 Task: Look for space in Bentonville, United States from 9th July, 2023 to 16th July, 2023 for 2 adults, 1 child in price range Rs.8000 to Rs.16000. Place can be entire place with 2 bedrooms having 2 beds and 1 bathroom. Property type can be house, flat, guest house. Booking option can be shelf check-in. Required host language is English.
Action: Mouse moved to (613, 128)
Screenshot: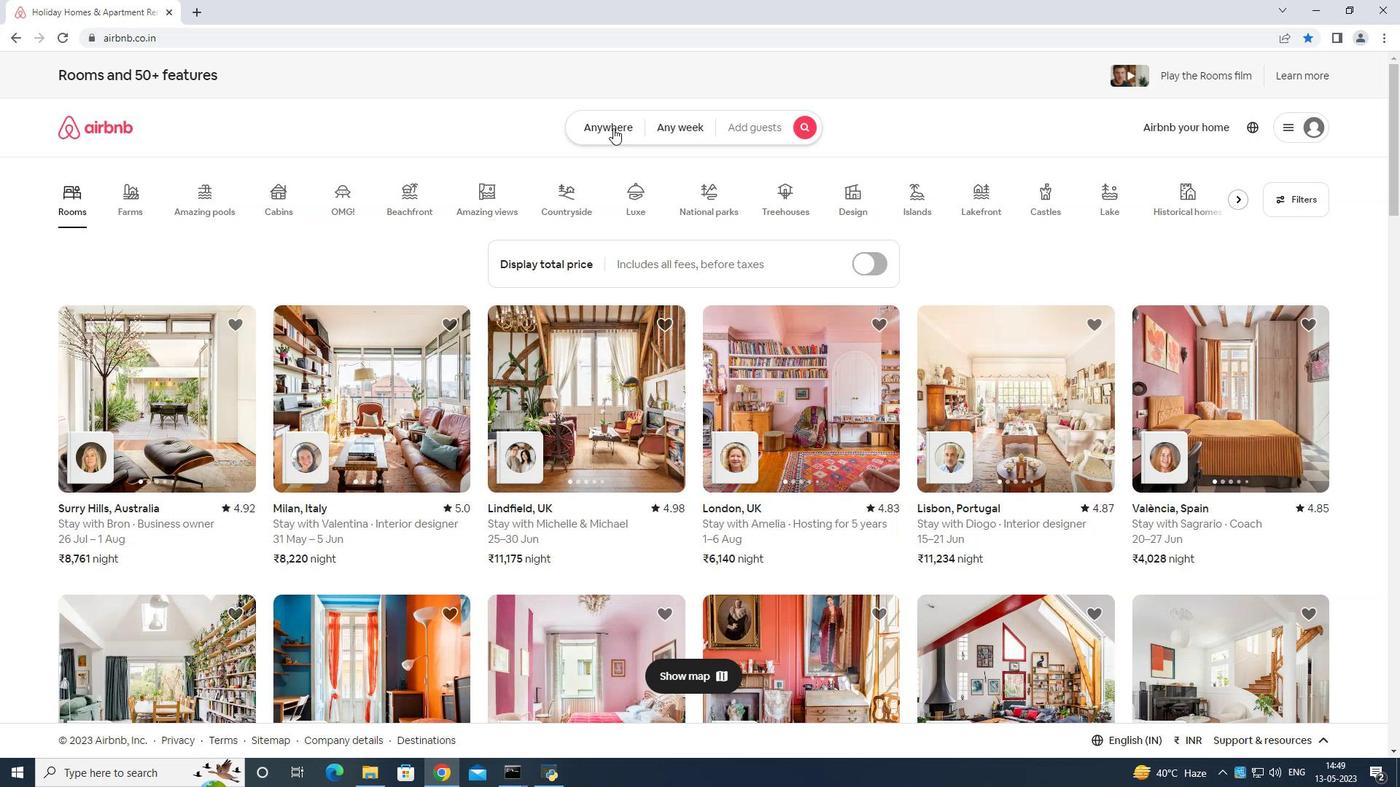 
Action: Mouse pressed left at (613, 128)
Screenshot: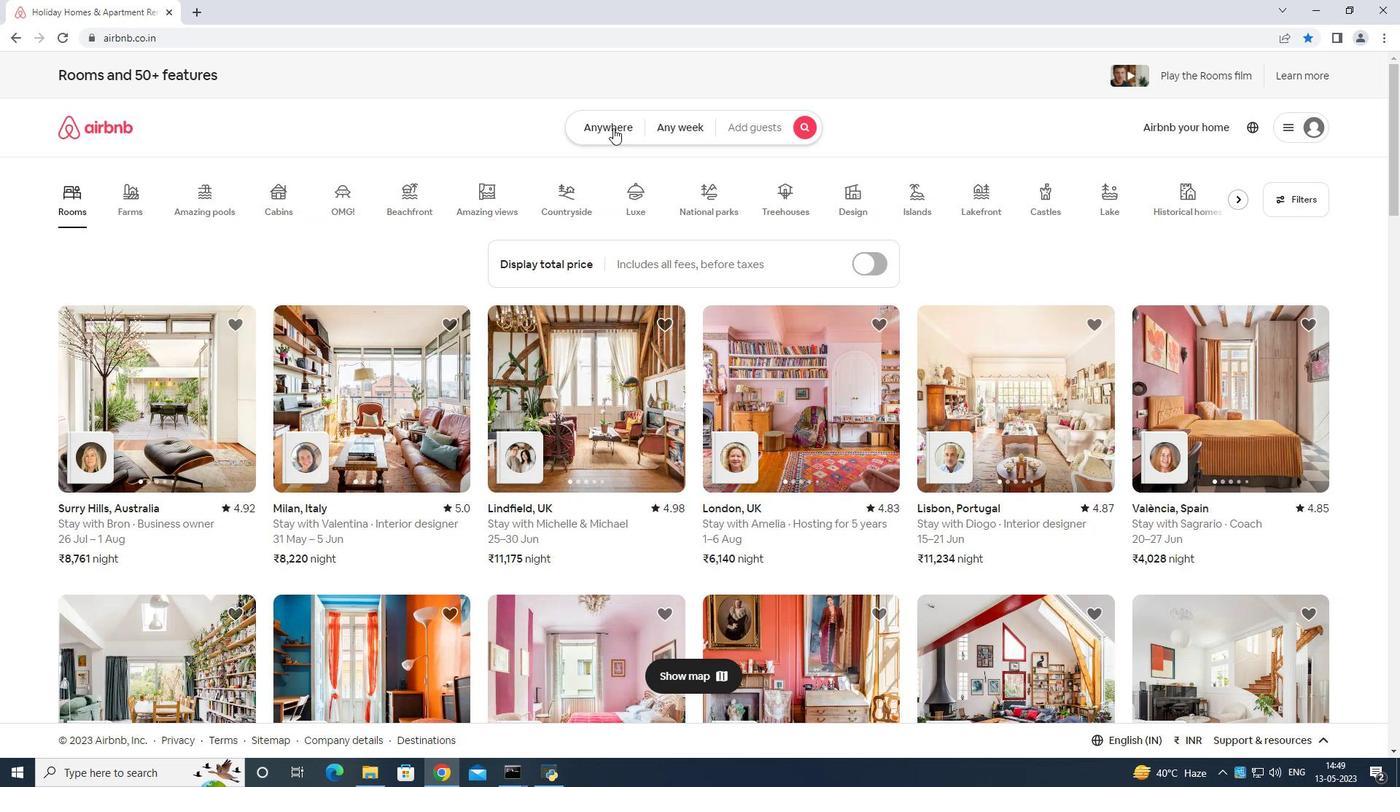 
Action: Mouse moved to (511, 188)
Screenshot: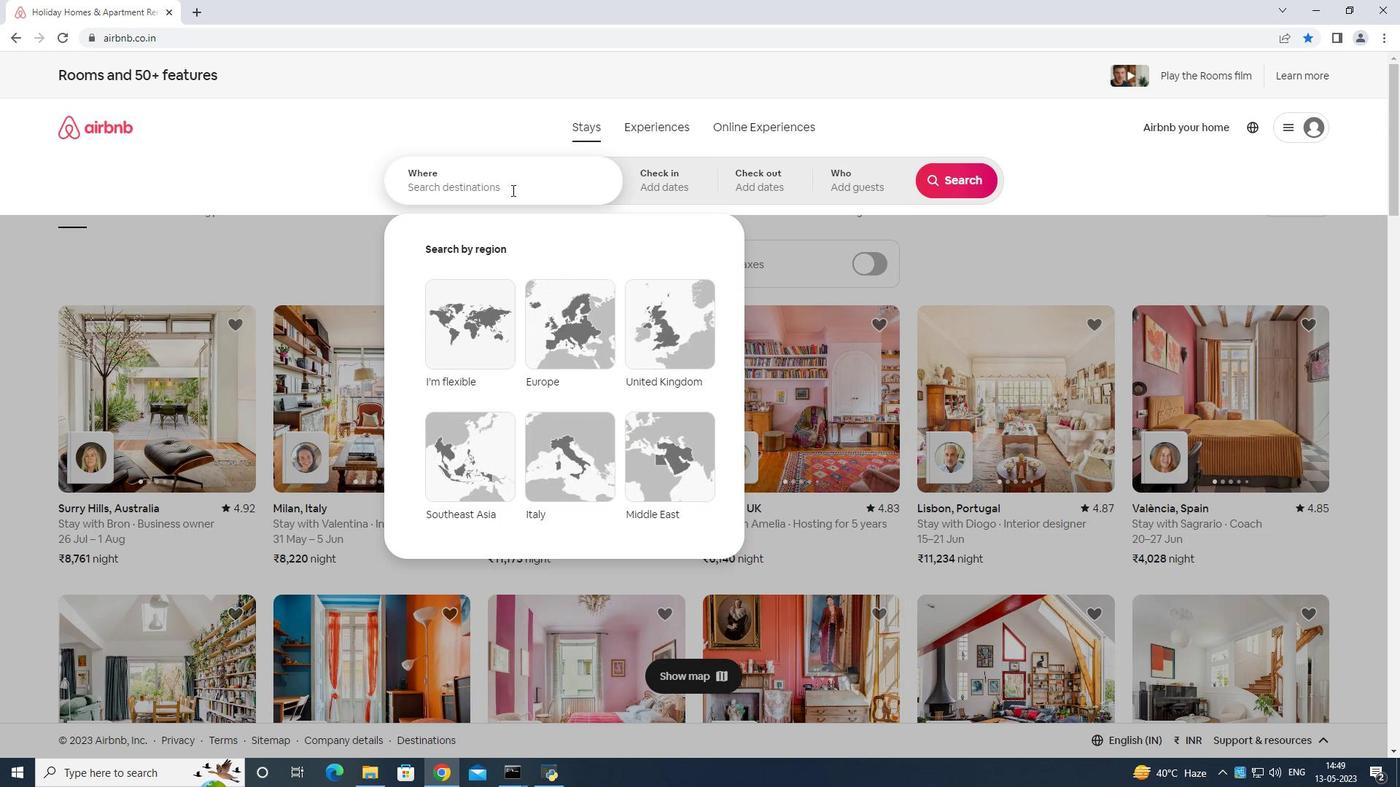 
Action: Mouse pressed left at (511, 188)
Screenshot: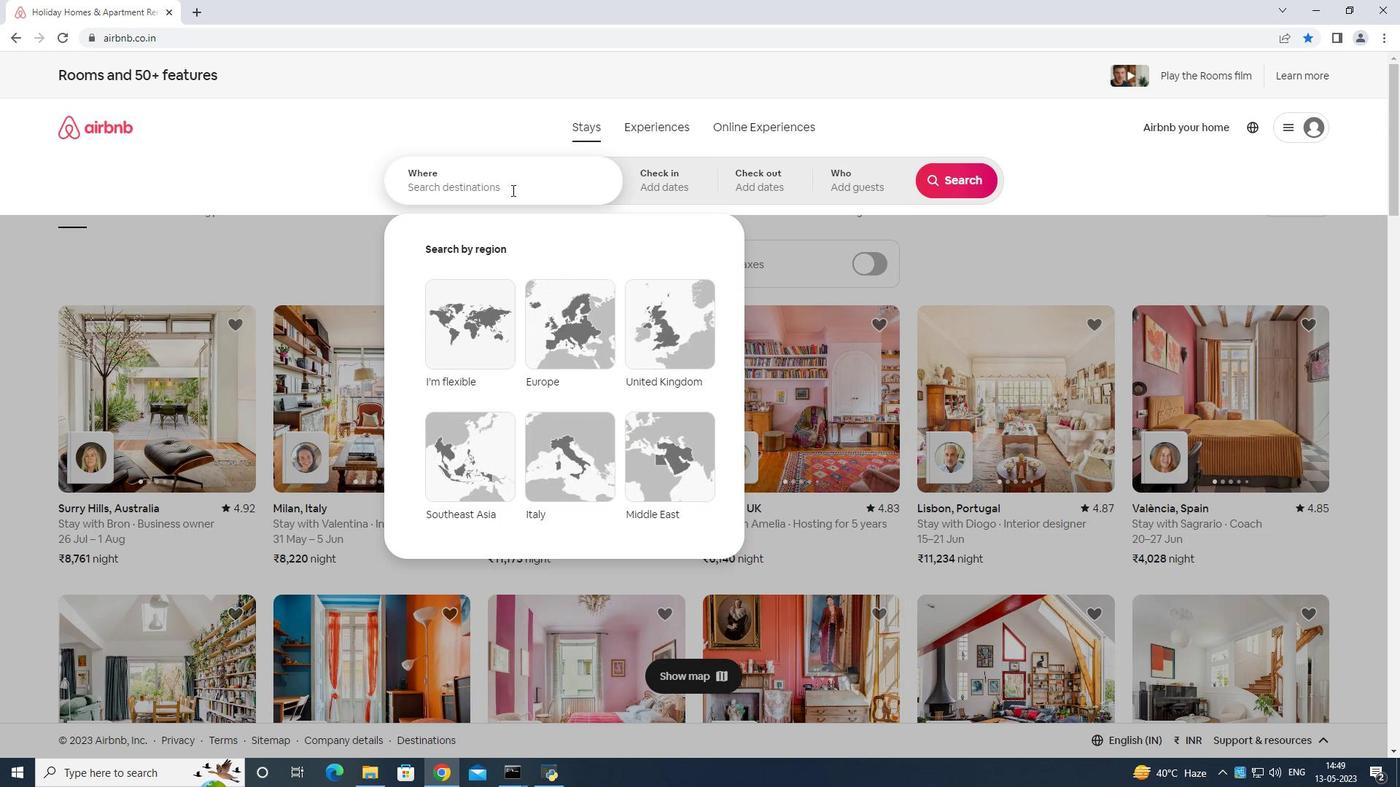 
Action: Mouse moved to (511, 187)
Screenshot: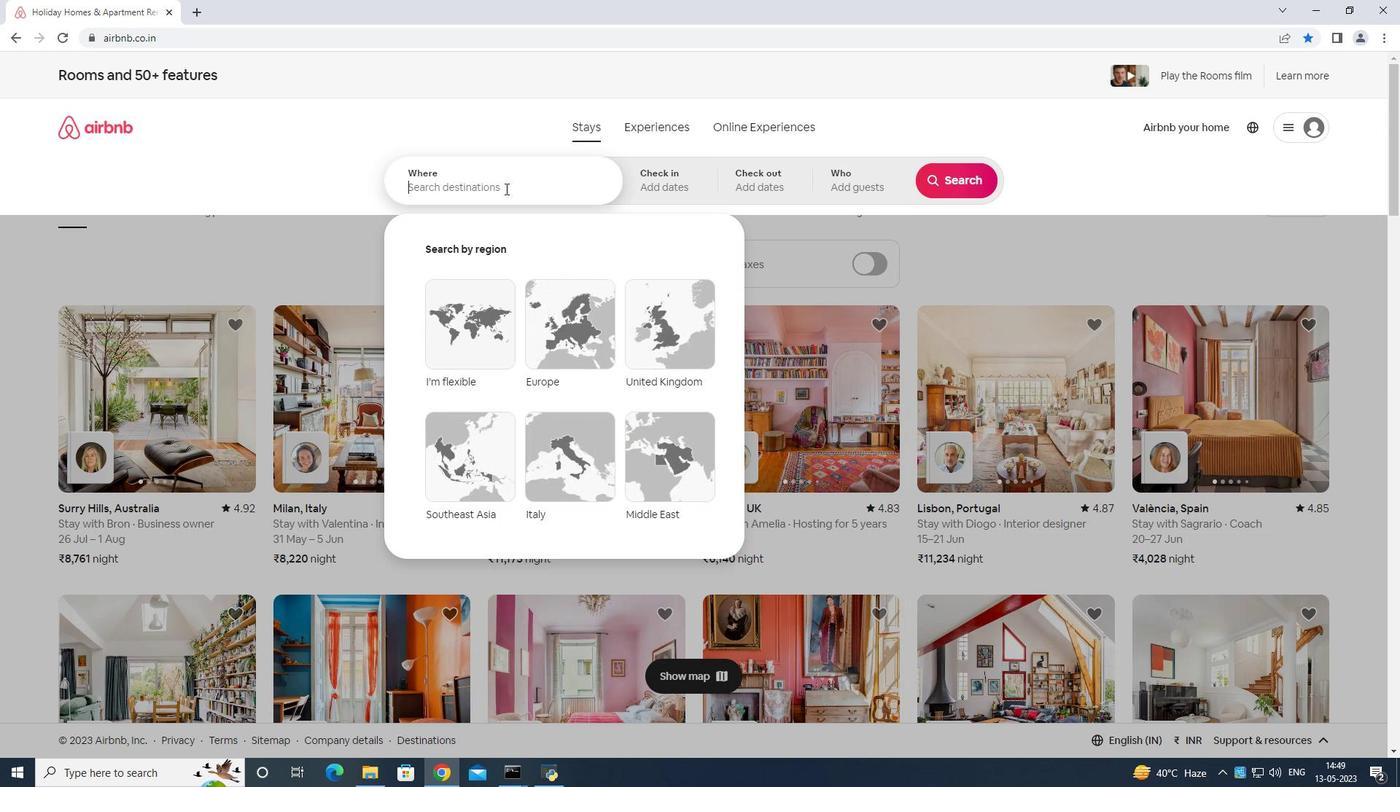 
Action: Key pressed <Key.shift>Bentonville<Key.space>united<Key.space>states<Key.enter>
Screenshot: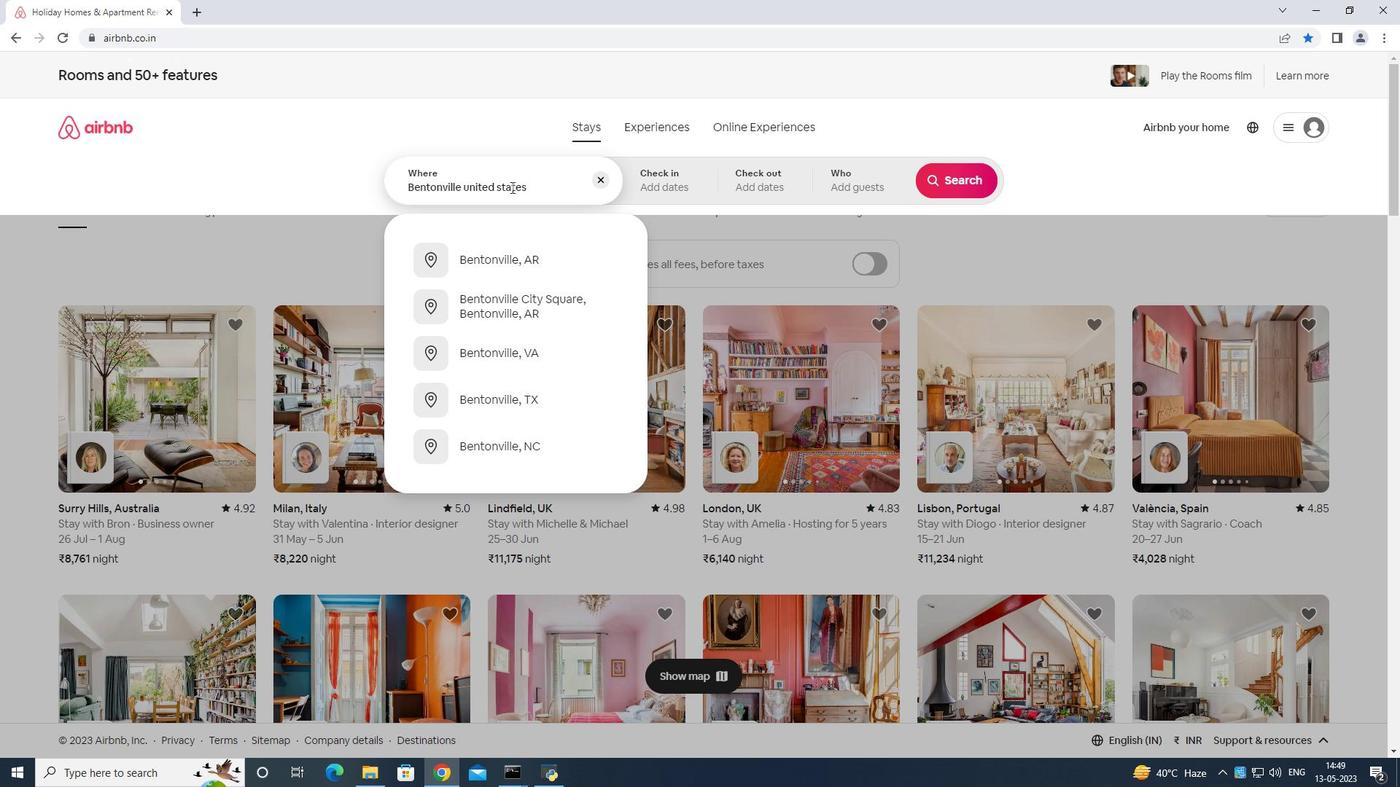 
Action: Mouse moved to (956, 301)
Screenshot: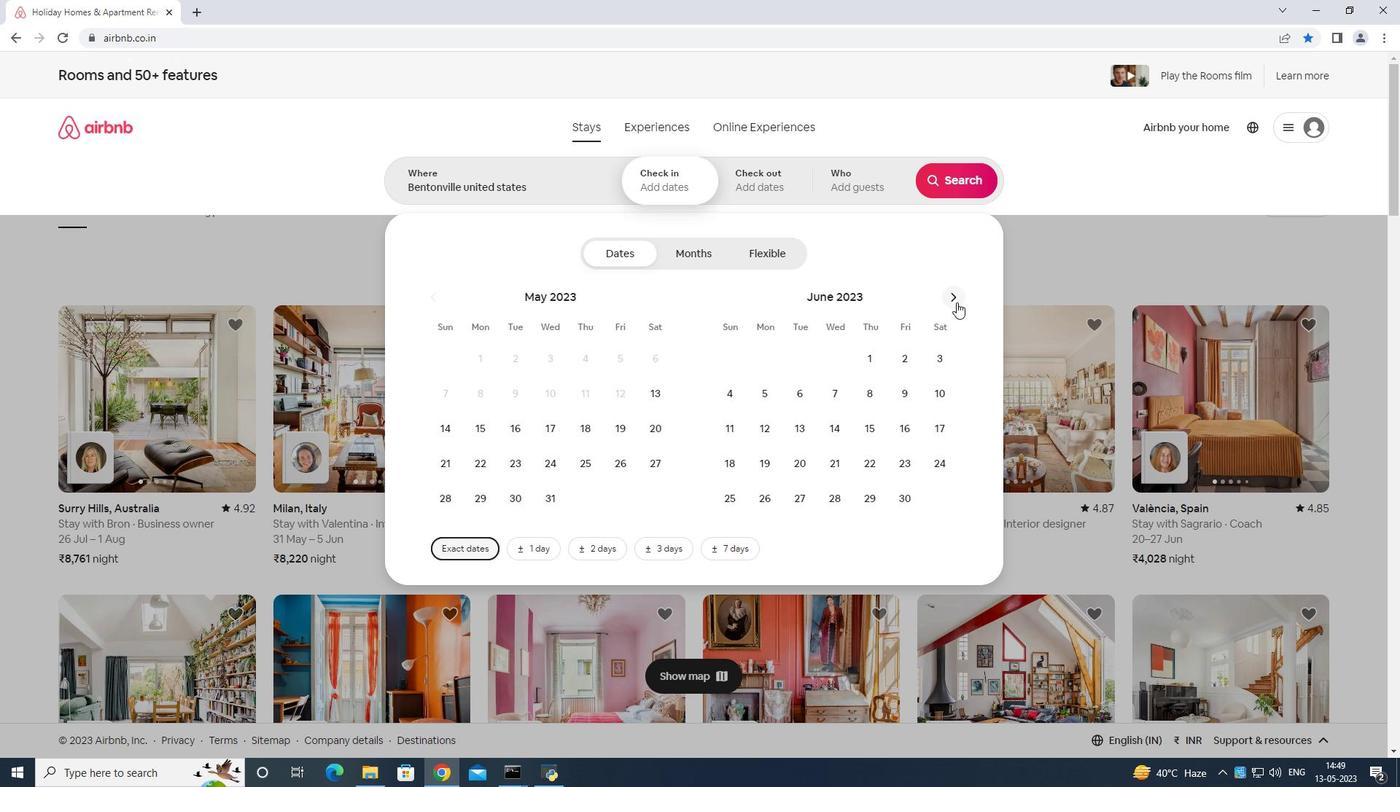 
Action: Mouse pressed left at (956, 301)
Screenshot: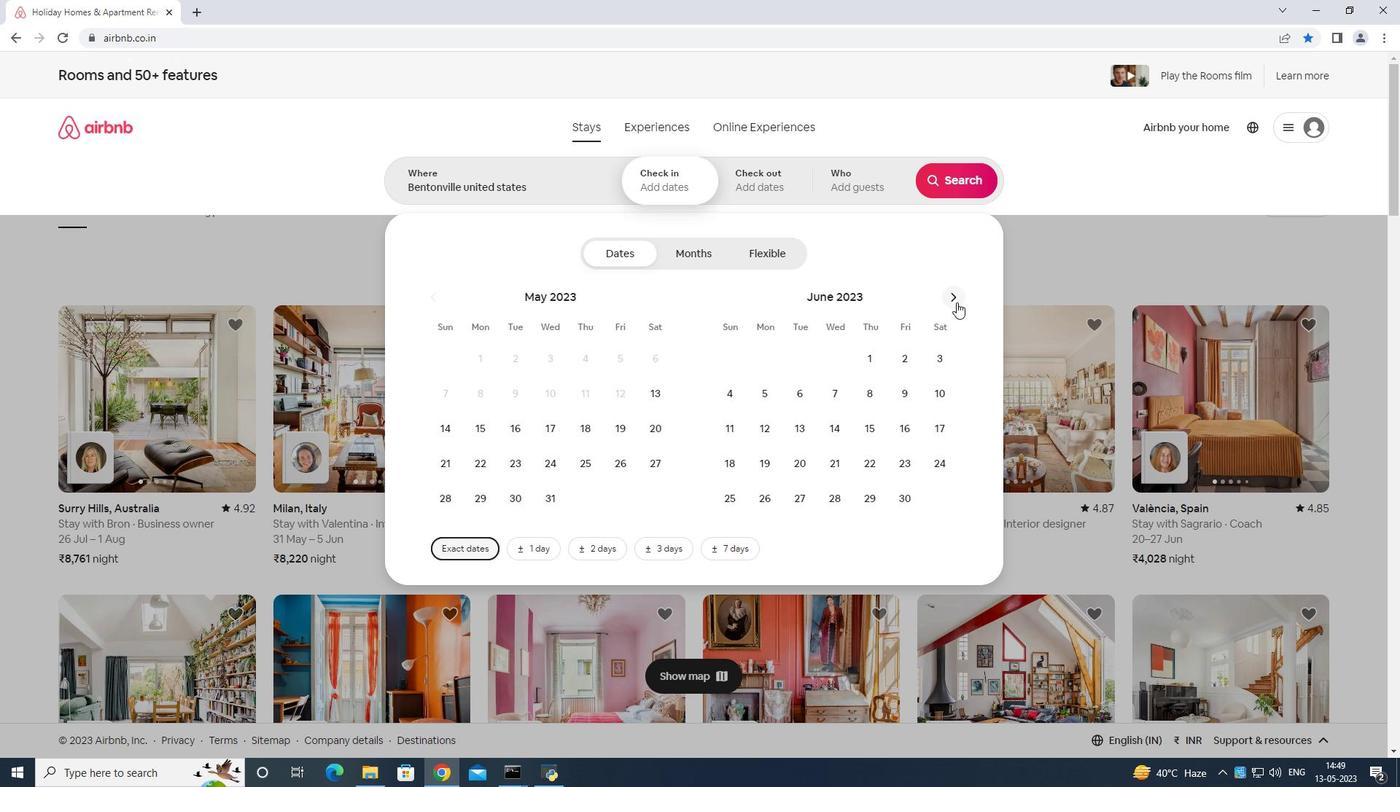 
Action: Mouse moved to (737, 433)
Screenshot: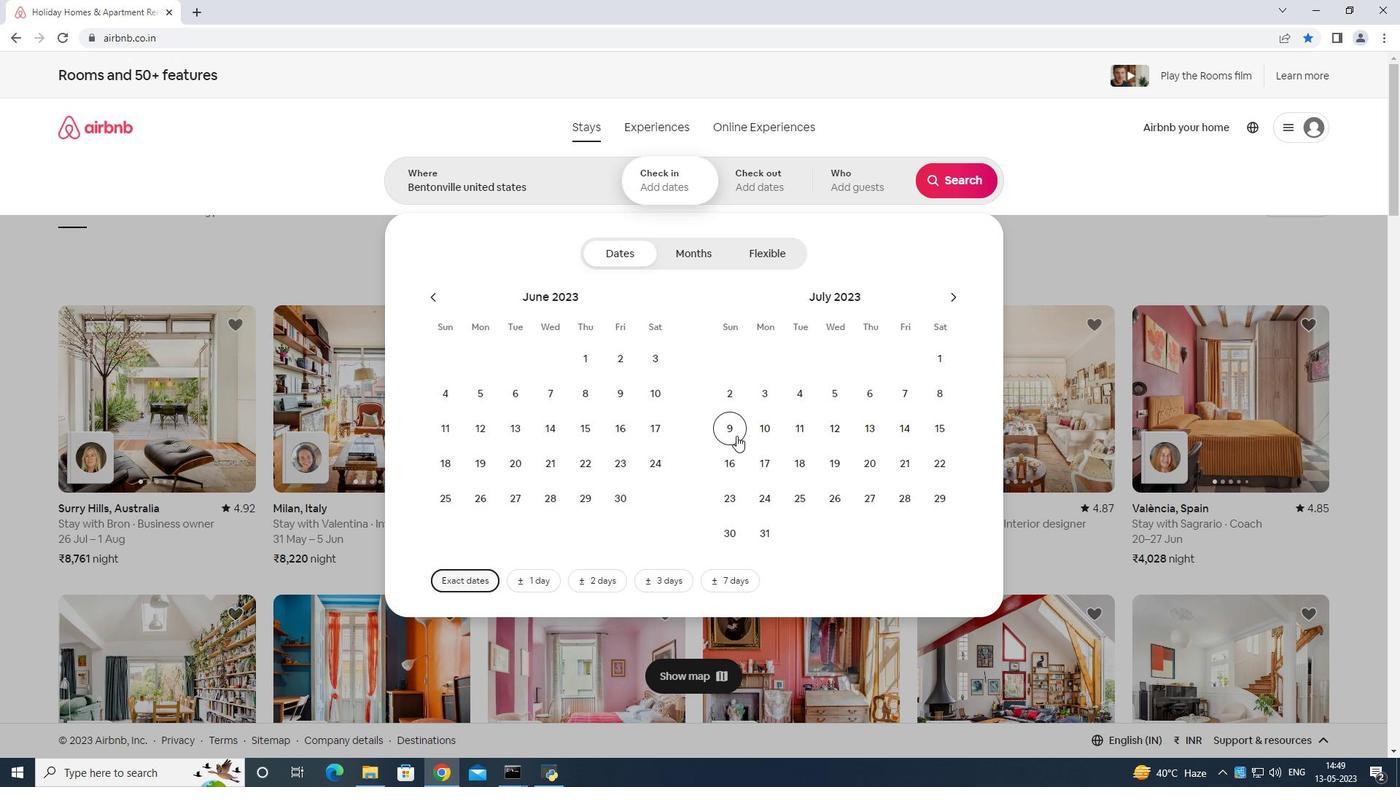 
Action: Mouse pressed left at (737, 433)
Screenshot: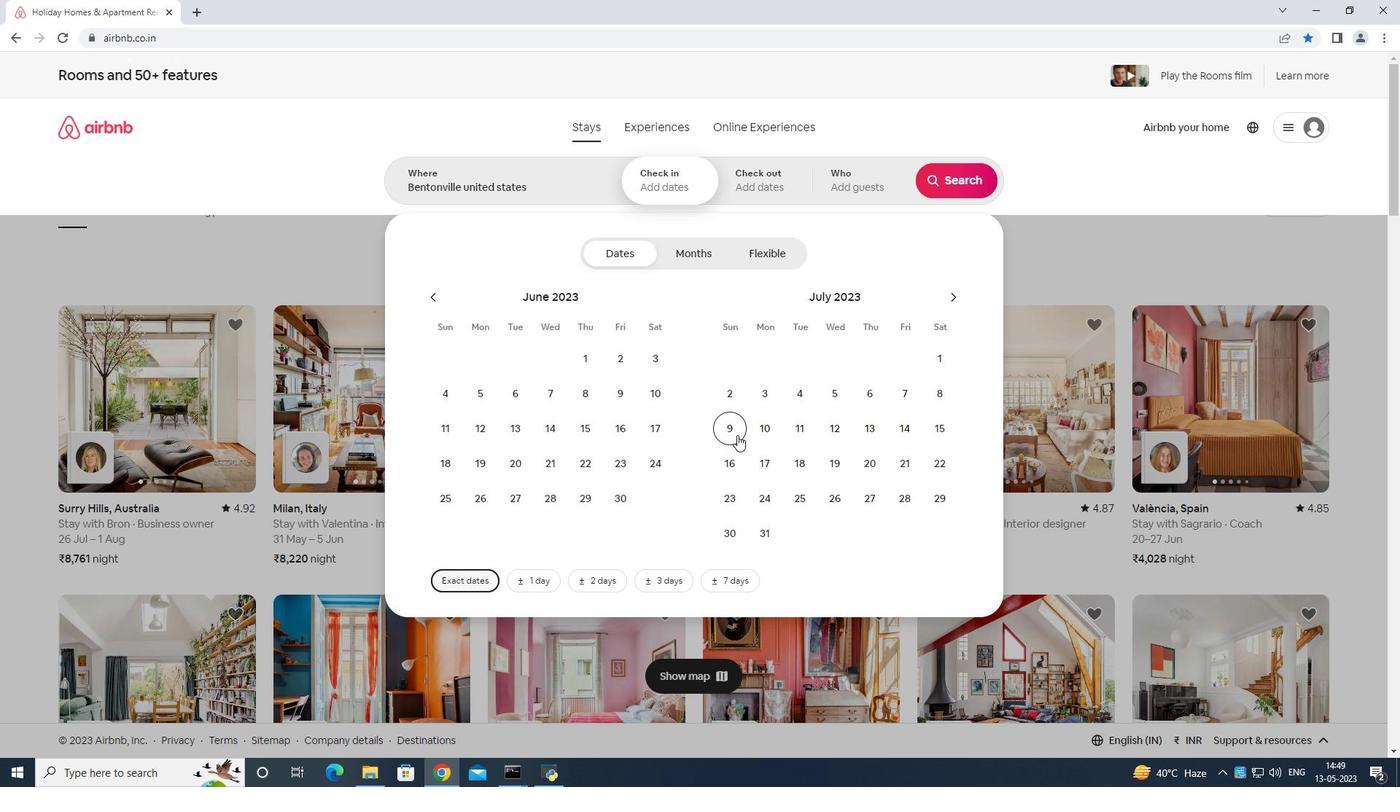 
Action: Mouse moved to (736, 462)
Screenshot: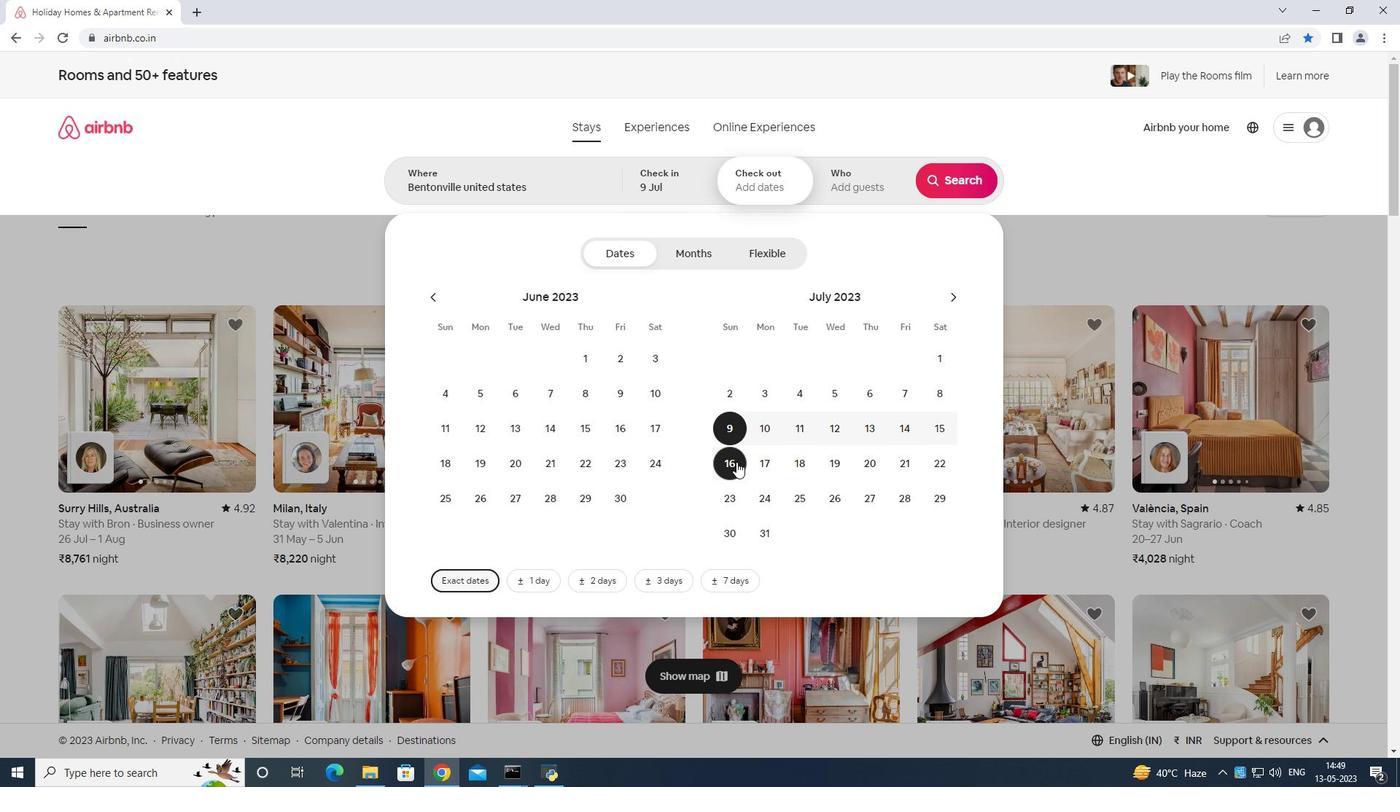 
Action: Mouse pressed left at (736, 462)
Screenshot: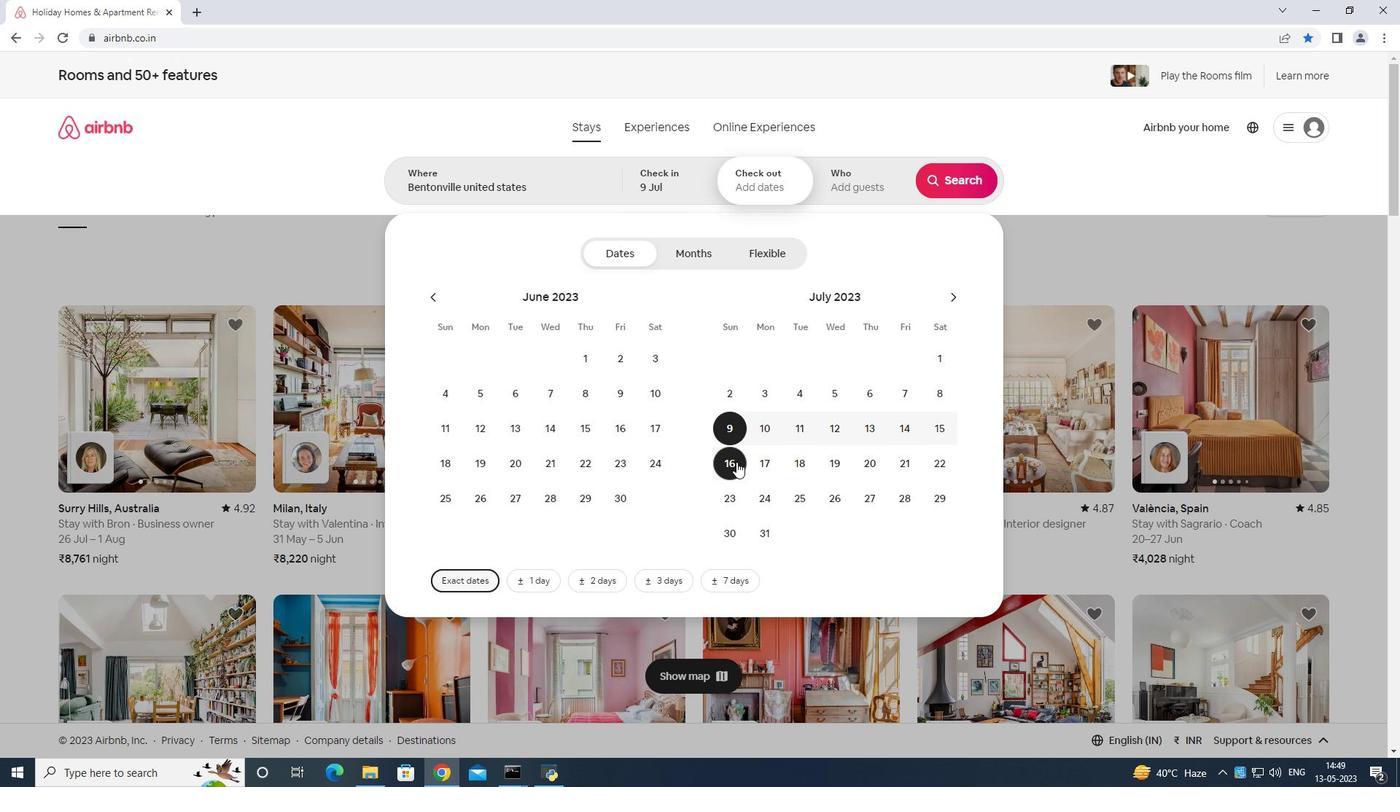 
Action: Mouse moved to (875, 169)
Screenshot: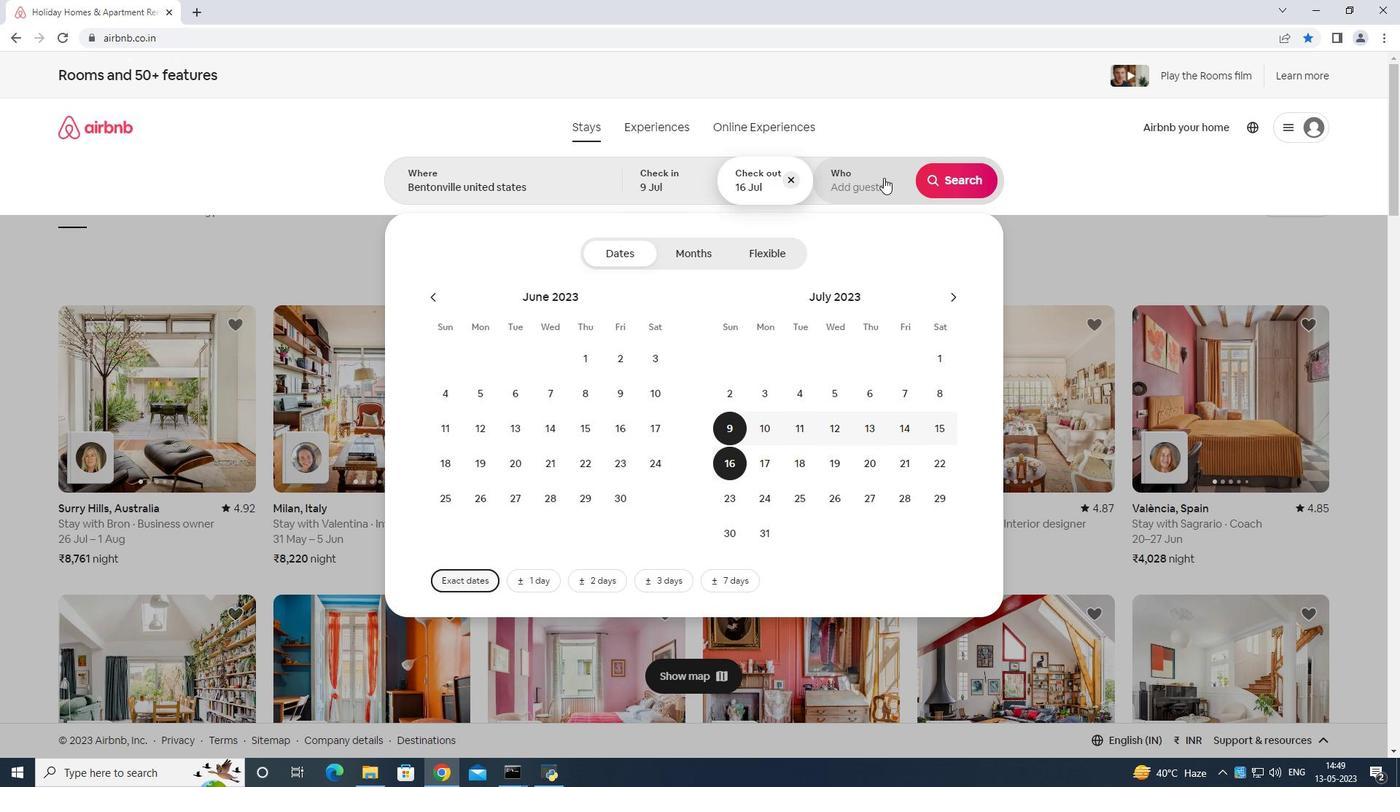 
Action: Mouse pressed left at (875, 169)
Screenshot: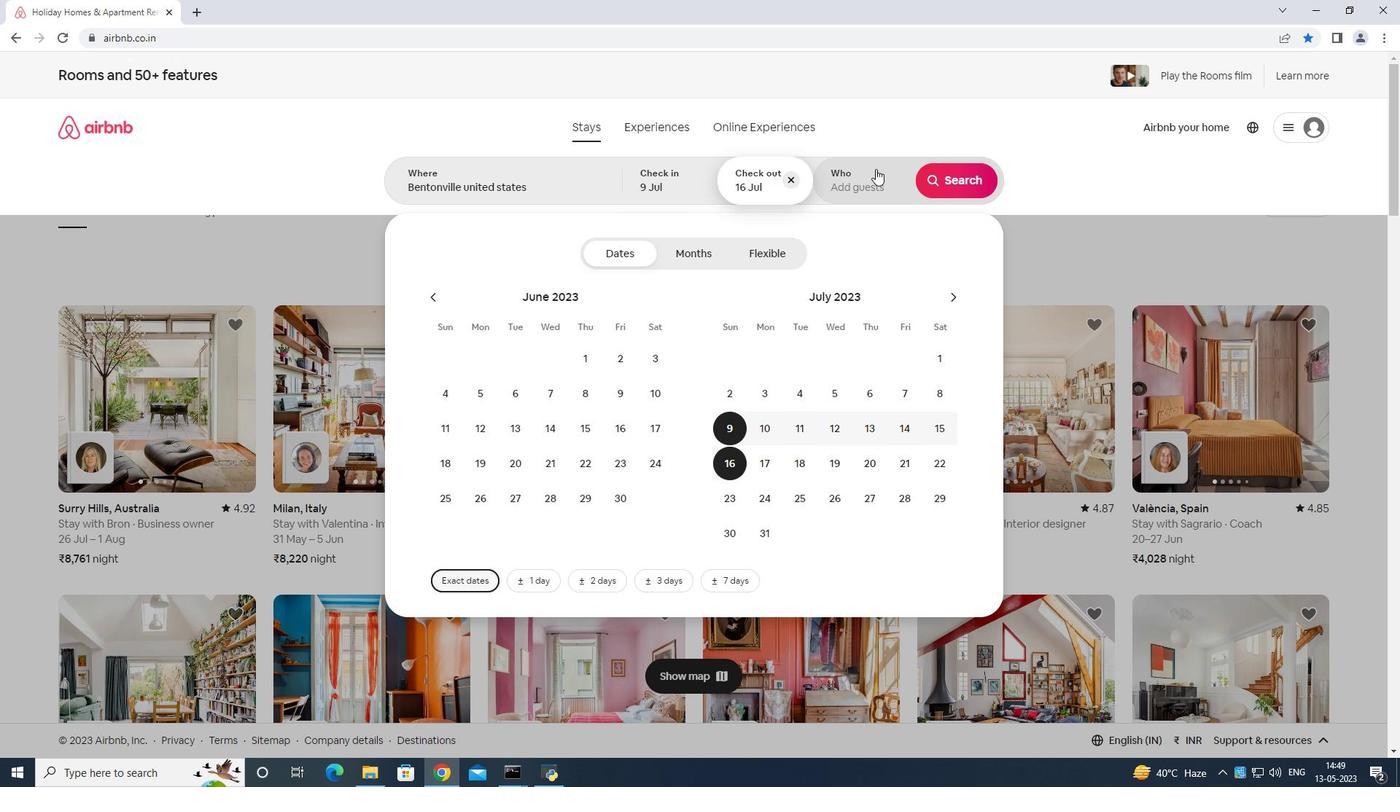 
Action: Mouse moved to (961, 263)
Screenshot: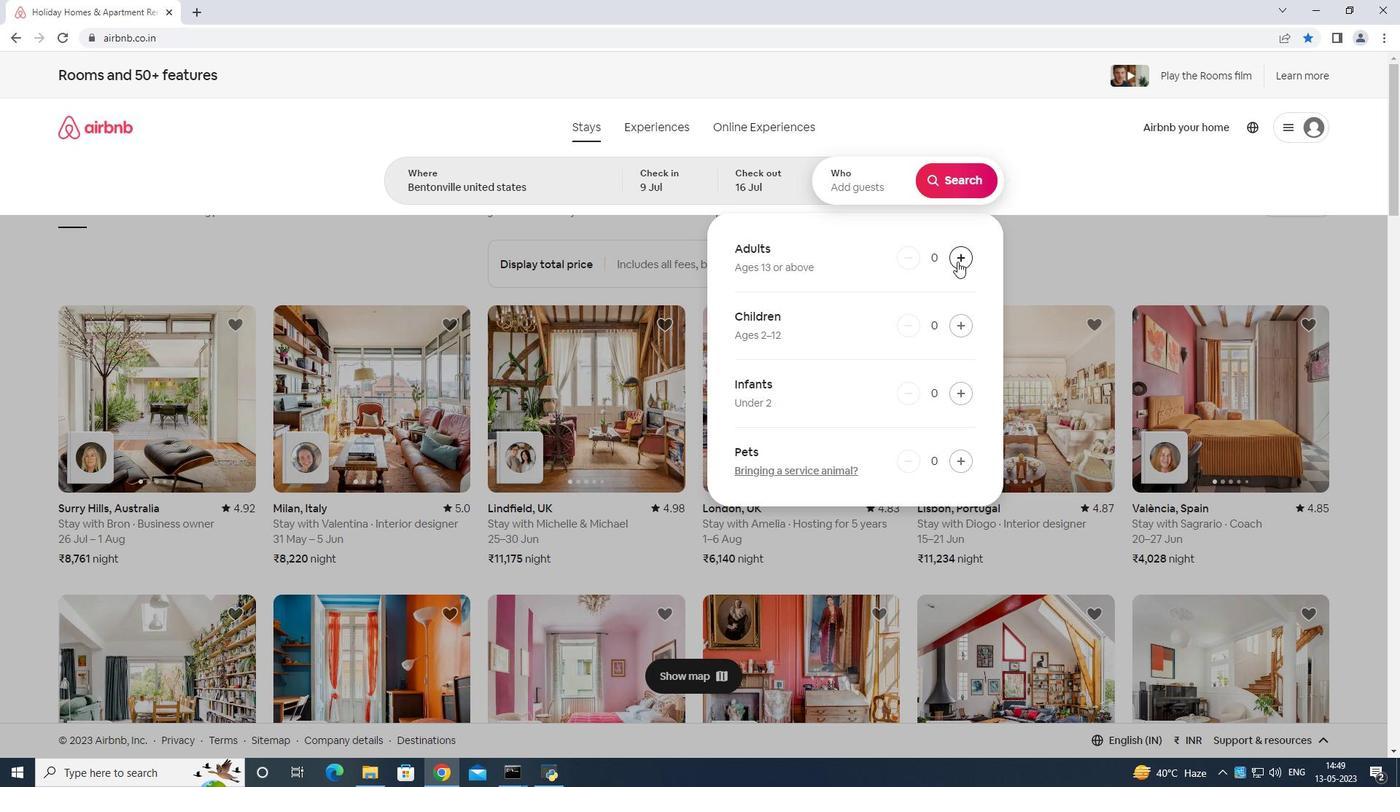 
Action: Mouse pressed left at (961, 263)
Screenshot: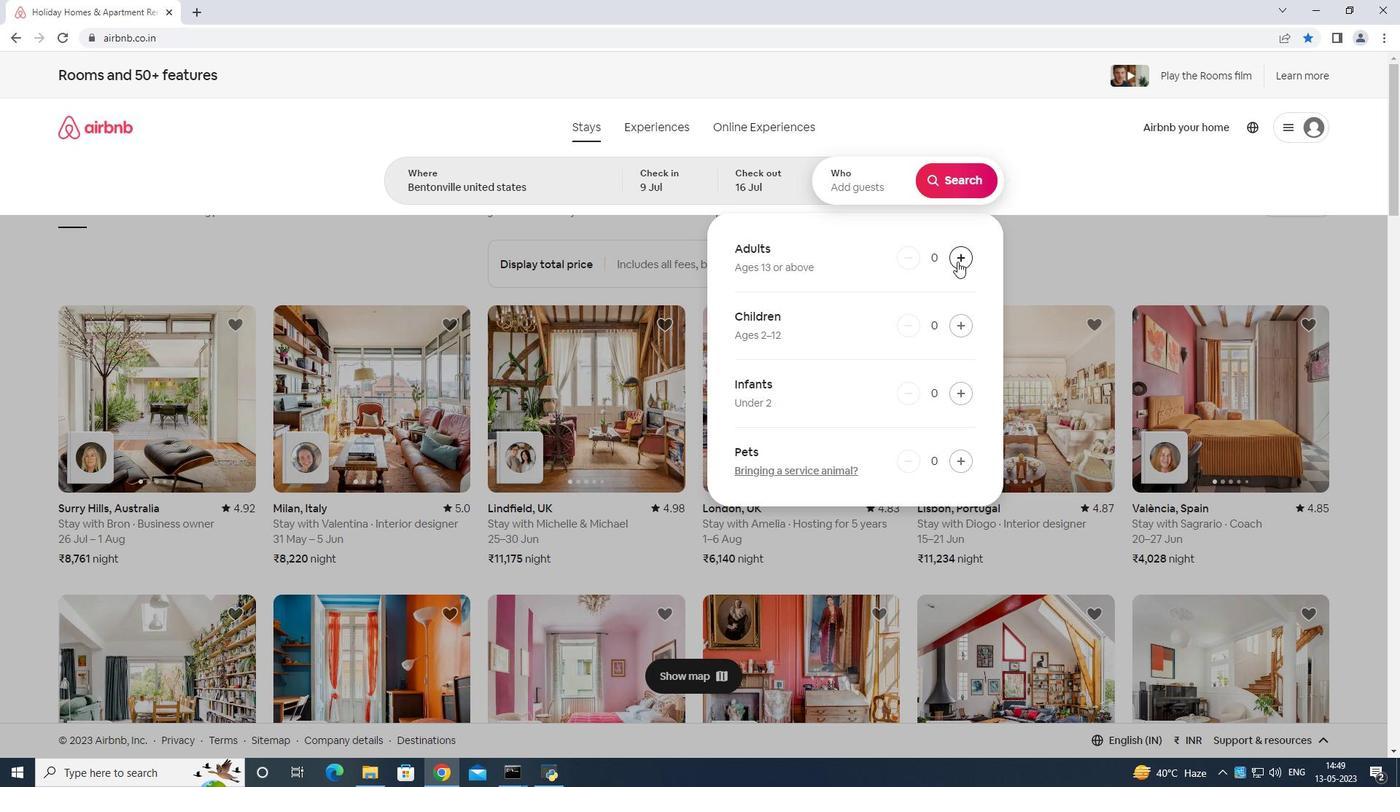 
Action: Mouse moved to (961, 263)
Screenshot: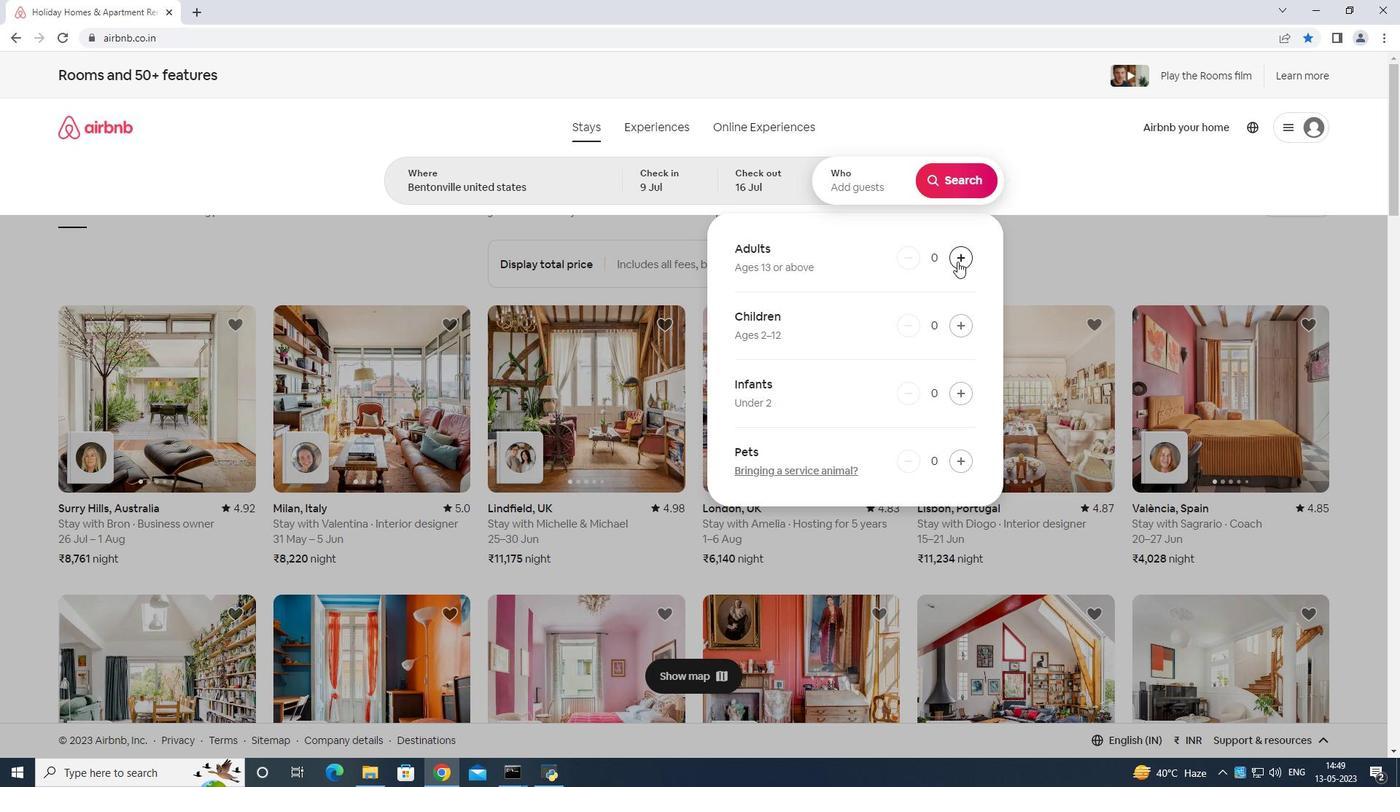 
Action: Mouse pressed left at (961, 263)
Screenshot: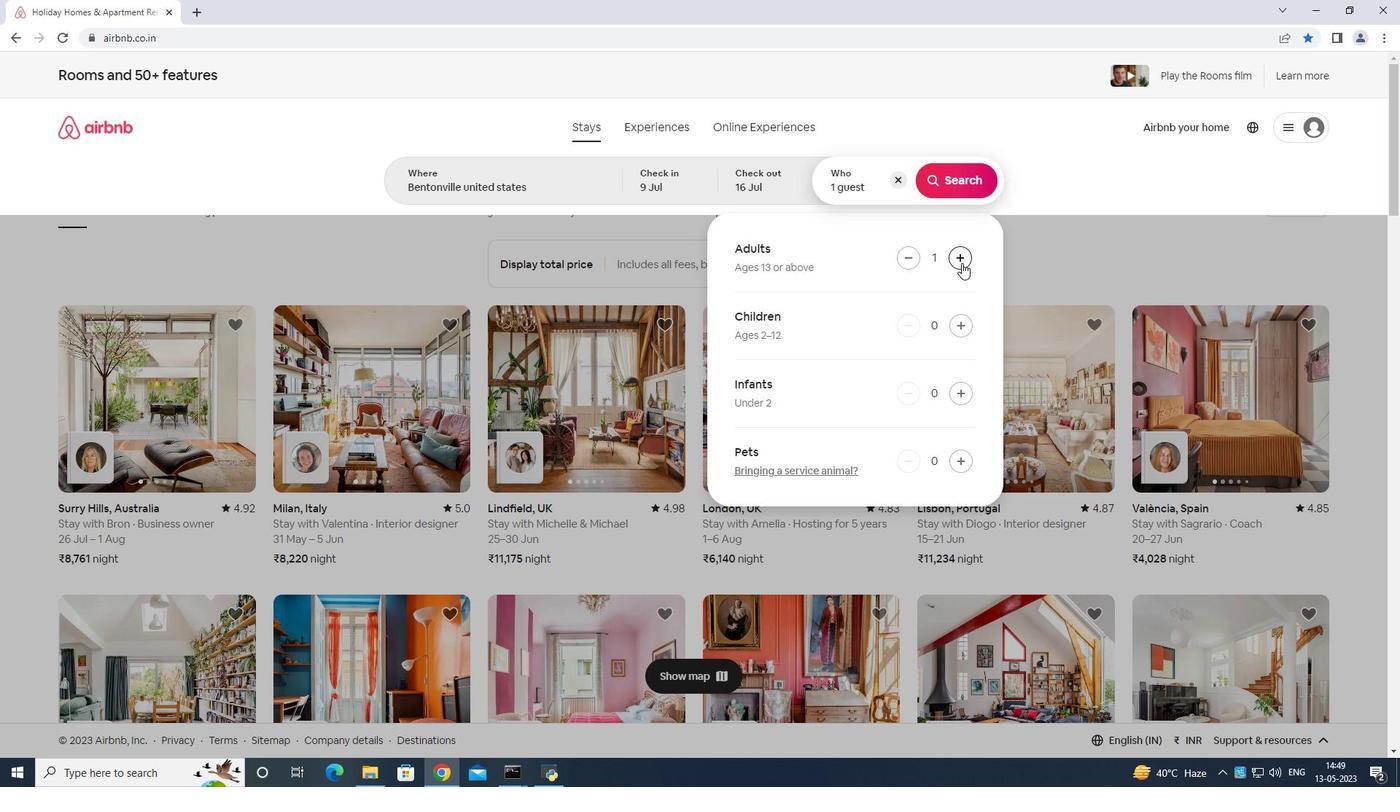 
Action: Mouse moved to (960, 325)
Screenshot: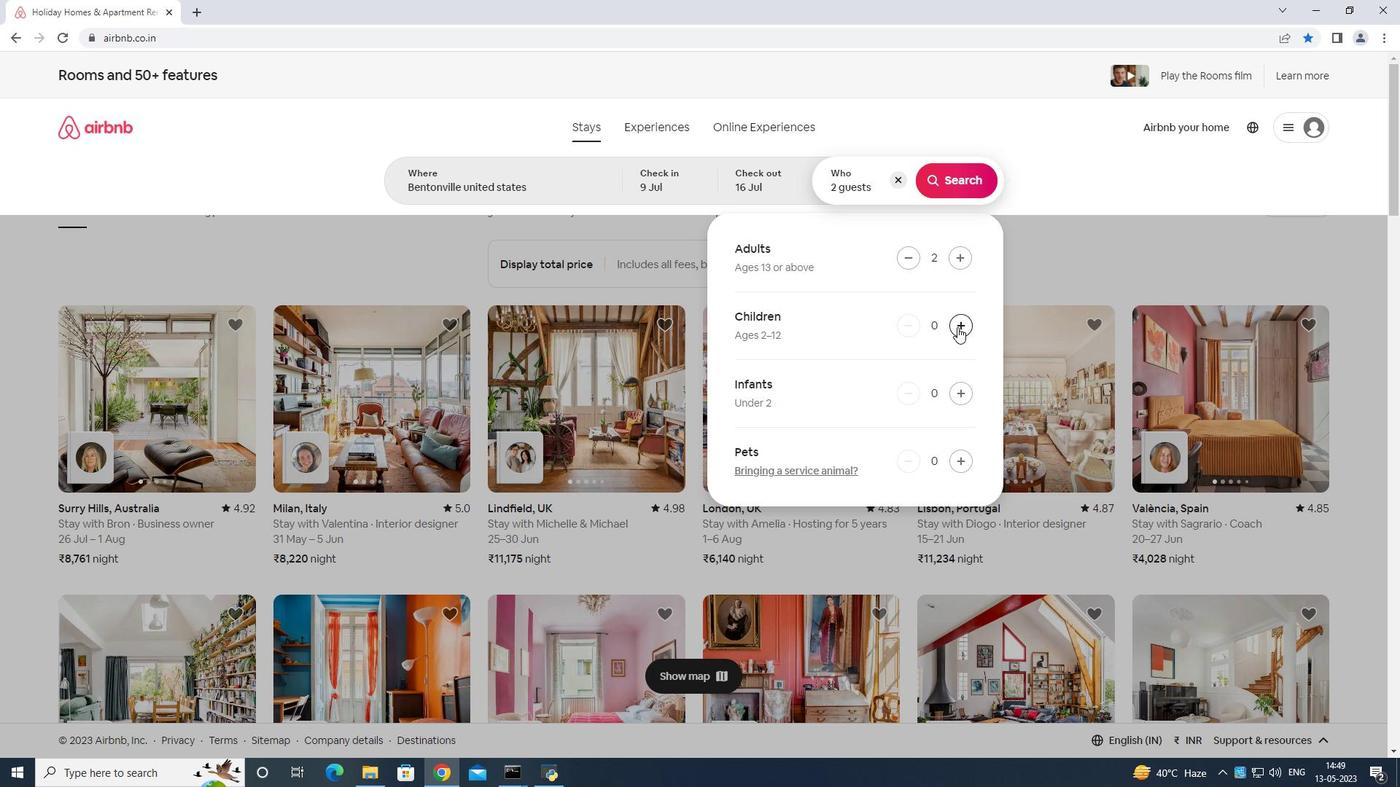 
Action: Mouse pressed left at (960, 325)
Screenshot: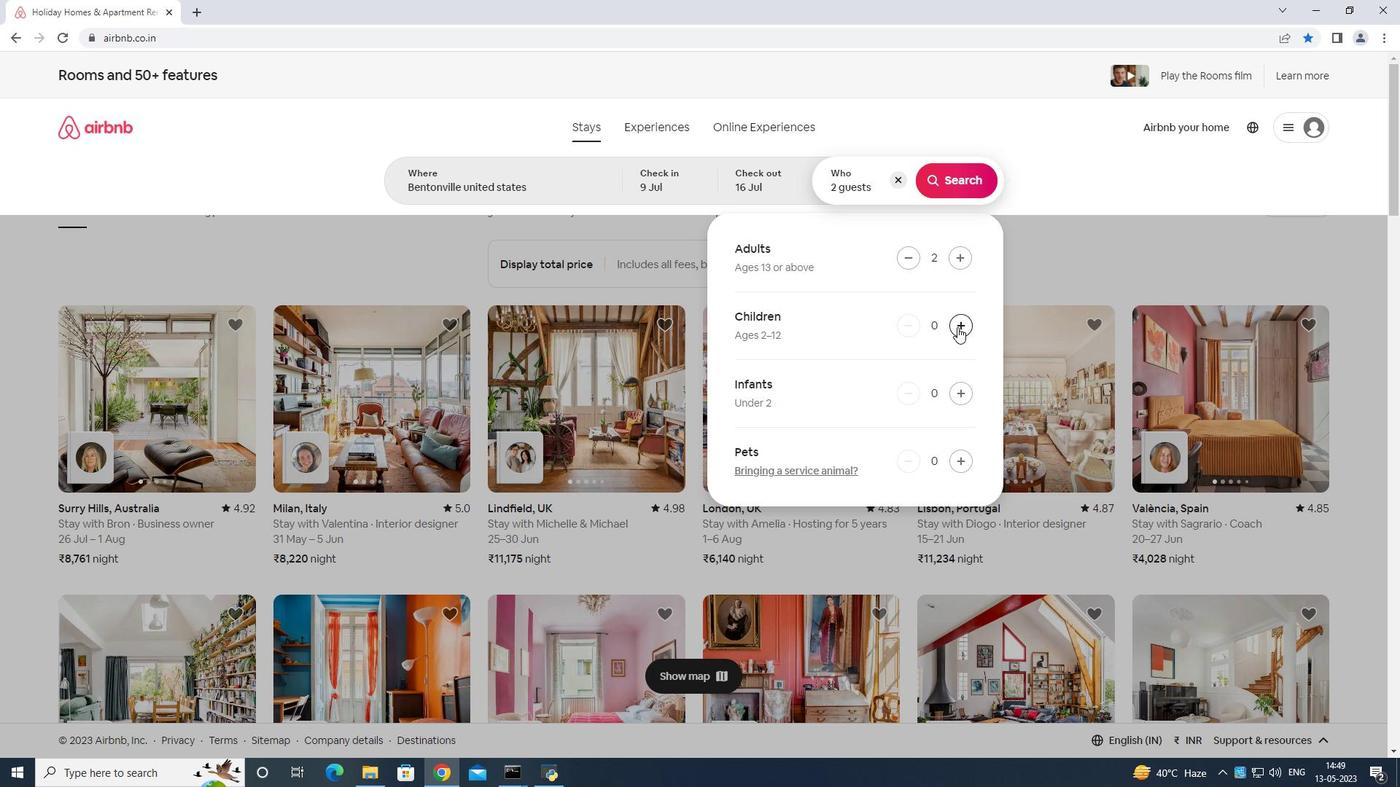 
Action: Mouse moved to (961, 175)
Screenshot: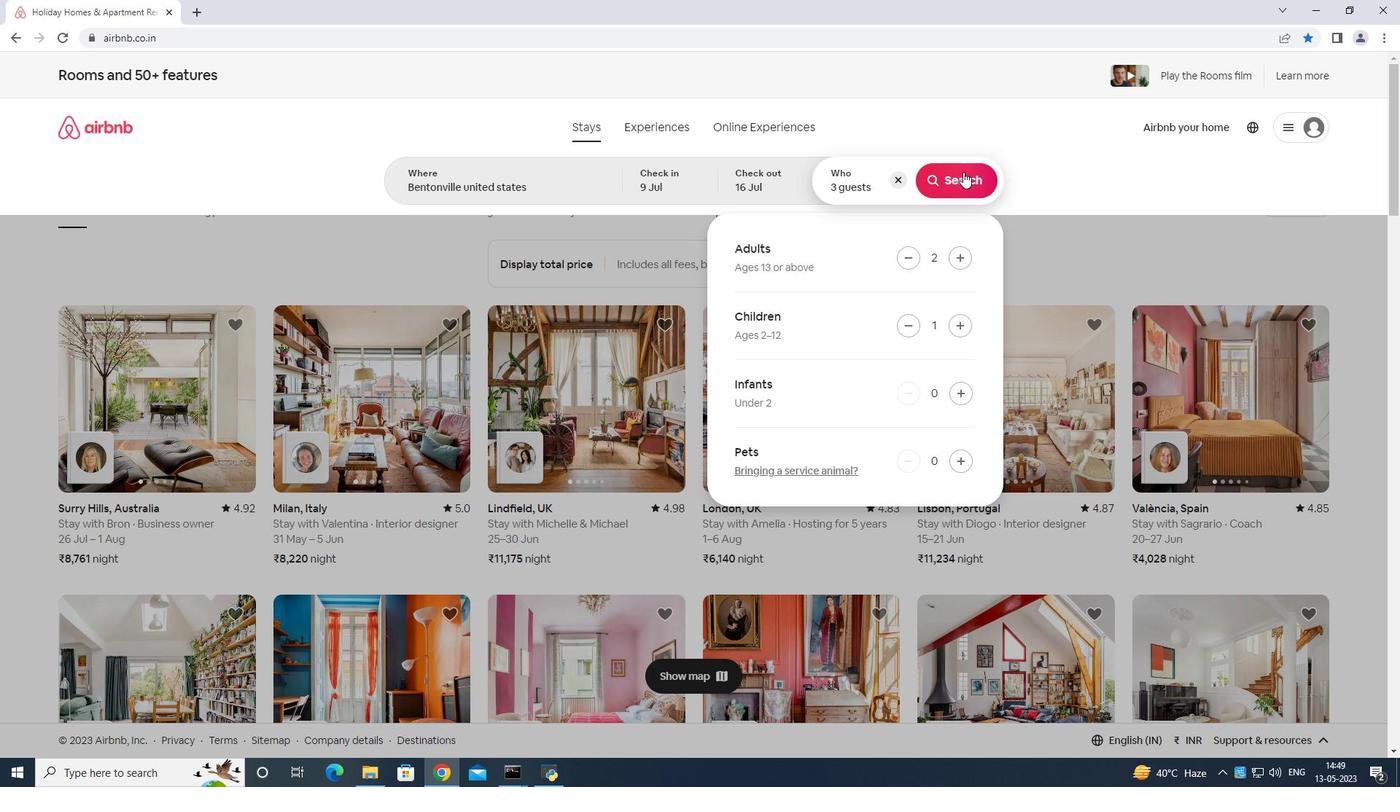 
Action: Mouse pressed left at (961, 175)
Screenshot: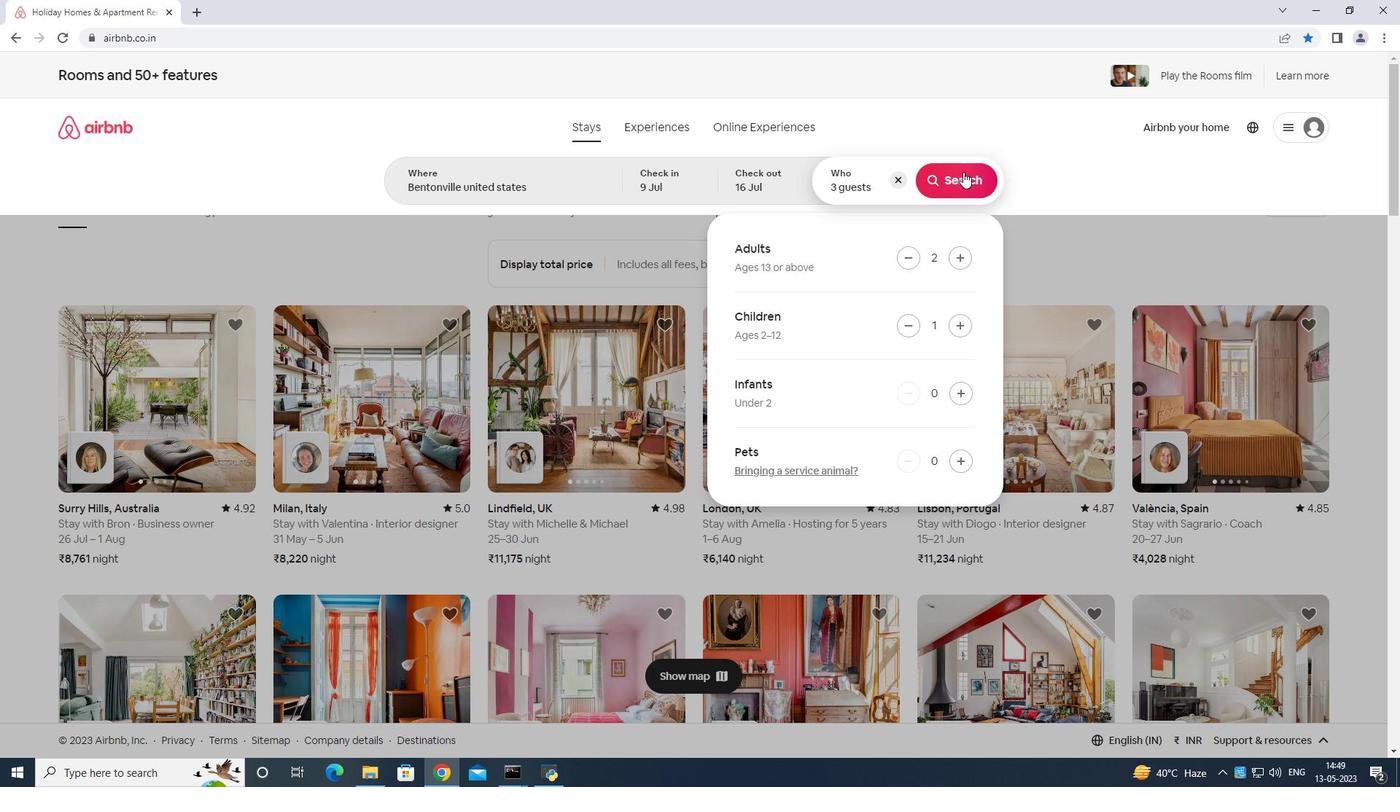 
Action: Mouse moved to (1330, 140)
Screenshot: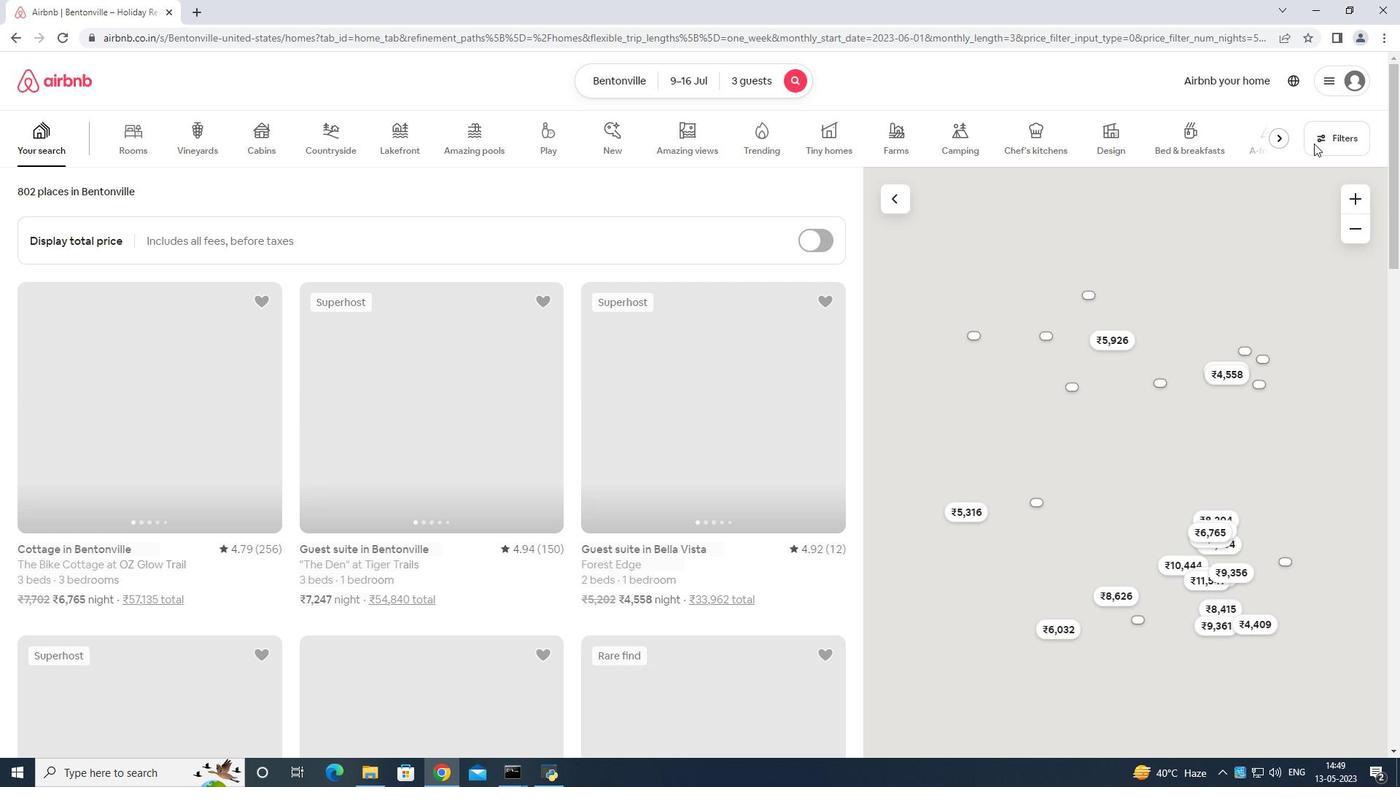 
Action: Mouse pressed left at (1330, 140)
Screenshot: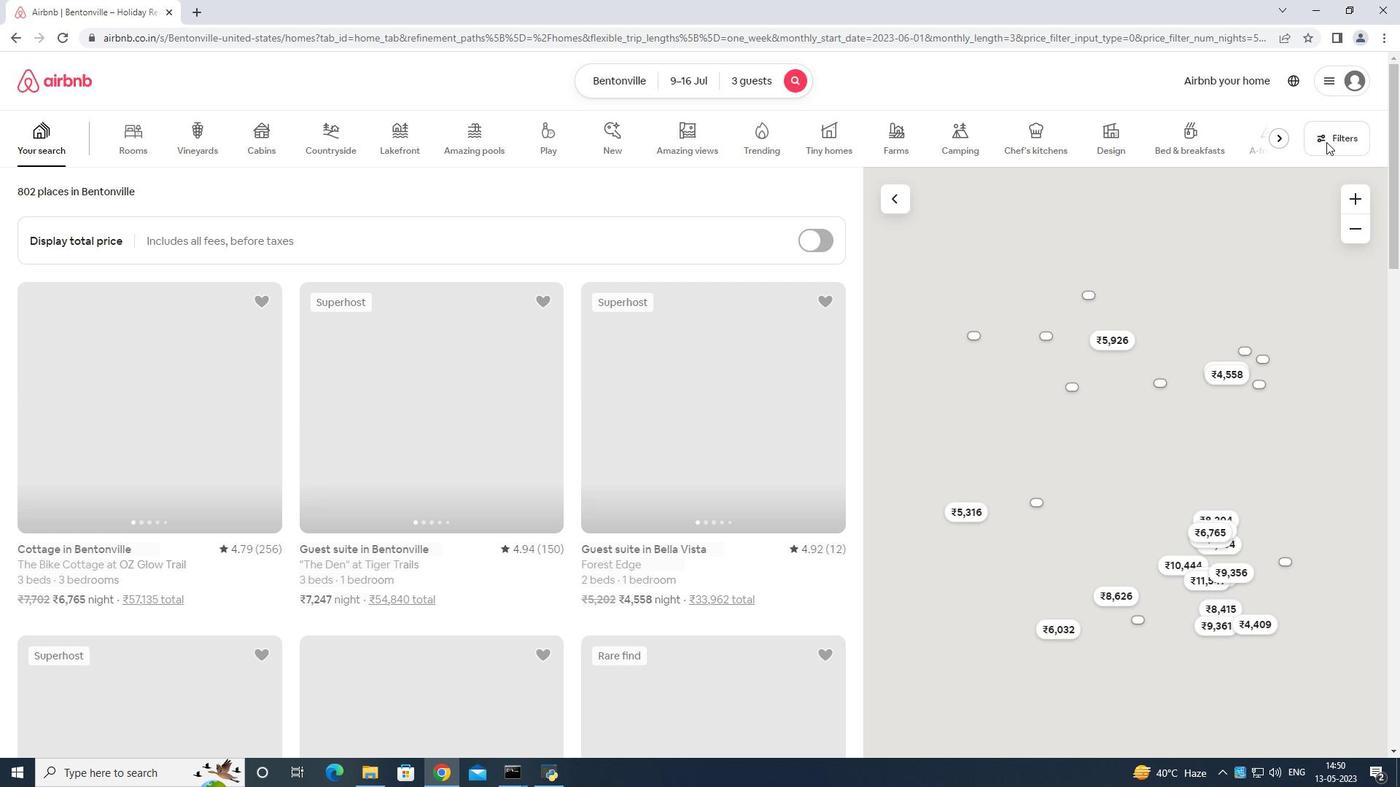 
Action: Mouse moved to (565, 476)
Screenshot: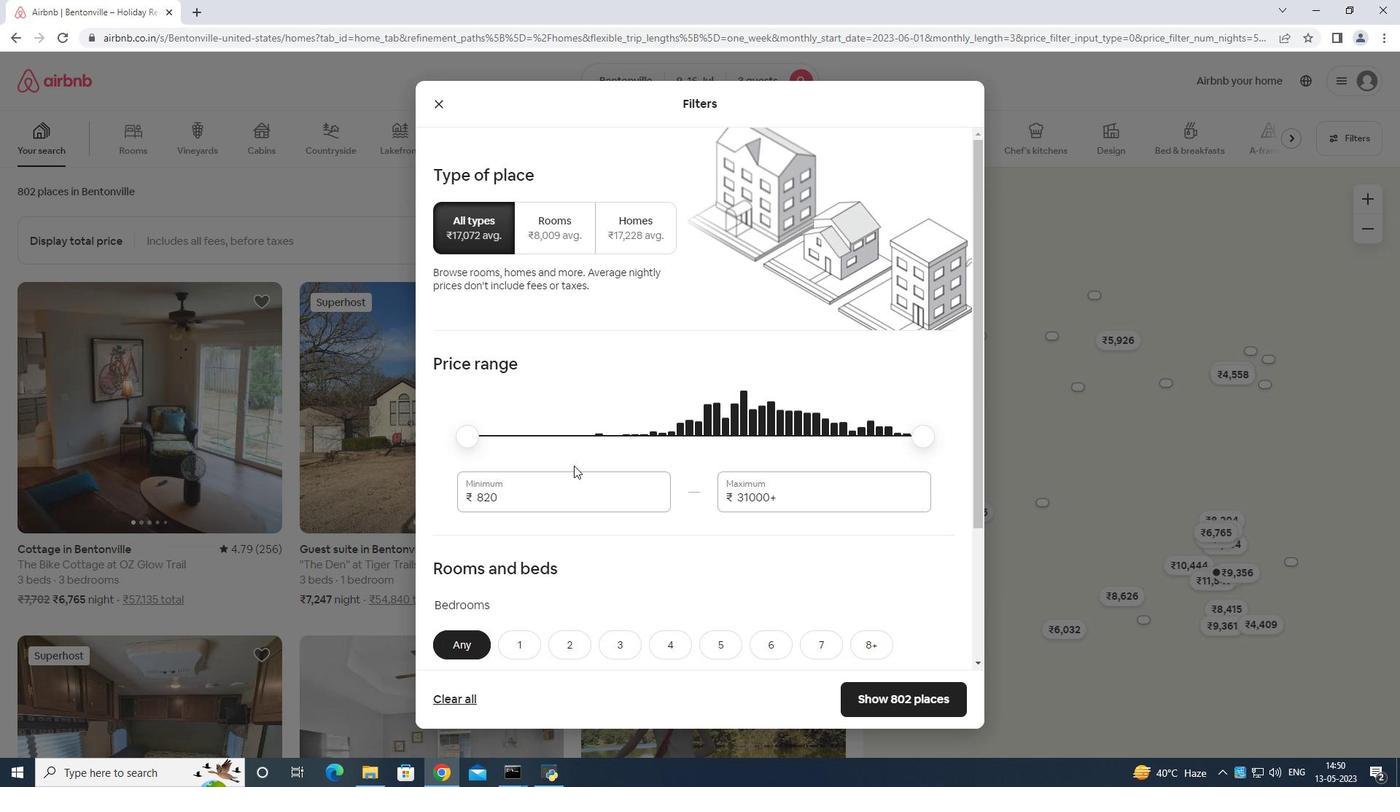 
Action: Mouse pressed left at (565, 476)
Screenshot: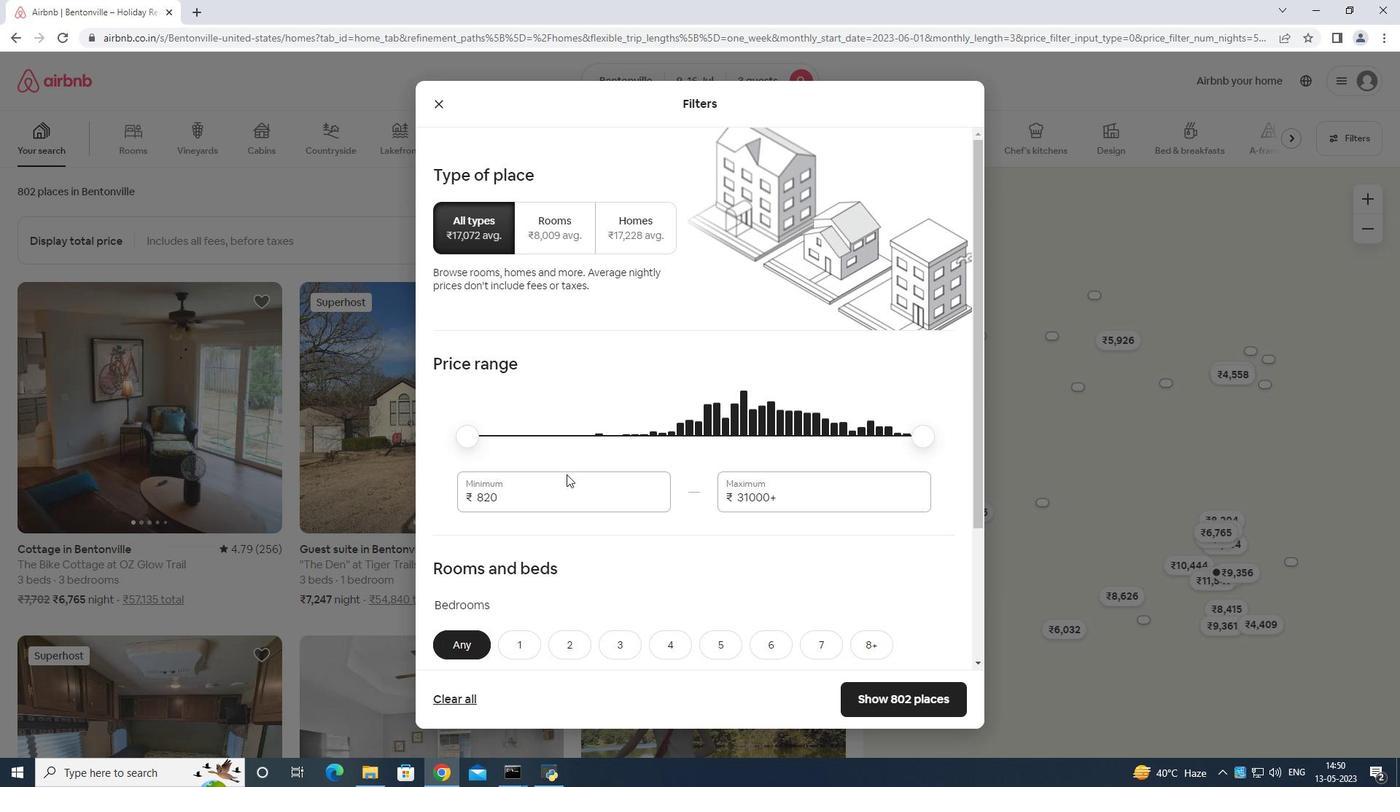 
Action: Mouse moved to (561, 480)
Screenshot: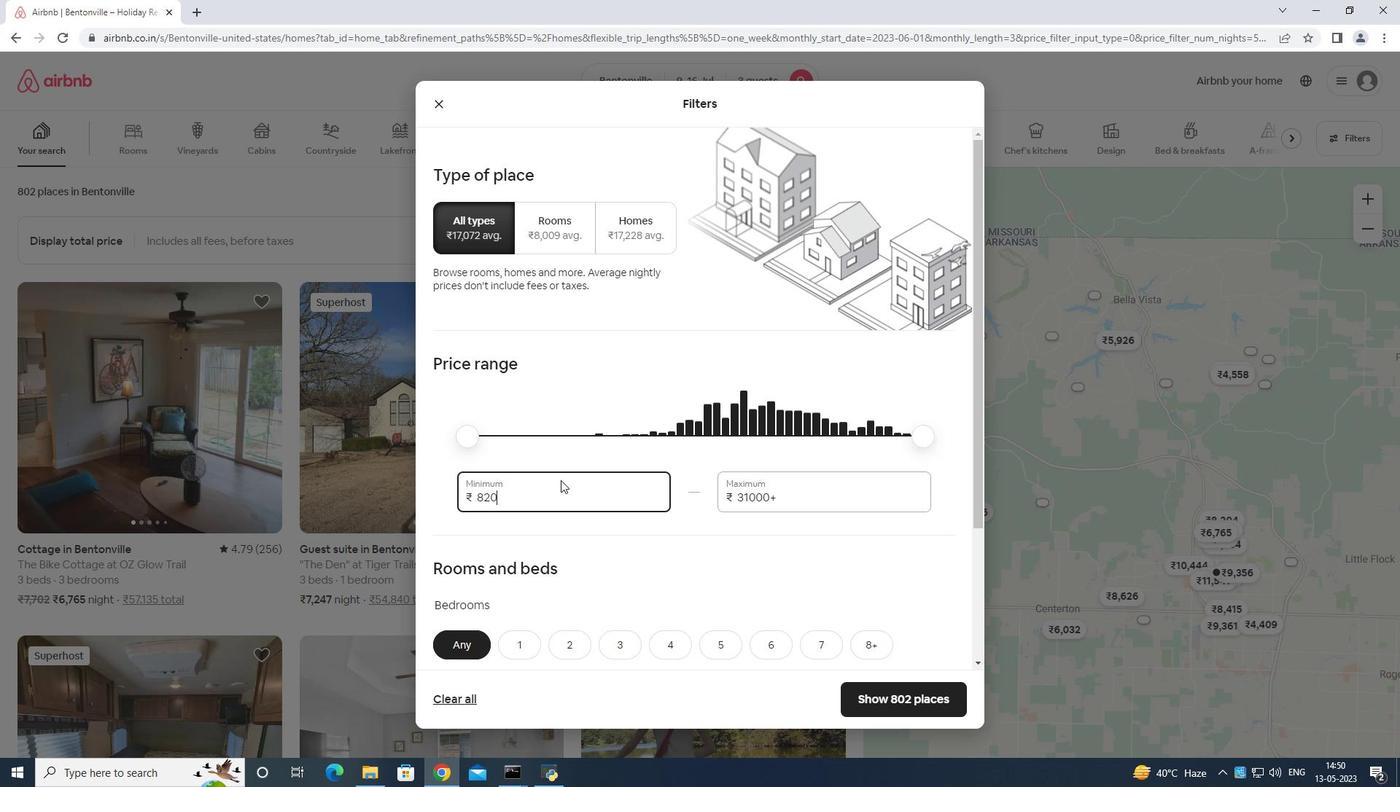 
Action: Key pressed <Key.backspace>
Screenshot: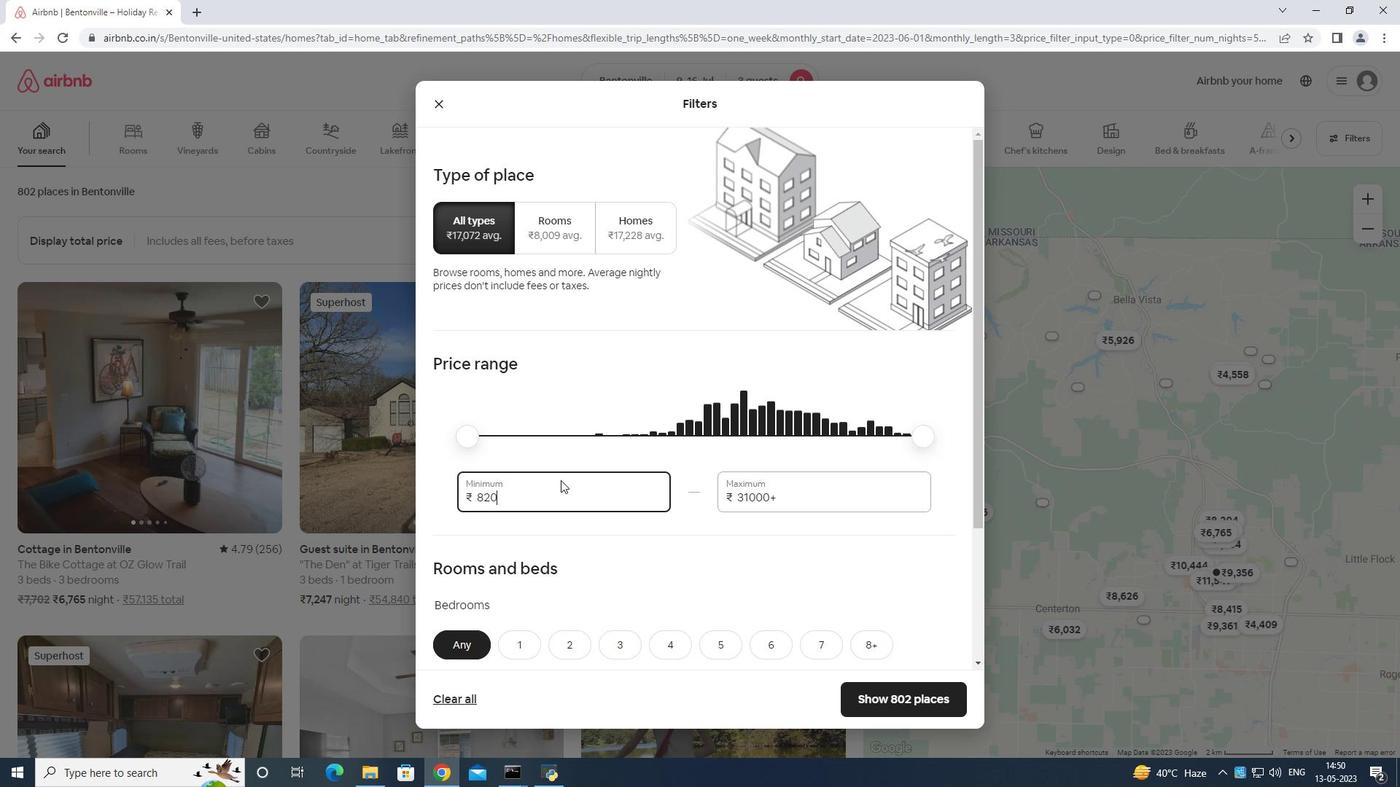 
Action: Mouse moved to (570, 463)
Screenshot: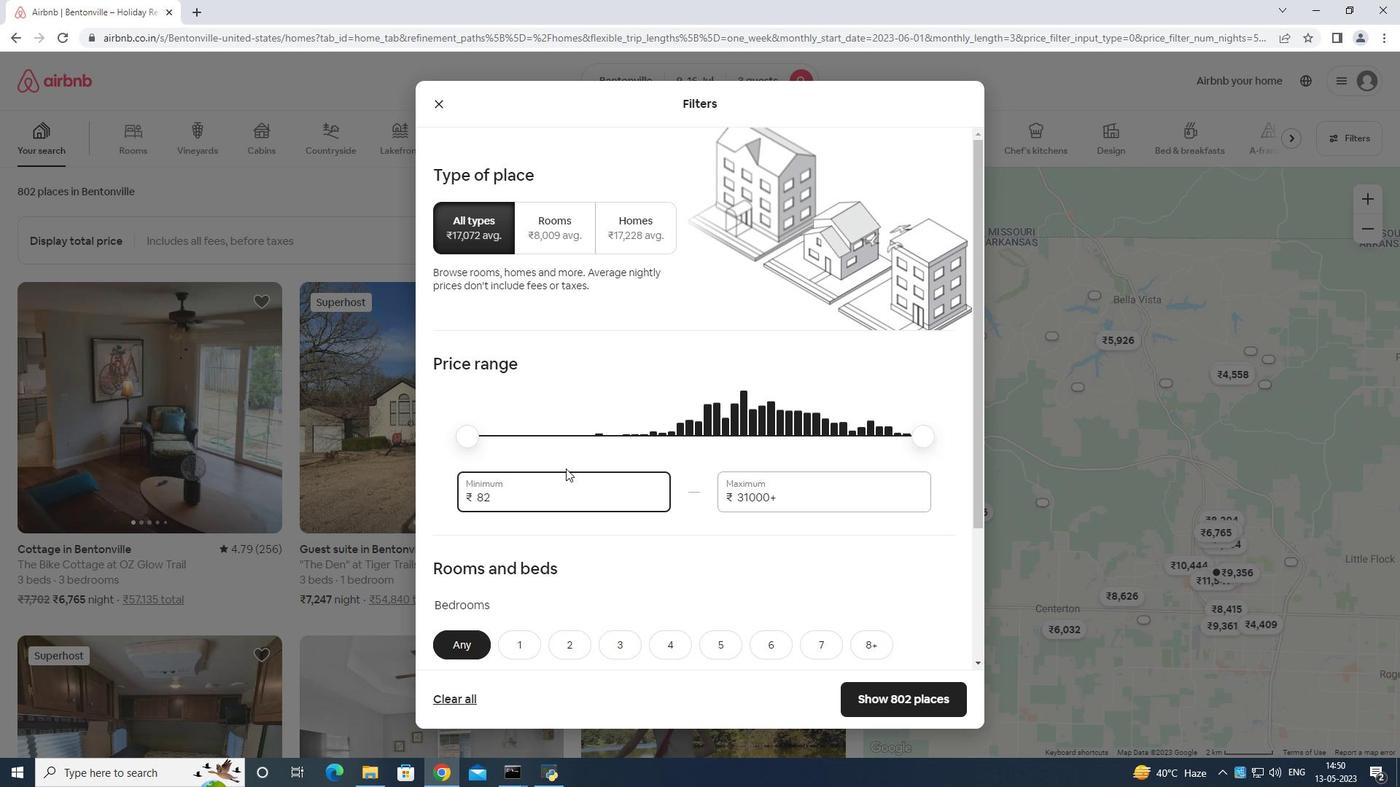 
Action: Key pressed <Key.backspace>
Screenshot: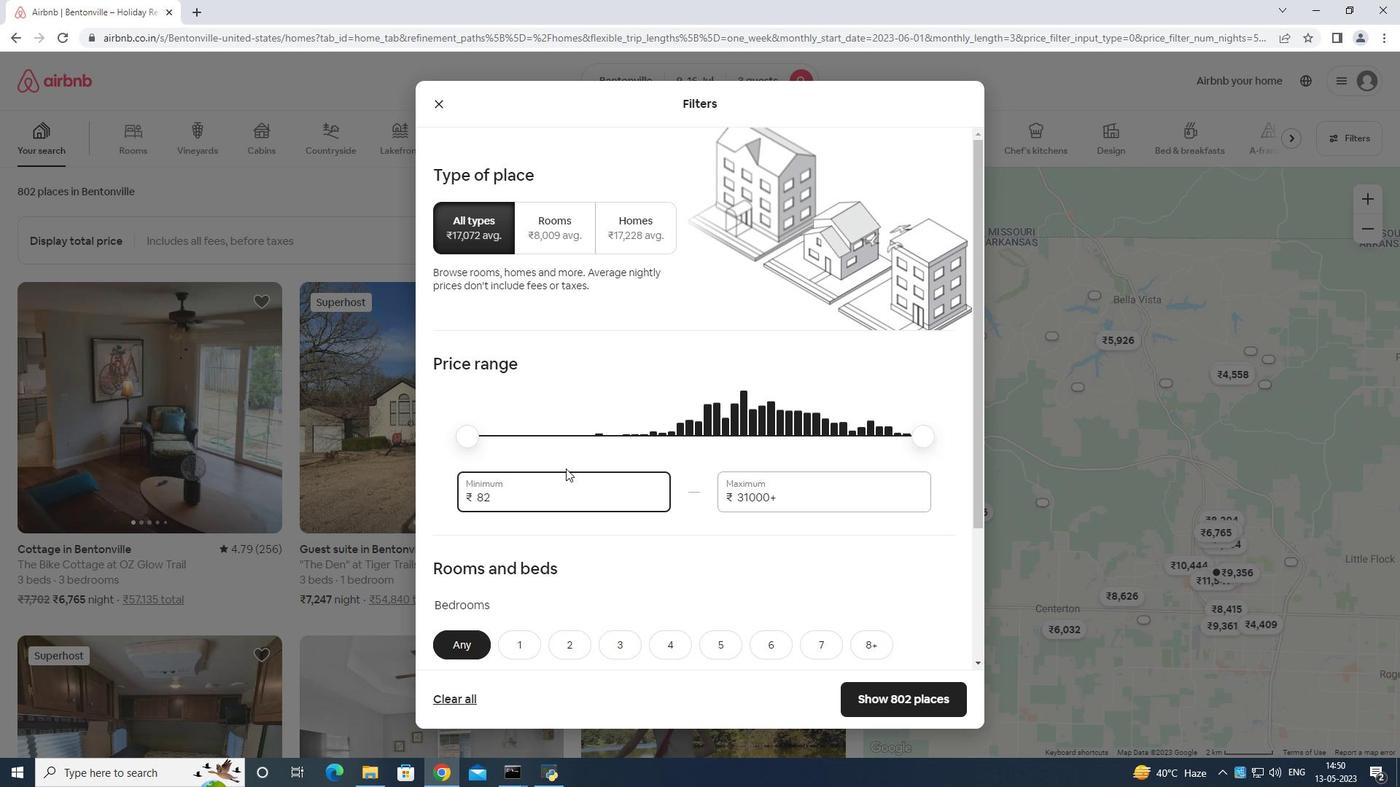 
Action: Mouse moved to (582, 452)
Screenshot: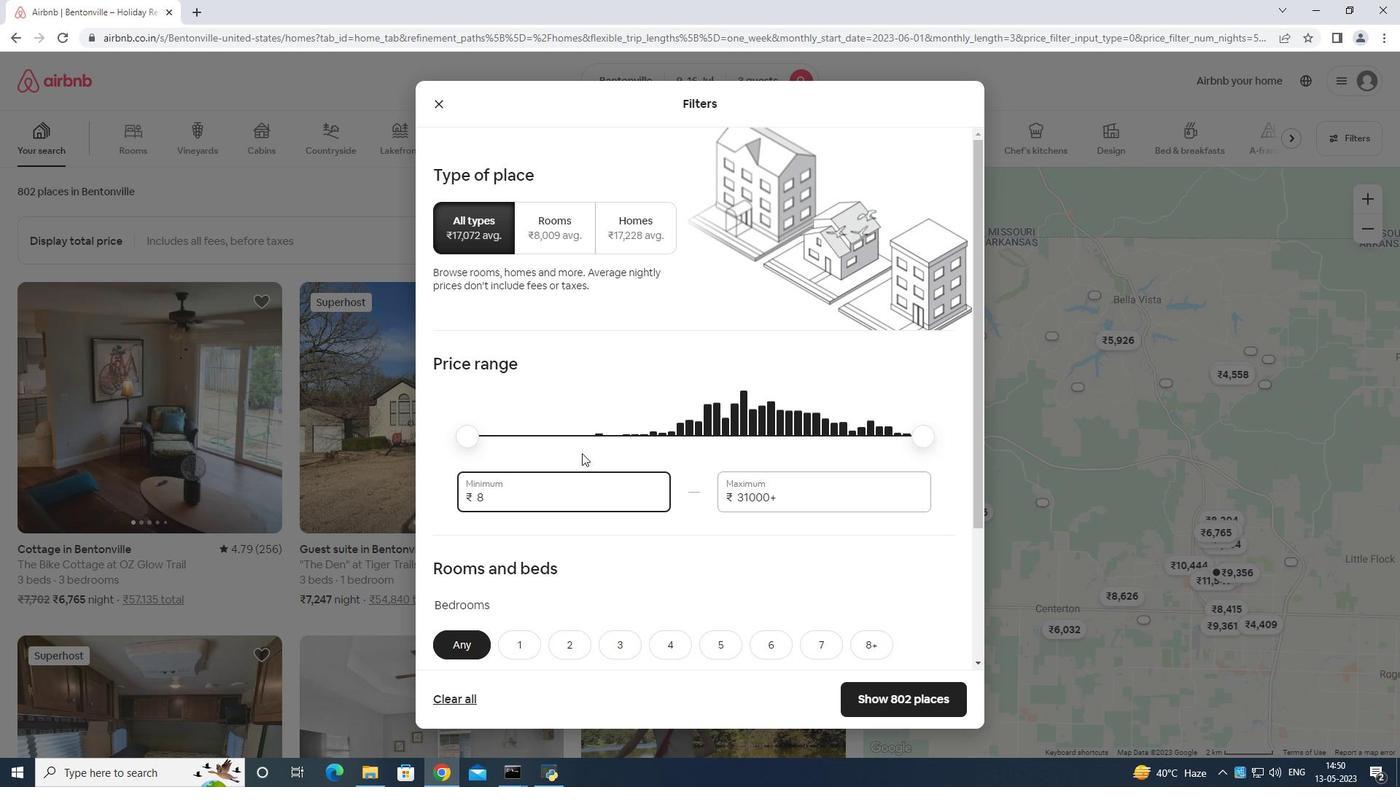 
Action: Key pressed 8
Screenshot: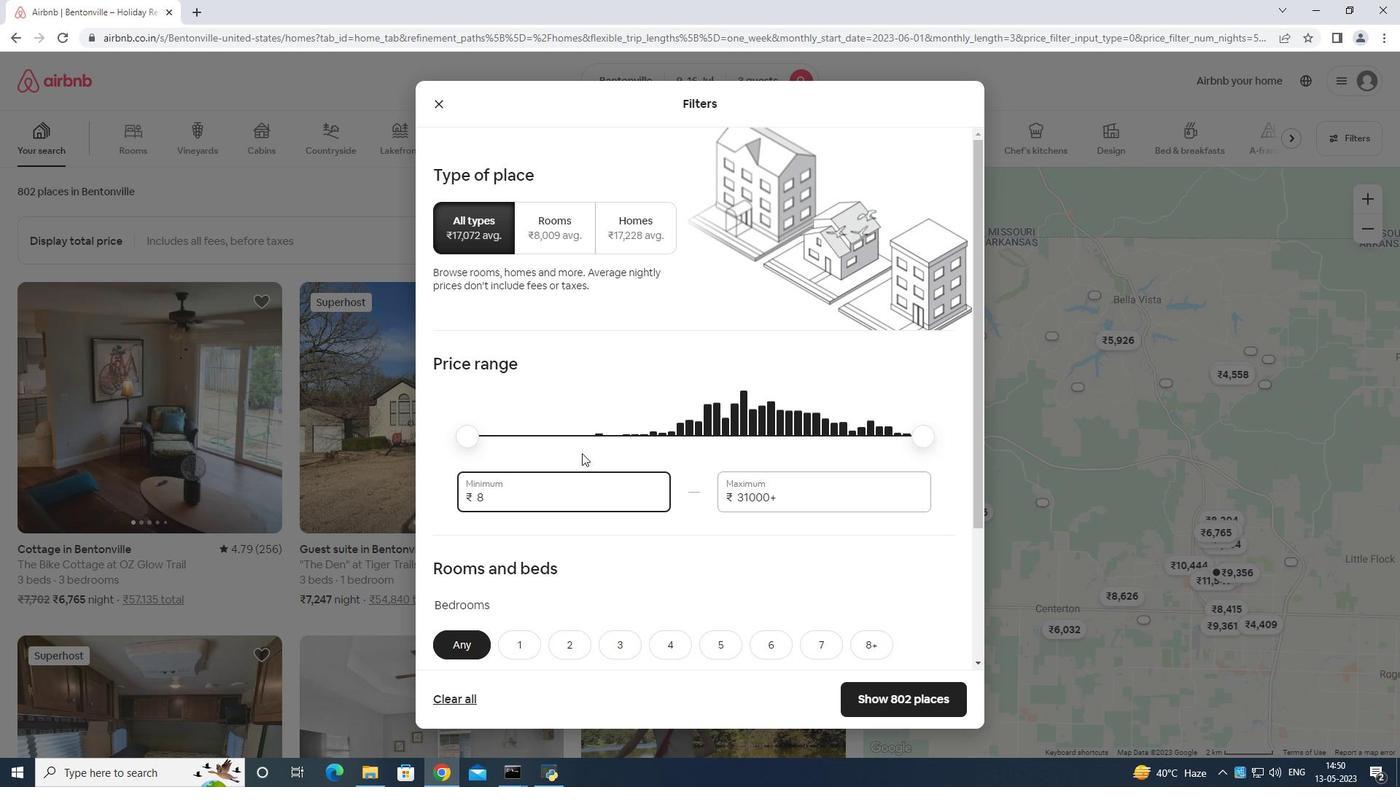 
Action: Mouse moved to (601, 438)
Screenshot: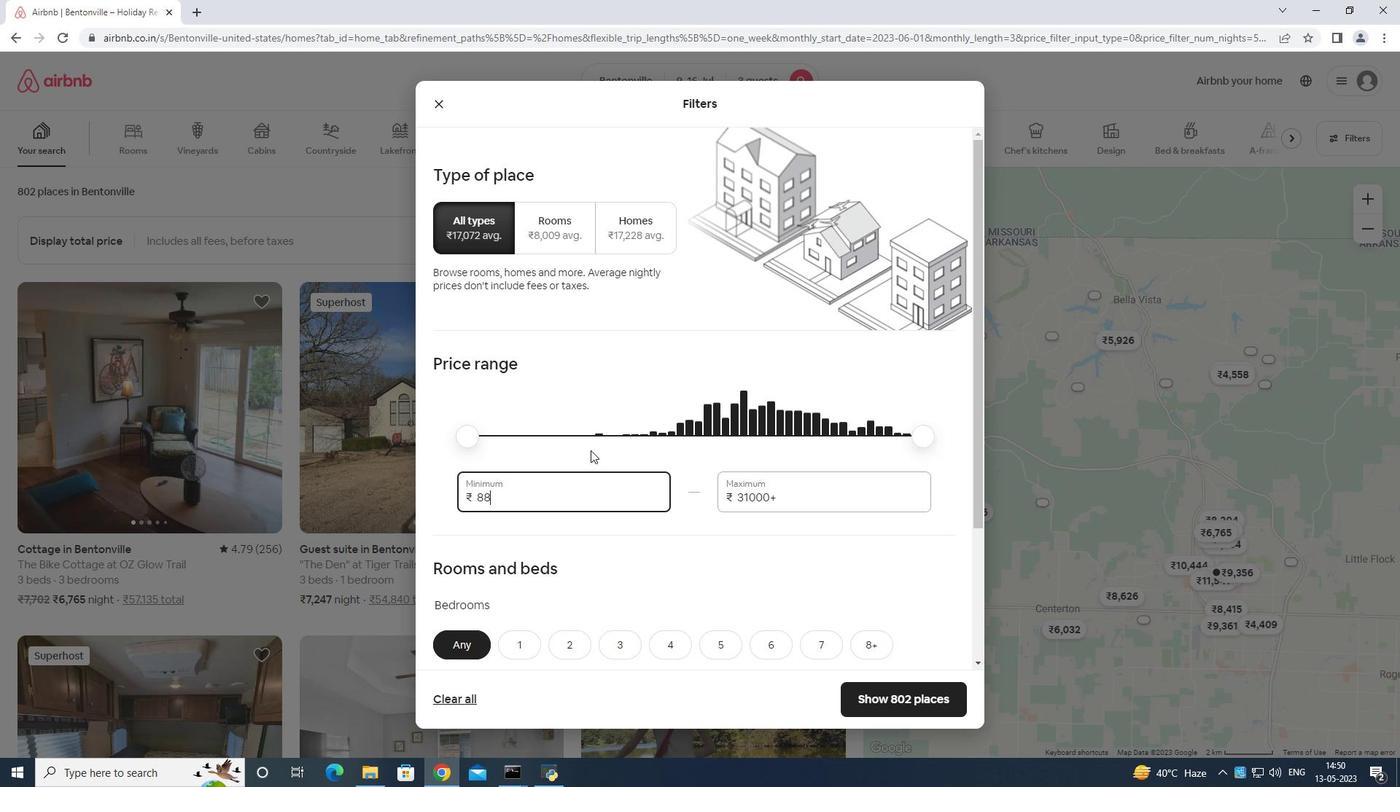 
Action: Key pressed 0
Screenshot: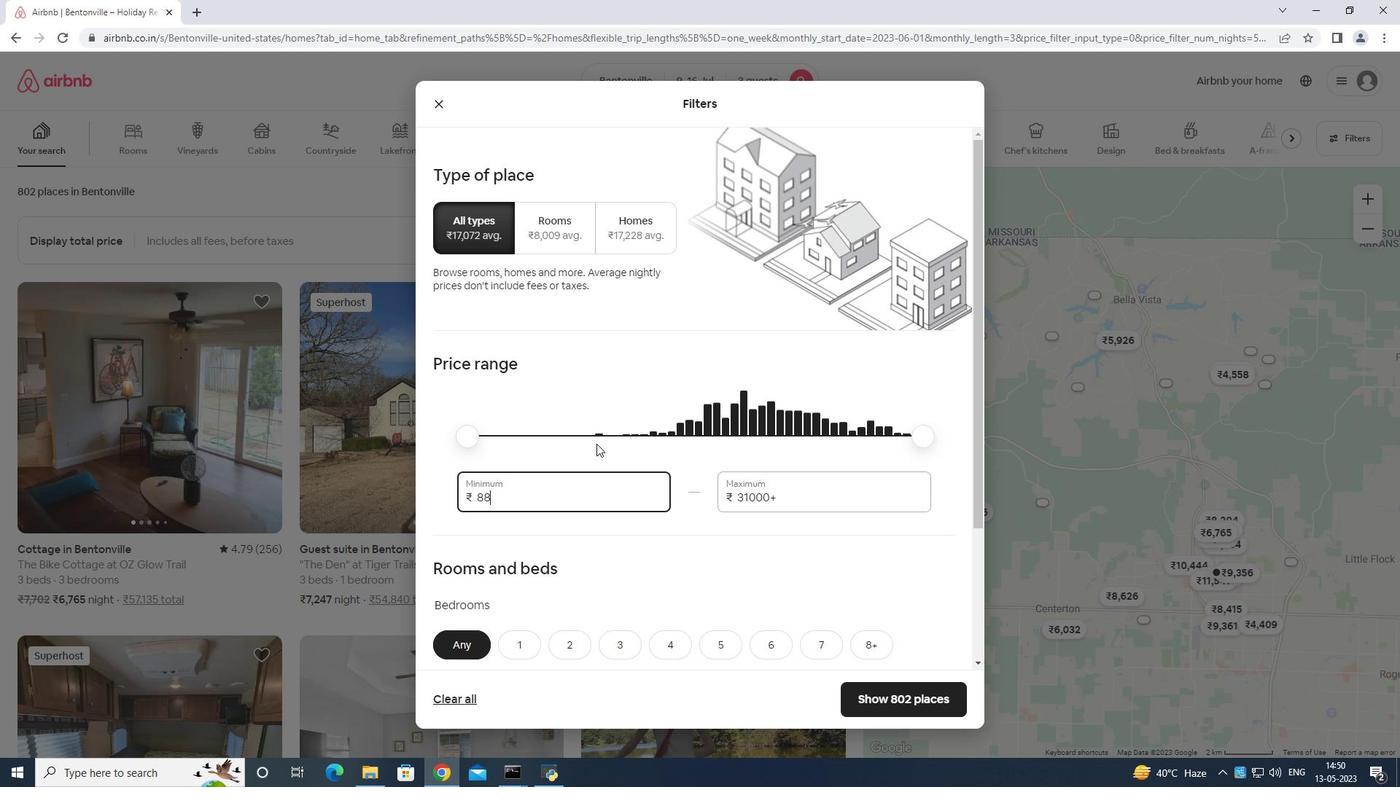 
Action: Mouse moved to (601, 438)
Screenshot: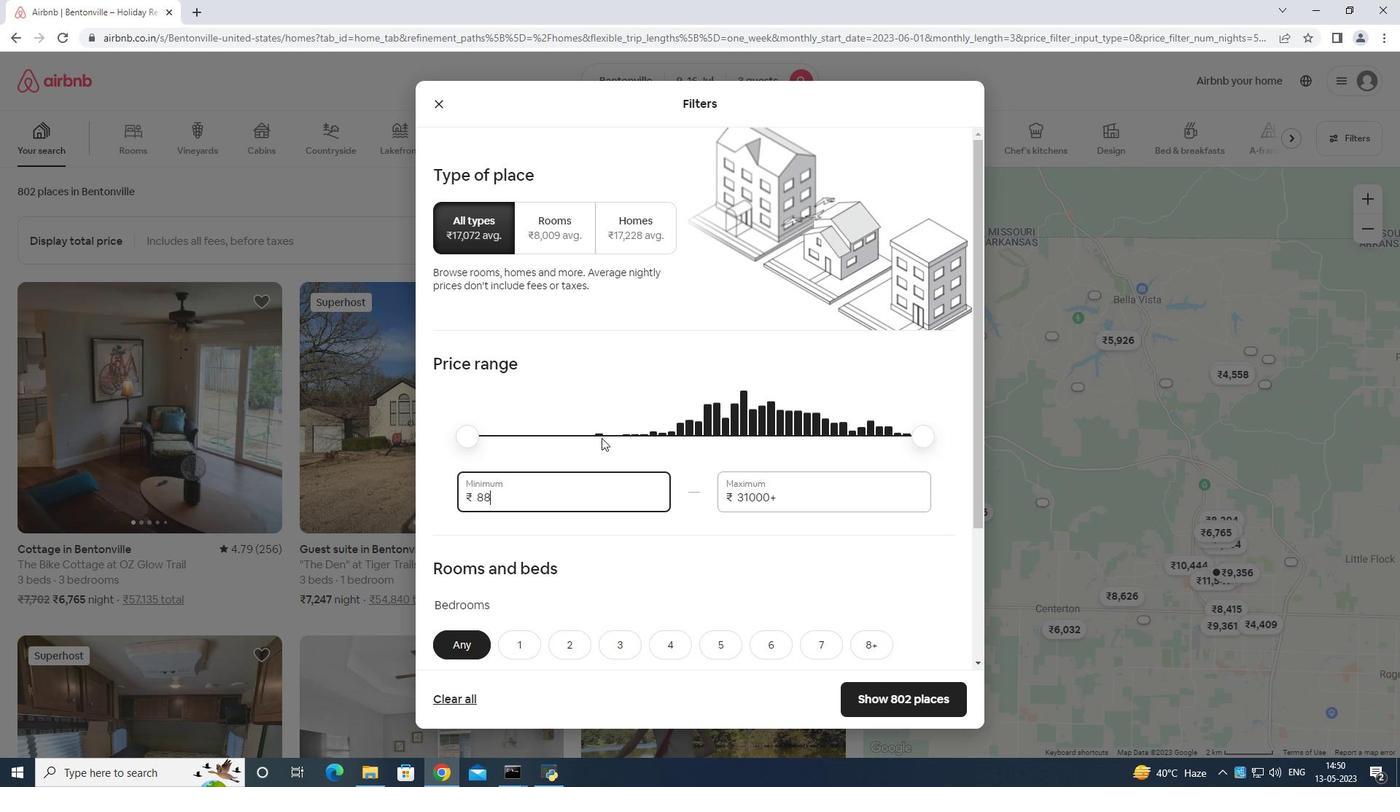 
Action: Key pressed 0
Screenshot: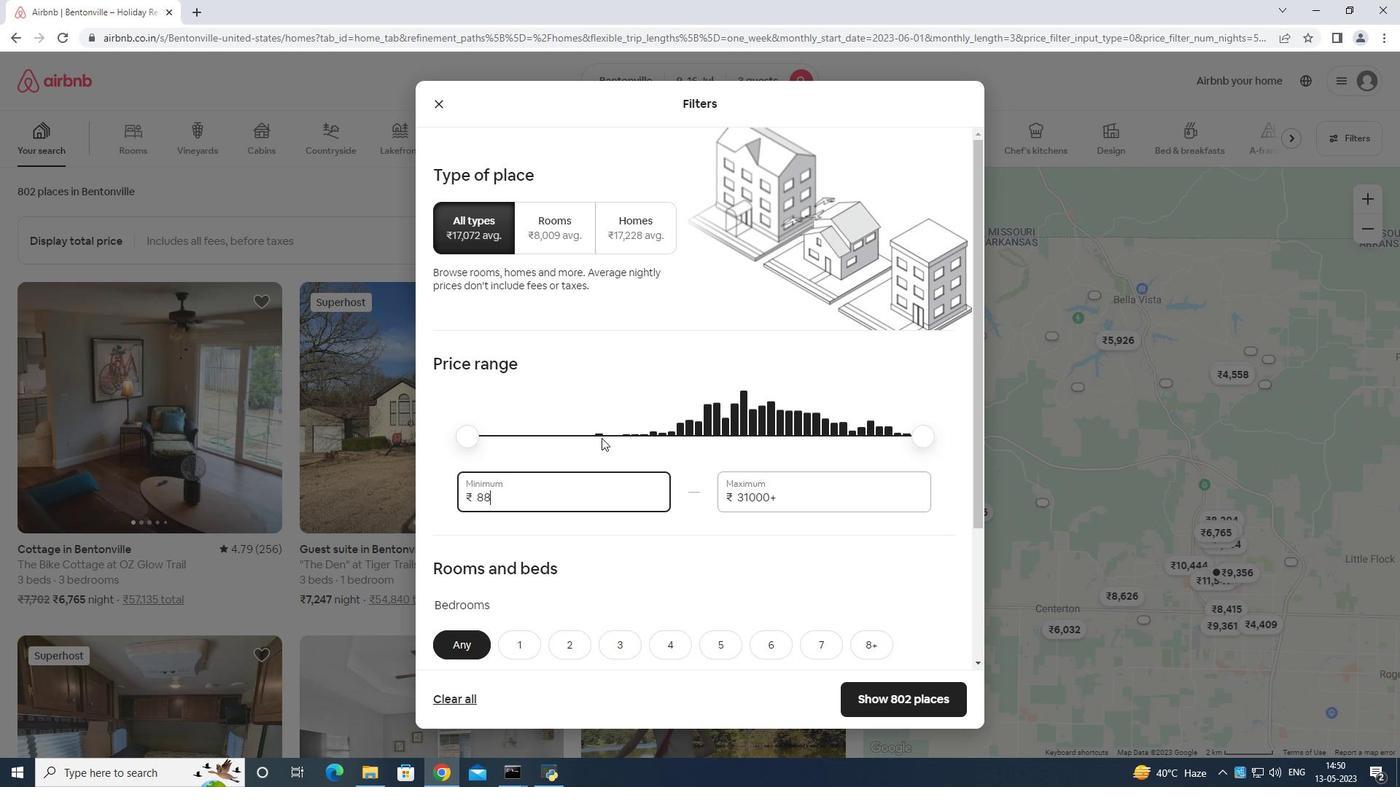 
Action: Mouse moved to (602, 446)
Screenshot: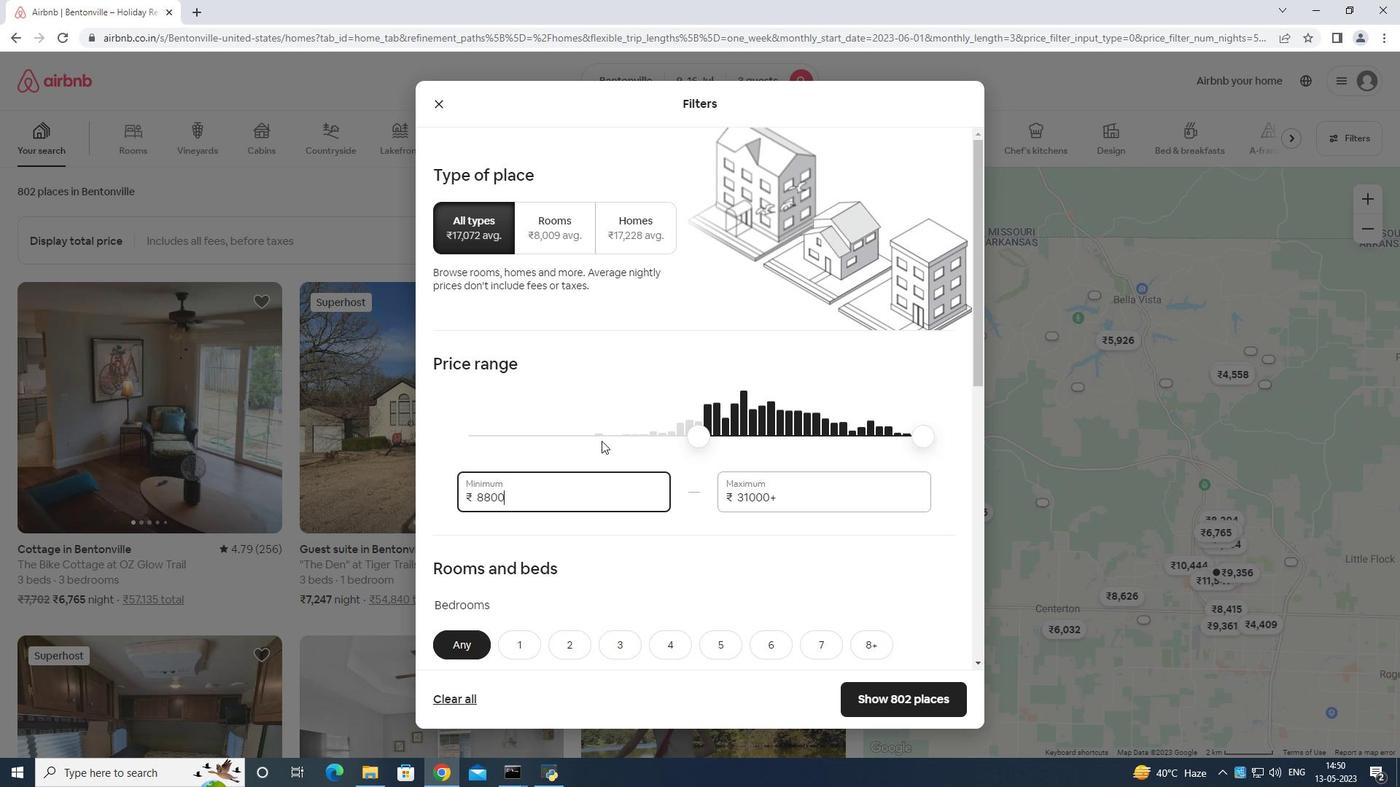 
Action: Key pressed 0
Screenshot: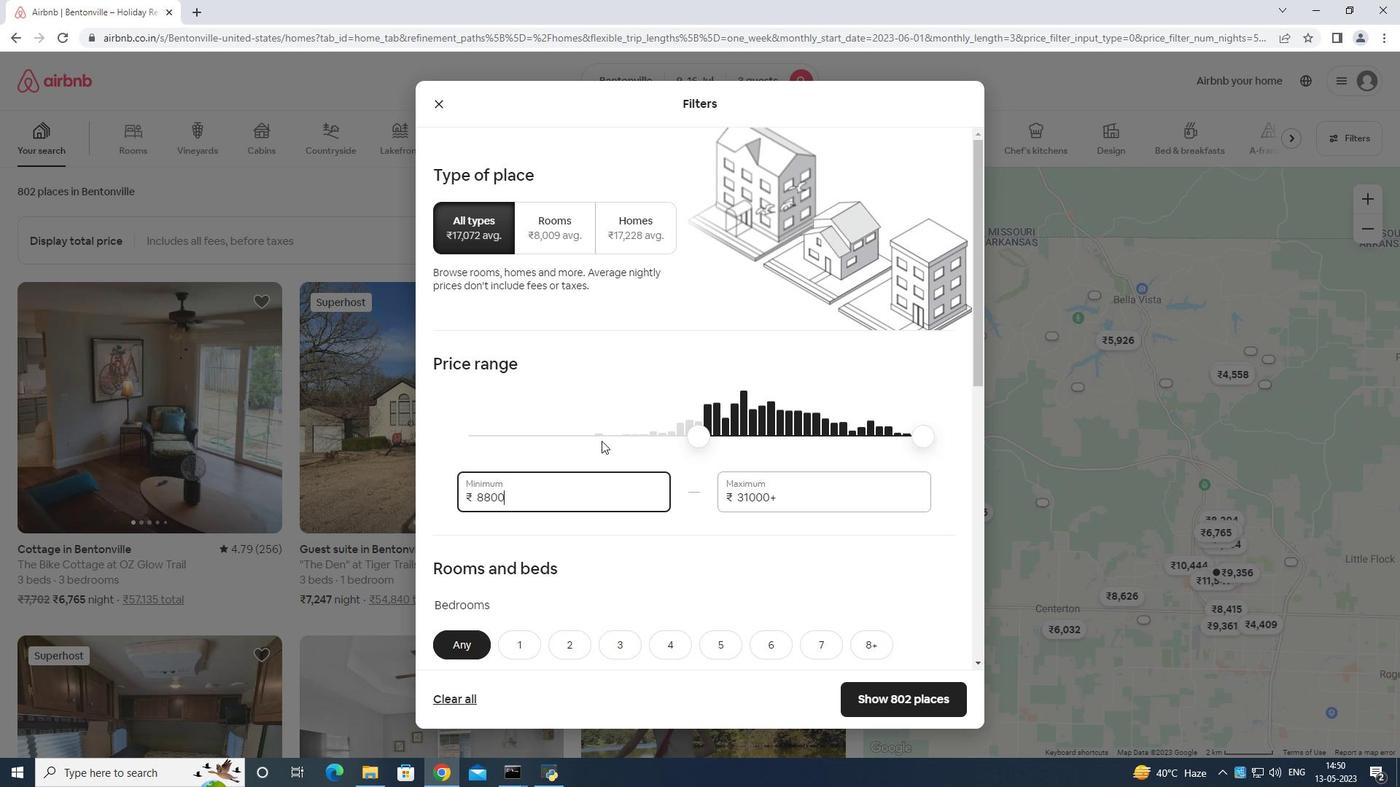 
Action: Mouse moved to (713, 484)
Screenshot: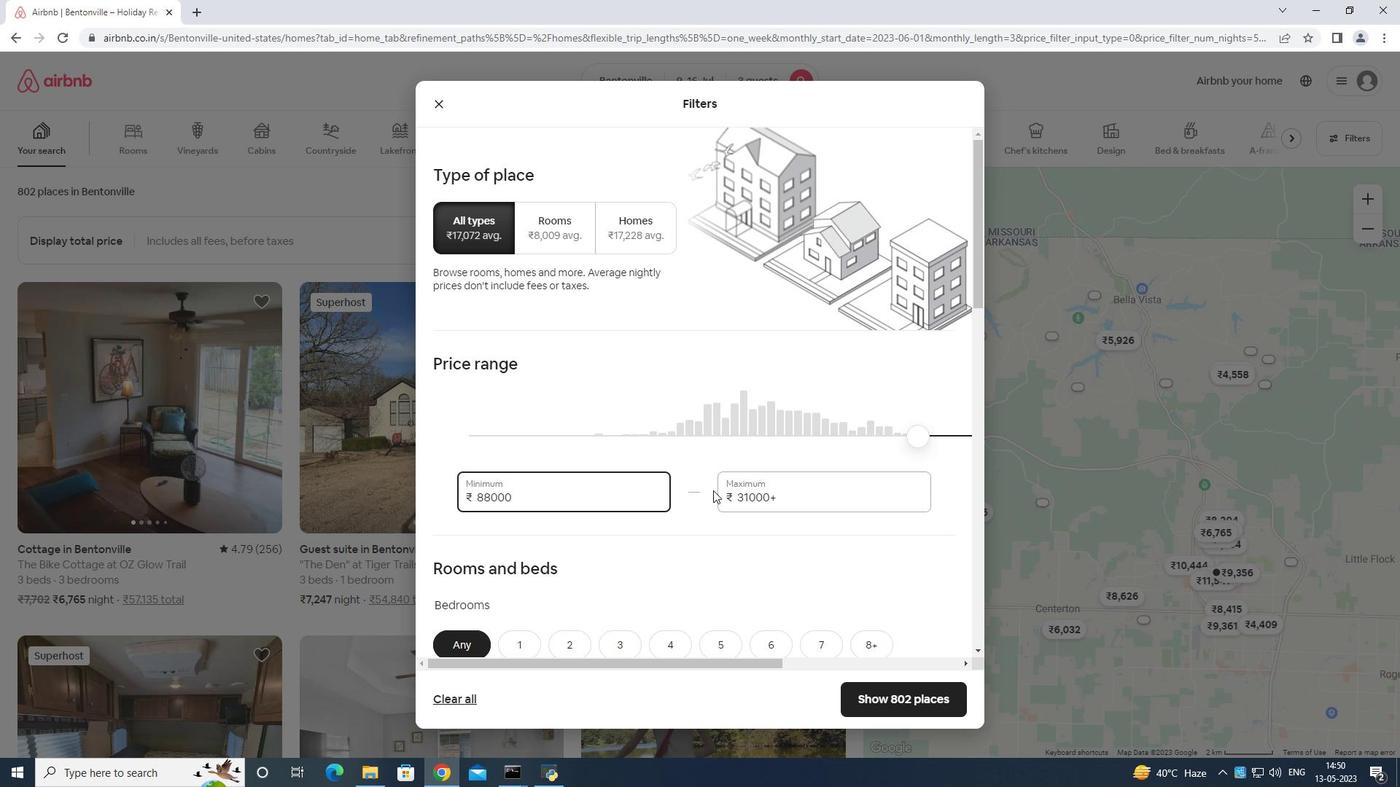 
Action: Key pressed <Key.backspace>
Screenshot: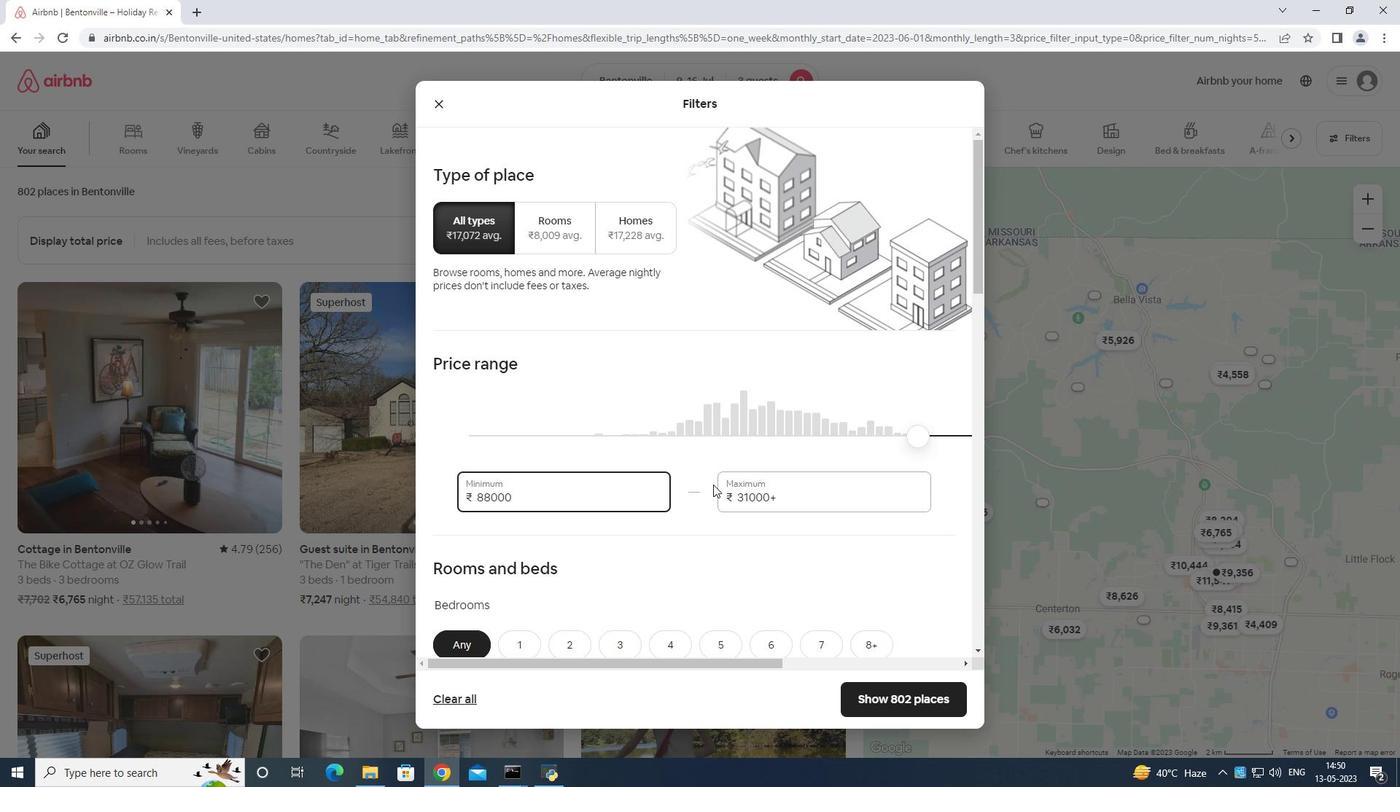
Action: Mouse moved to (709, 490)
Screenshot: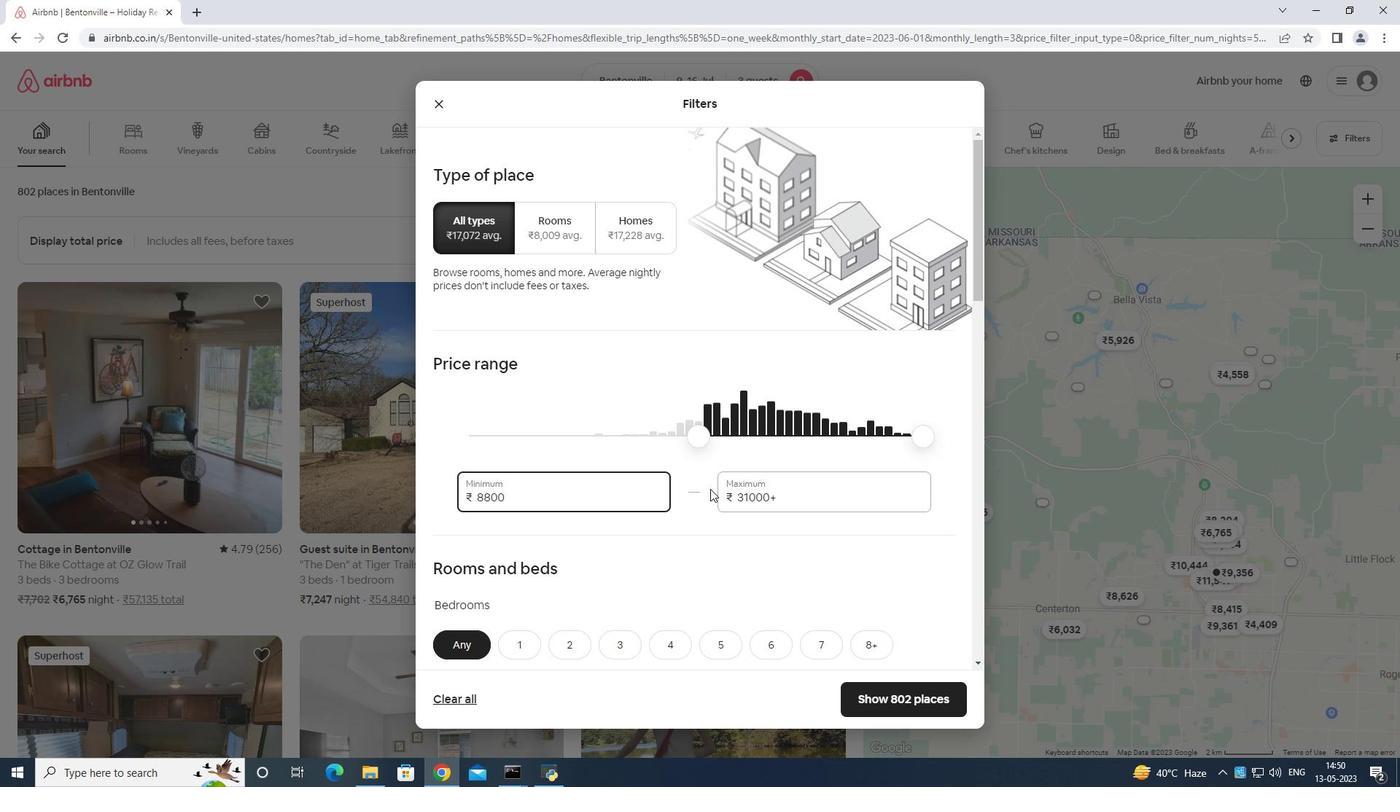 
Action: Key pressed <Key.backspace><Key.backspace><Key.backspace><Key.backspace><Key.backspace><Key.backspace><Key.backspace><Key.backspace><Key.backspace><Key.backspace><Key.backspace><Key.backspace><Key.backspace><Key.backspace>
Screenshot: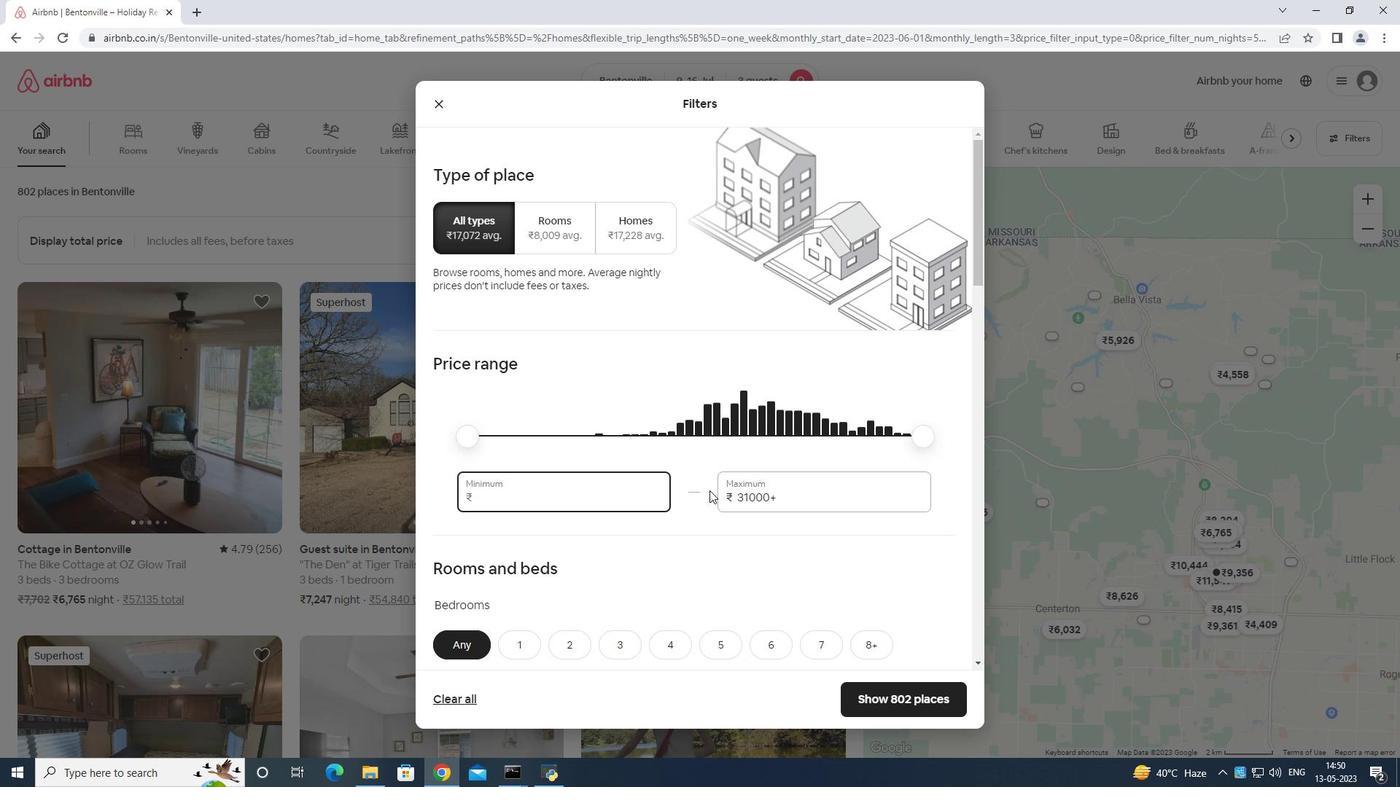 
Action: Mouse moved to (719, 481)
Screenshot: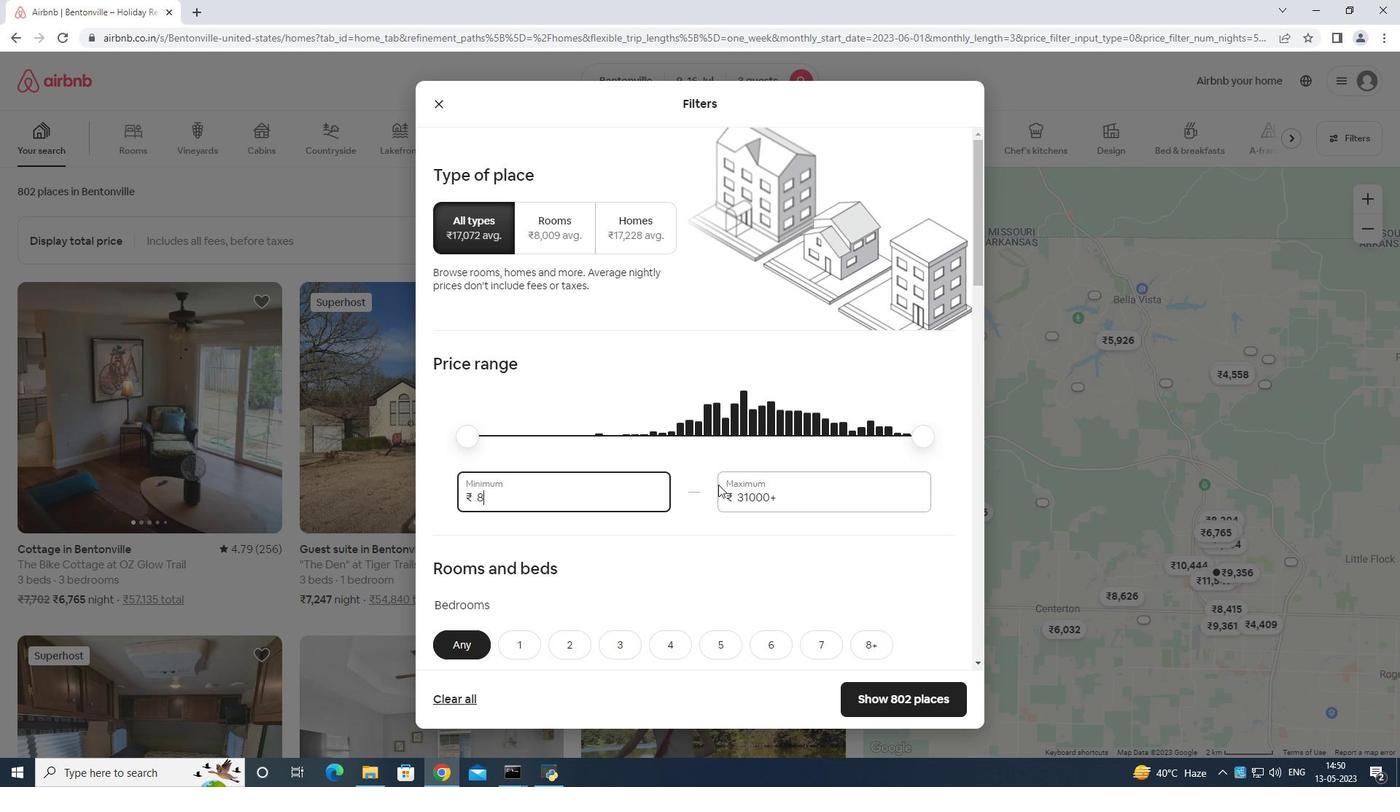 
Action: Key pressed 0
Screenshot: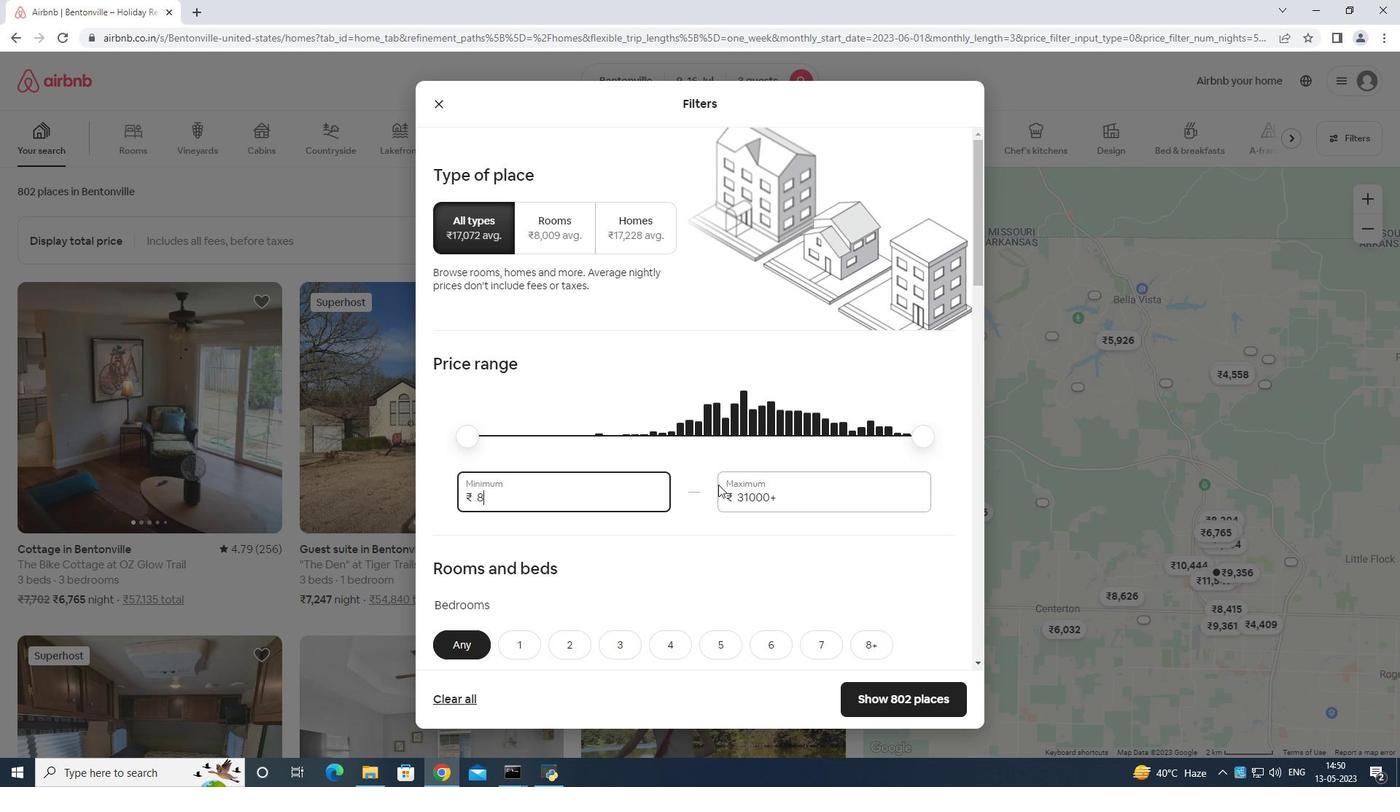 
Action: Mouse moved to (719, 481)
Screenshot: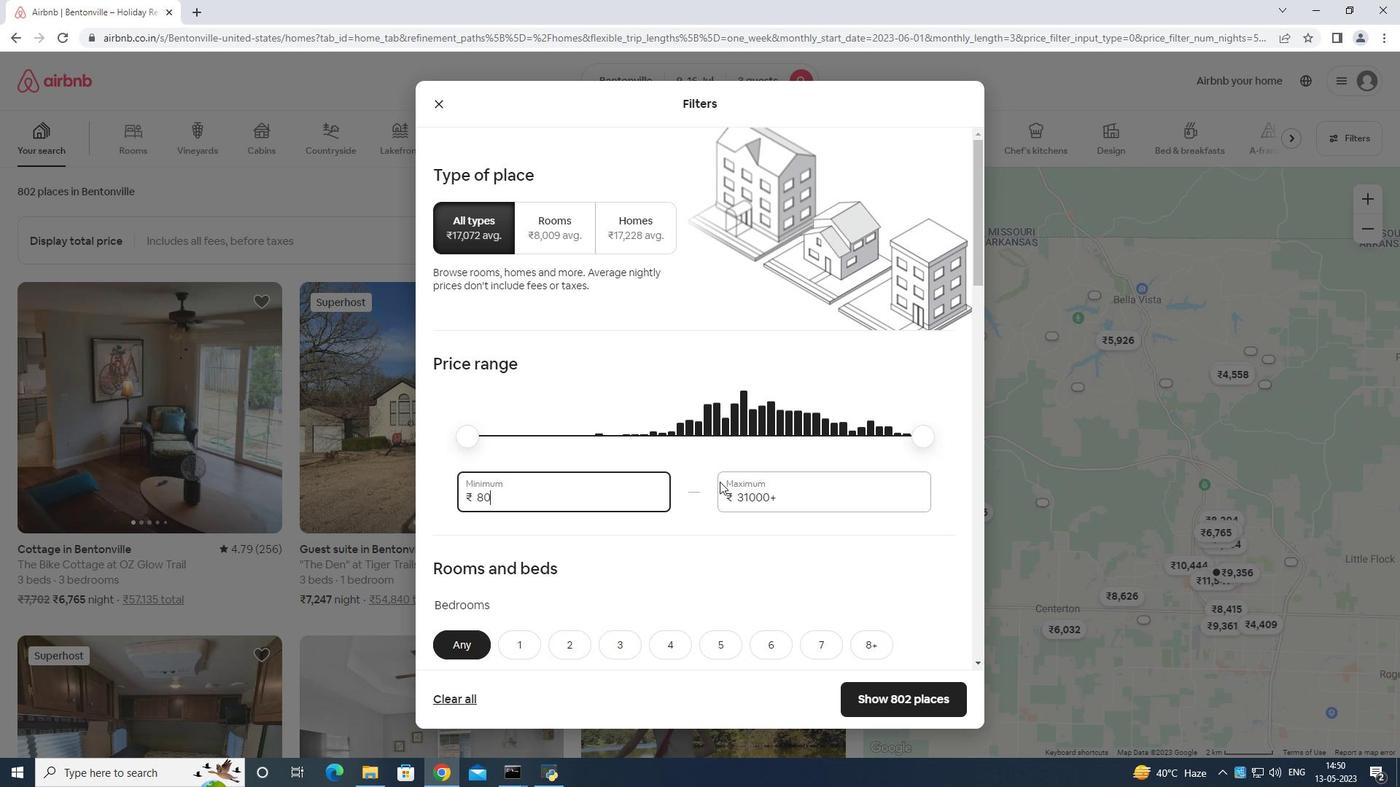 
Action: Key pressed 0
Screenshot: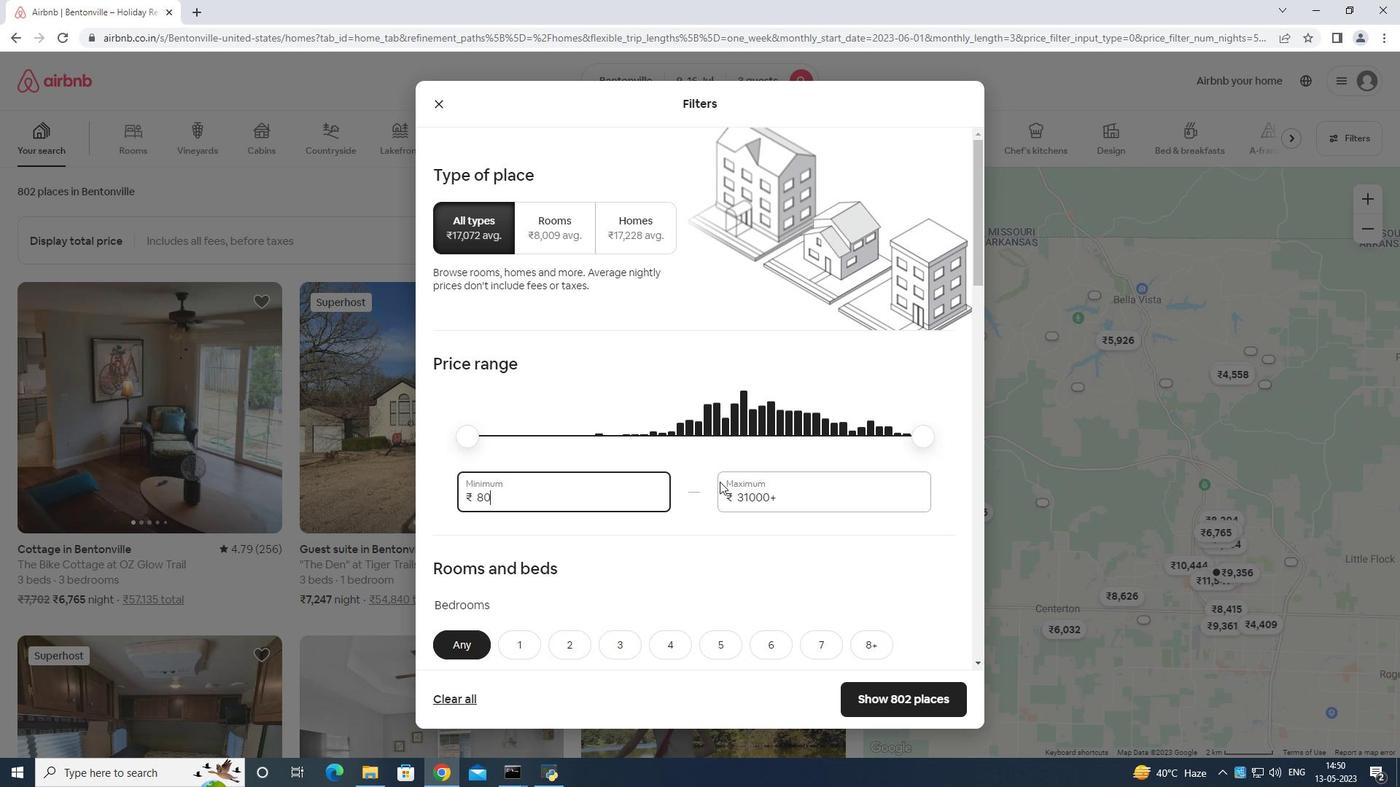 
Action: Mouse moved to (719, 481)
Screenshot: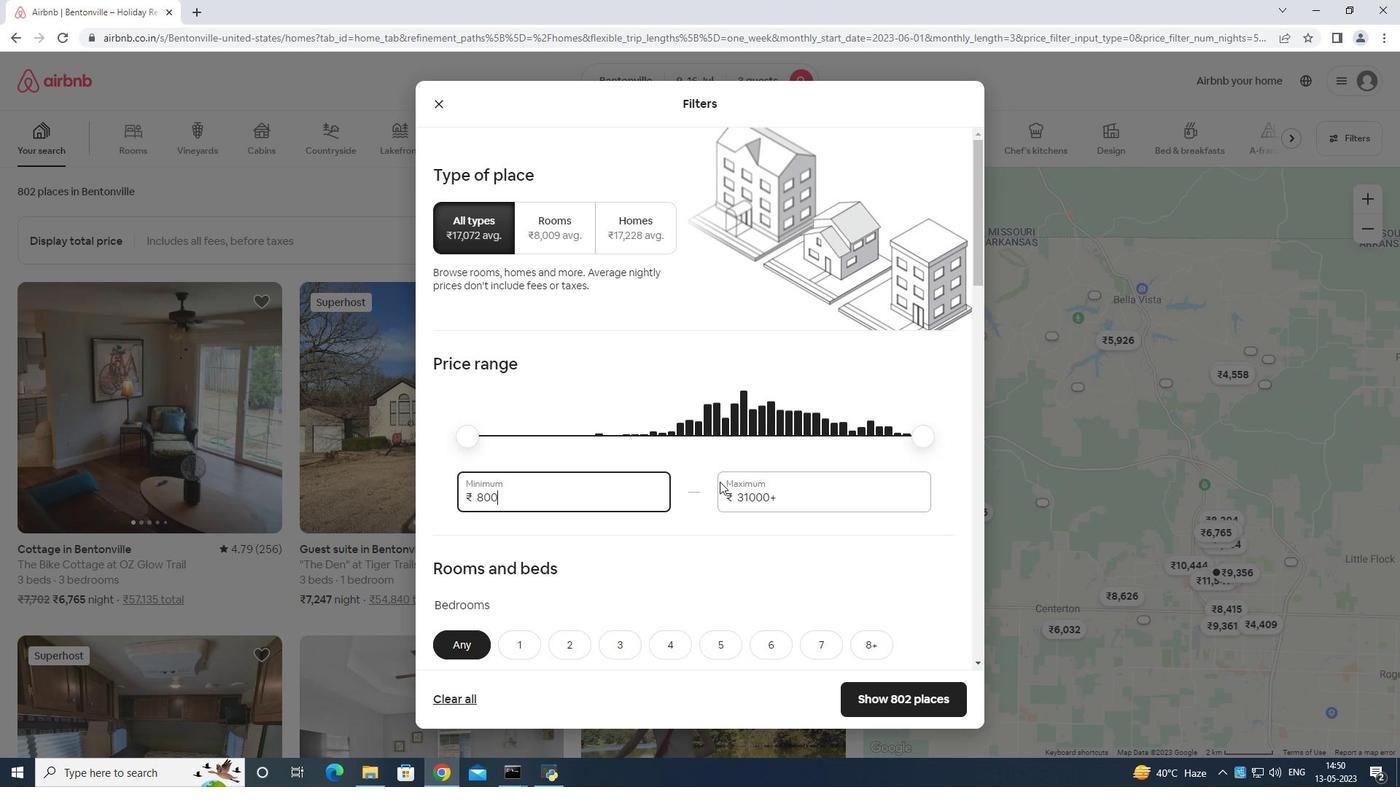
Action: Key pressed 0
Screenshot: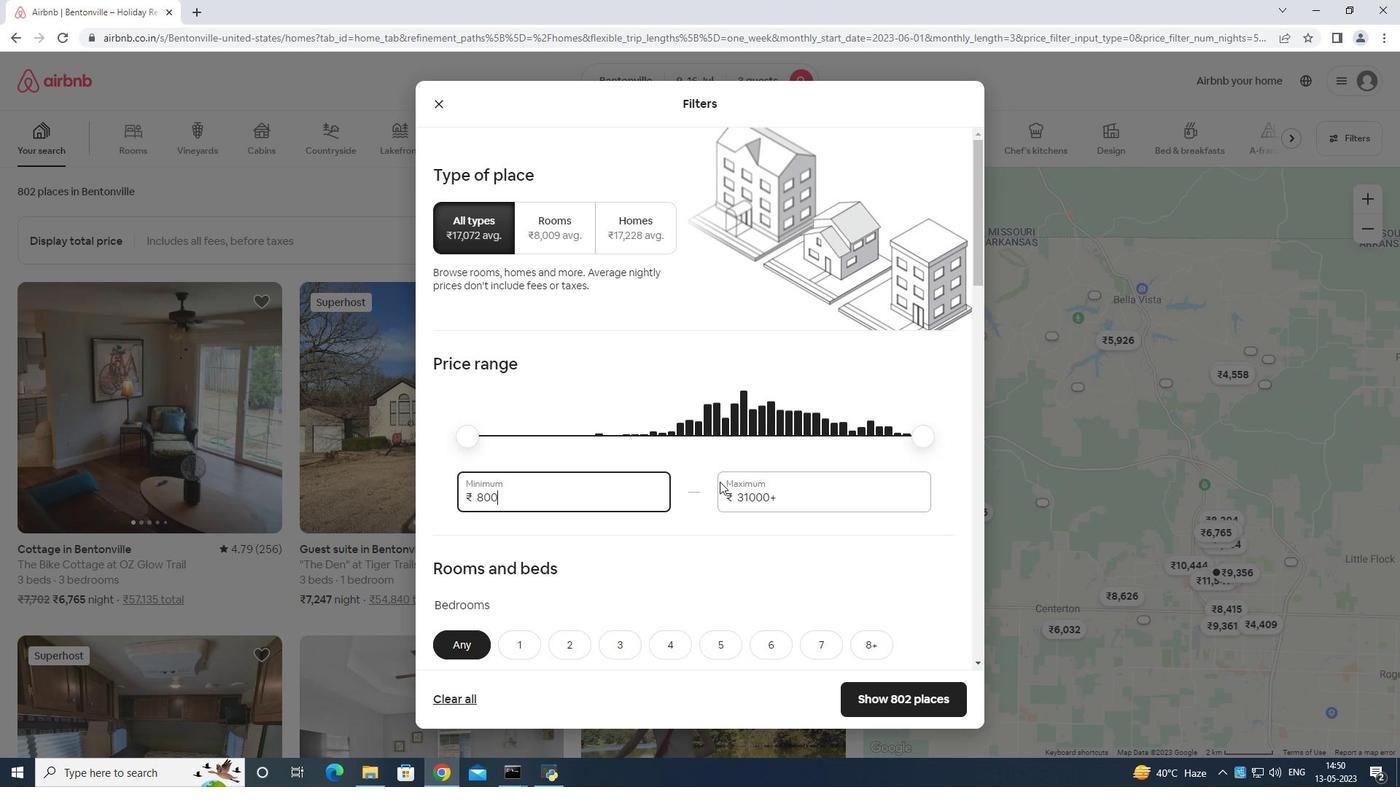 
Action: Mouse moved to (802, 486)
Screenshot: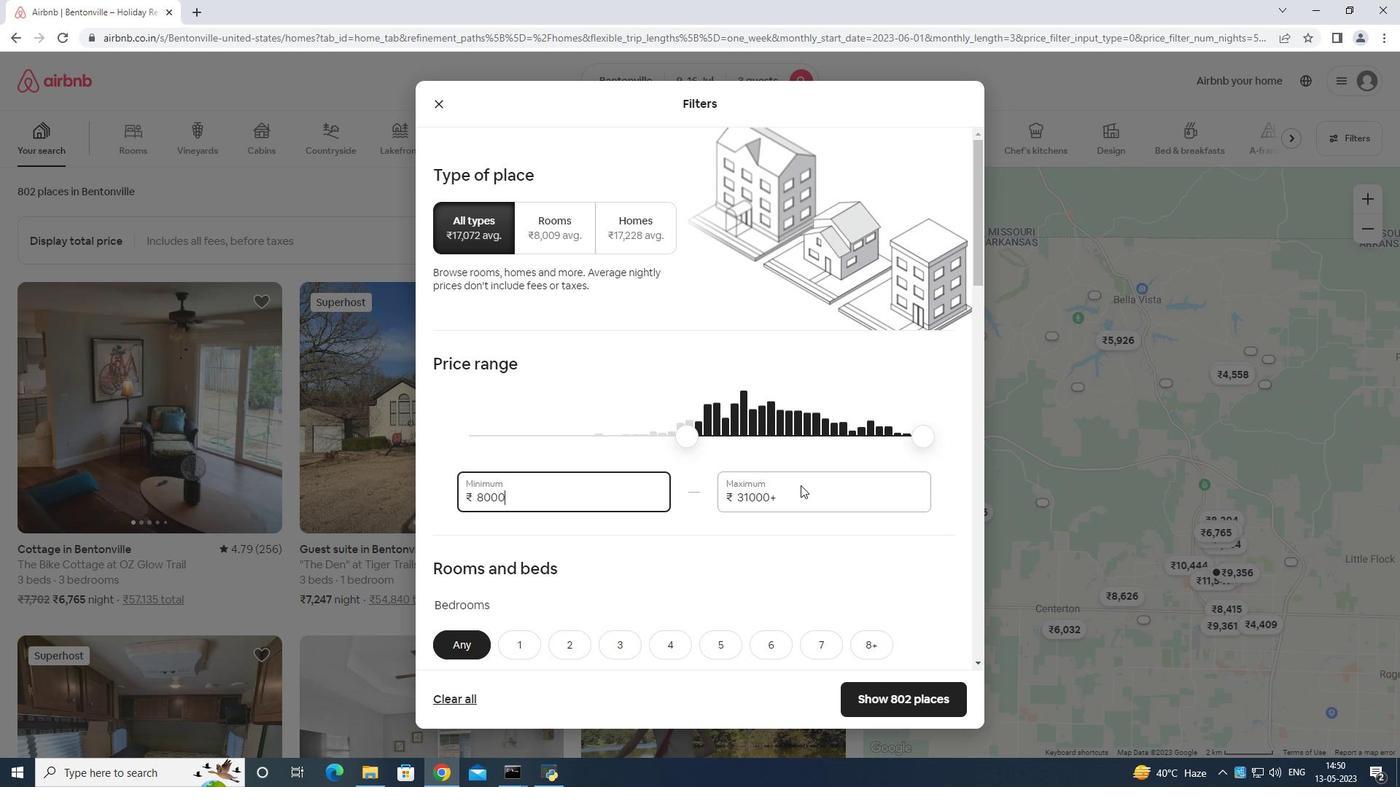 
Action: Mouse pressed left at (802, 486)
Screenshot: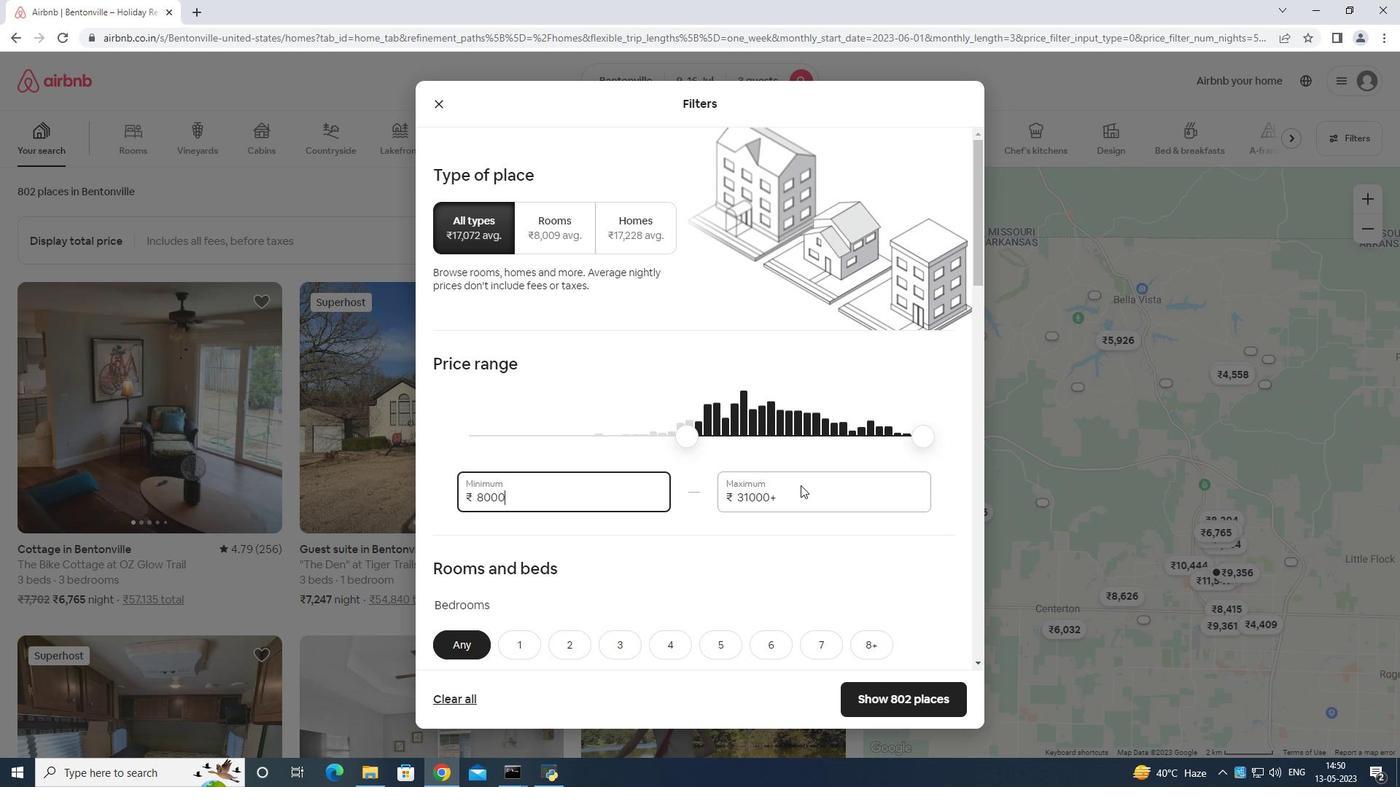 
Action: Mouse moved to (802, 487)
Screenshot: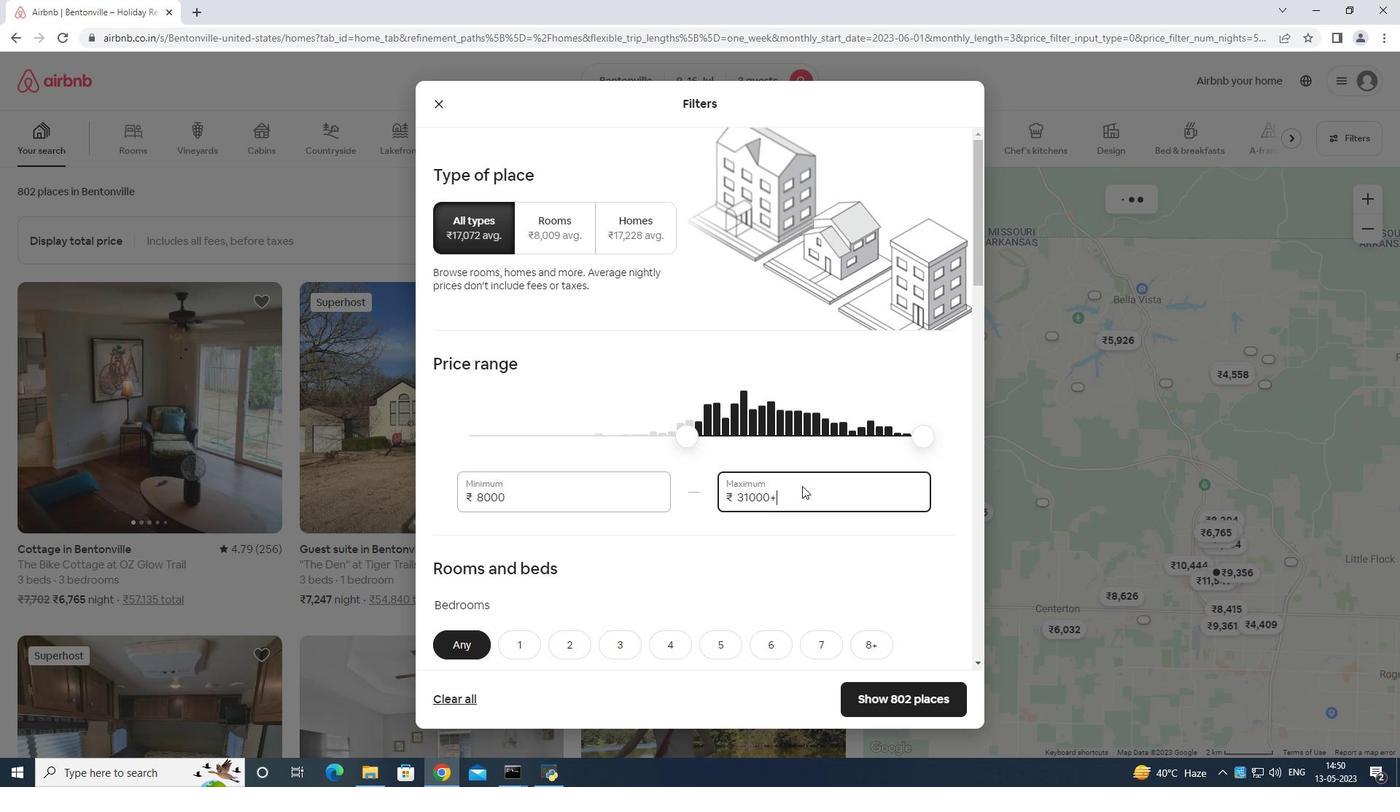 
Action: Key pressed <Key.backspace>
Screenshot: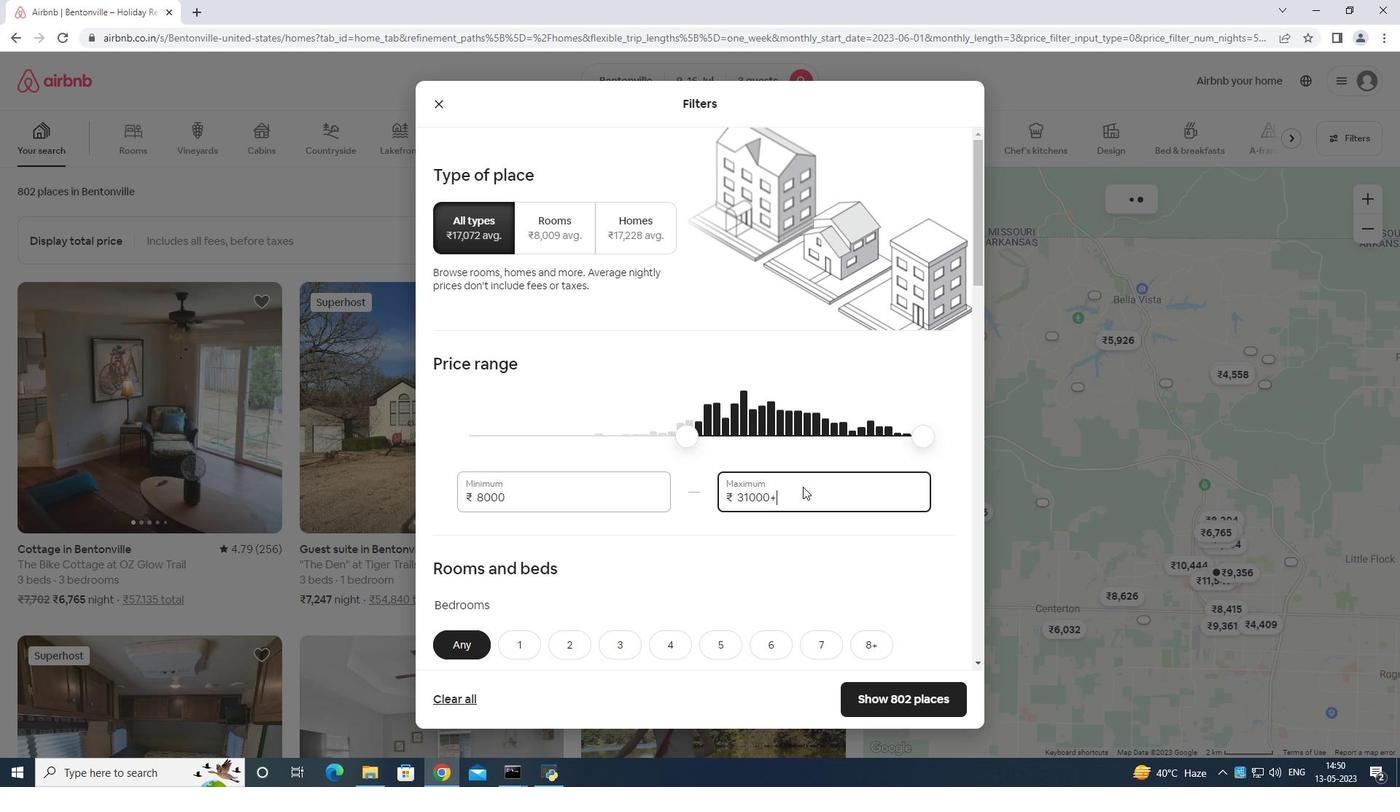 
Action: Mouse moved to (801, 489)
Screenshot: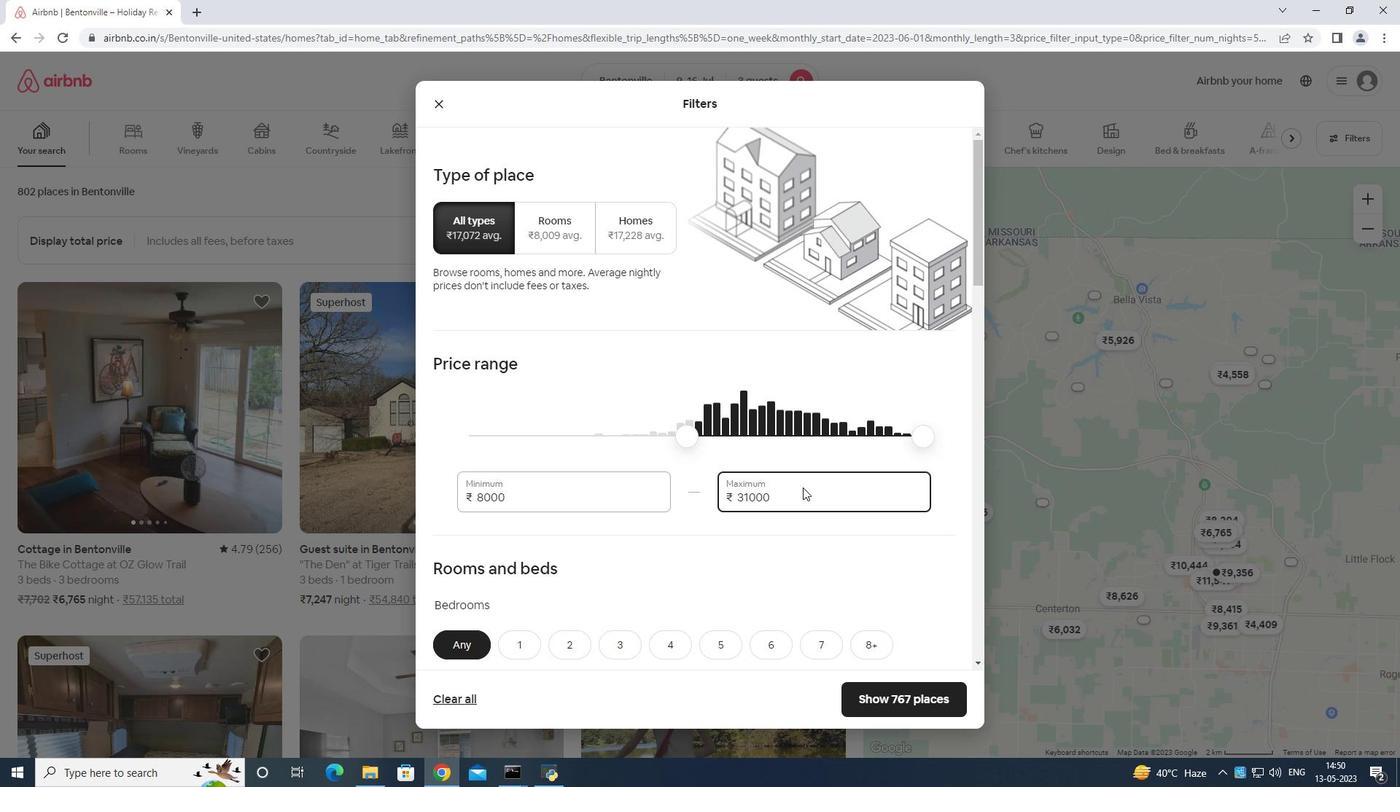 
Action: Key pressed <Key.backspace><Key.backspace><Key.backspace><Key.backspace><Key.backspace><Key.backspace><Key.backspace><Key.backspace><Key.backspace><Key.backspace><Key.backspace>
Screenshot: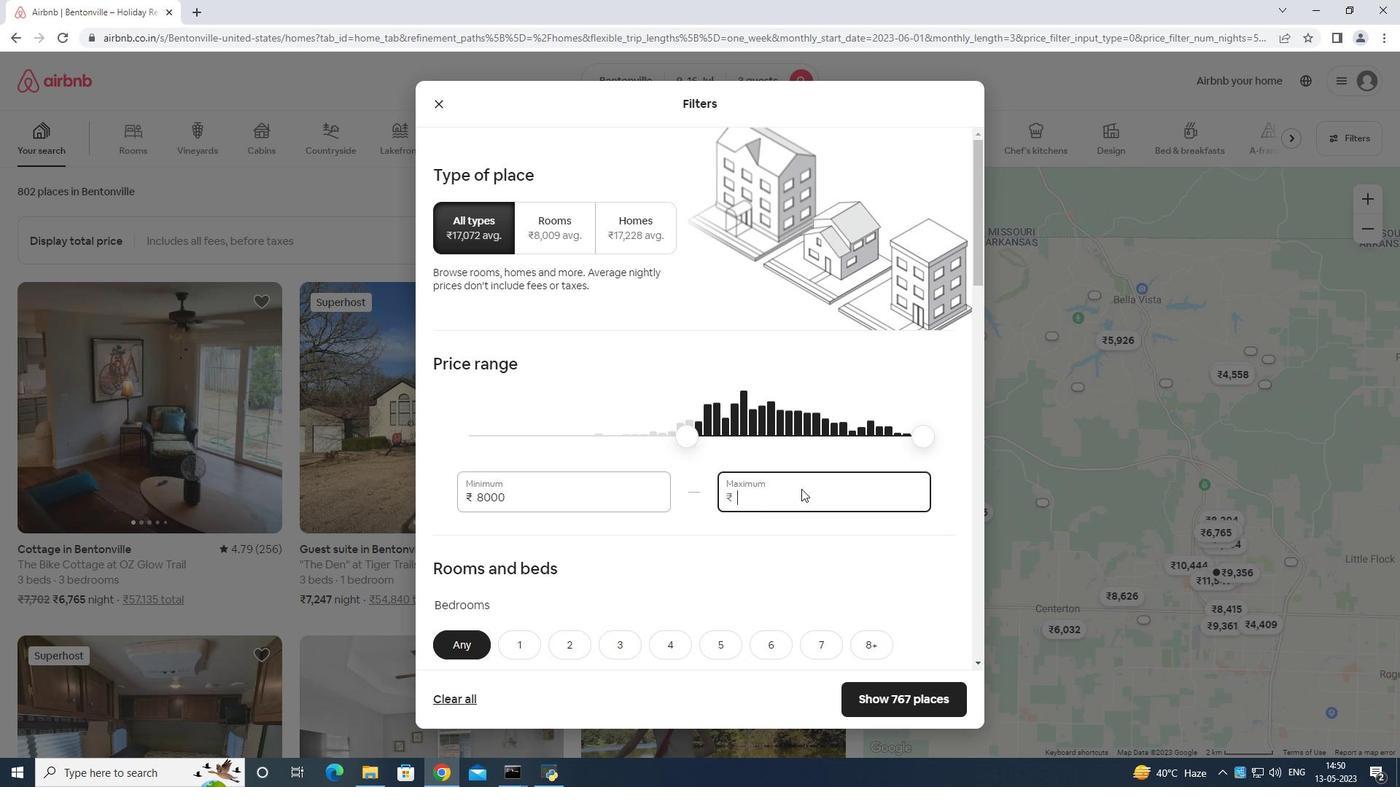
Action: Mouse moved to (801, 486)
Screenshot: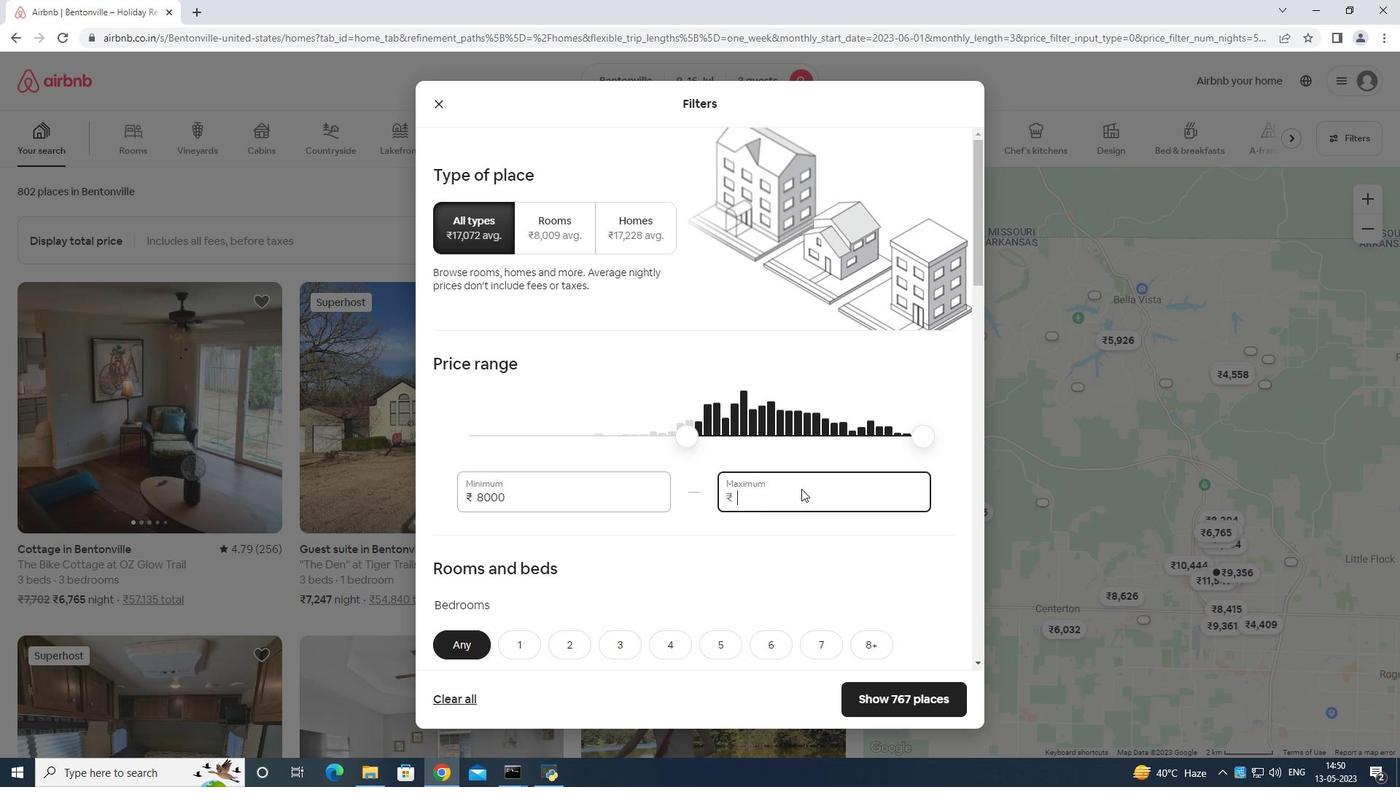 
Action: Key pressed 1
Screenshot: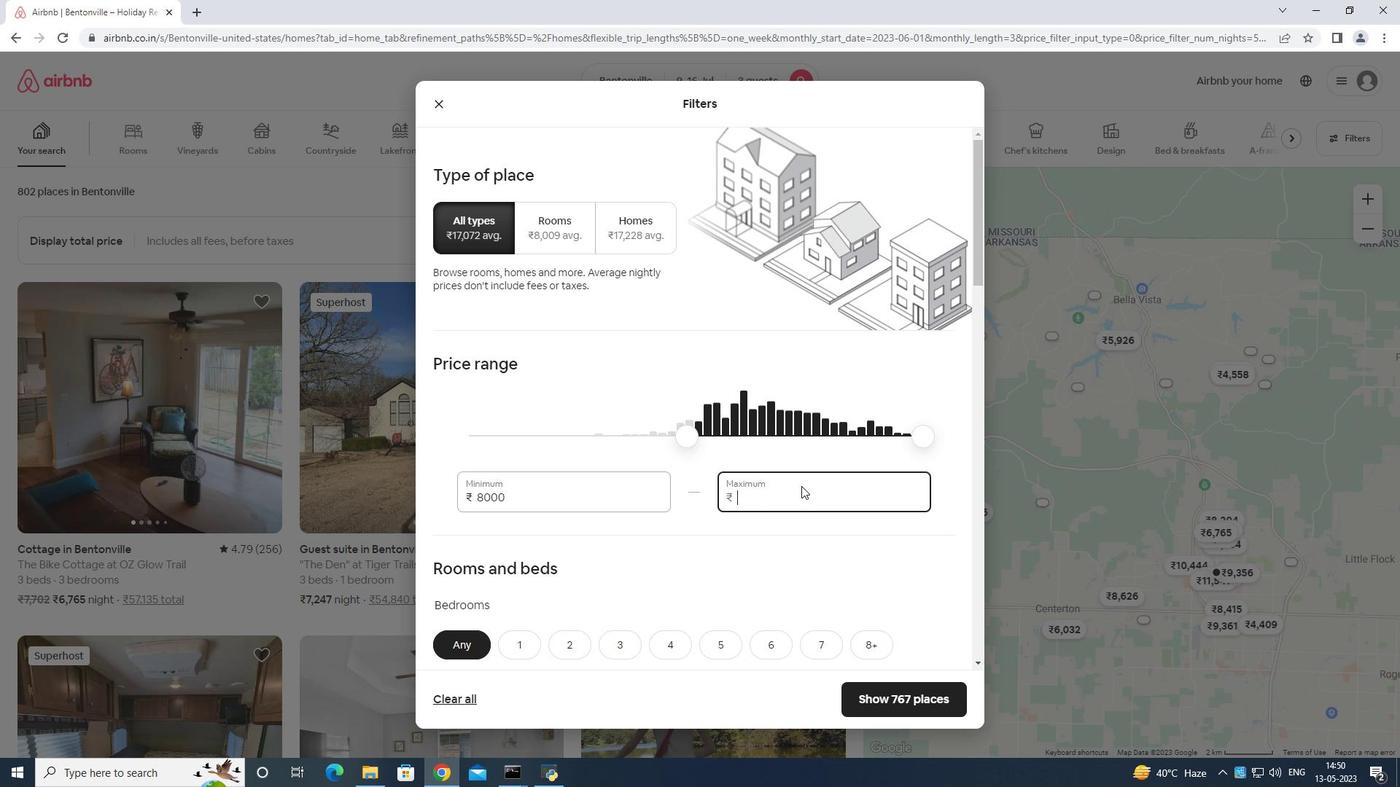 
Action: Mouse moved to (802, 481)
Screenshot: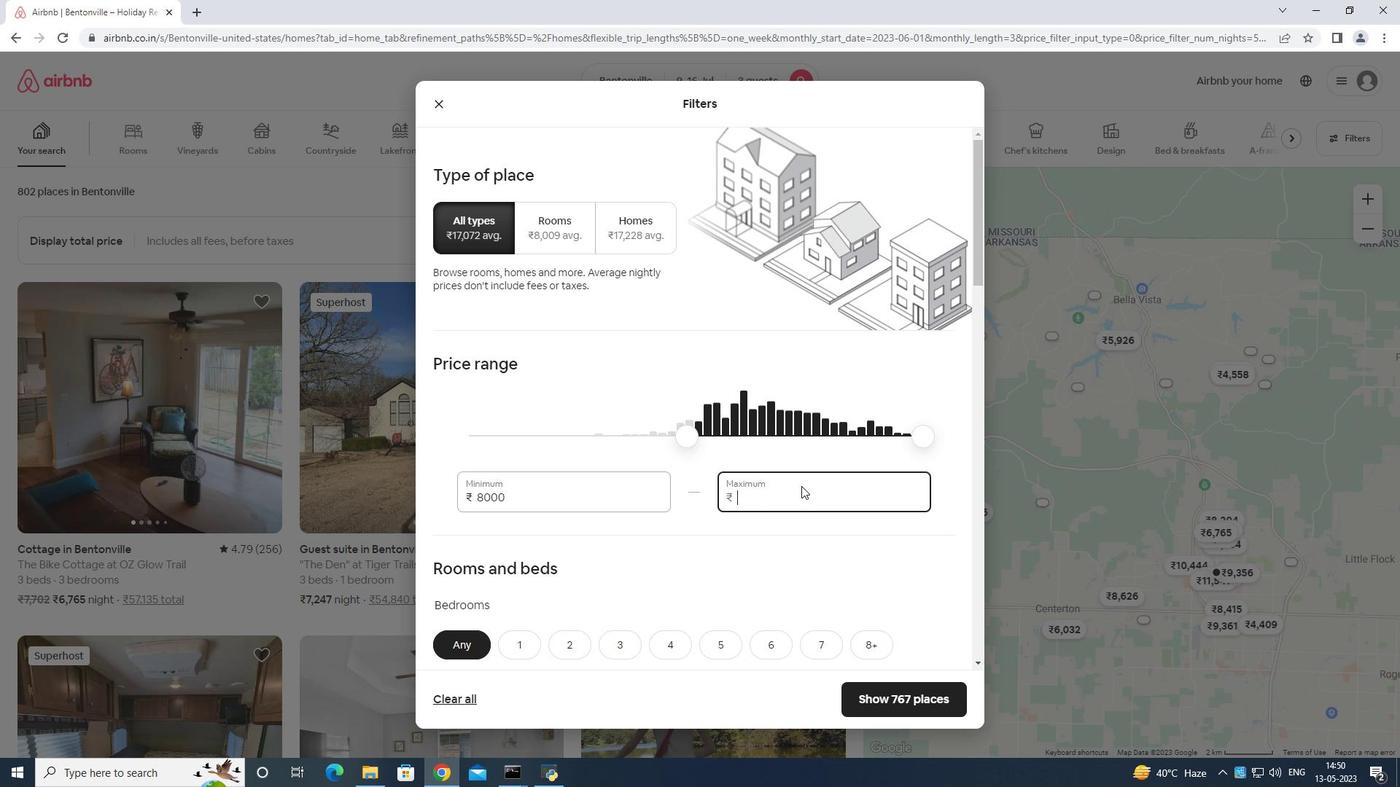 
Action: Key pressed 6
Screenshot: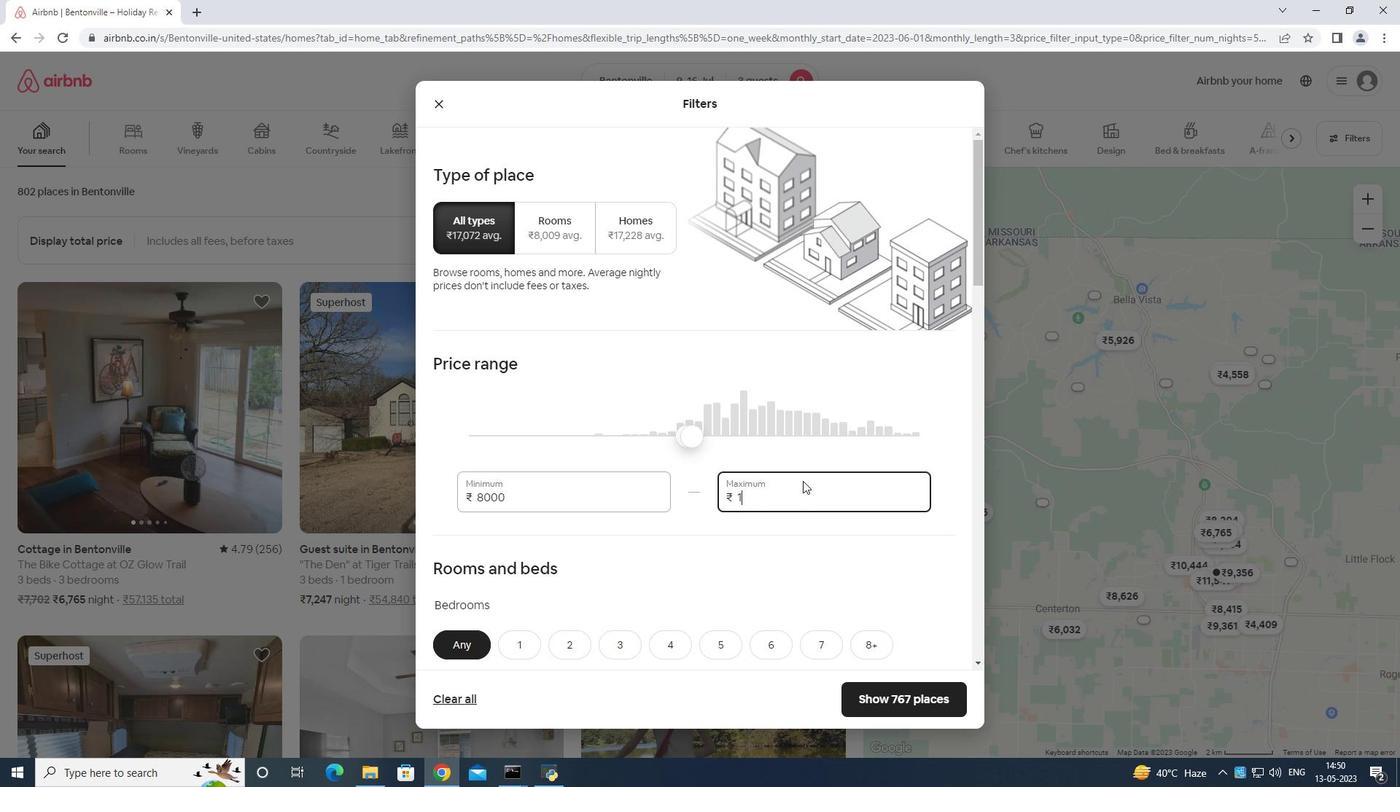 
Action: Mouse moved to (805, 484)
Screenshot: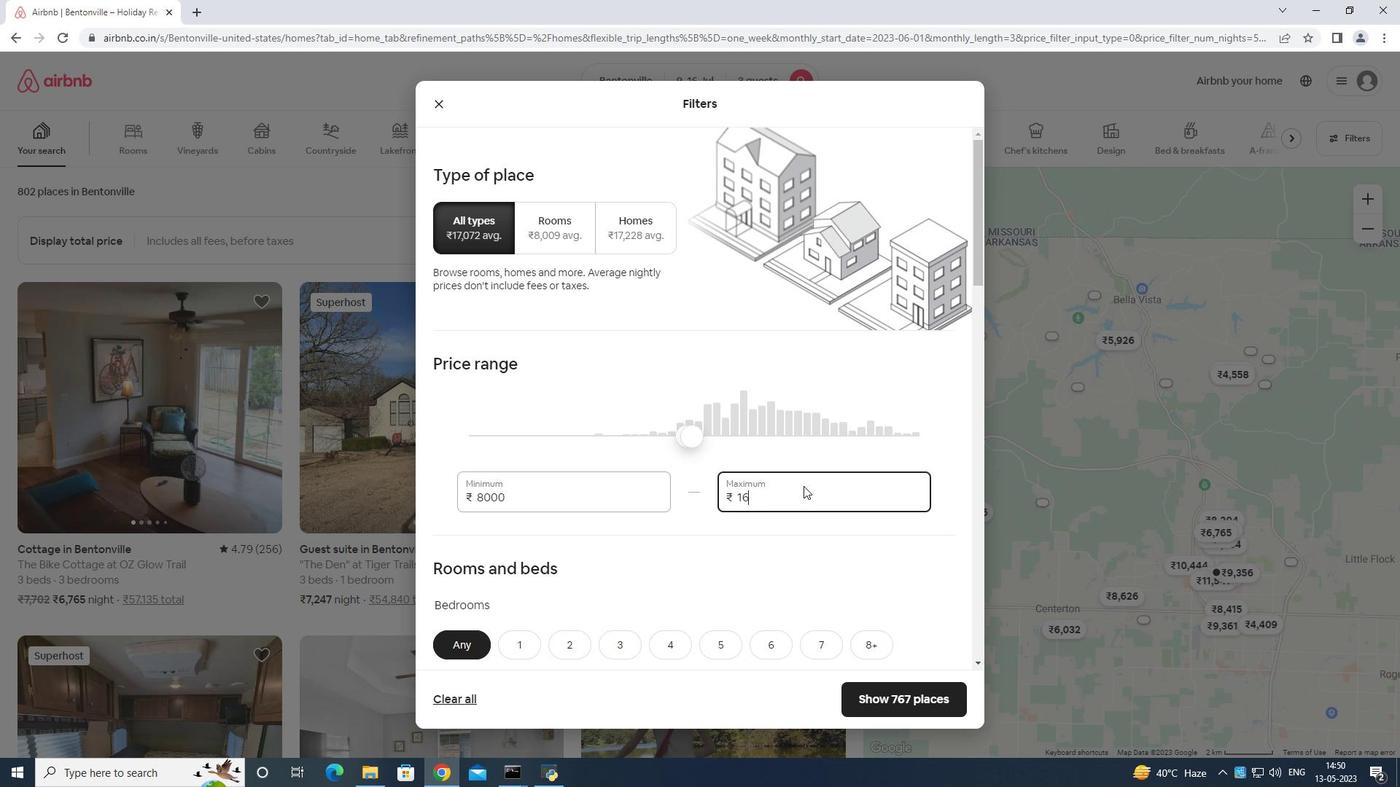 
Action: Key pressed 0
Screenshot: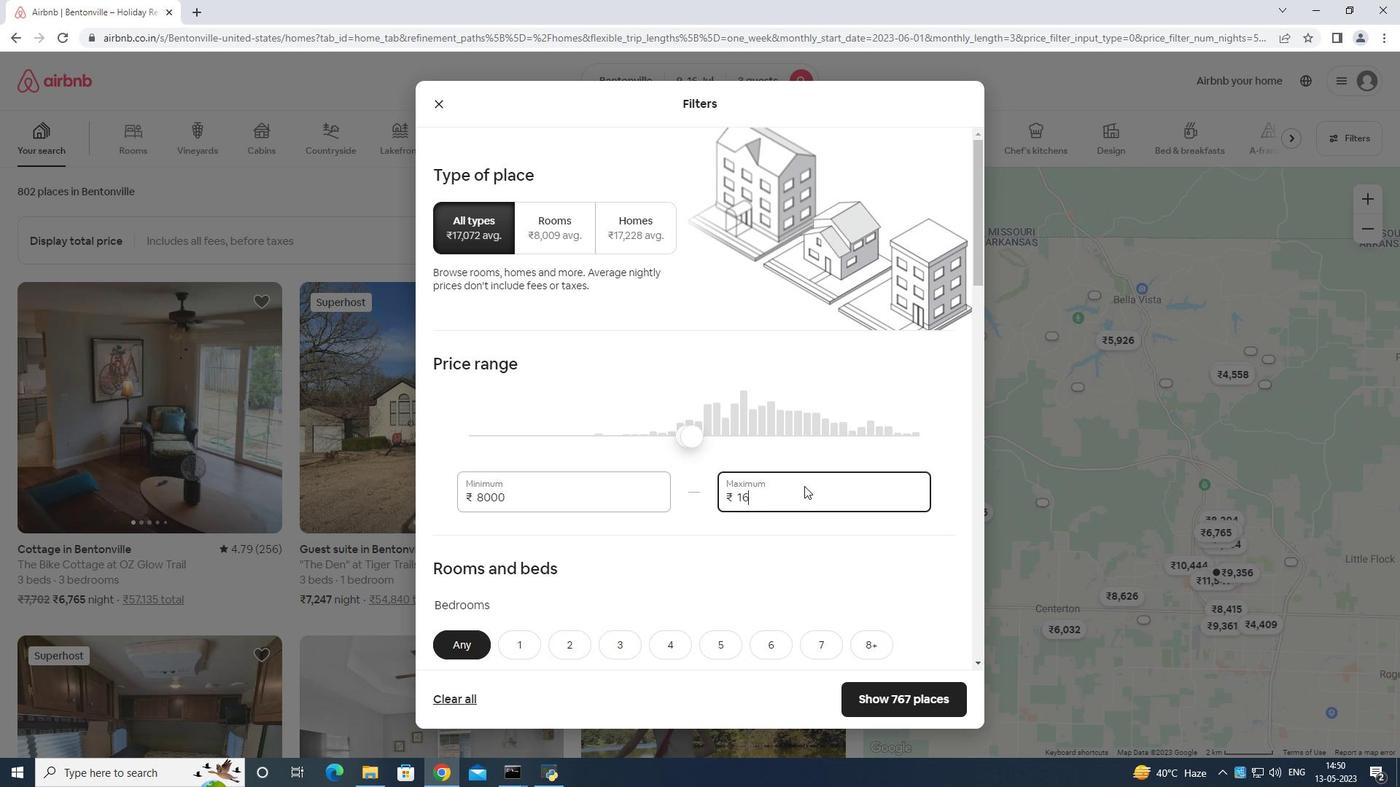 
Action: Mouse moved to (801, 488)
Screenshot: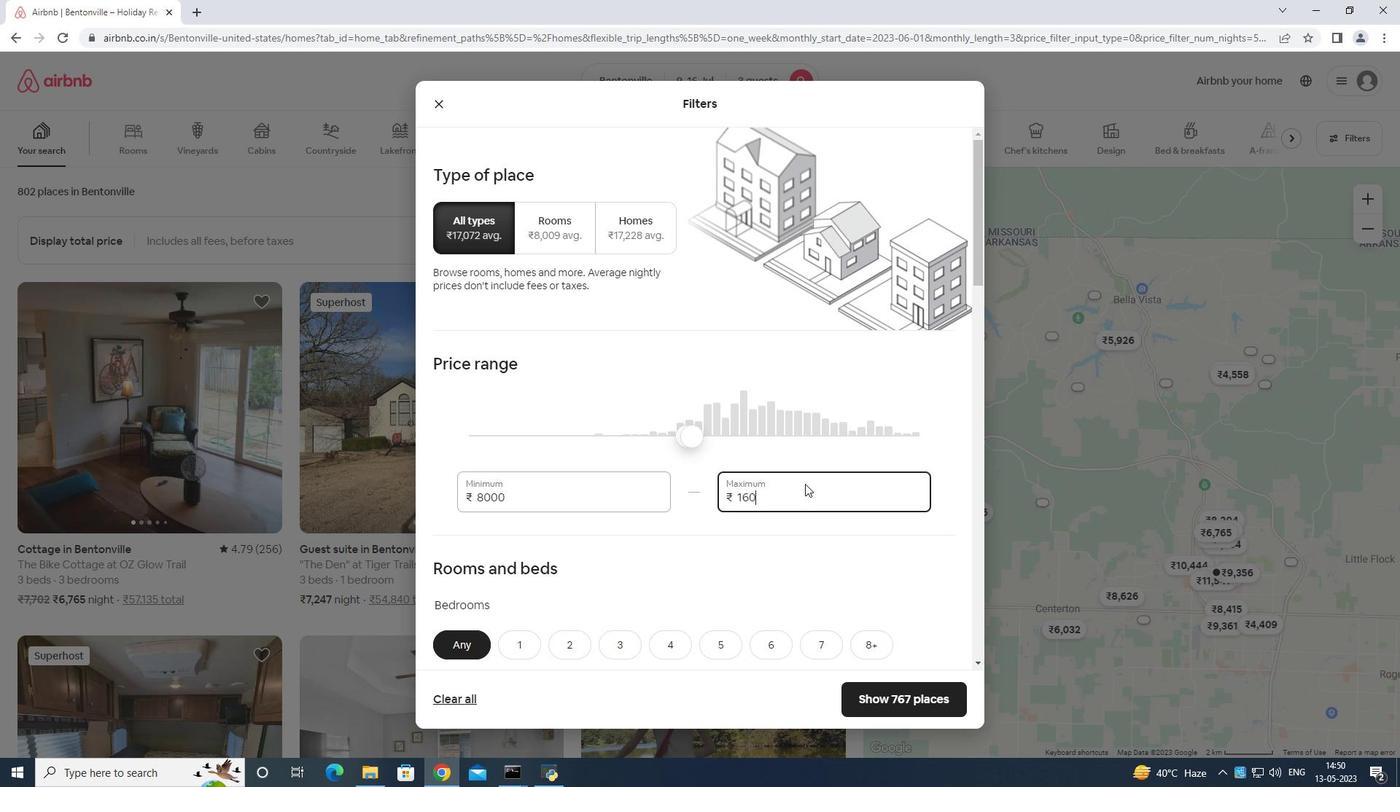 
Action: Key pressed 00
Screenshot: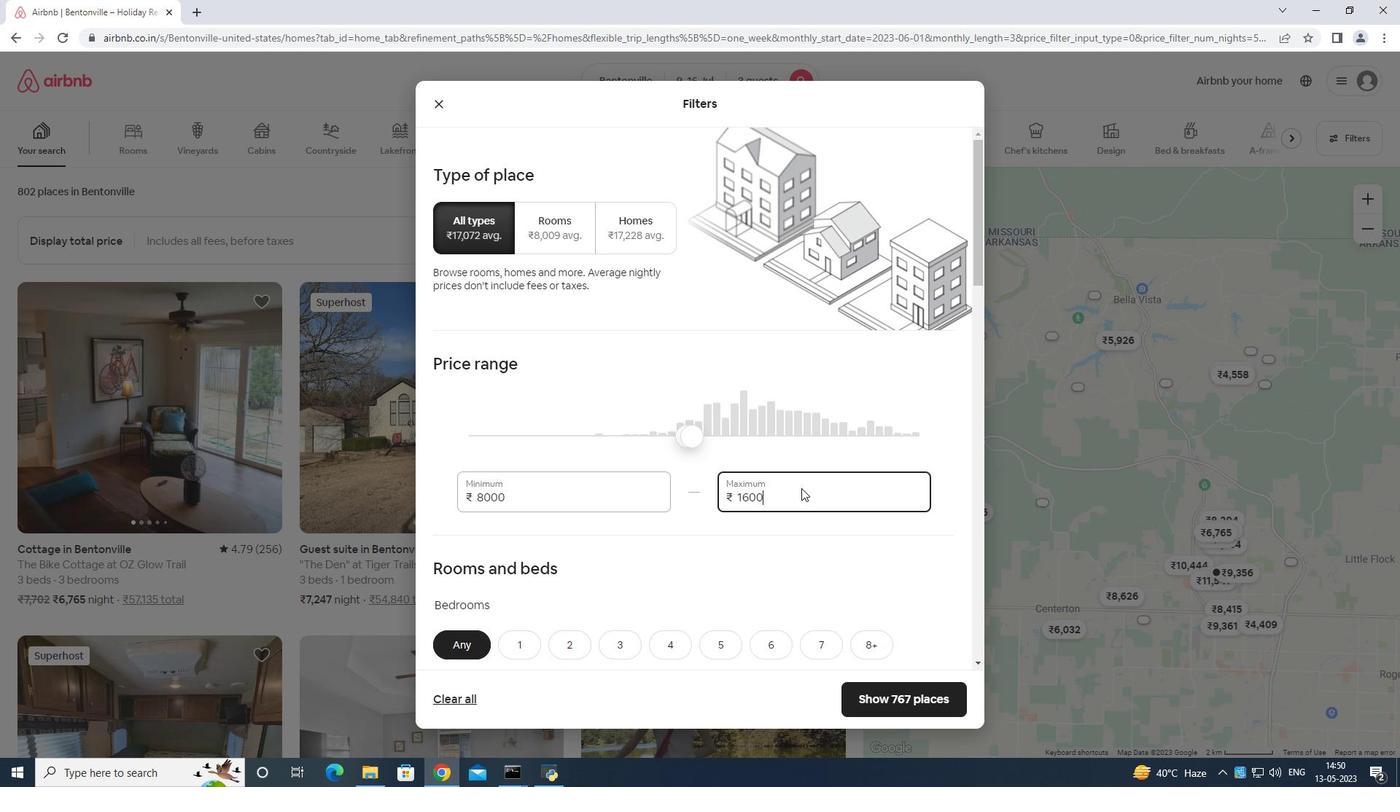 
Action: Mouse moved to (802, 485)
Screenshot: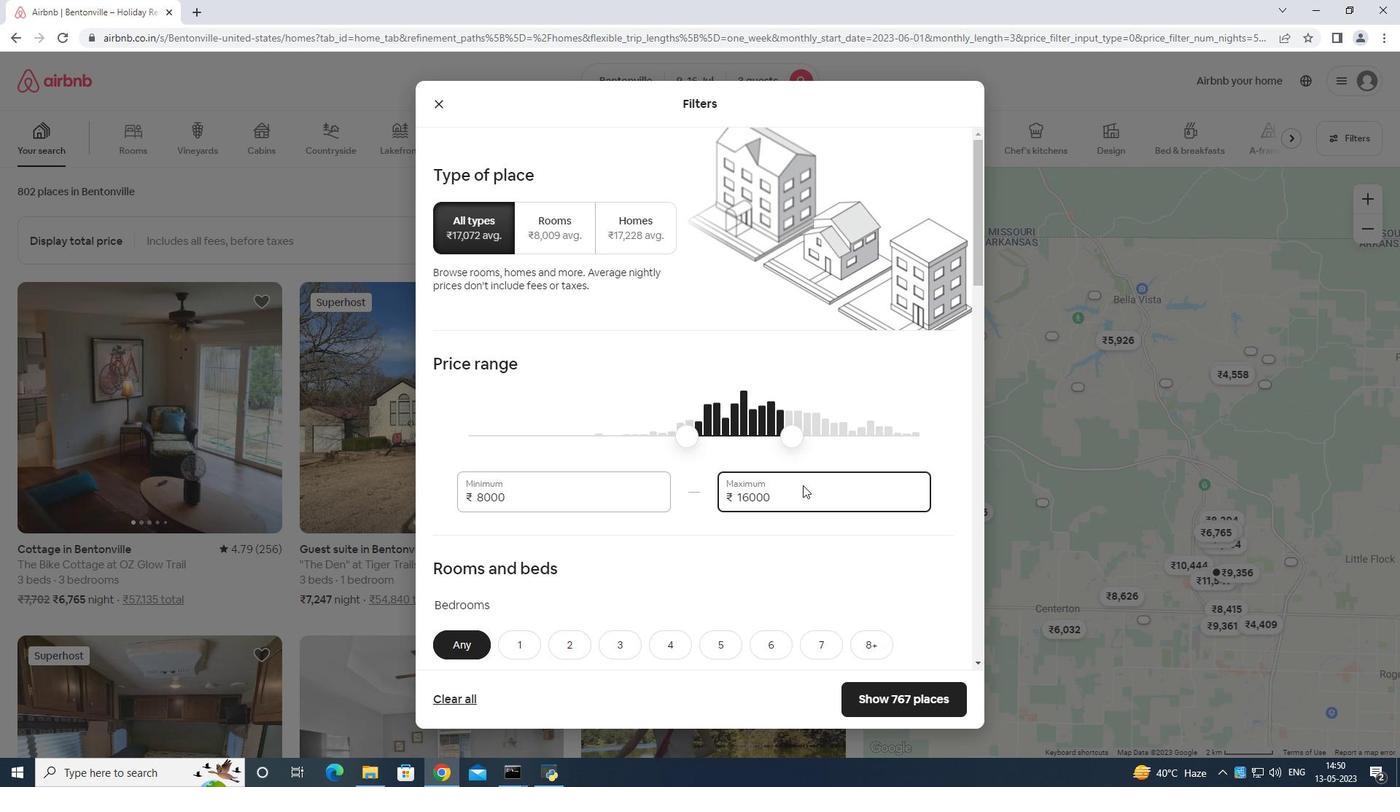 
Action: Mouse scrolled (802, 484) with delta (0, 0)
Screenshot: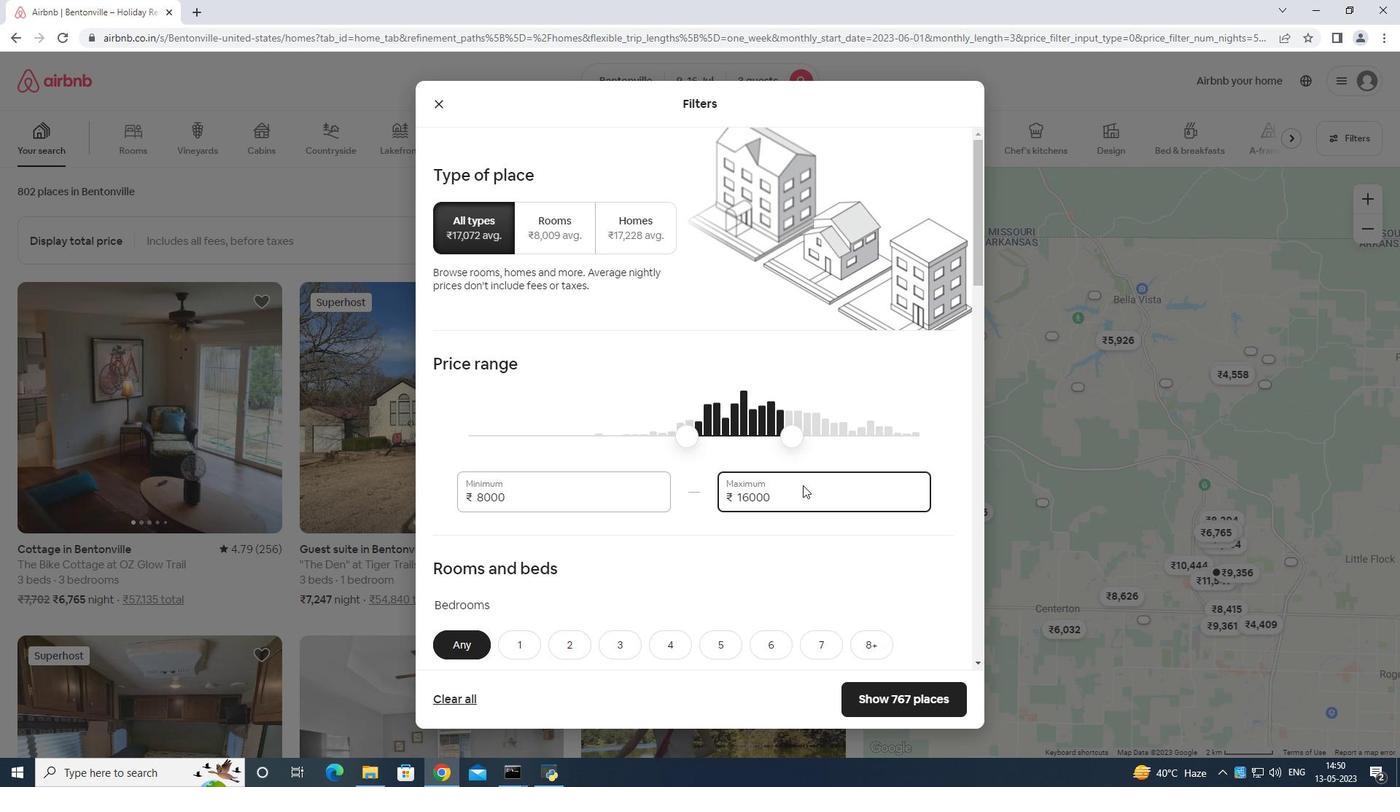
Action: Mouse moved to (799, 485)
Screenshot: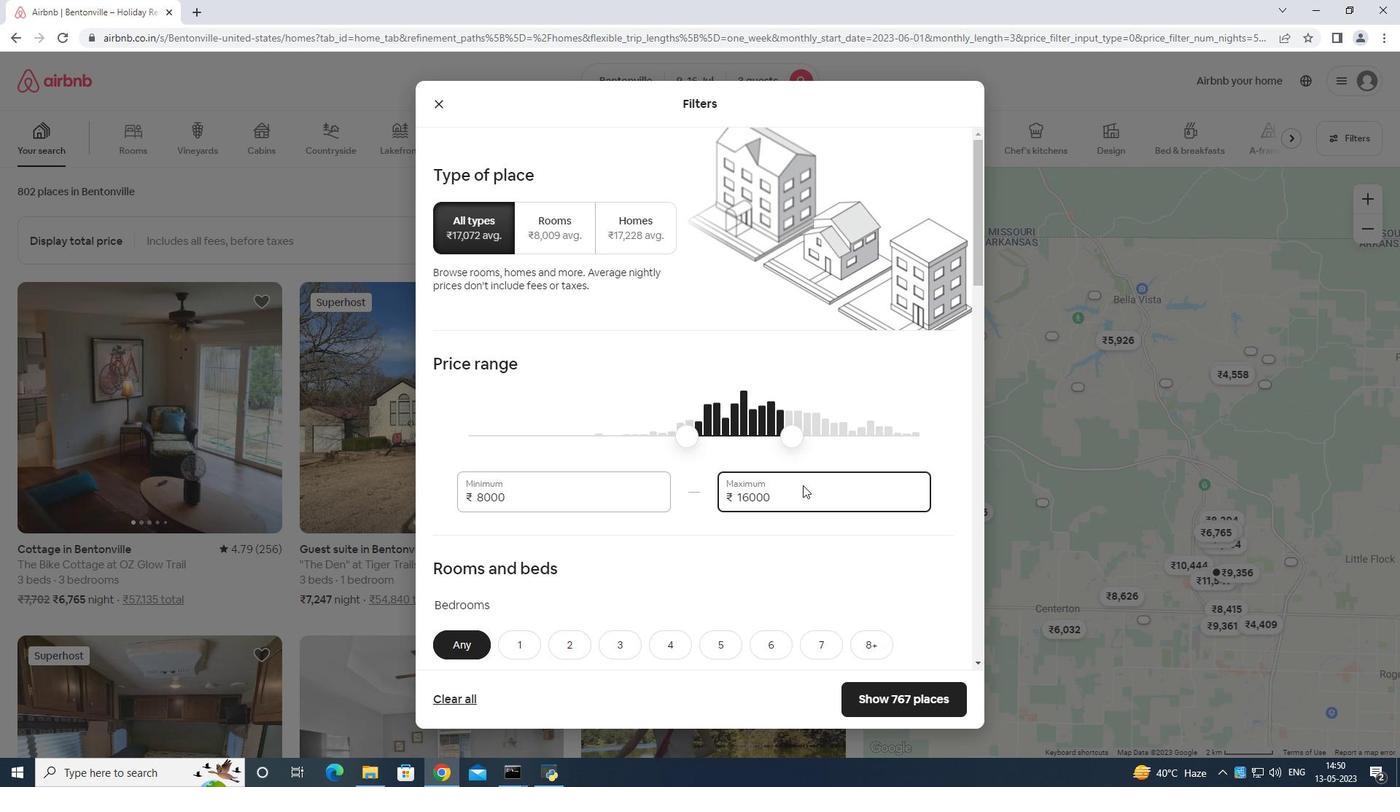 
Action: Mouse scrolled (799, 484) with delta (0, 0)
Screenshot: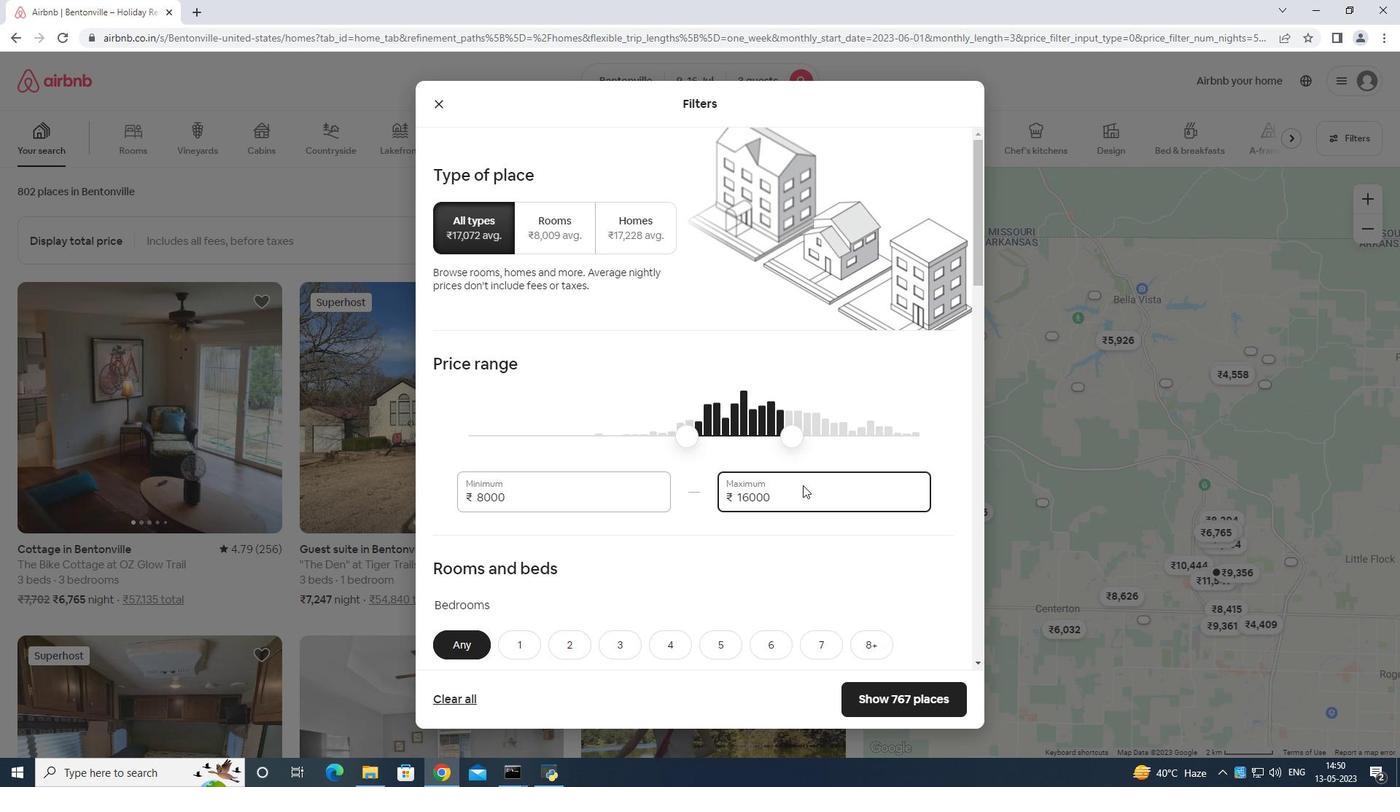 
Action: Mouse moved to (797, 484)
Screenshot: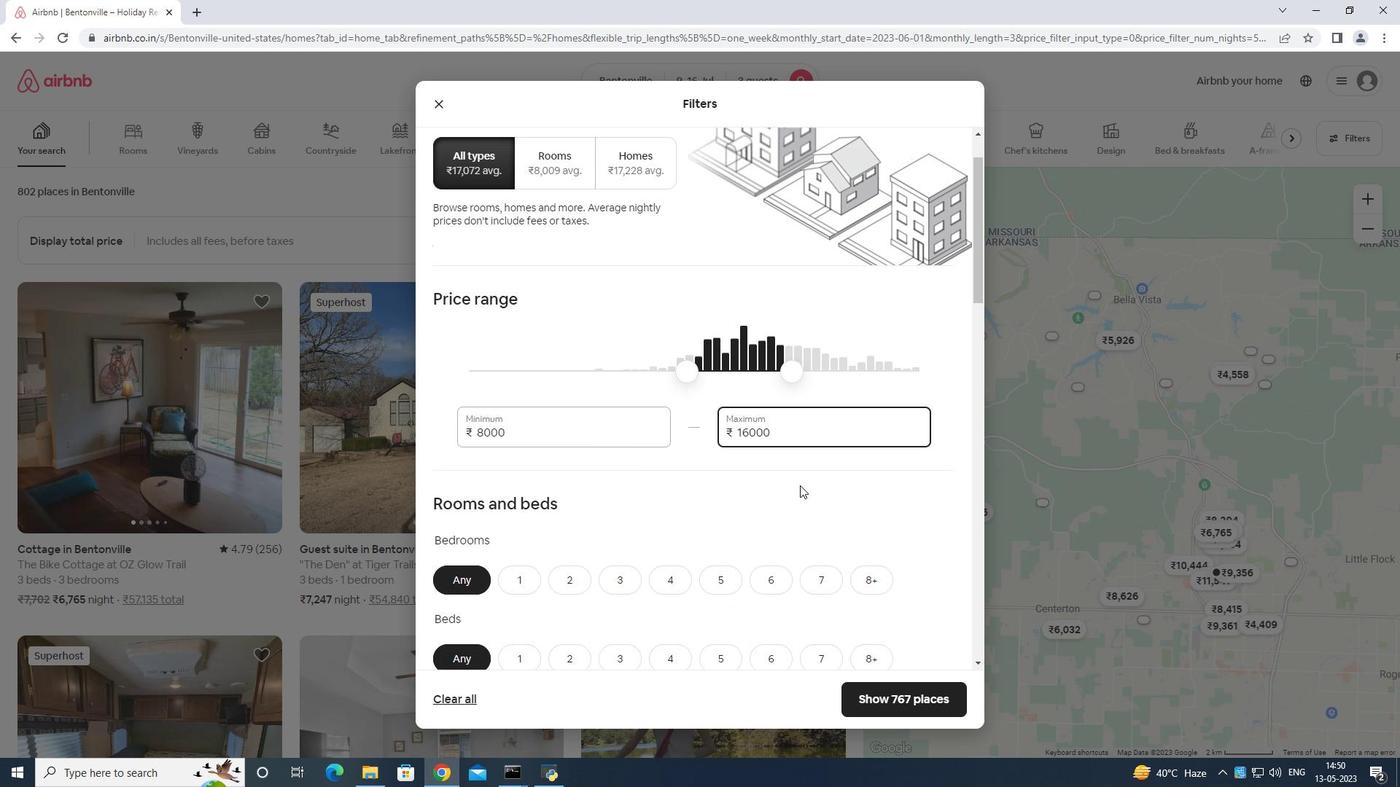 
Action: Mouse scrolled (797, 484) with delta (0, 0)
Screenshot: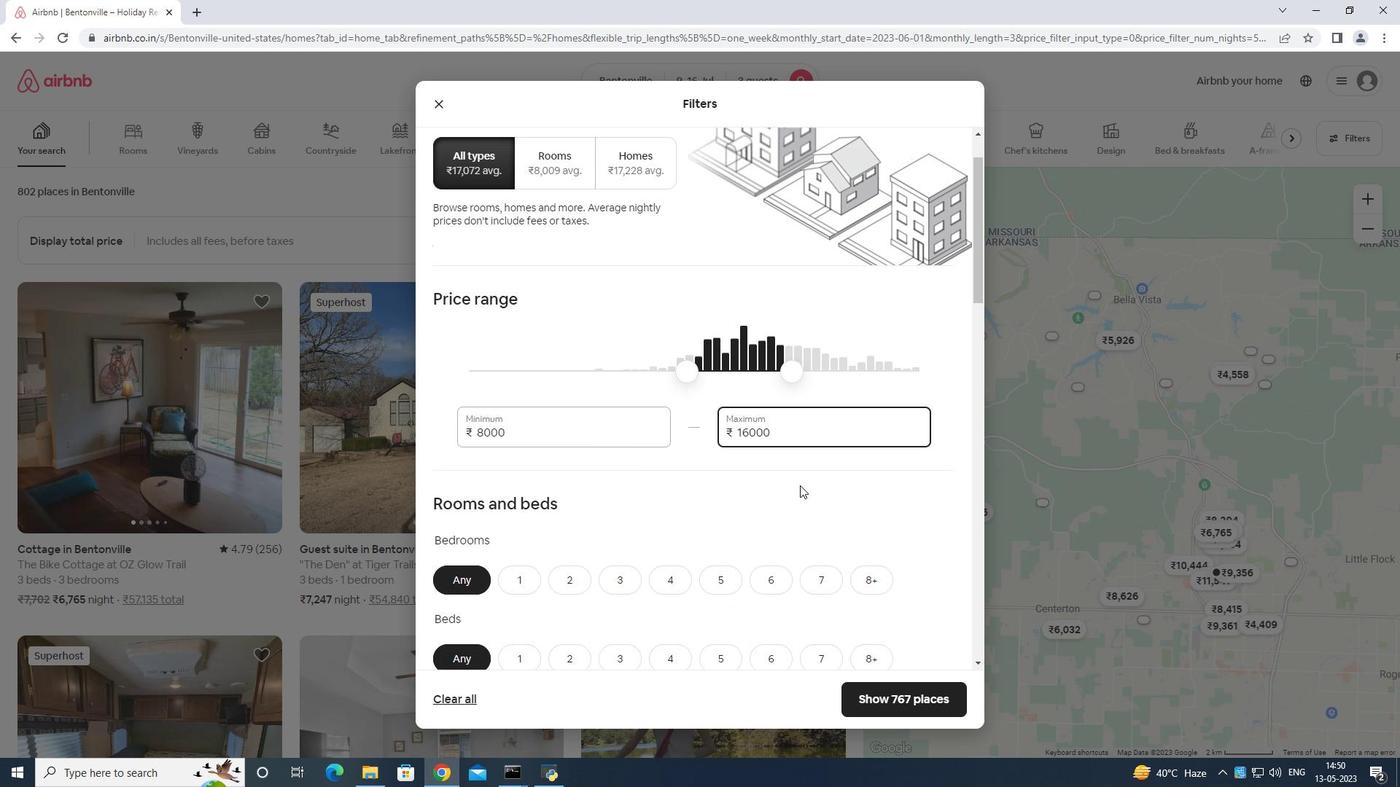 
Action: Mouse moved to (796, 483)
Screenshot: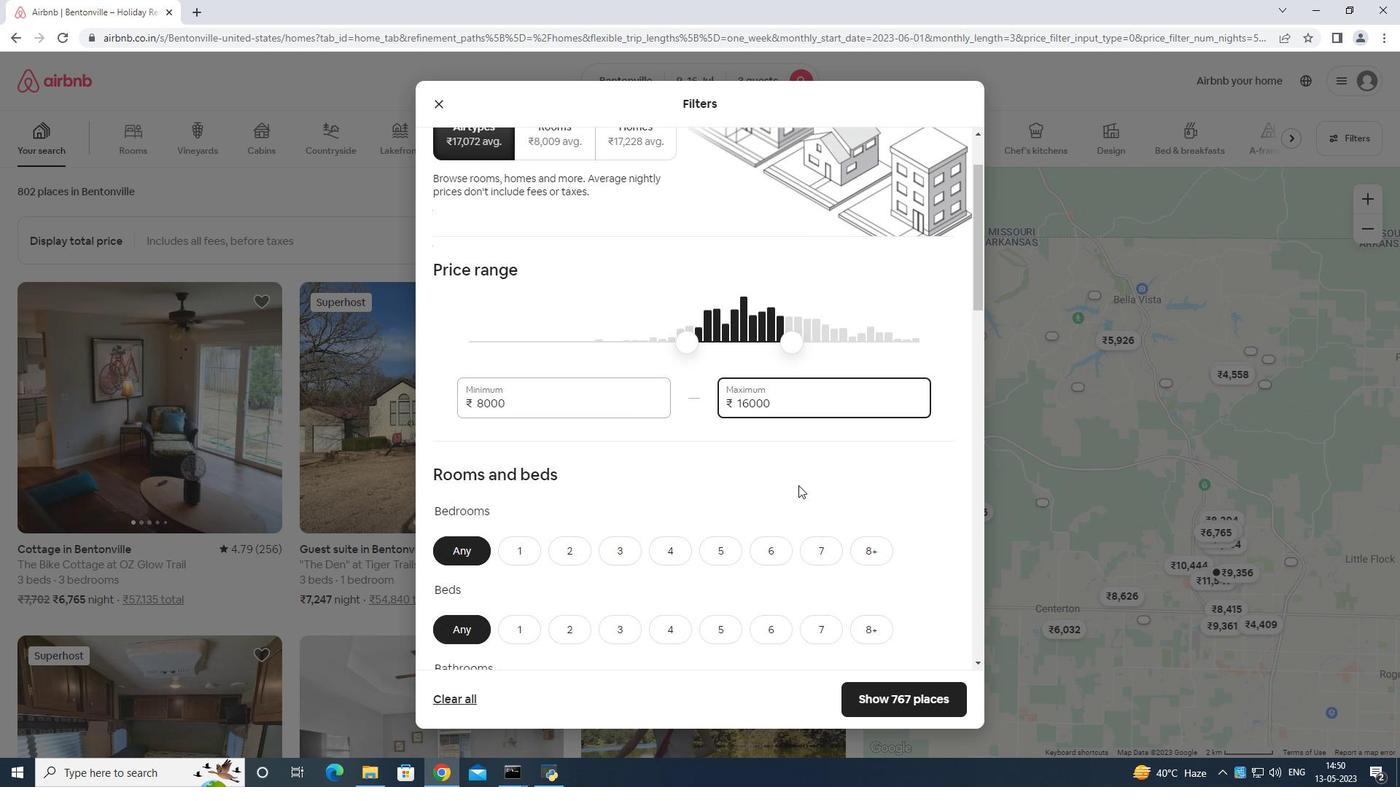 
Action: Mouse scrolled (796, 482) with delta (0, 0)
Screenshot: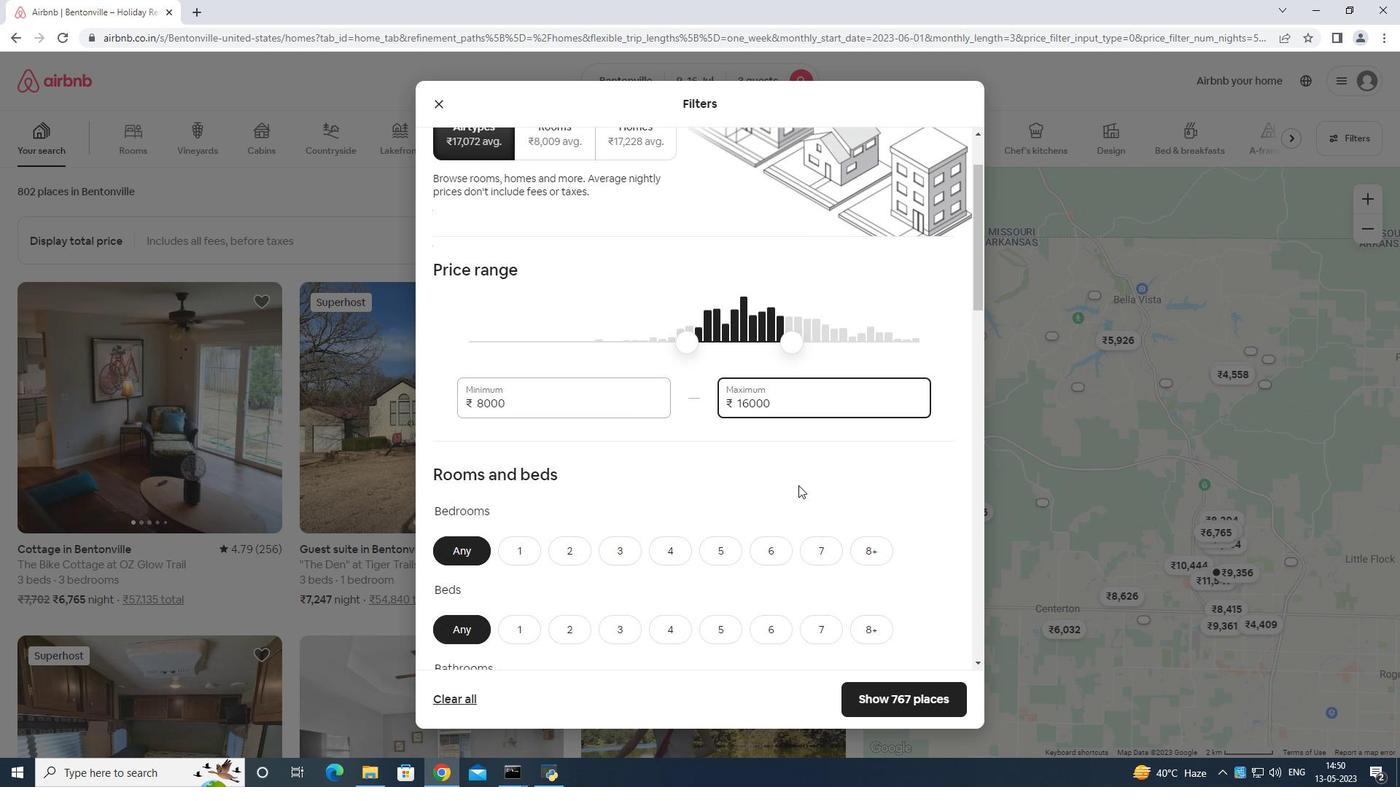 
Action: Mouse moved to (575, 350)
Screenshot: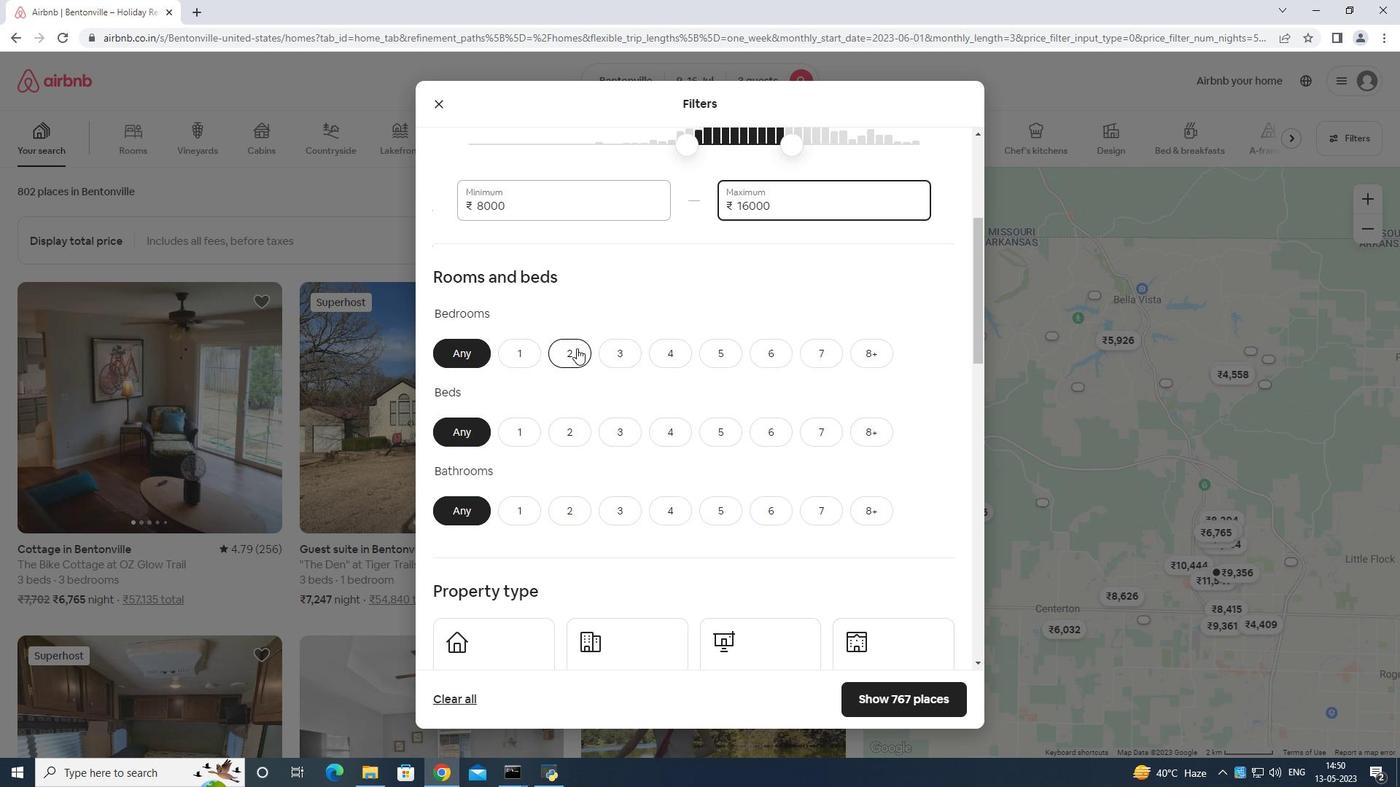 
Action: Mouse pressed left at (575, 350)
Screenshot: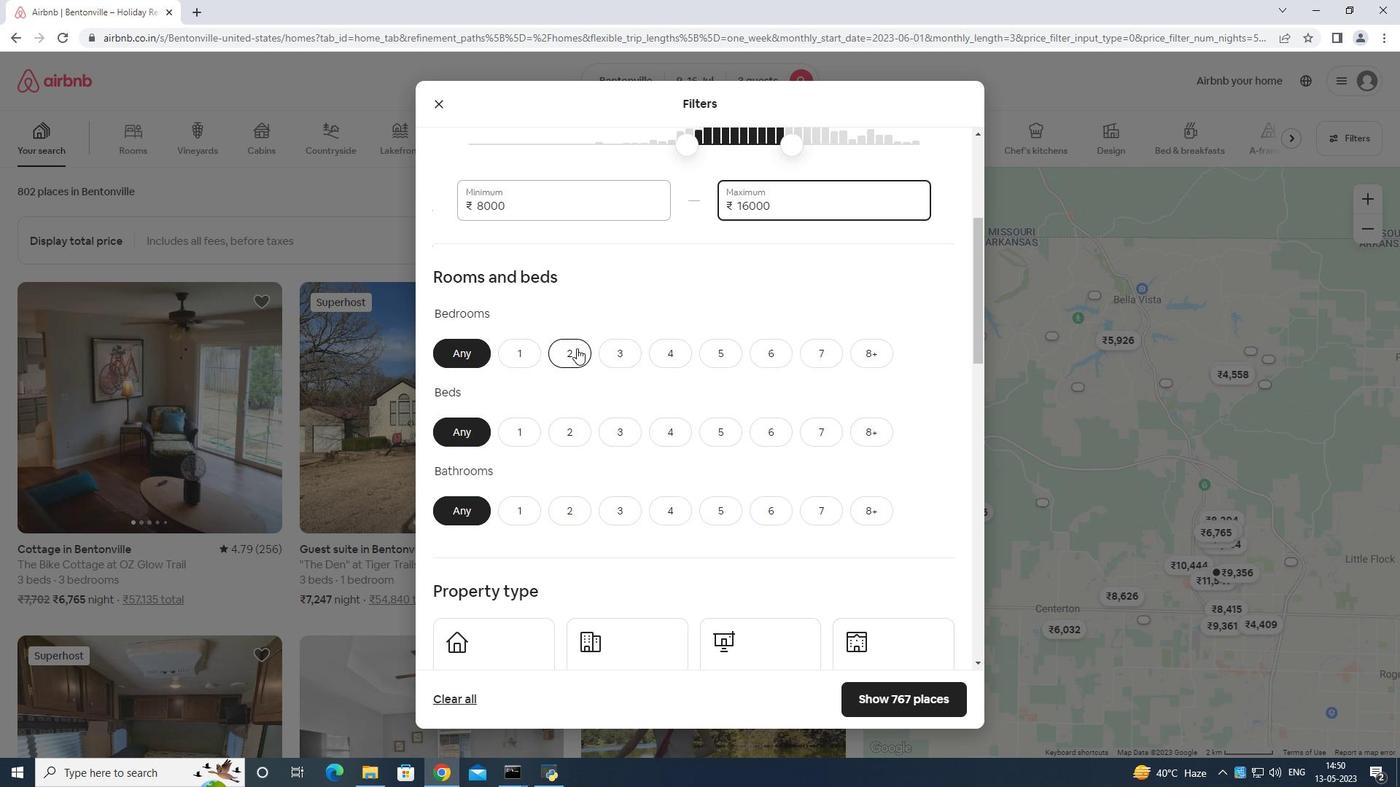 
Action: Mouse moved to (568, 428)
Screenshot: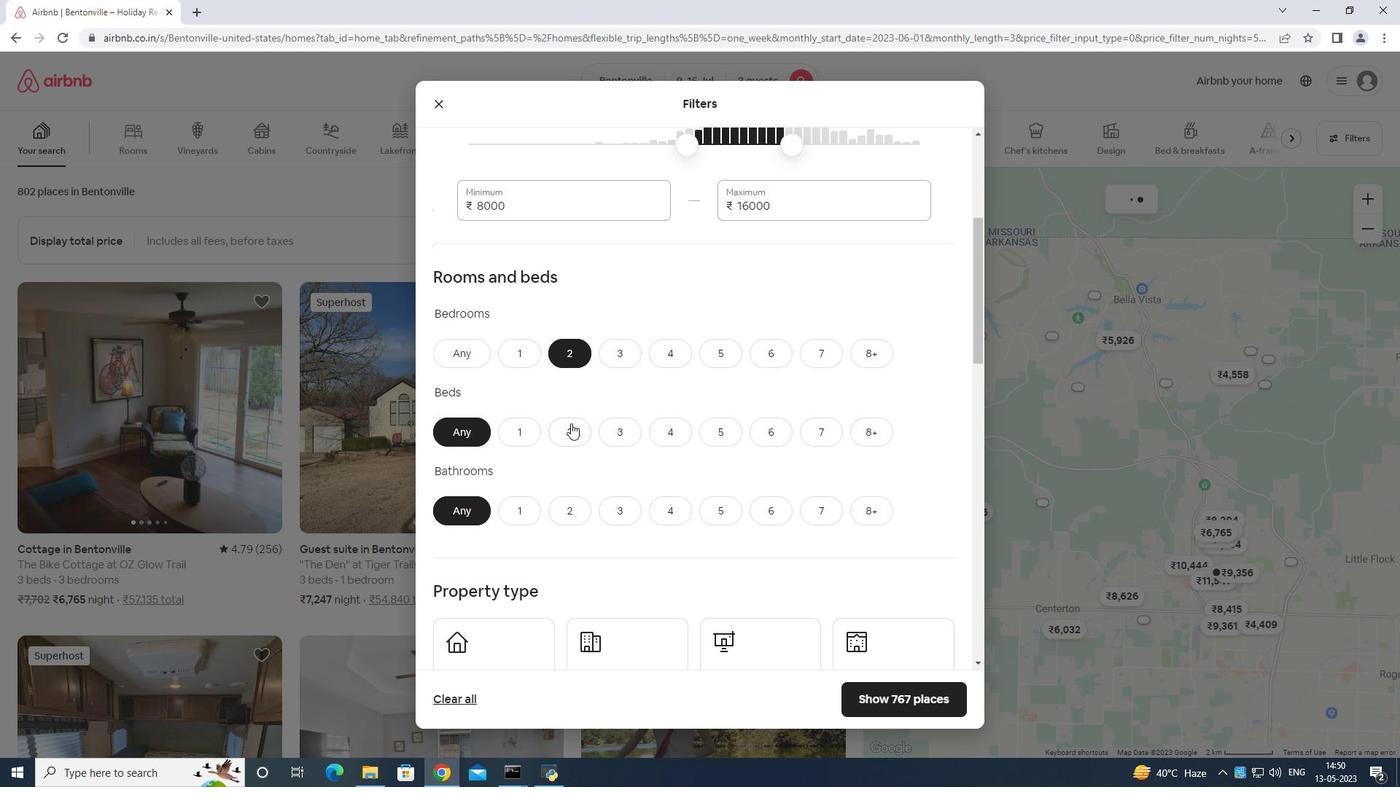 
Action: Mouse pressed left at (568, 428)
Screenshot: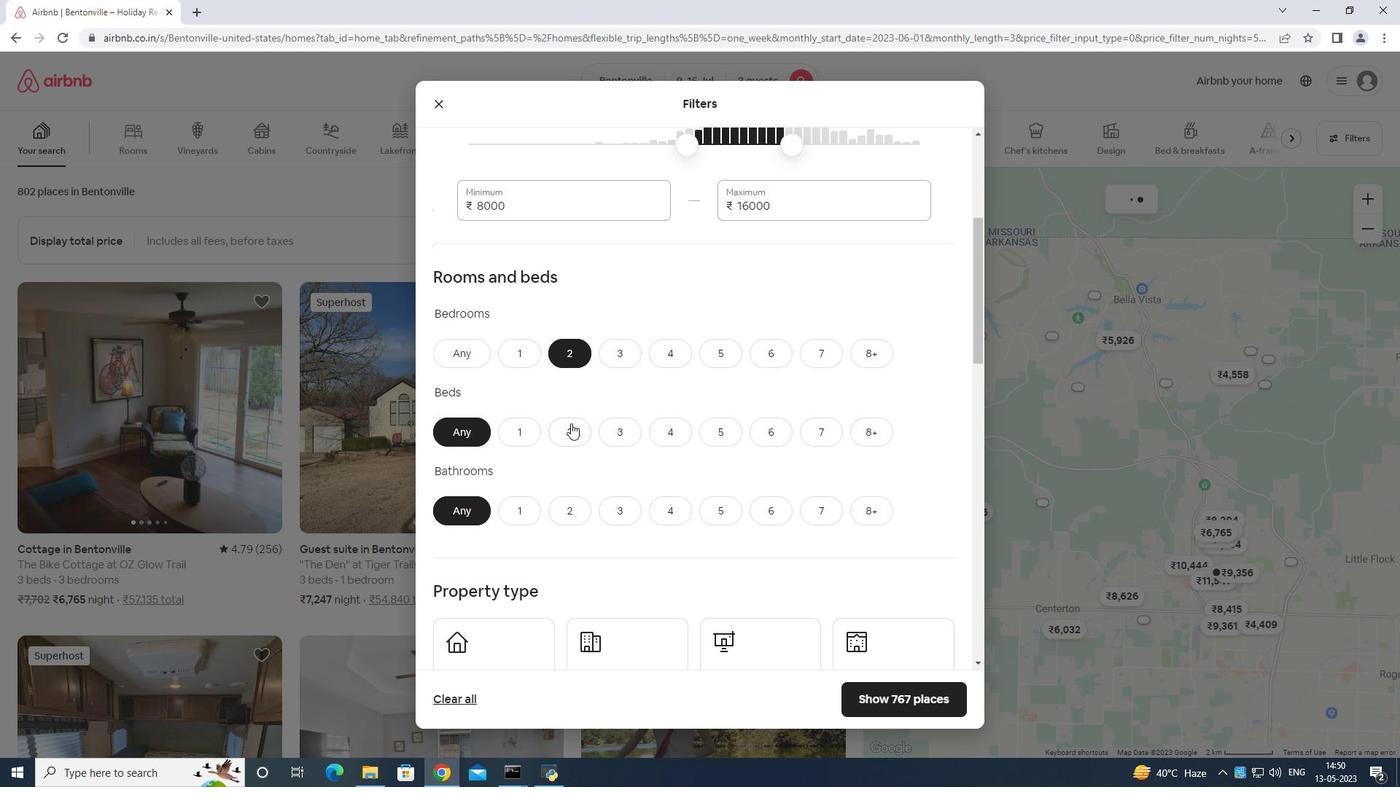 
Action: Mouse moved to (518, 500)
Screenshot: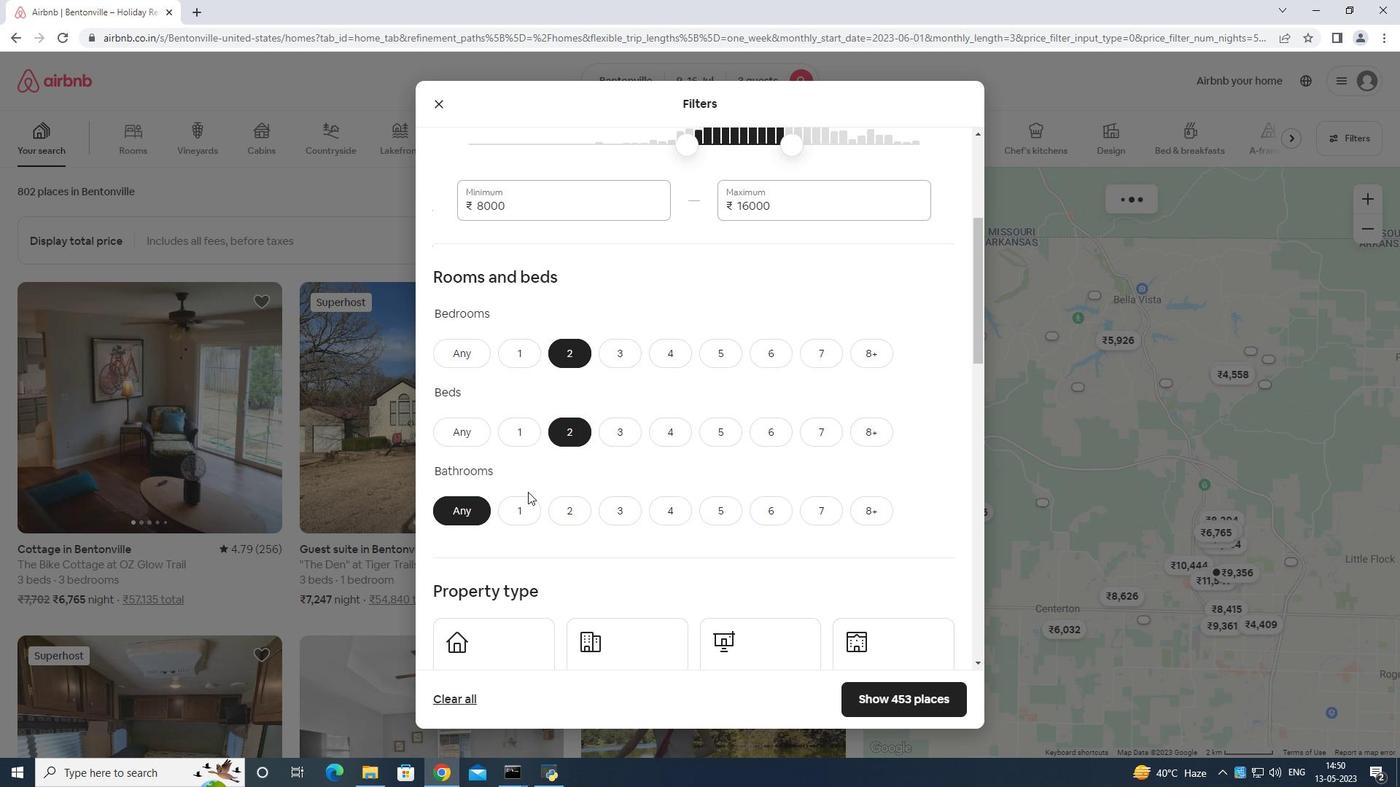 
Action: Mouse pressed left at (518, 500)
Screenshot: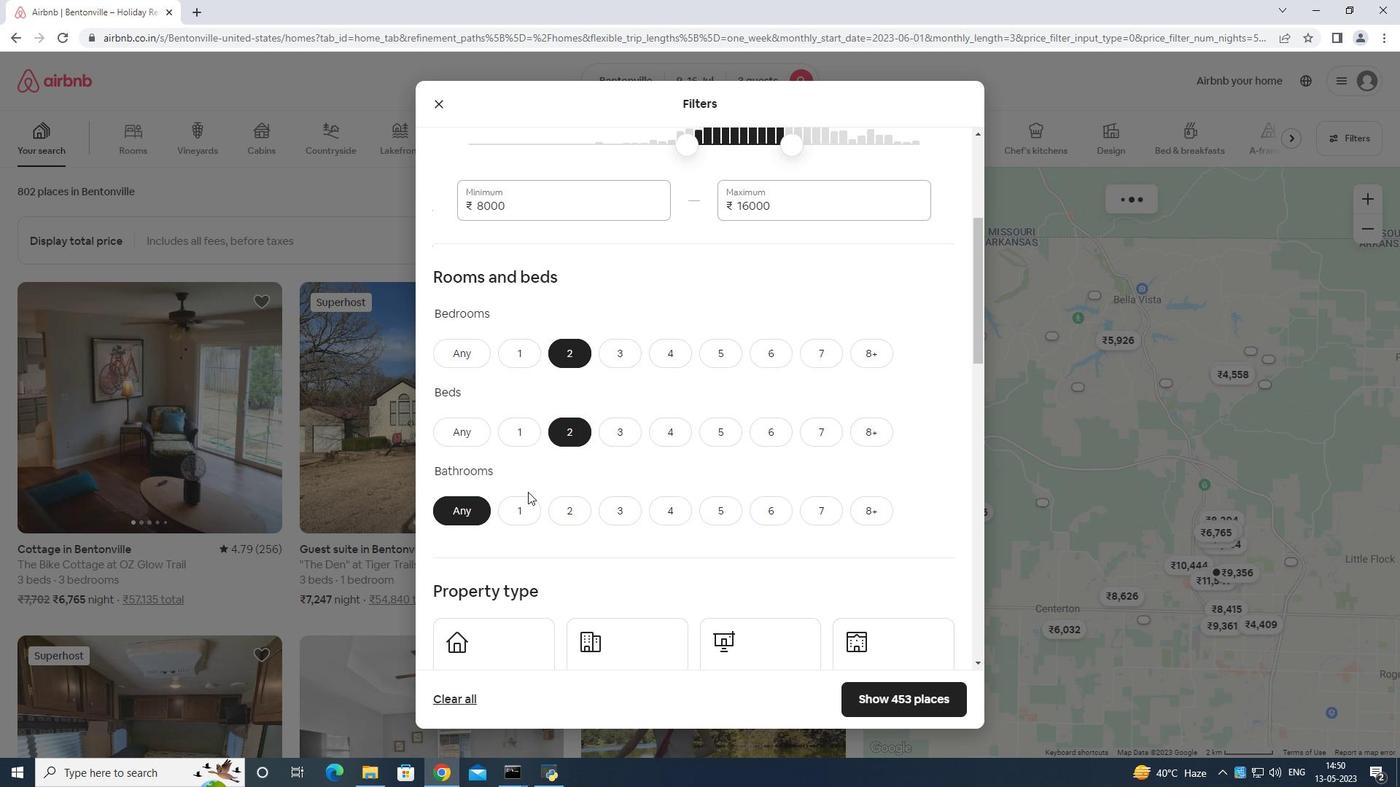 
Action: Mouse moved to (662, 430)
Screenshot: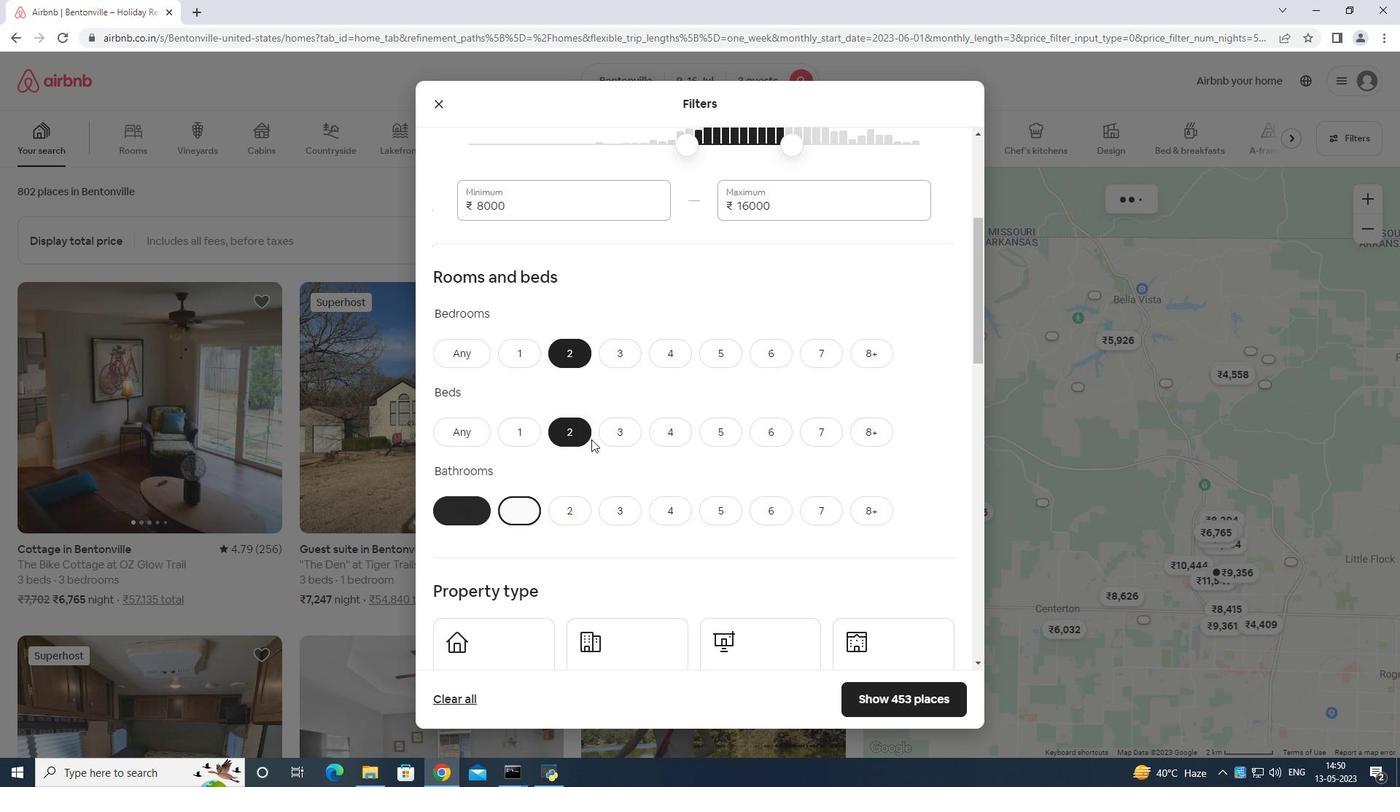 
Action: Mouse scrolled (630, 429) with delta (0, 0)
Screenshot: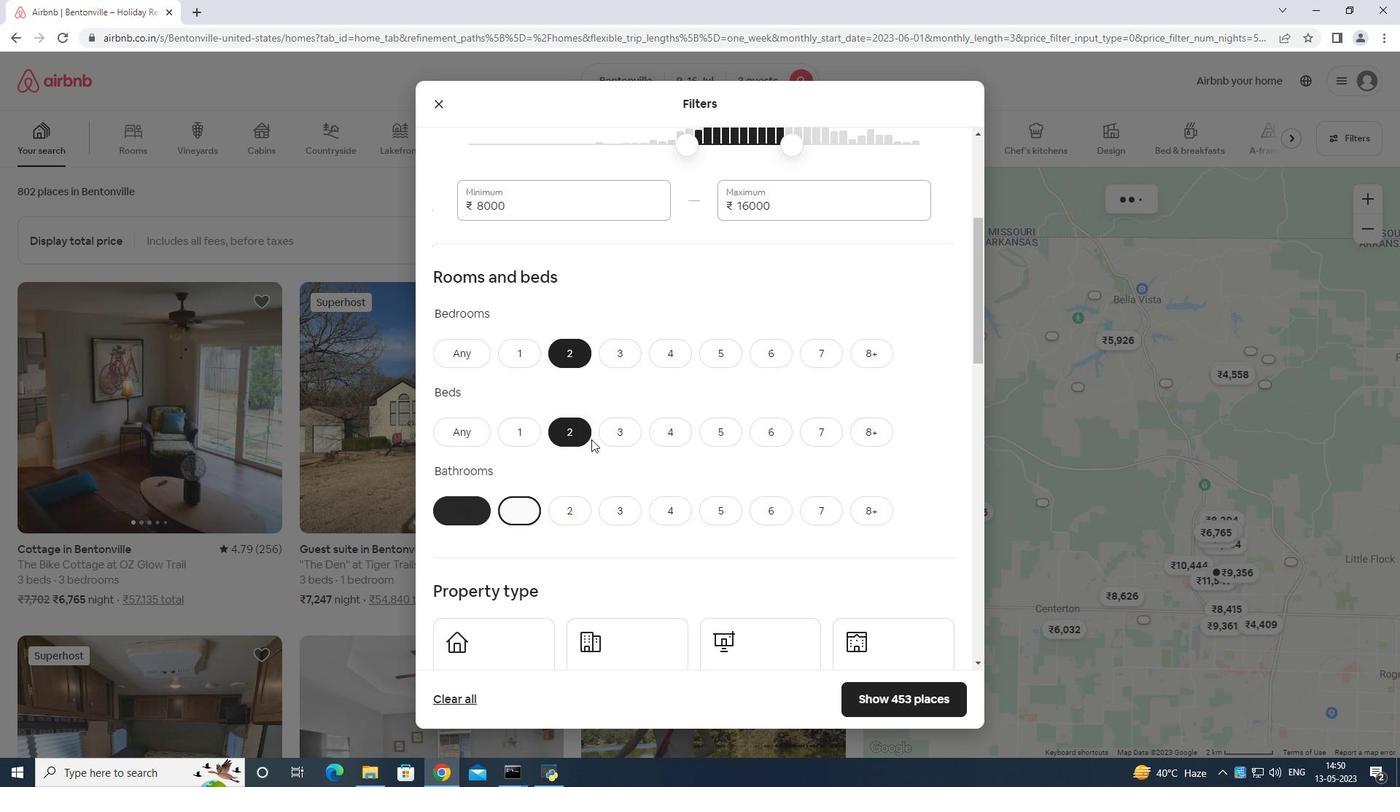 
Action: Mouse moved to (669, 428)
Screenshot: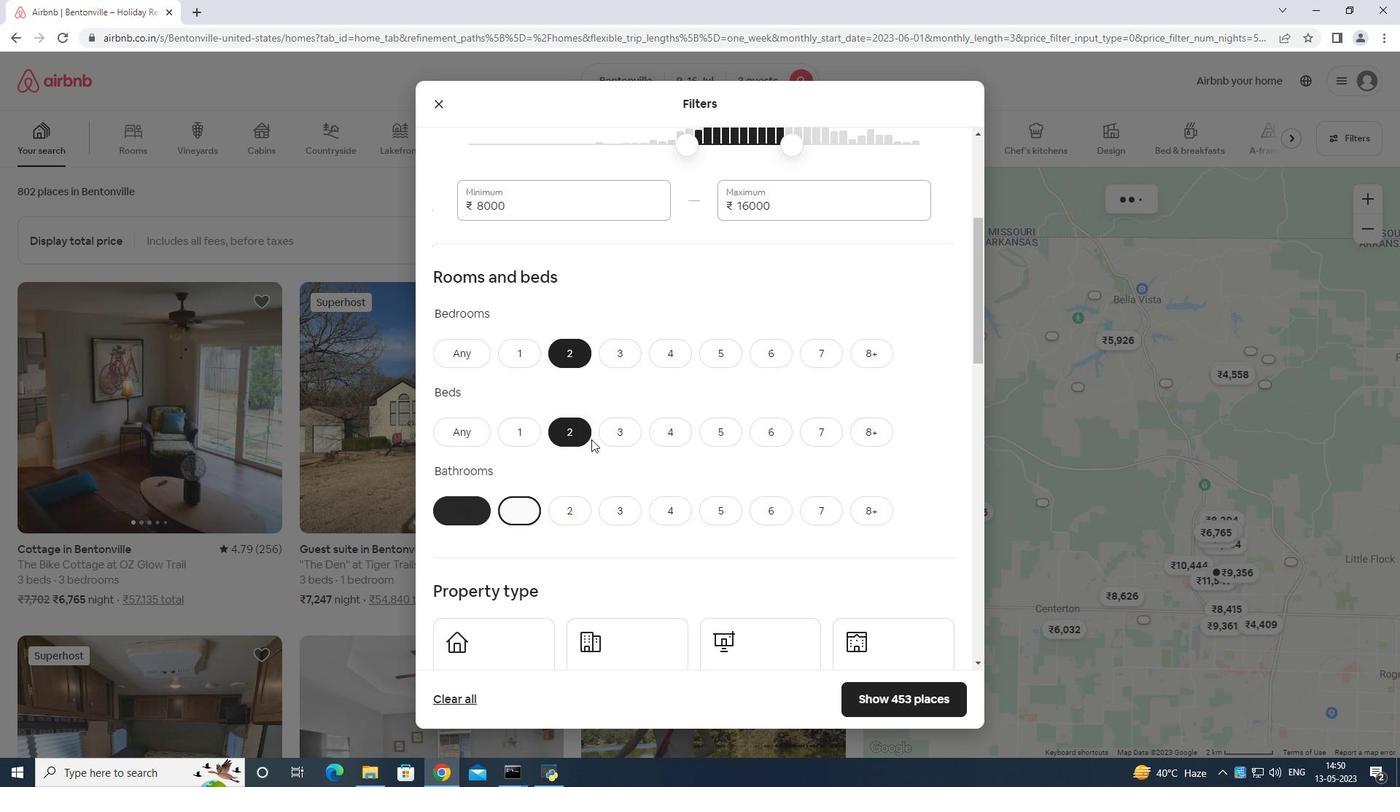
Action: Mouse scrolled (664, 428) with delta (0, 0)
Screenshot: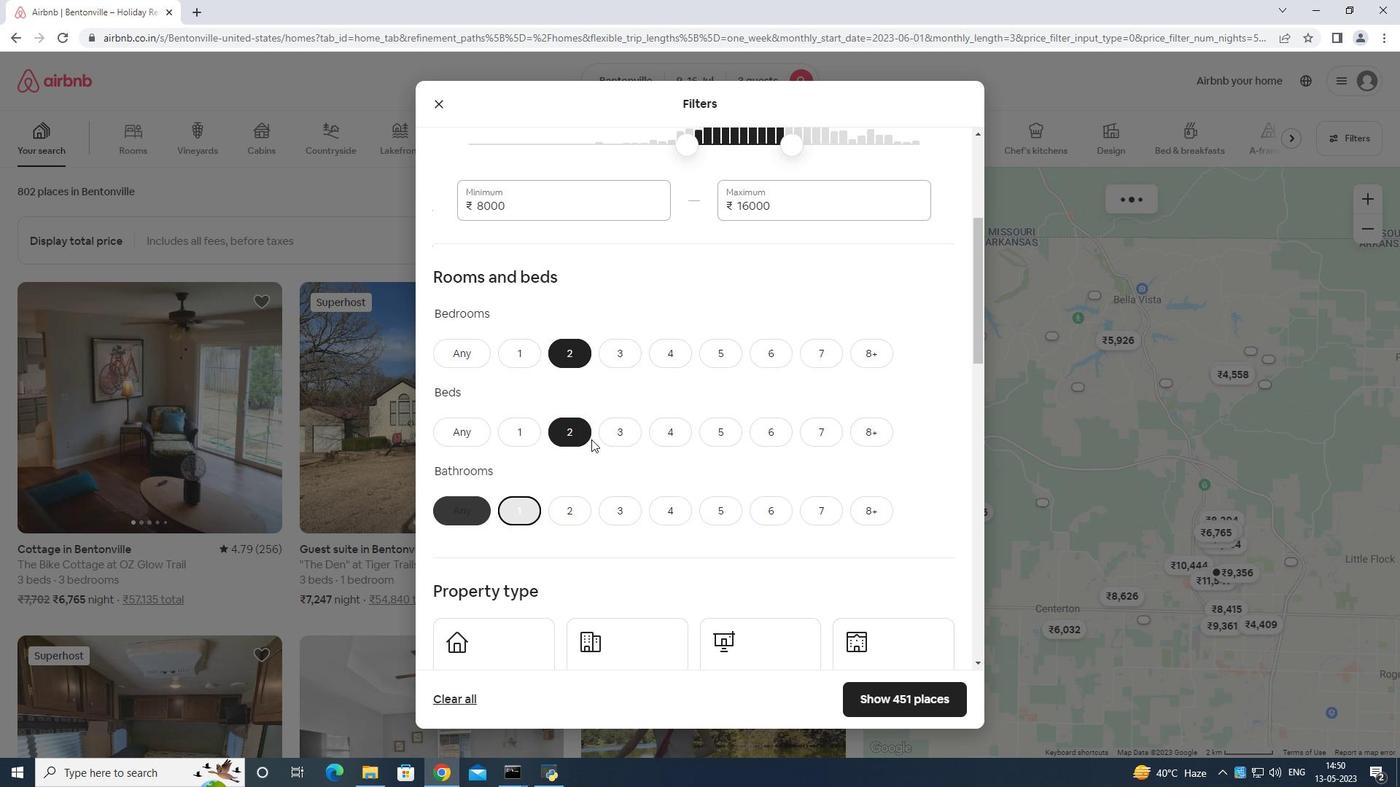 
Action: Mouse moved to (670, 428)
Screenshot: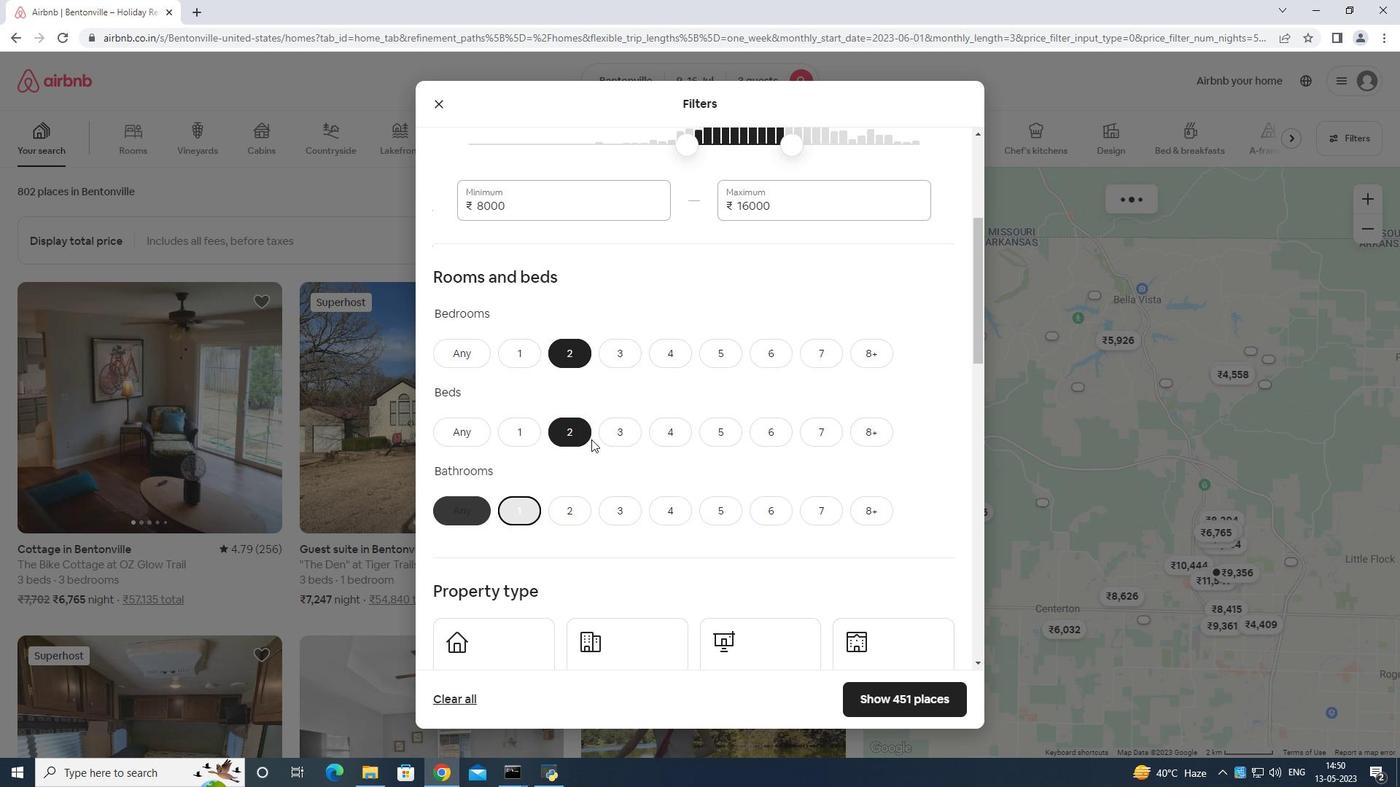 
Action: Mouse scrolled (670, 427) with delta (0, 0)
Screenshot: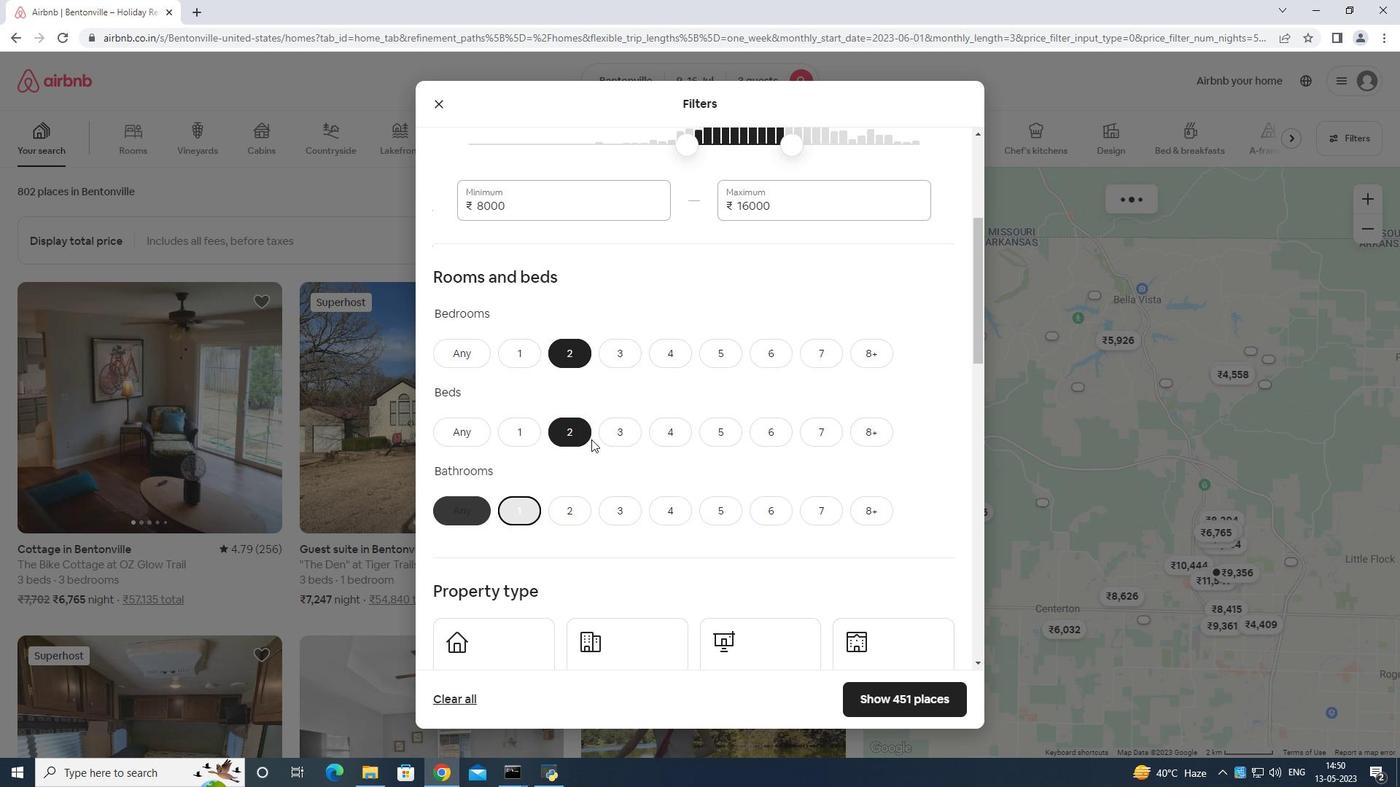 
Action: Mouse moved to (670, 426)
Screenshot: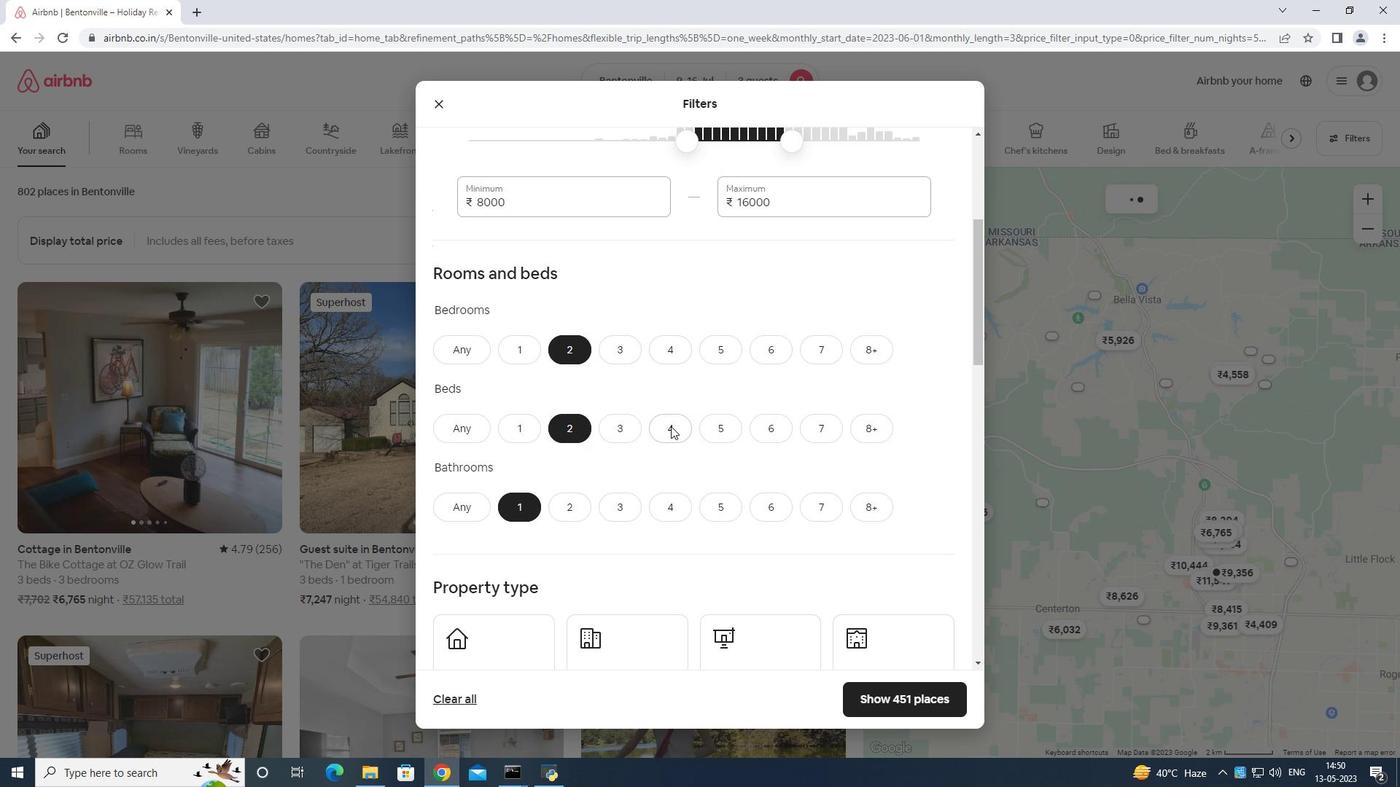 
Action: Mouse scrolled (670, 425) with delta (0, 0)
Screenshot: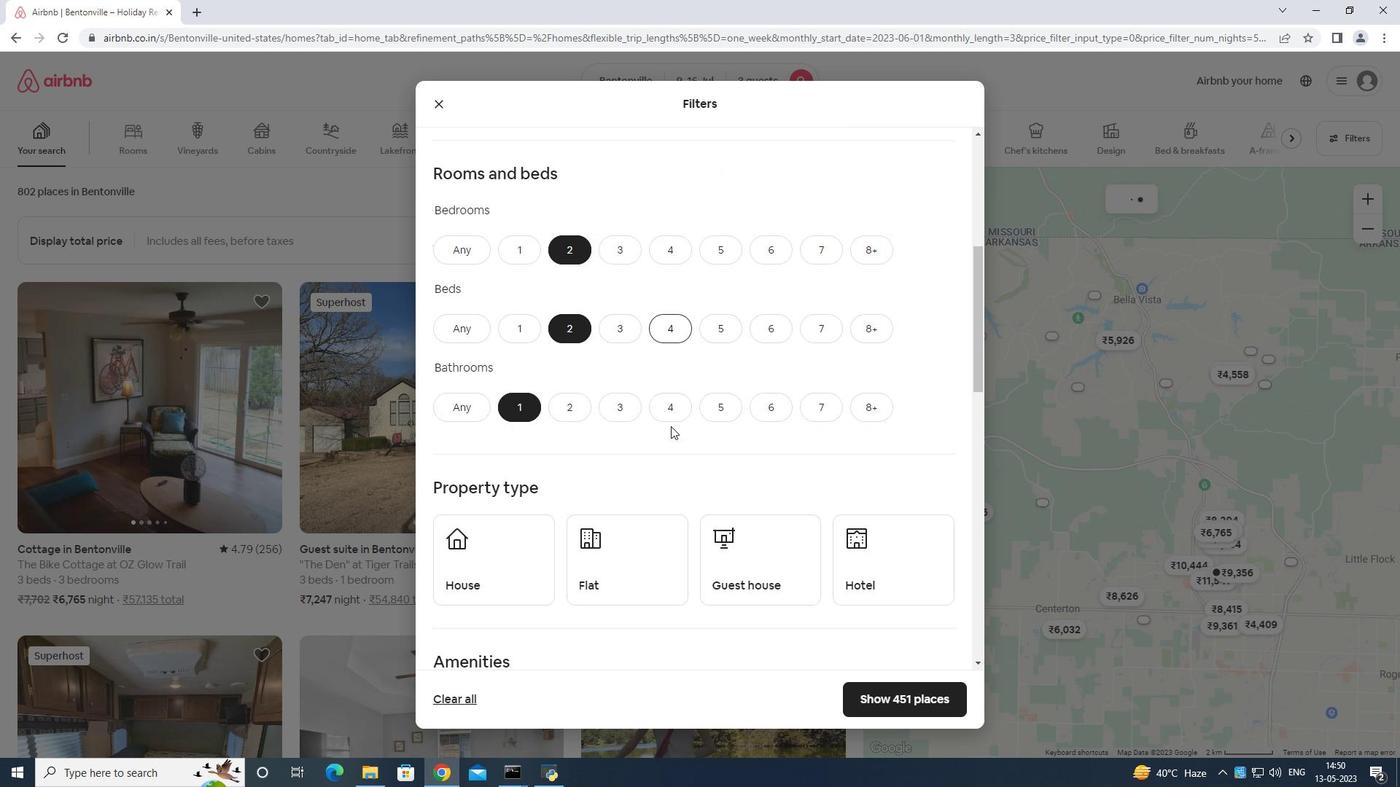 
Action: Mouse moved to (460, 378)
Screenshot: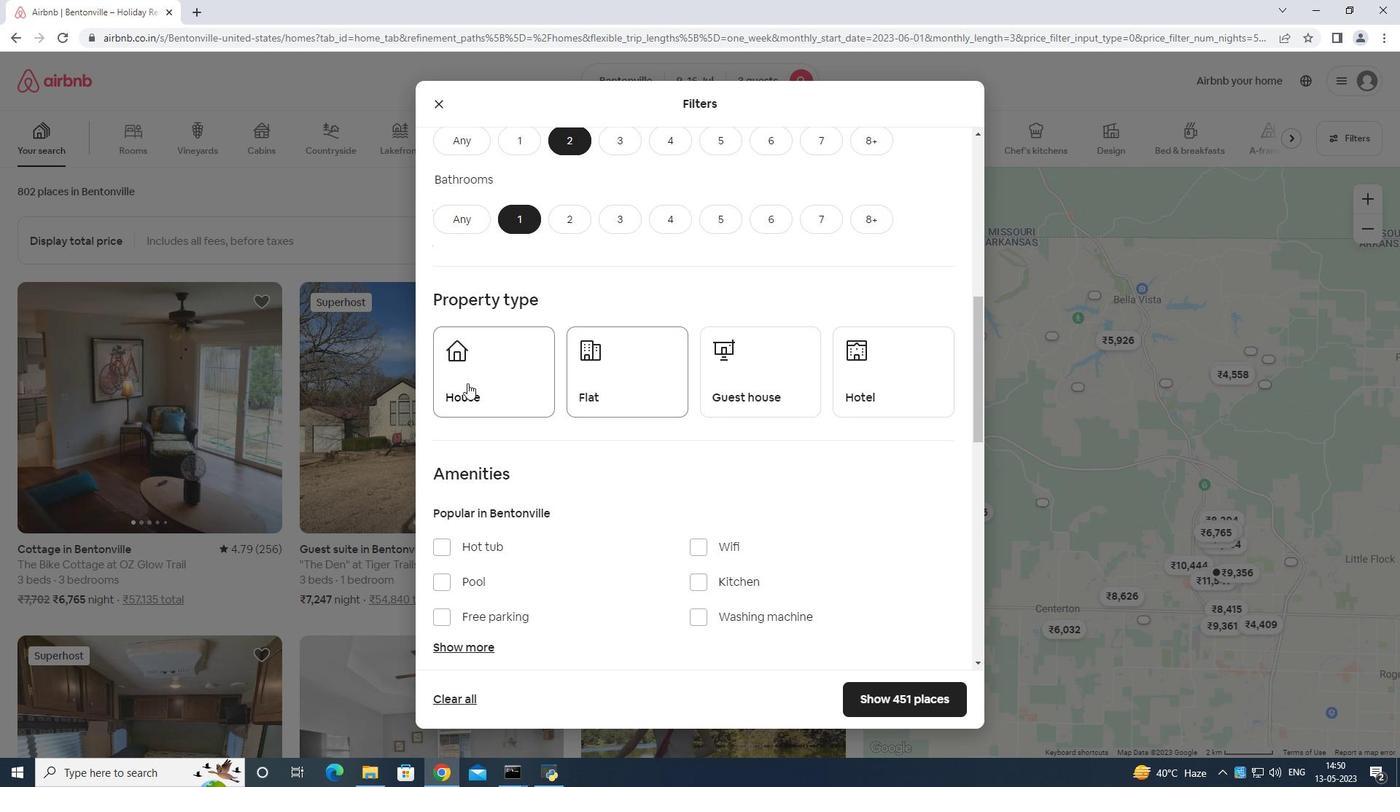 
Action: Mouse pressed left at (460, 378)
Screenshot: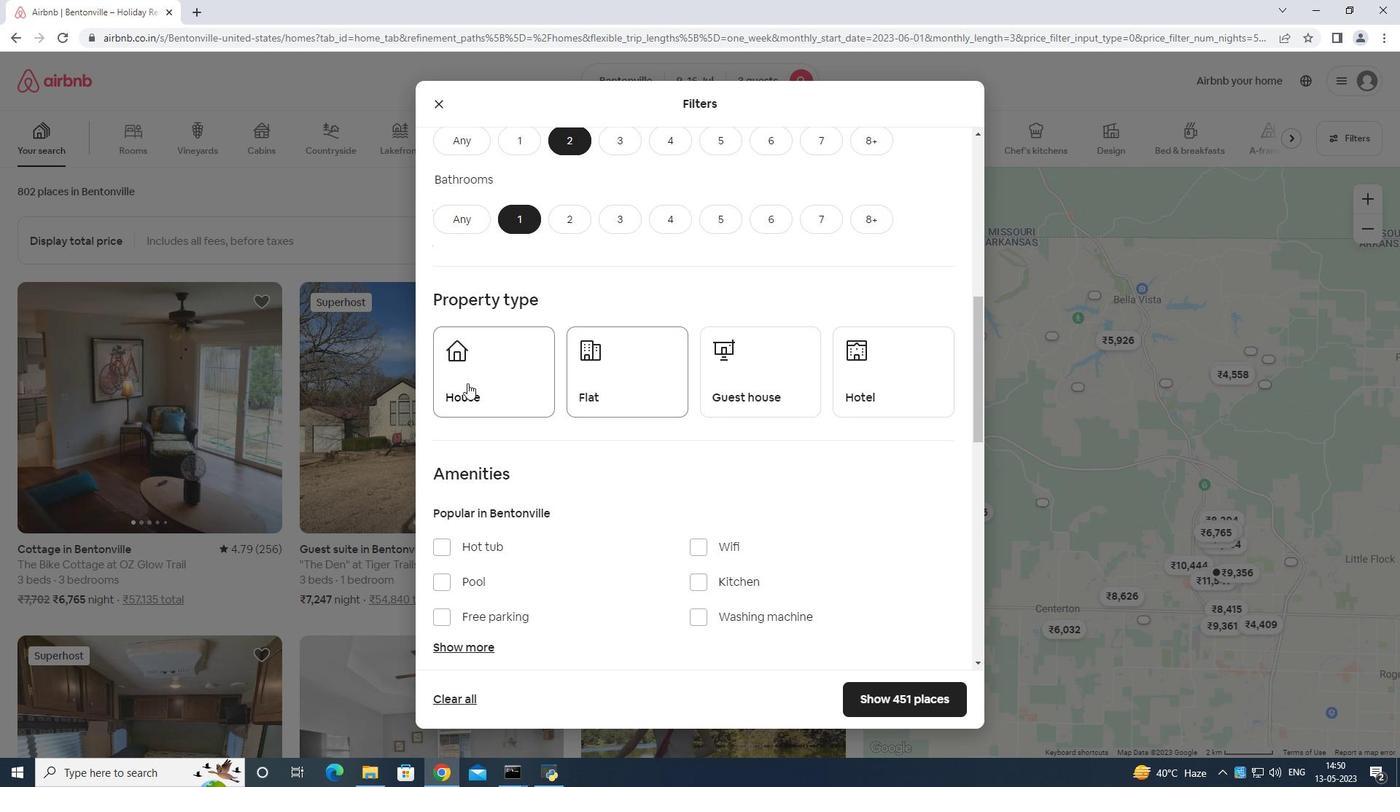 
Action: Mouse moved to (627, 368)
Screenshot: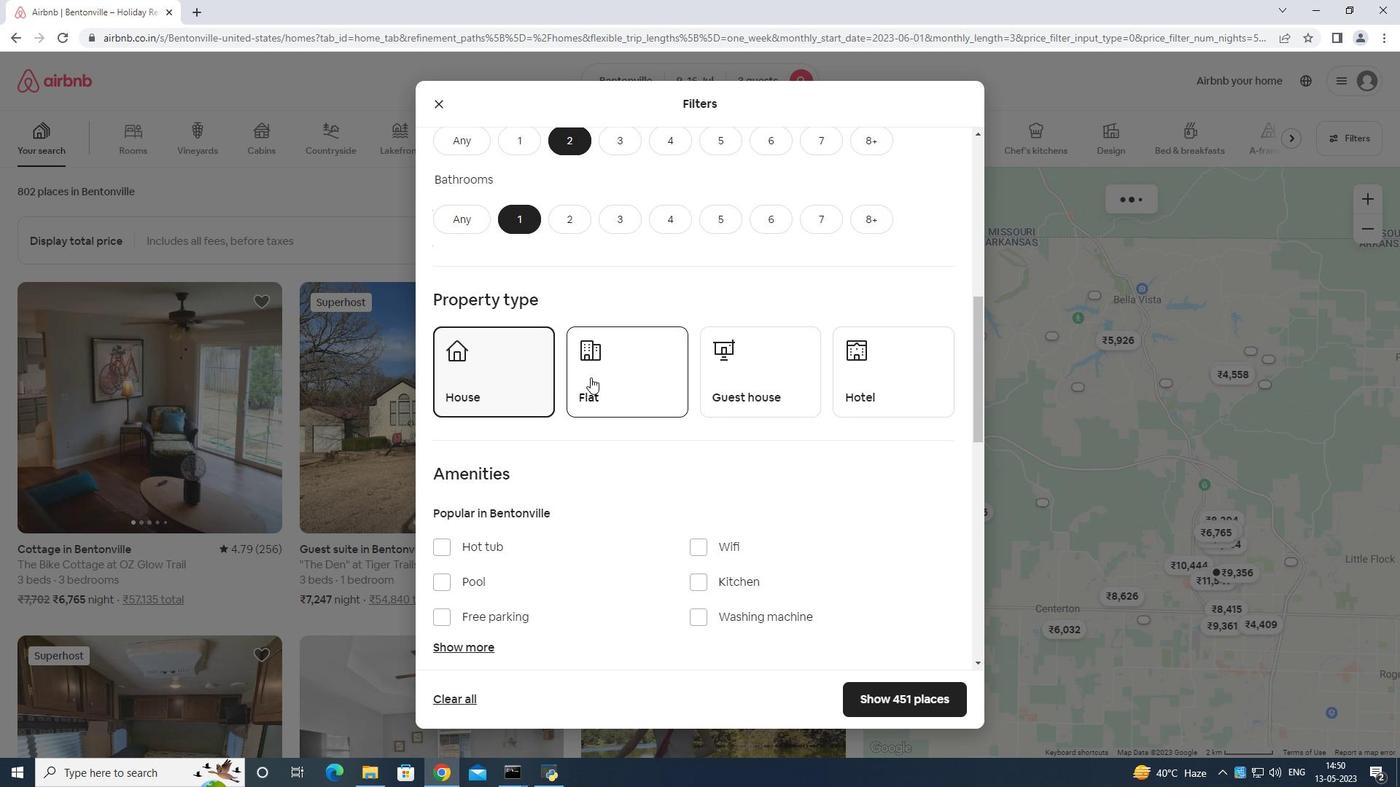 
Action: Mouse pressed left at (627, 368)
Screenshot: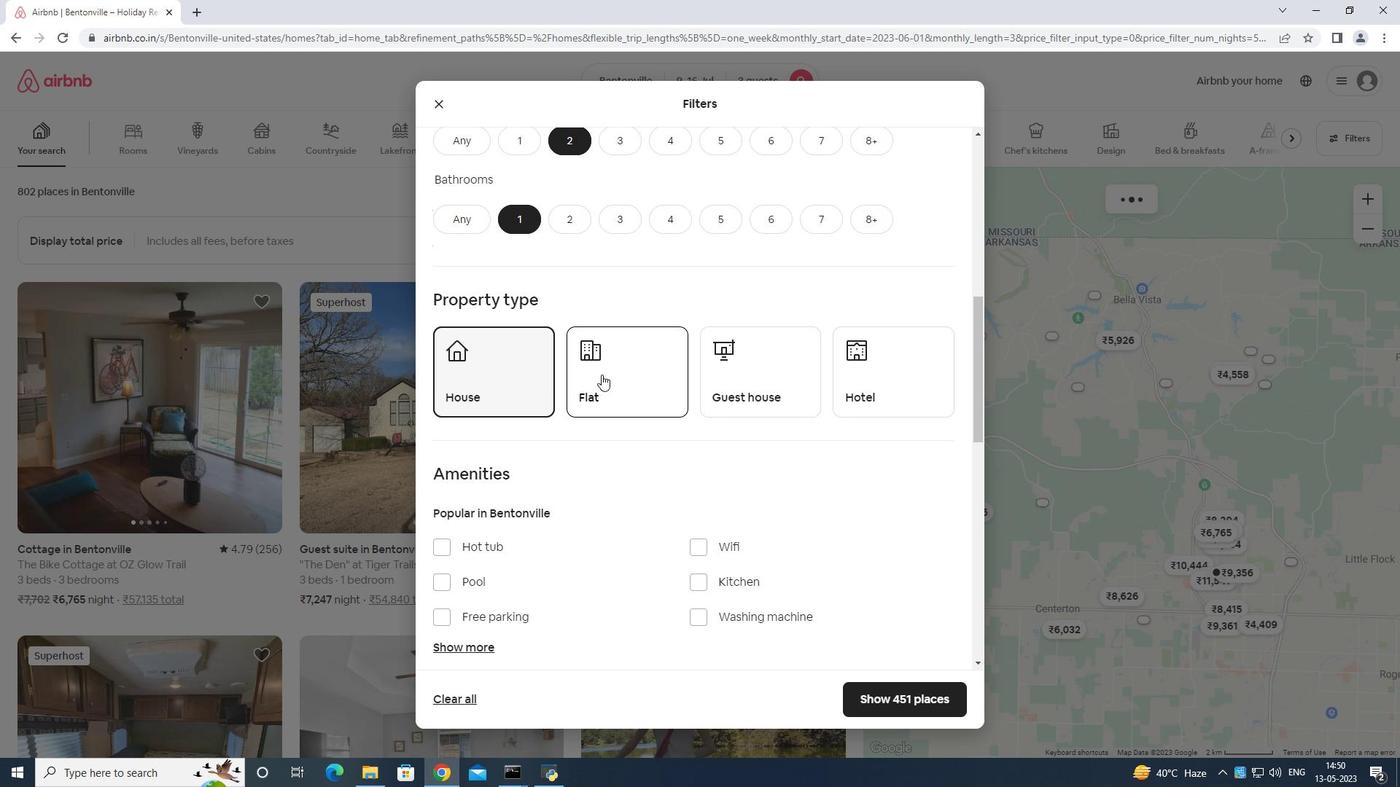 
Action: Mouse moved to (712, 356)
Screenshot: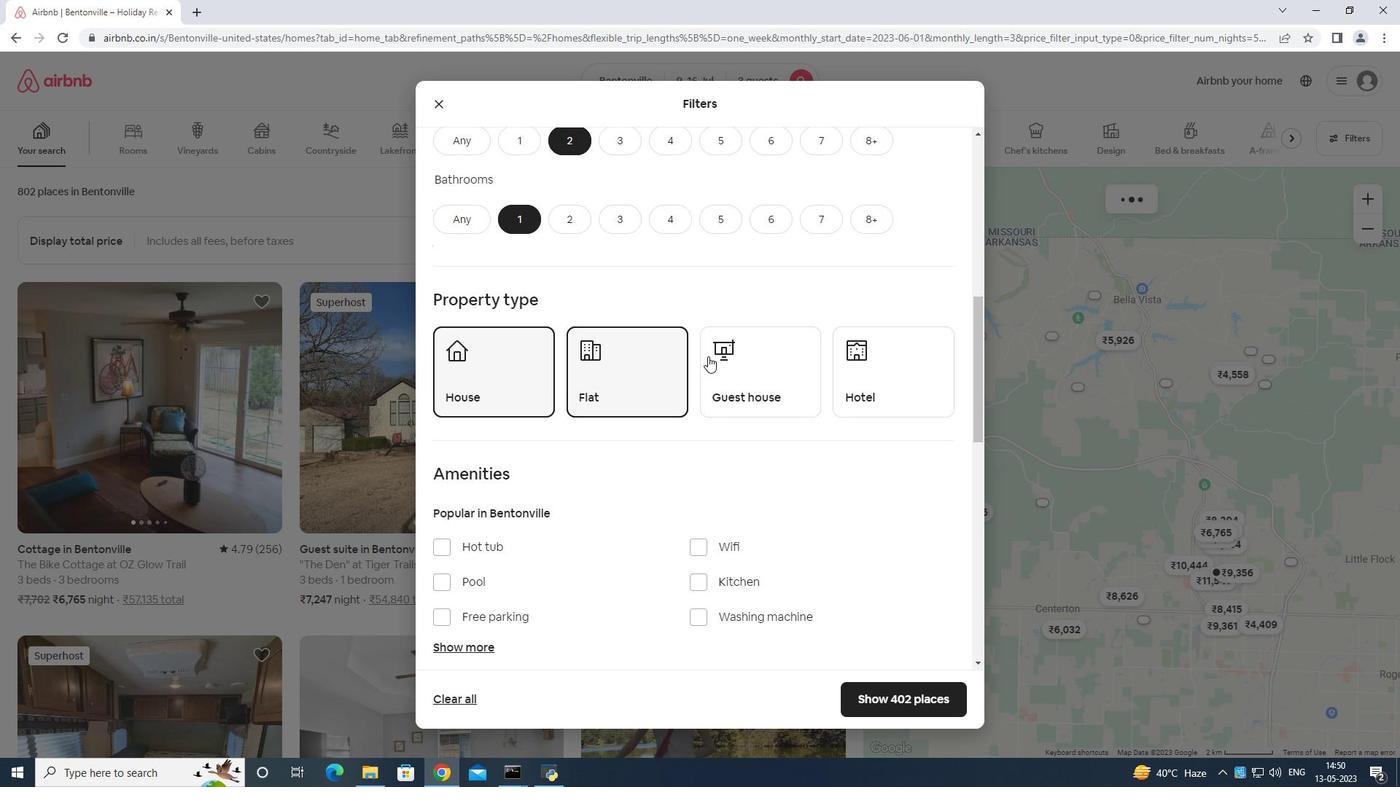 
Action: Mouse pressed left at (712, 356)
Screenshot: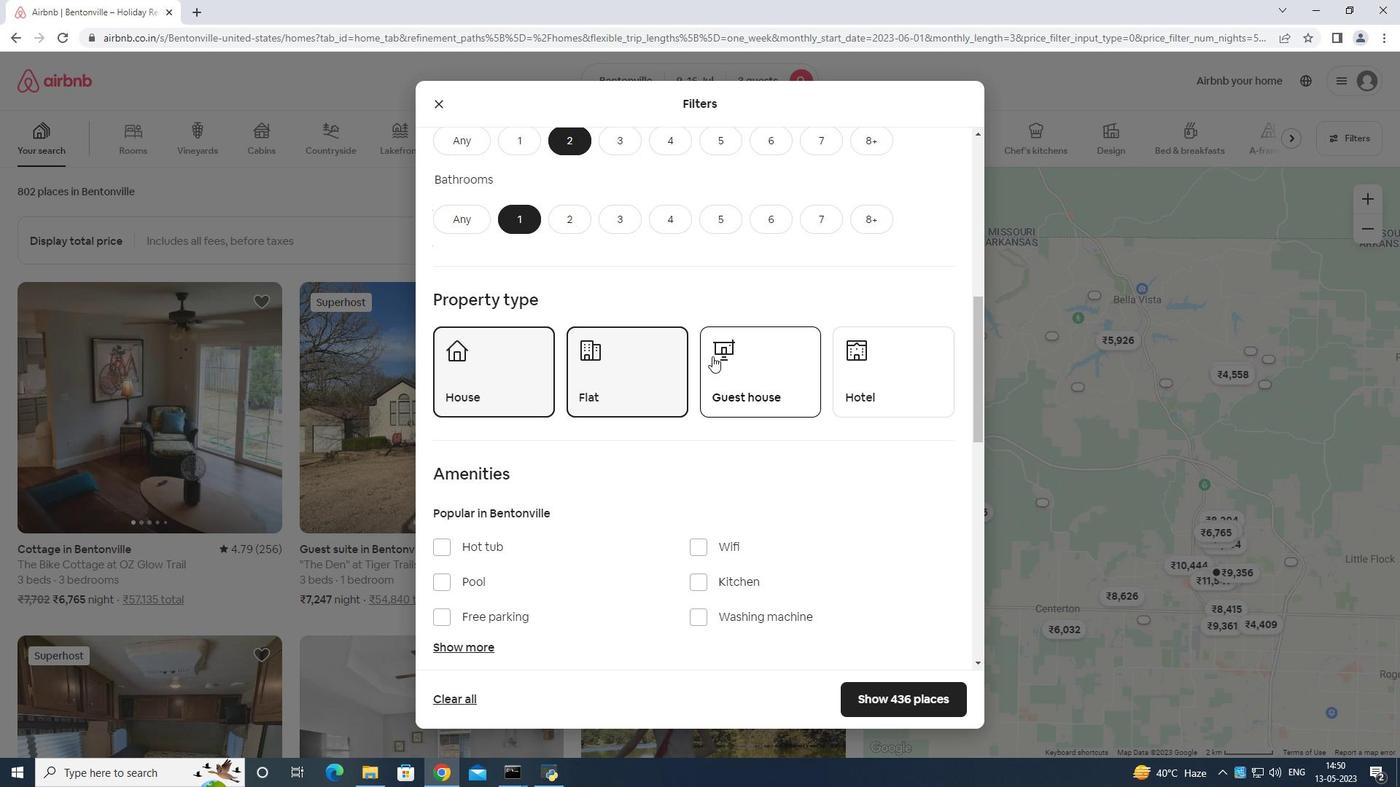 
Action: Mouse moved to (736, 349)
Screenshot: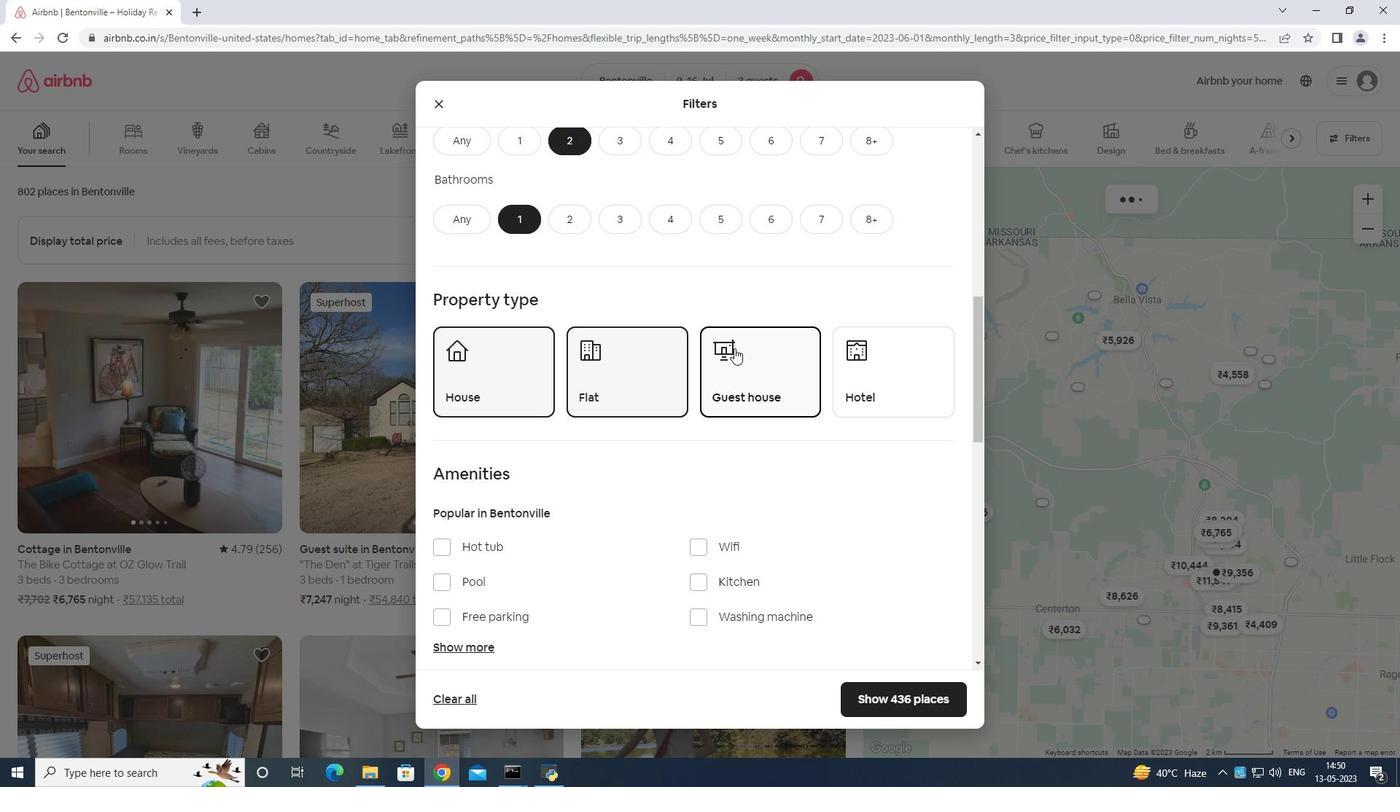 
Action: Mouse scrolled (736, 348) with delta (0, 0)
Screenshot: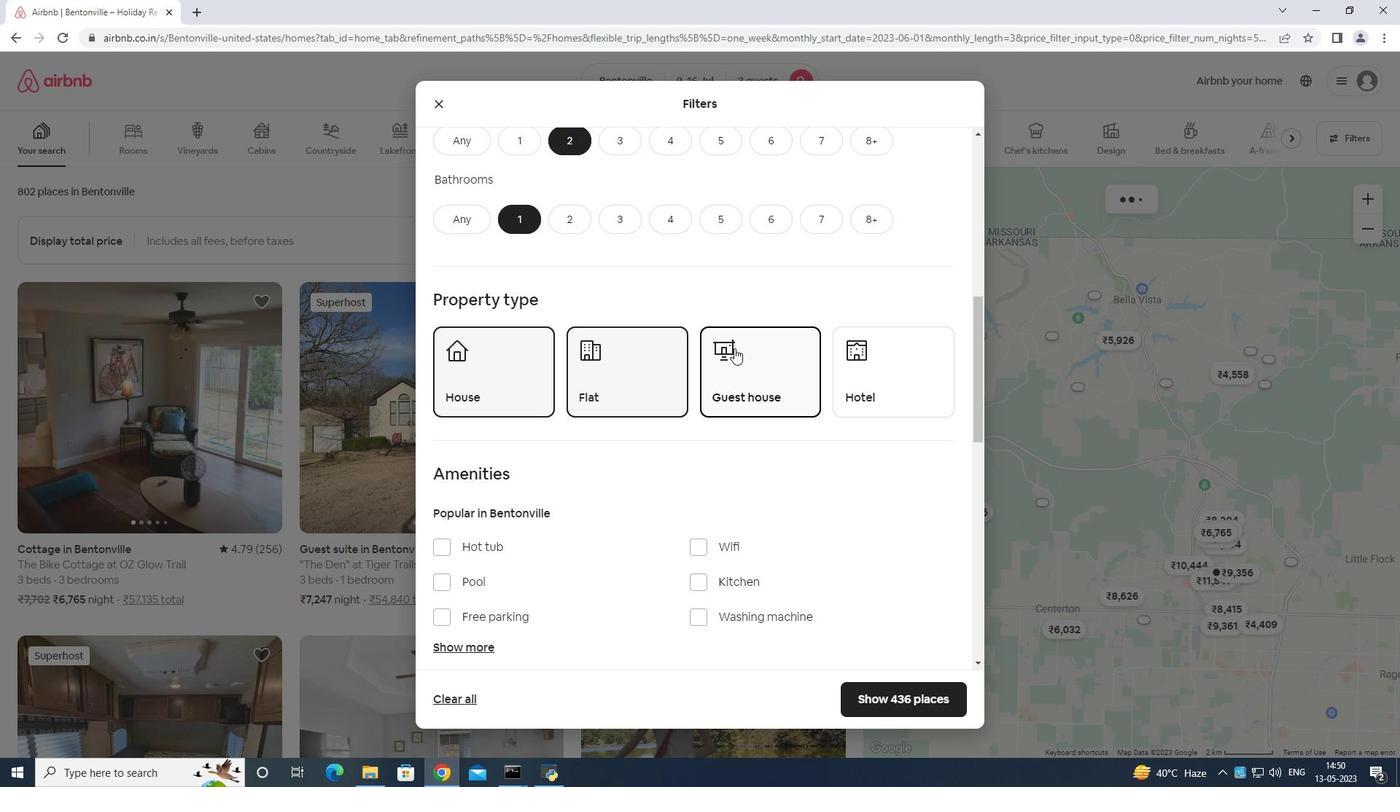 
Action: Mouse moved to (737, 351)
Screenshot: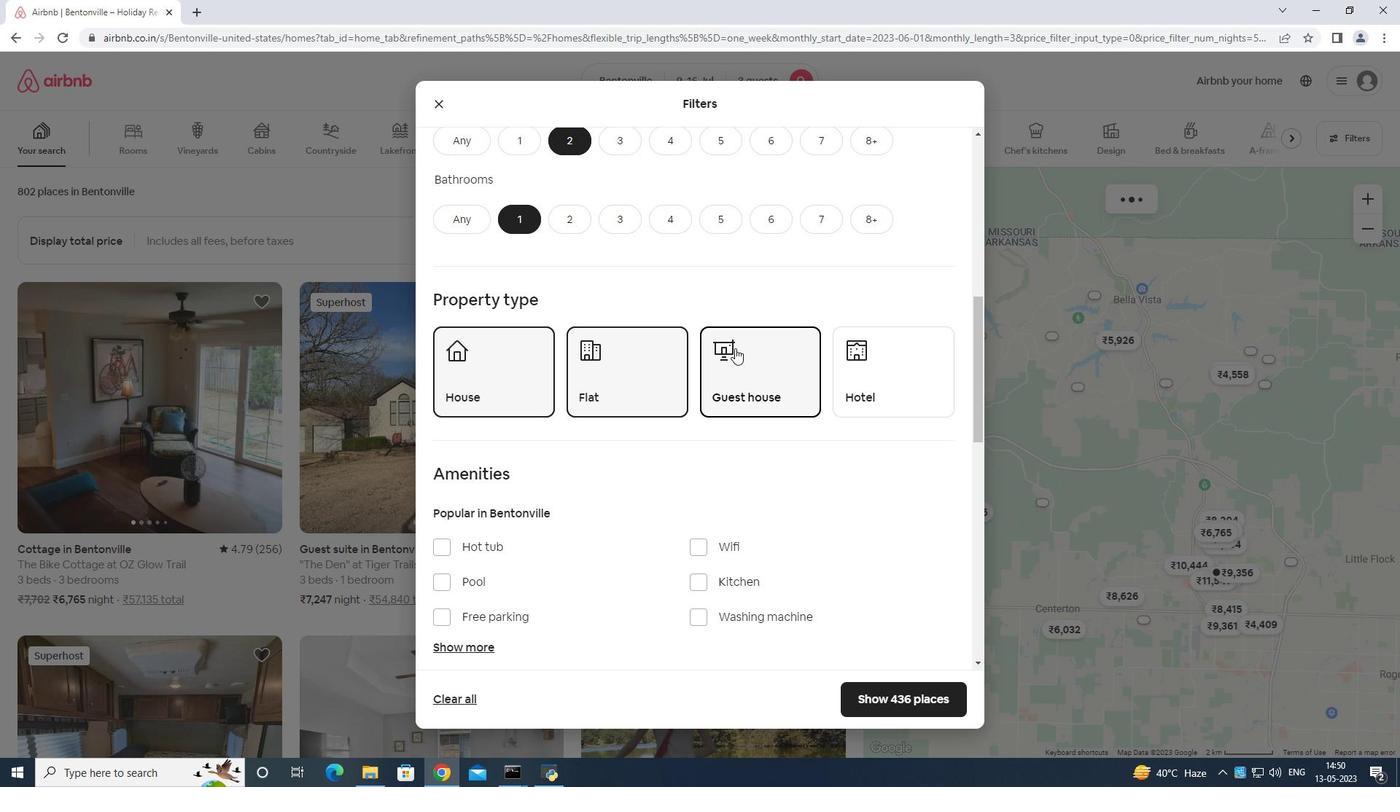 
Action: Mouse scrolled (737, 350) with delta (0, 0)
Screenshot: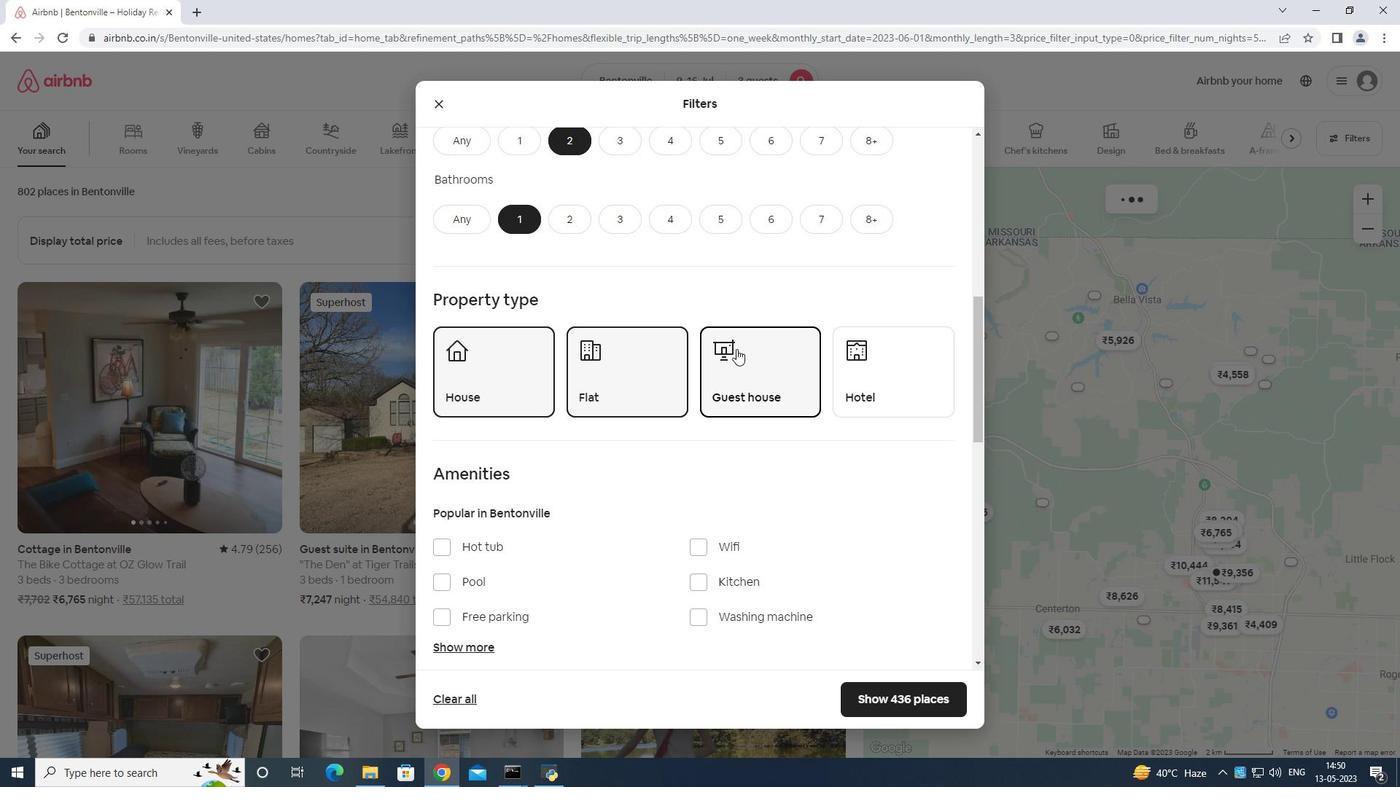 
Action: Mouse moved to (737, 352)
Screenshot: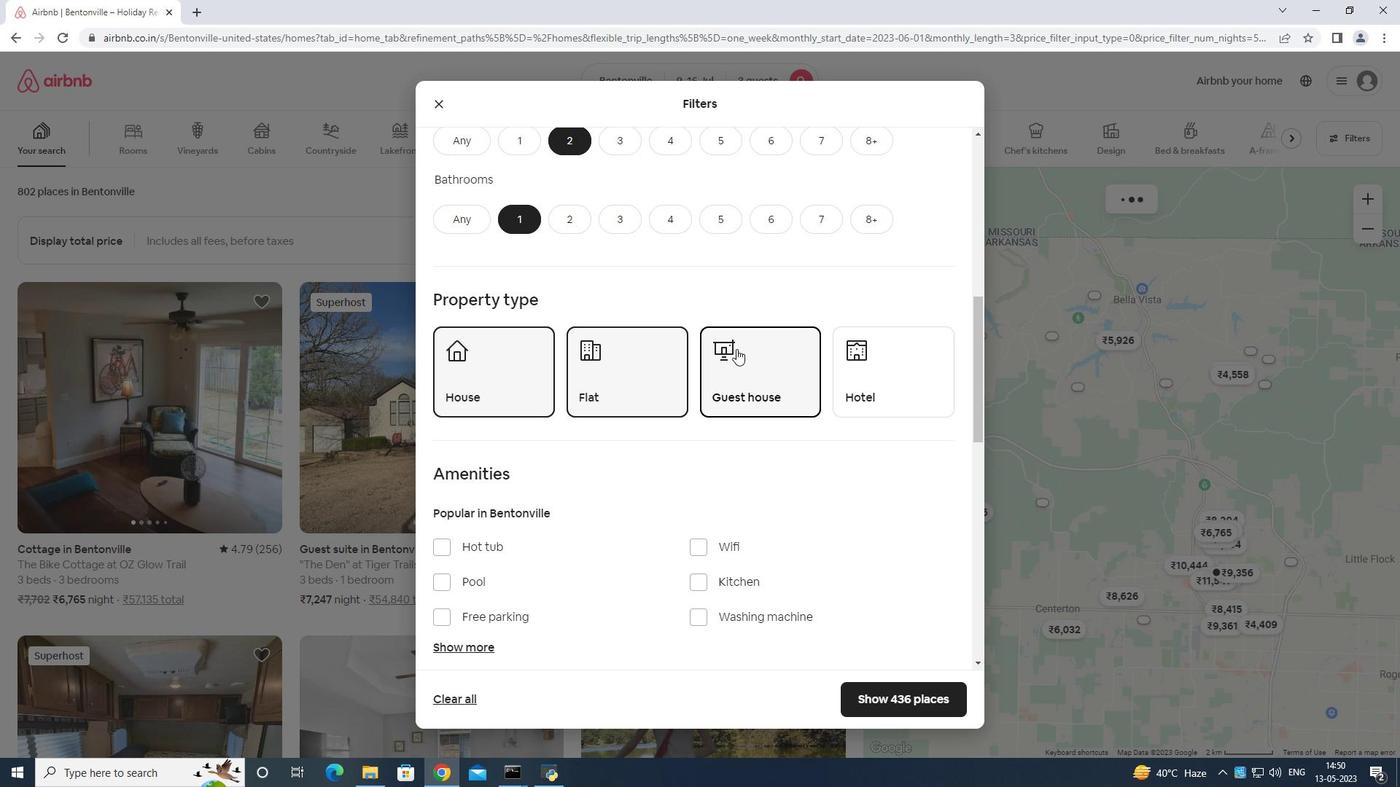 
Action: Mouse scrolled (737, 351) with delta (0, 0)
Screenshot: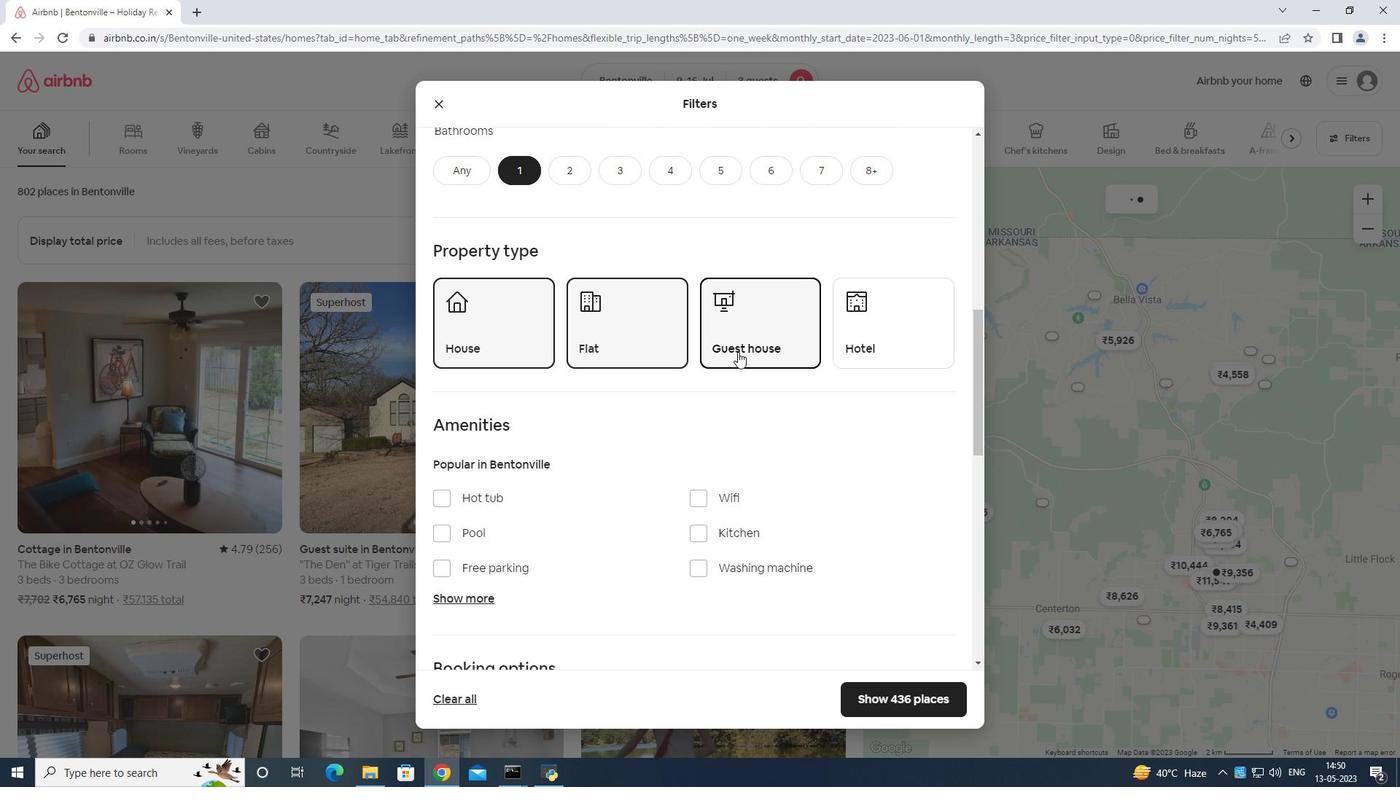 
Action: Mouse moved to (737, 352)
Screenshot: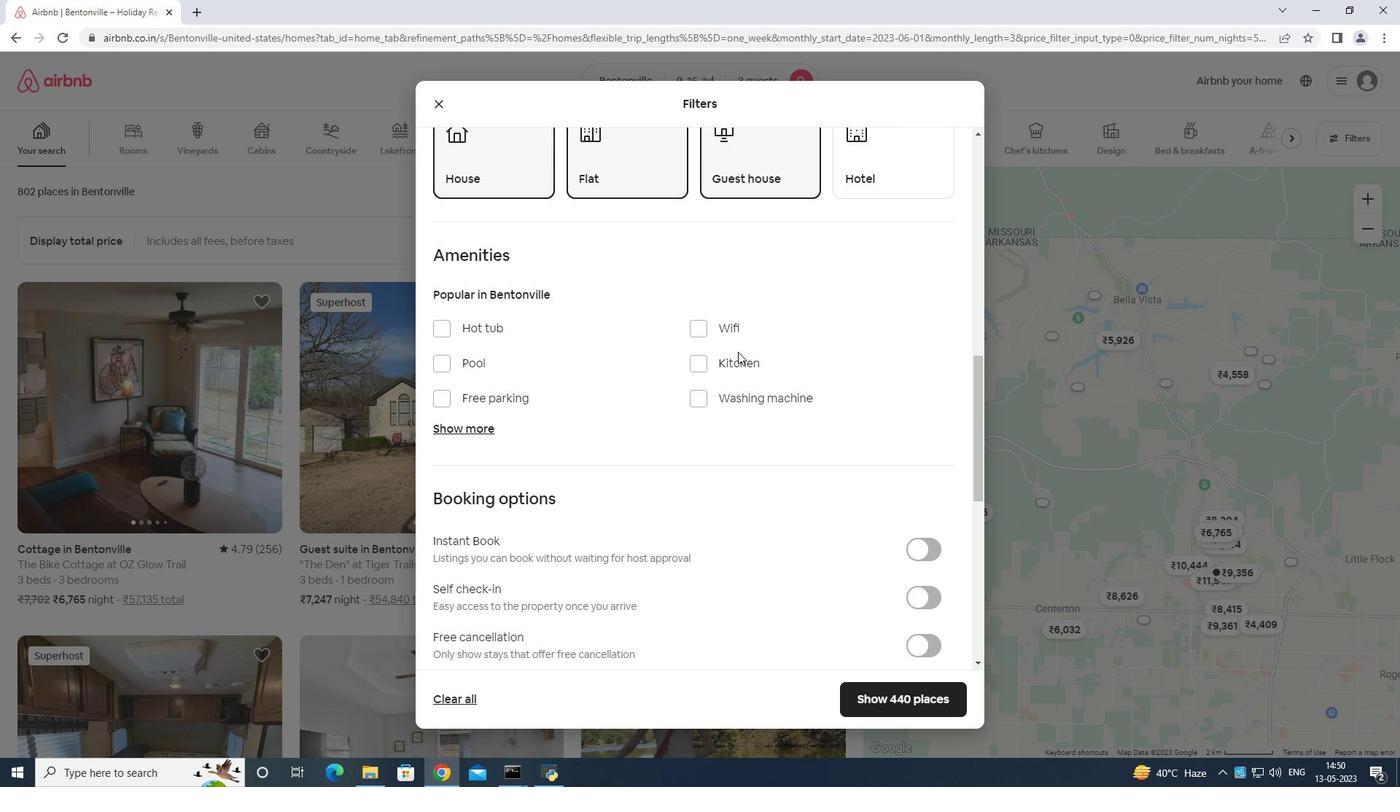 
Action: Mouse scrolled (737, 351) with delta (0, 0)
Screenshot: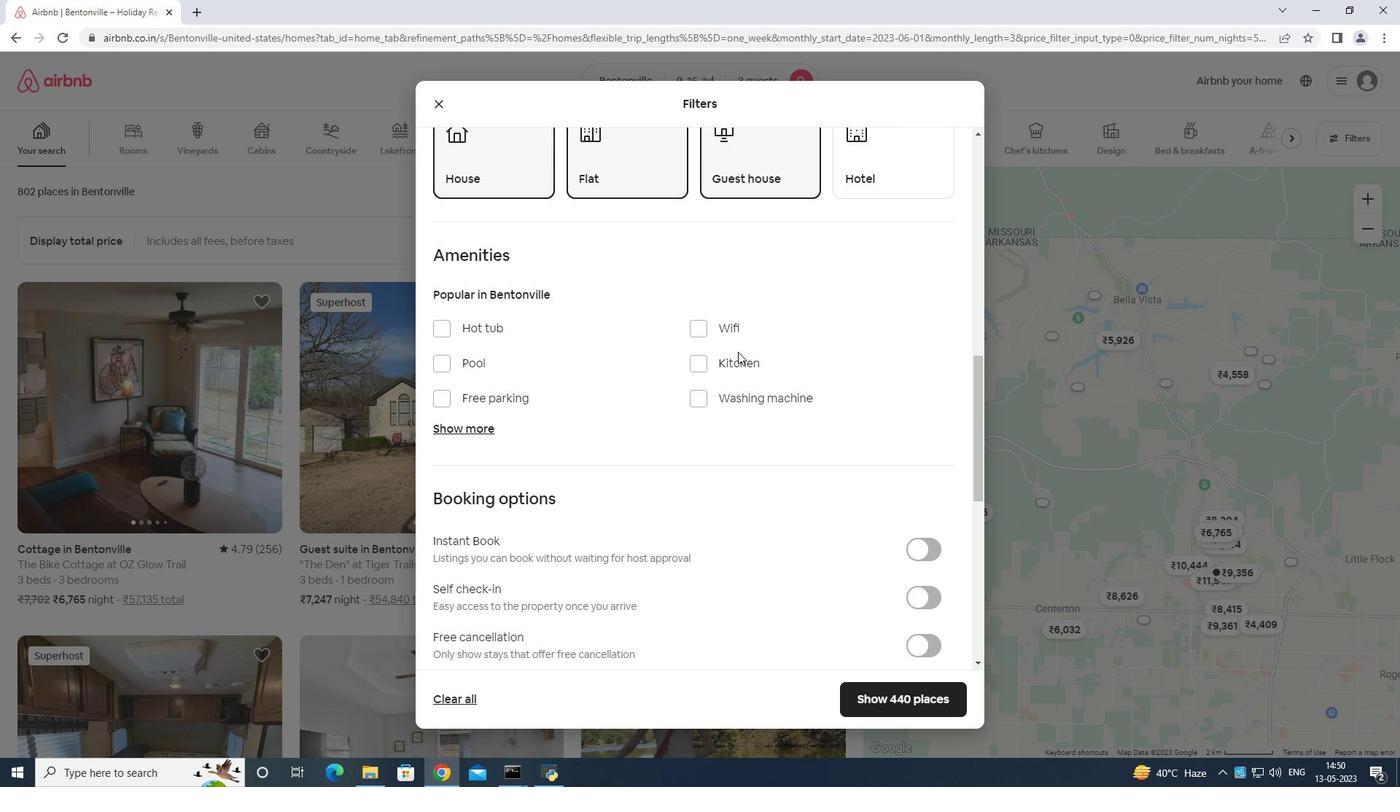 
Action: Mouse moved to (737, 352)
Screenshot: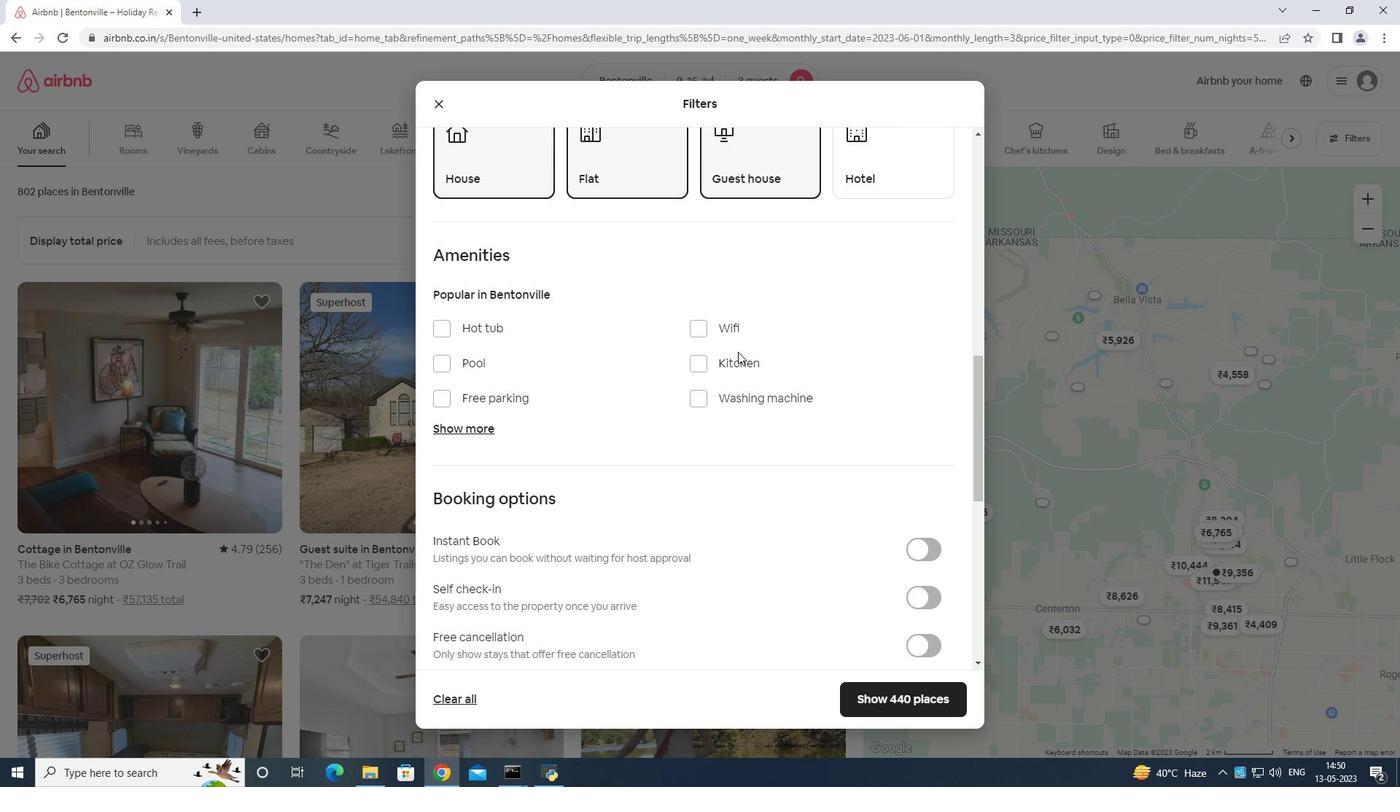 
Action: Mouse scrolled (737, 352) with delta (0, 0)
Screenshot: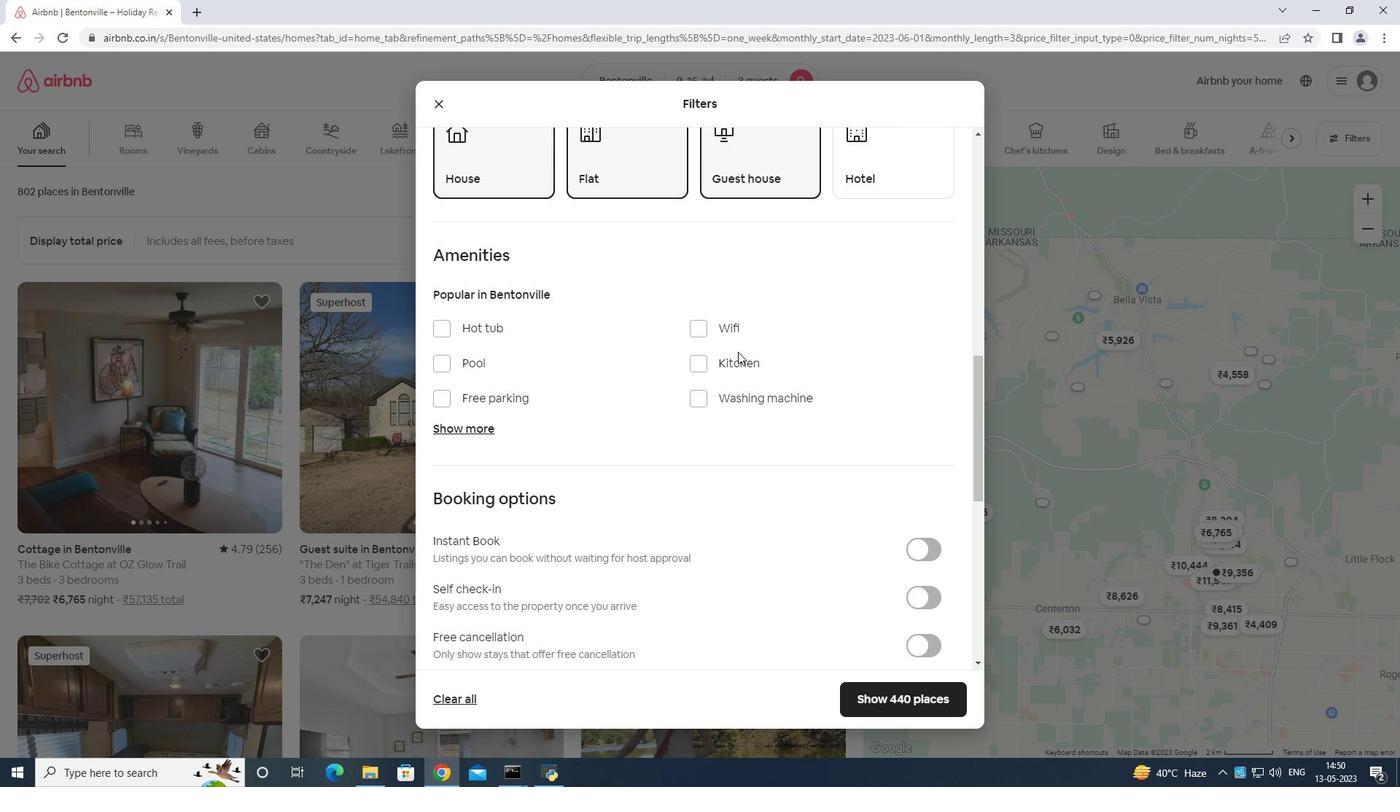
Action: Mouse moved to (918, 444)
Screenshot: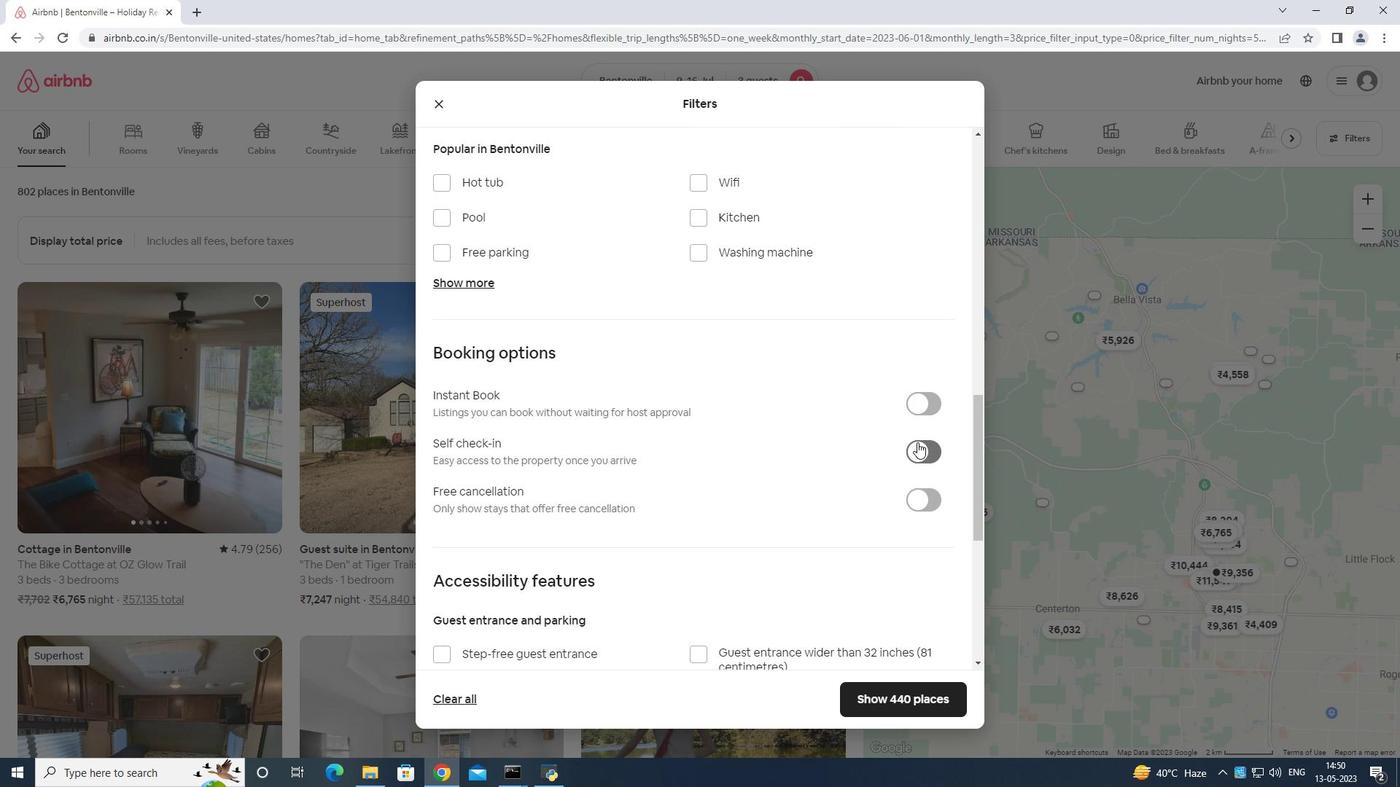 
Action: Mouse pressed left at (918, 444)
Screenshot: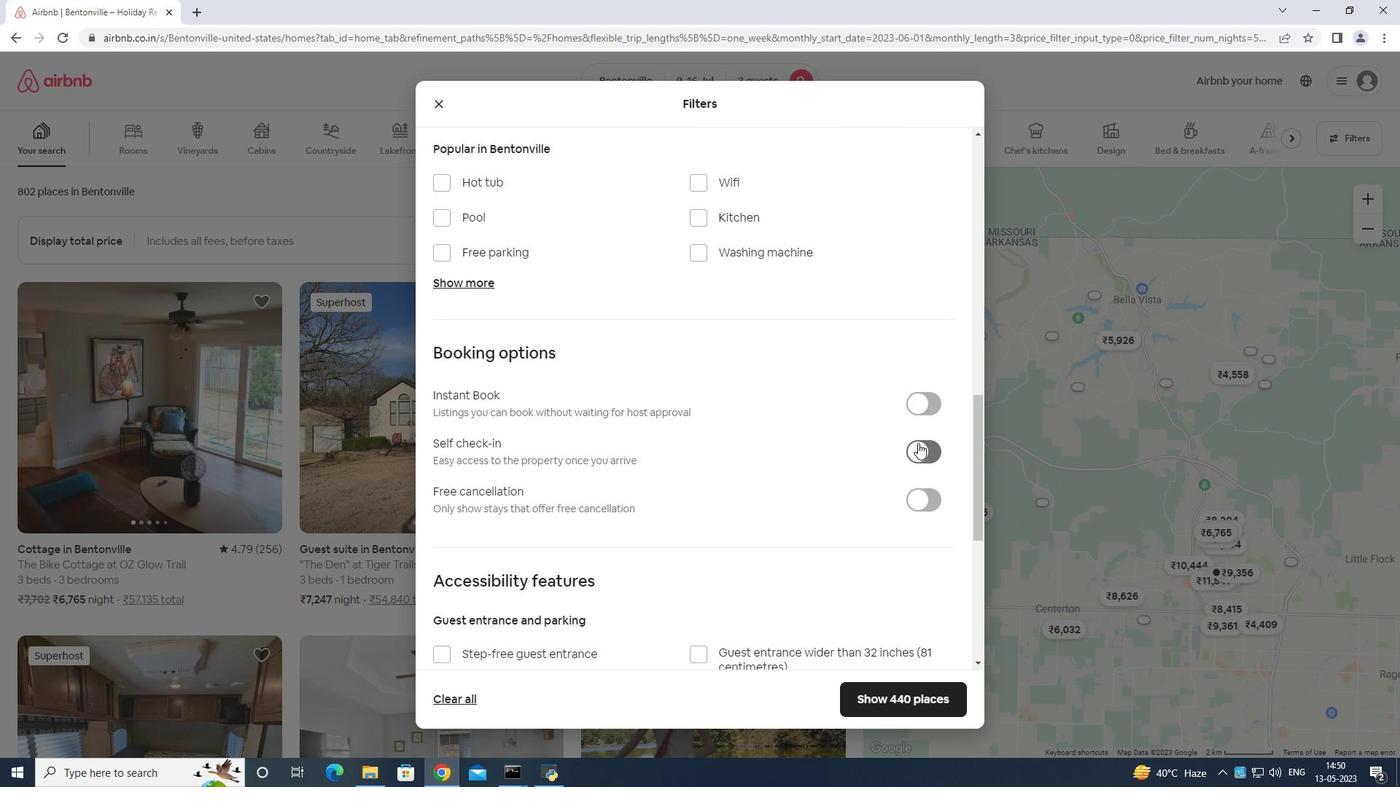 
Action: Mouse moved to (929, 424)
Screenshot: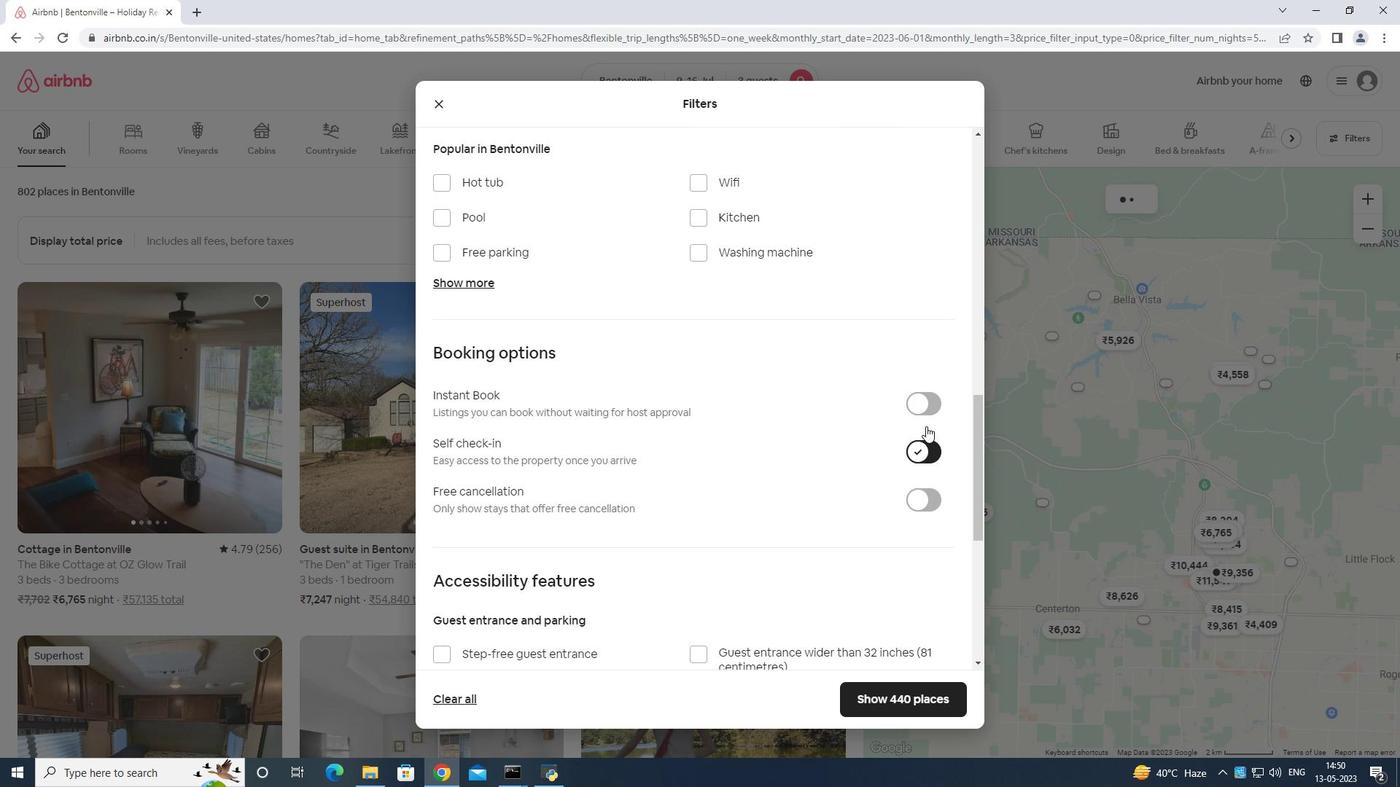 
Action: Mouse scrolled (929, 423) with delta (0, 0)
Screenshot: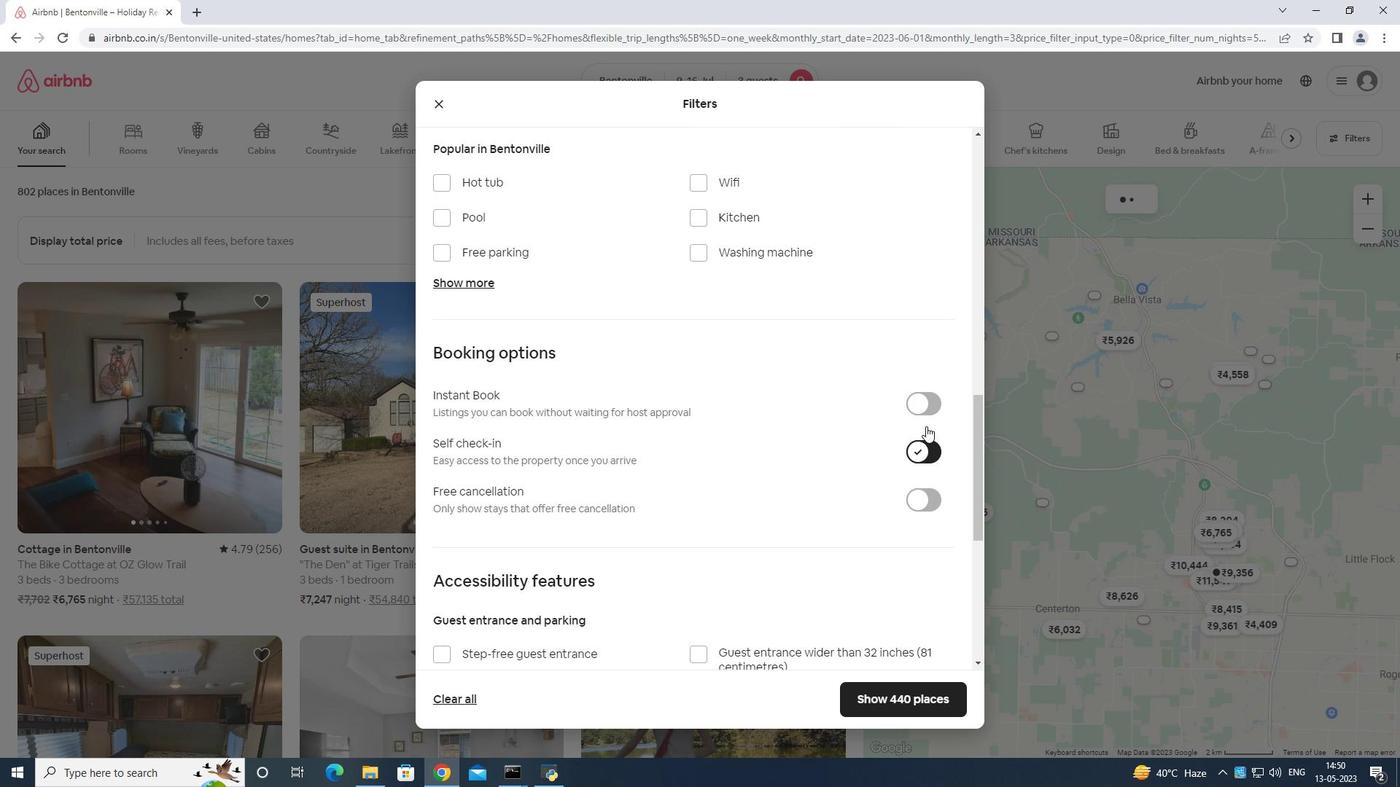 
Action: Mouse scrolled (929, 423) with delta (0, 0)
Screenshot: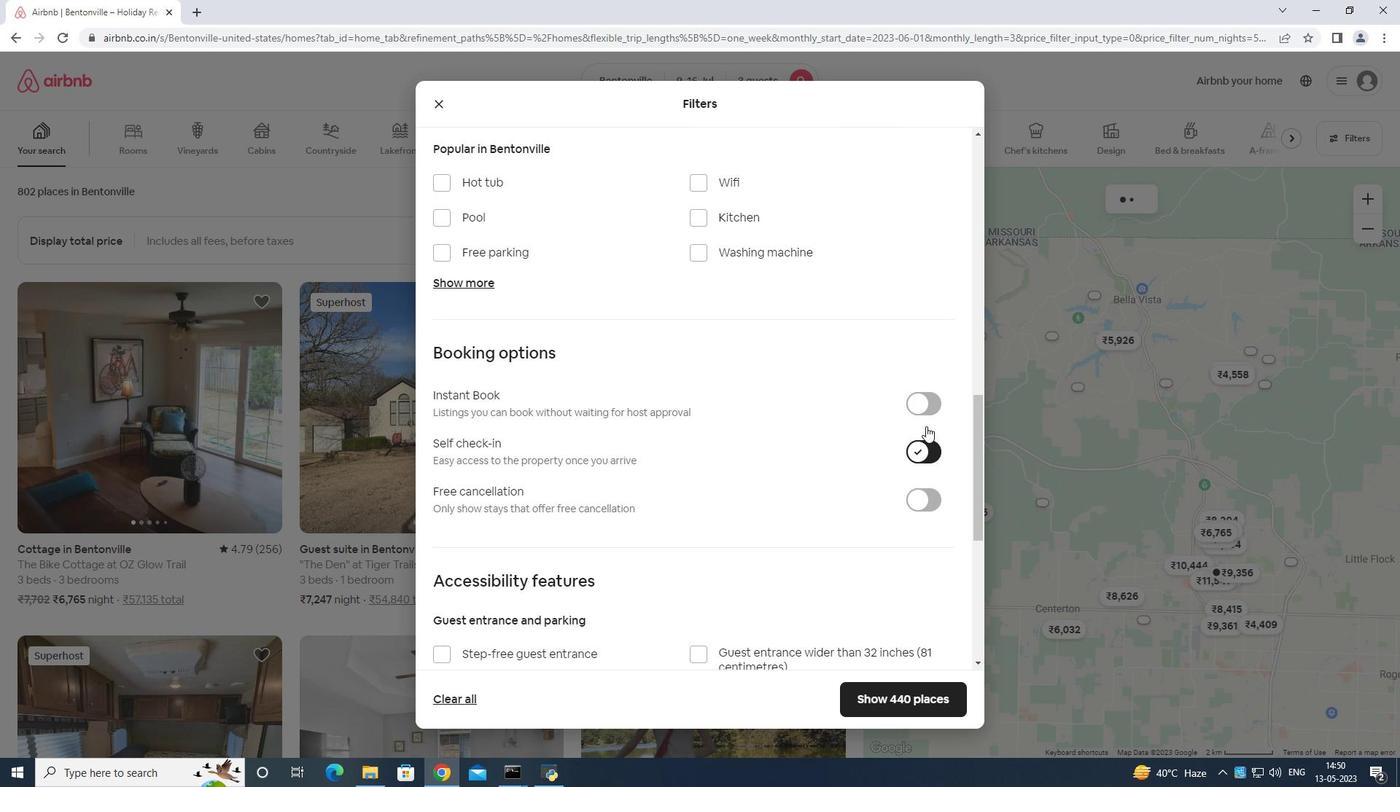 
Action: Mouse scrolled (929, 423) with delta (0, 0)
Screenshot: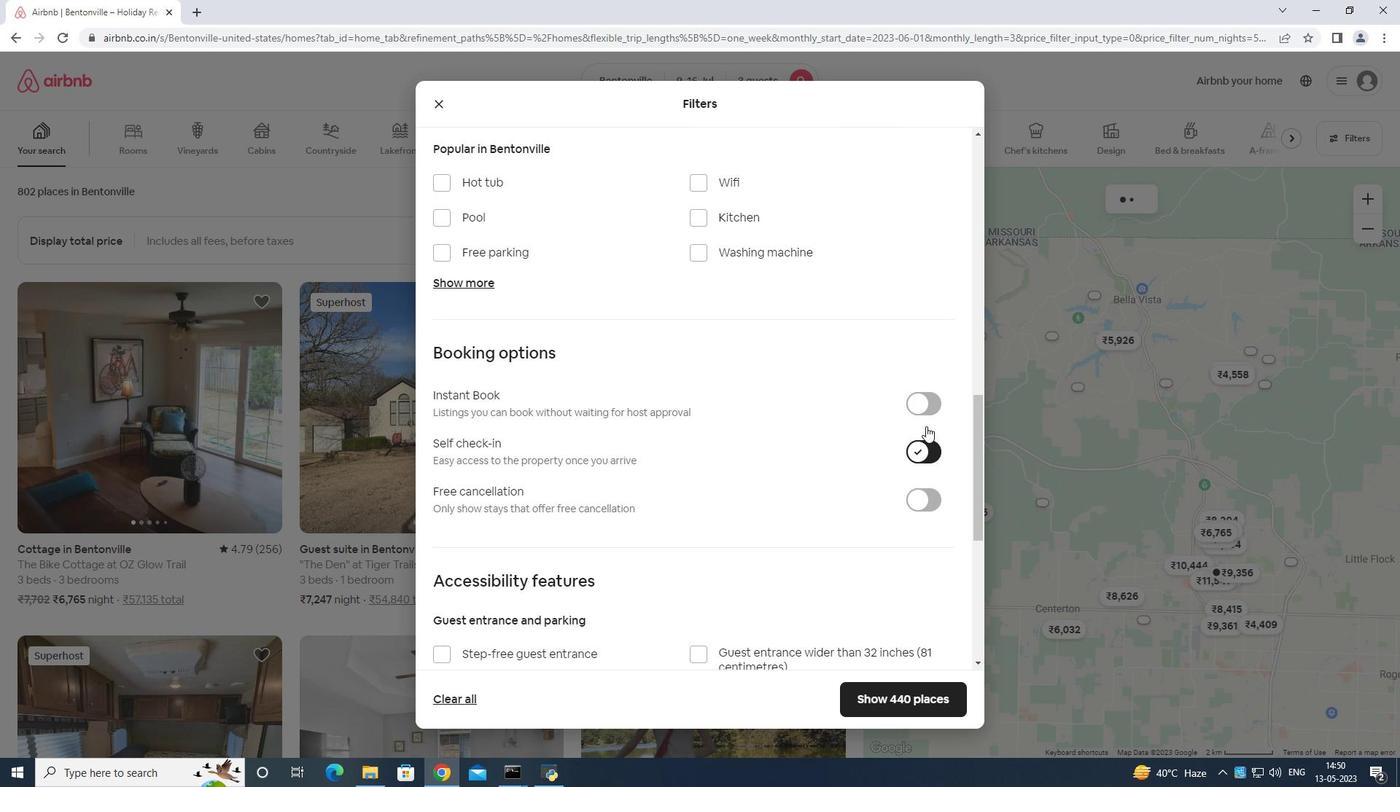 
Action: Mouse moved to (929, 424)
Screenshot: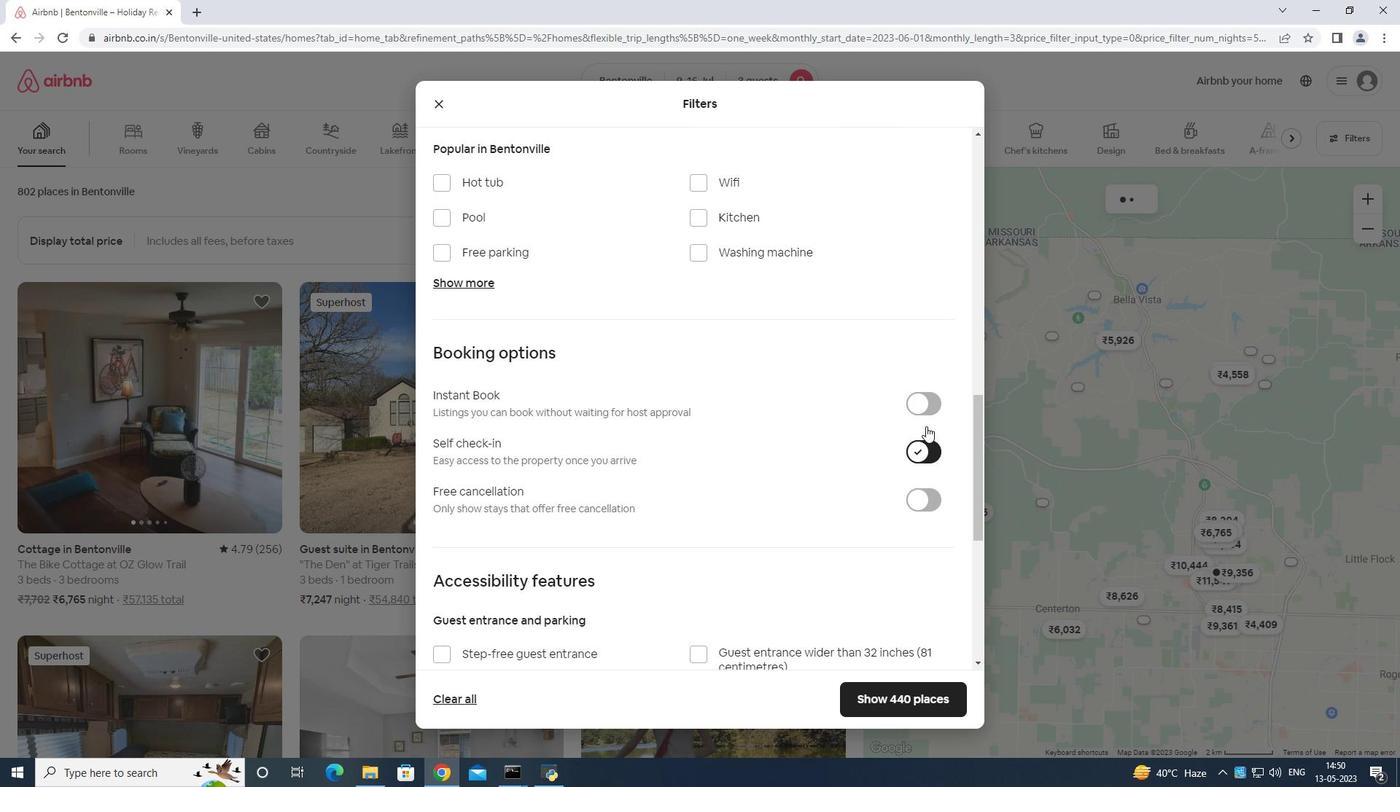 
Action: Mouse scrolled (929, 423) with delta (0, 0)
Screenshot: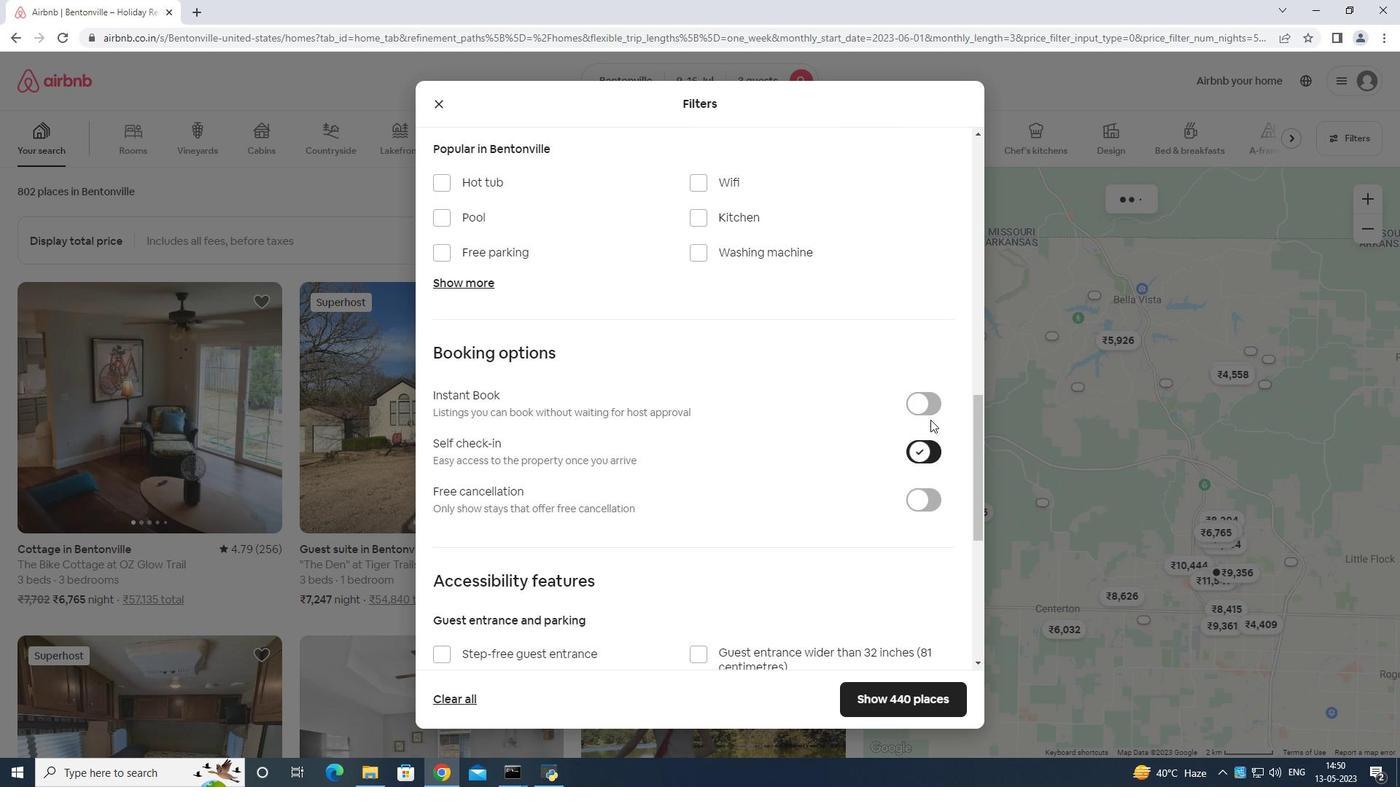 
Action: Mouse scrolled (929, 423) with delta (0, 0)
Screenshot: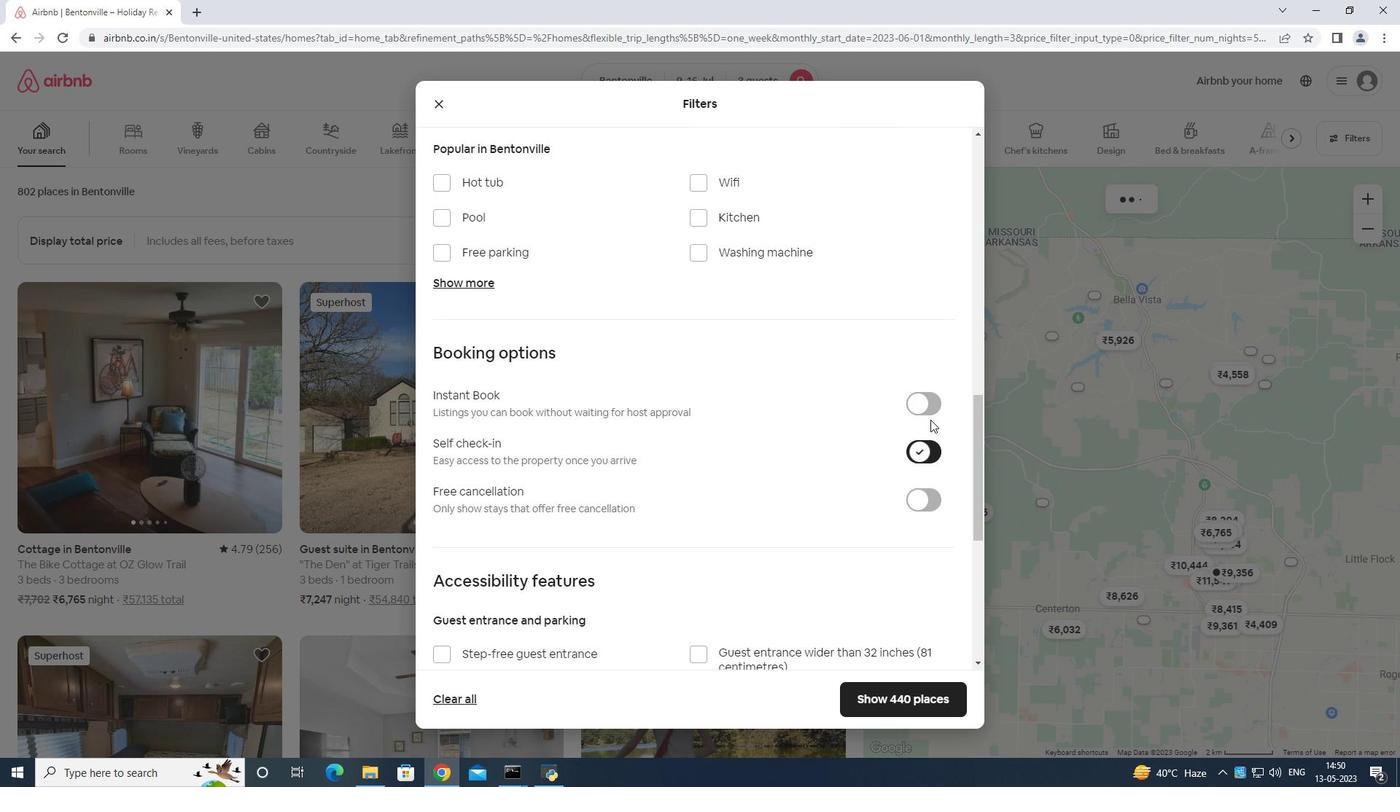 
Action: Mouse moved to (927, 428)
Screenshot: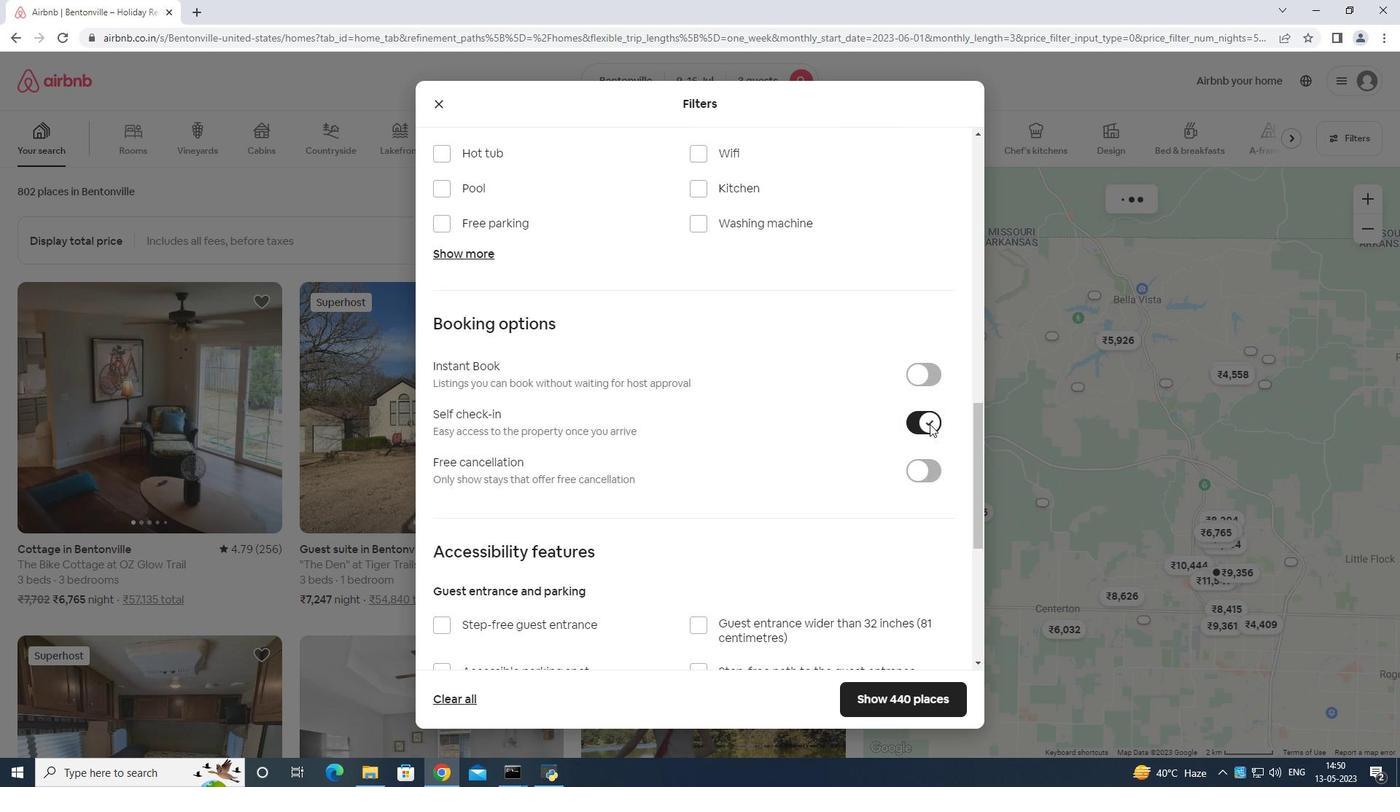 
Action: Mouse scrolled (927, 427) with delta (0, 0)
Screenshot: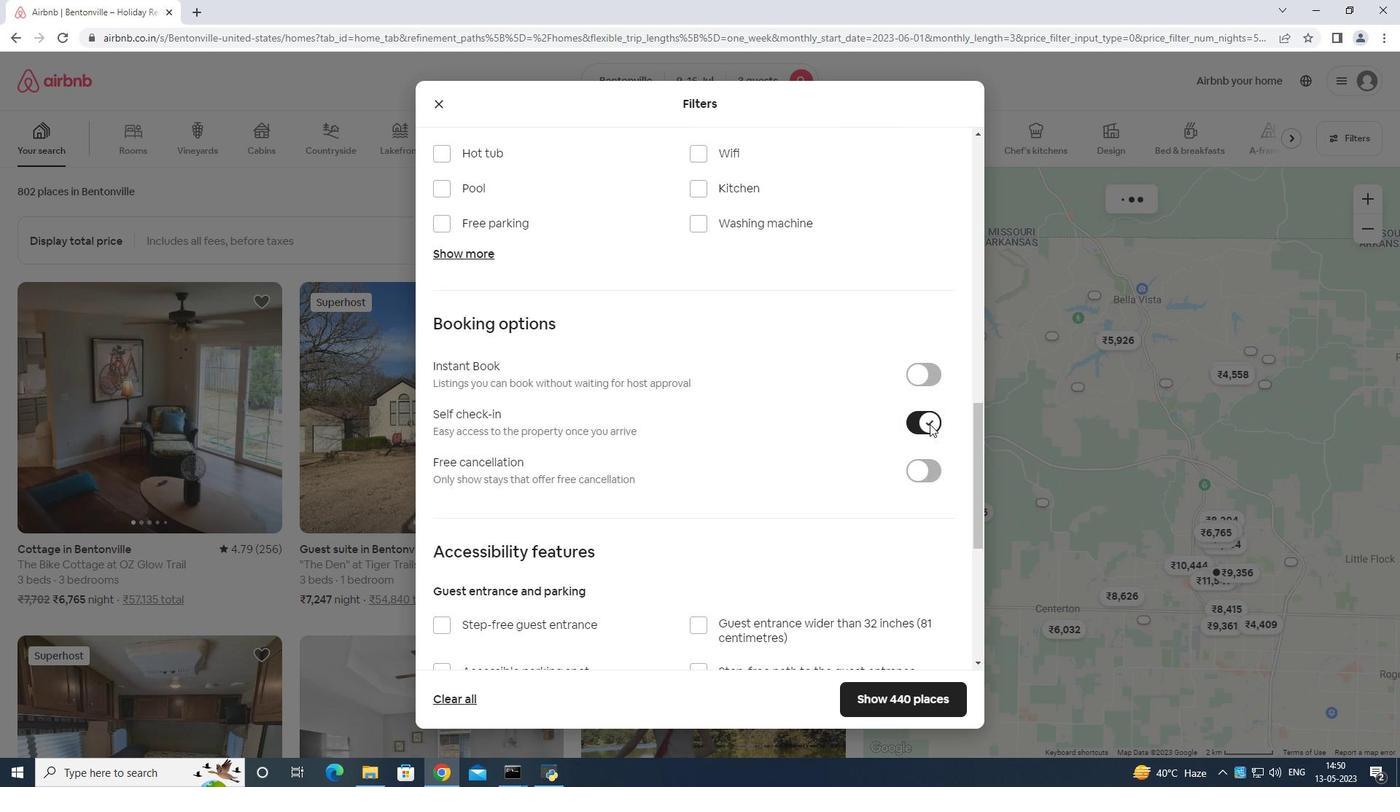 
Action: Mouse moved to (926, 434)
Screenshot: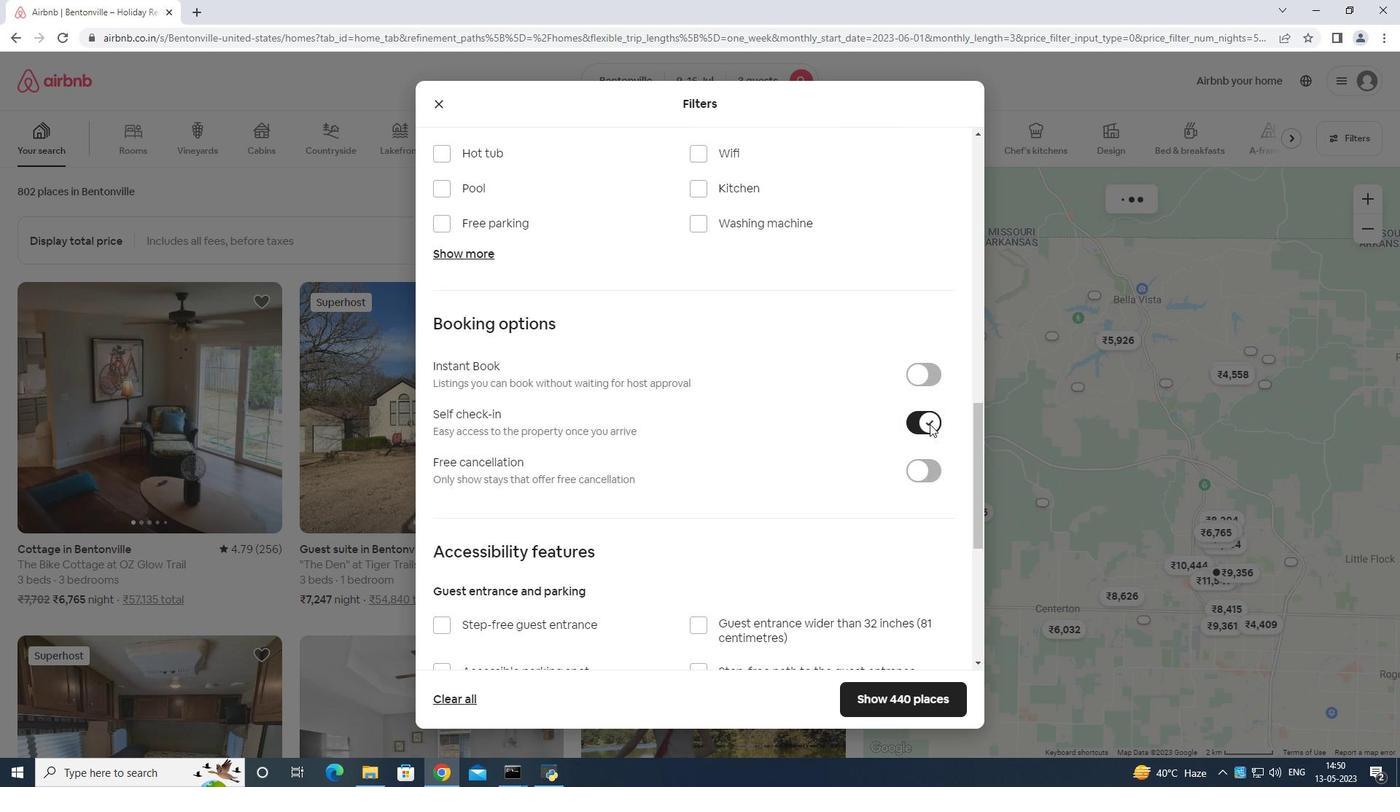
Action: Mouse scrolled (926, 433) with delta (0, 0)
Screenshot: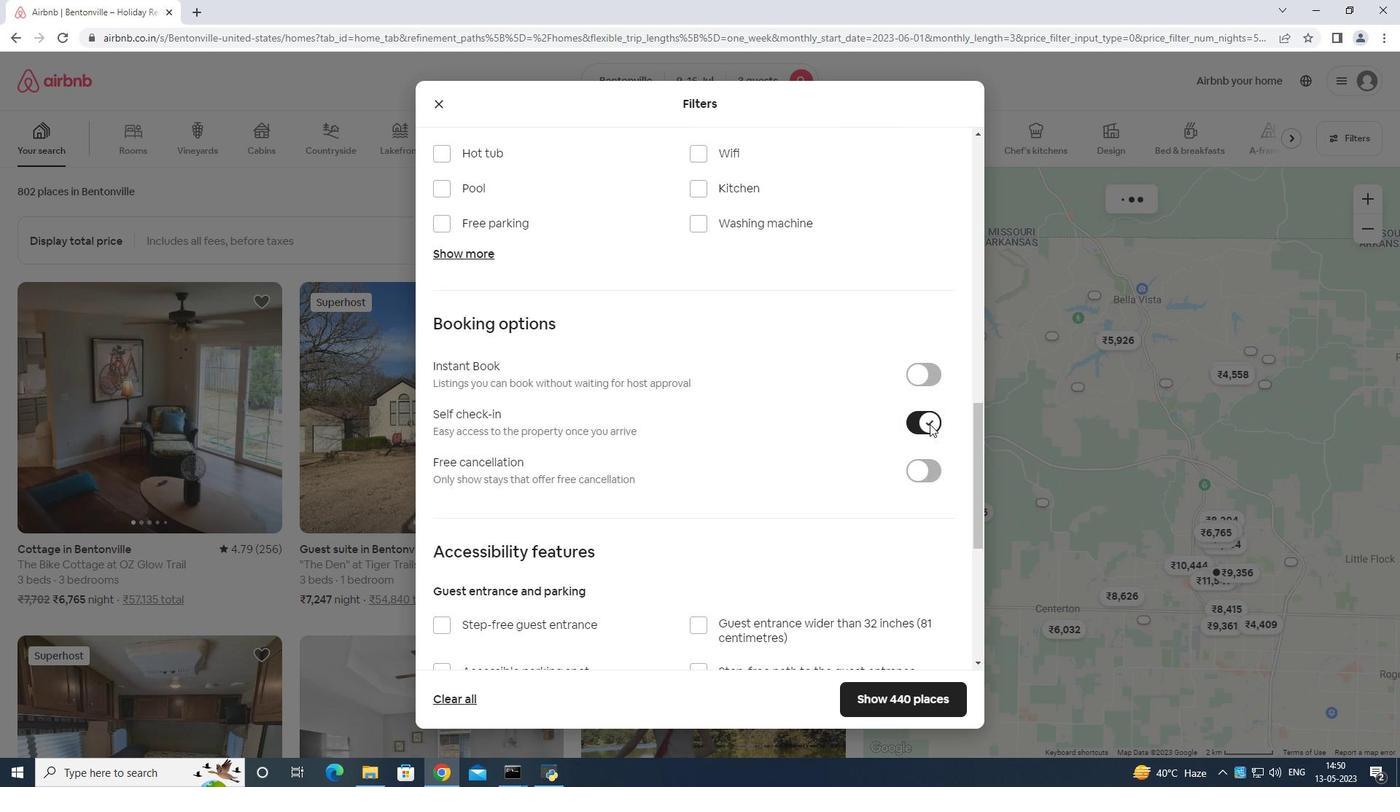 
Action: Mouse moved to (926, 435)
Screenshot: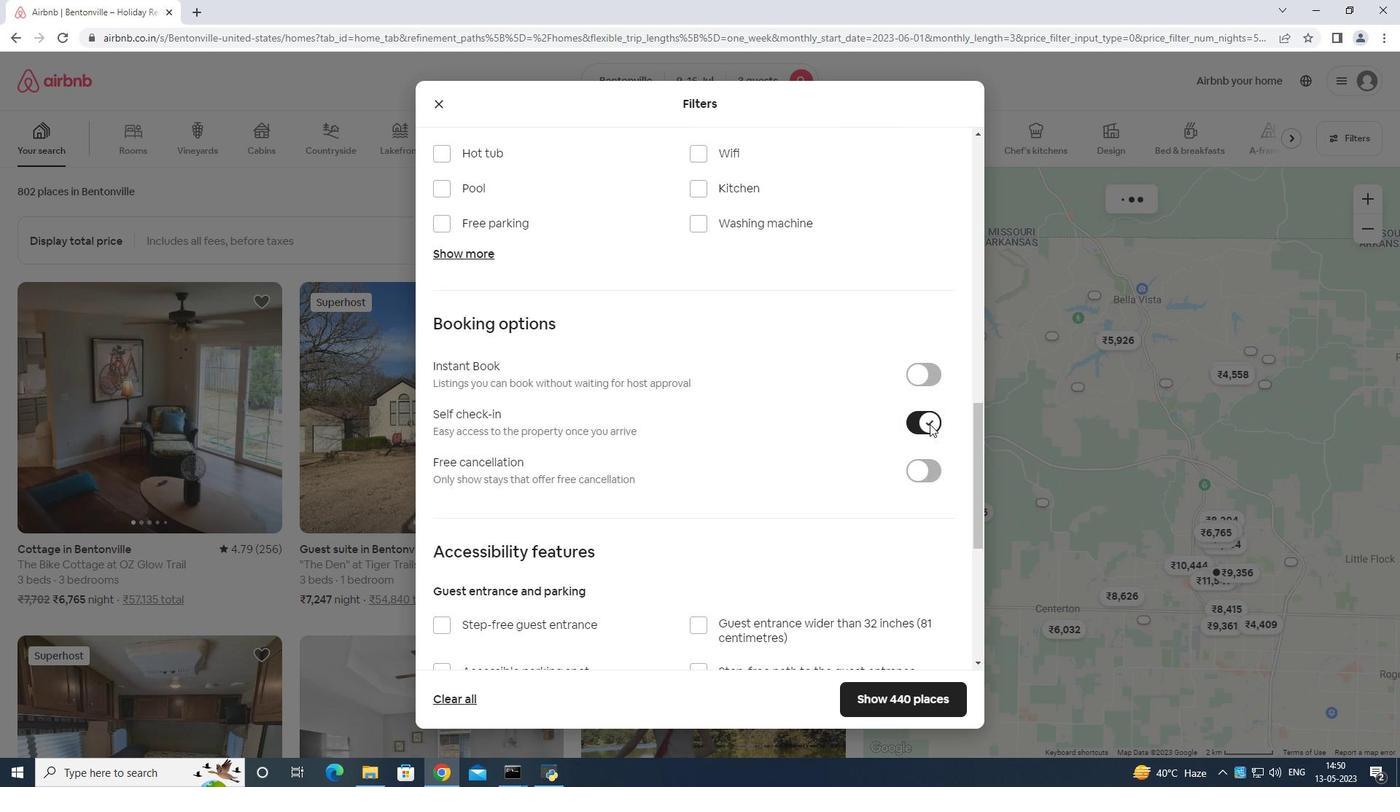 
Action: Mouse scrolled (926, 434) with delta (0, 0)
Screenshot: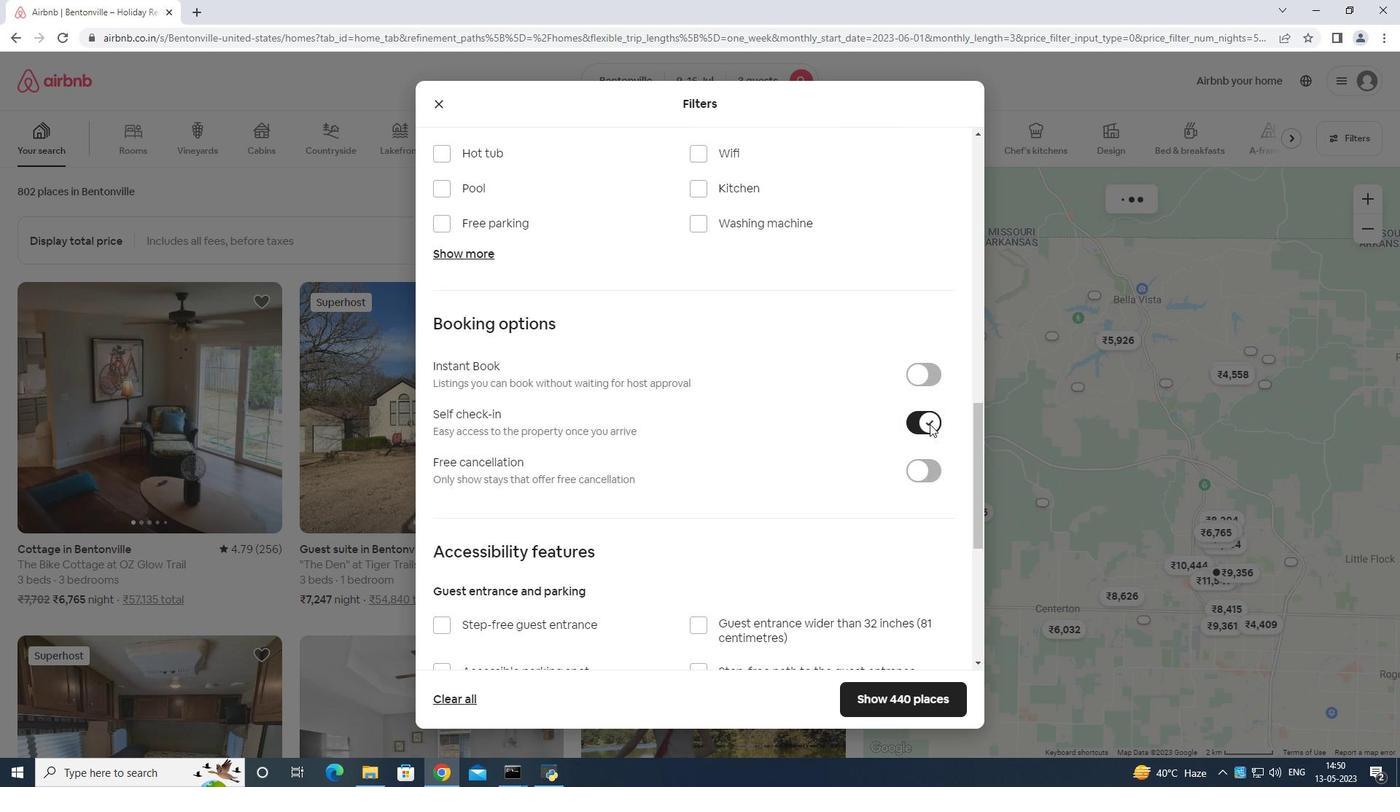 
Action: Mouse moved to (926, 436)
Screenshot: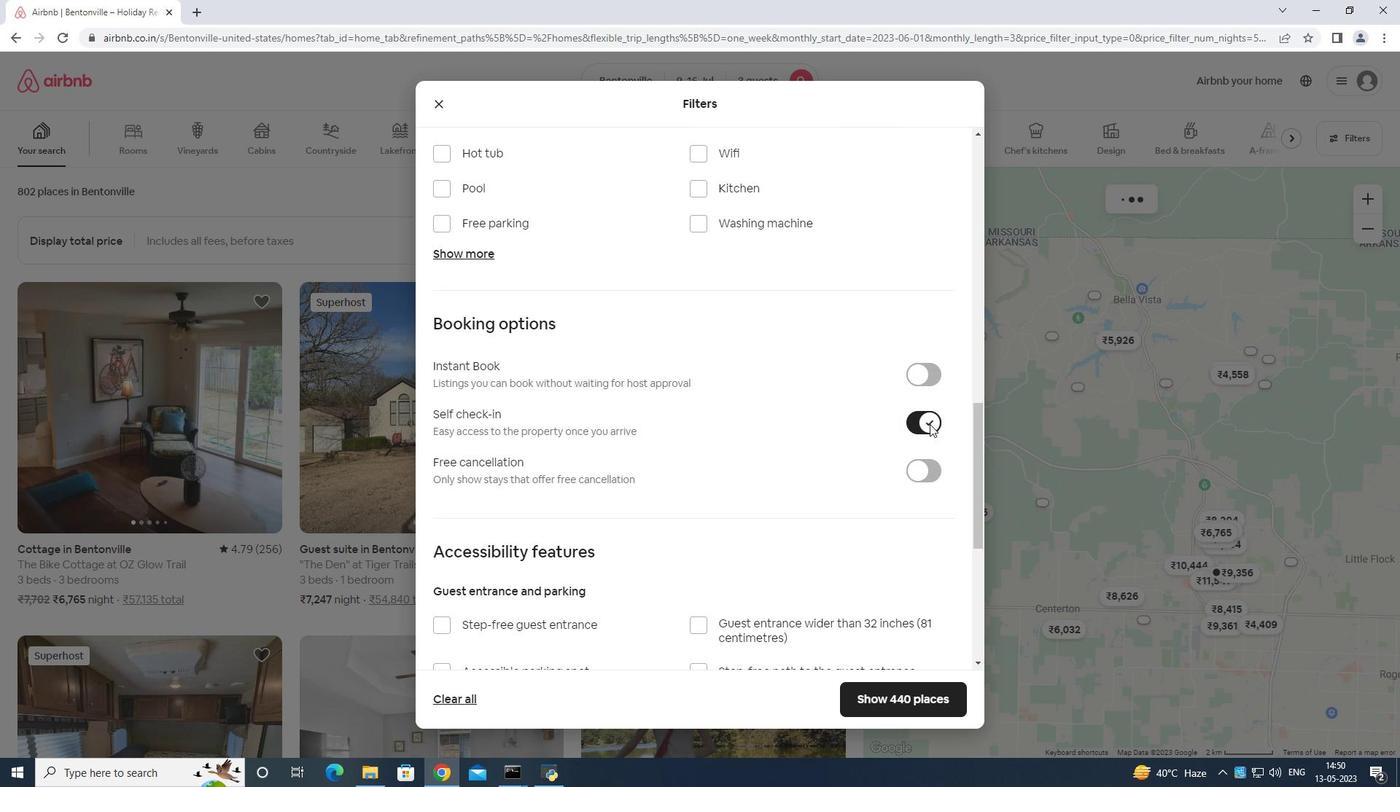 
Action: Mouse scrolled (926, 435) with delta (0, 0)
Screenshot: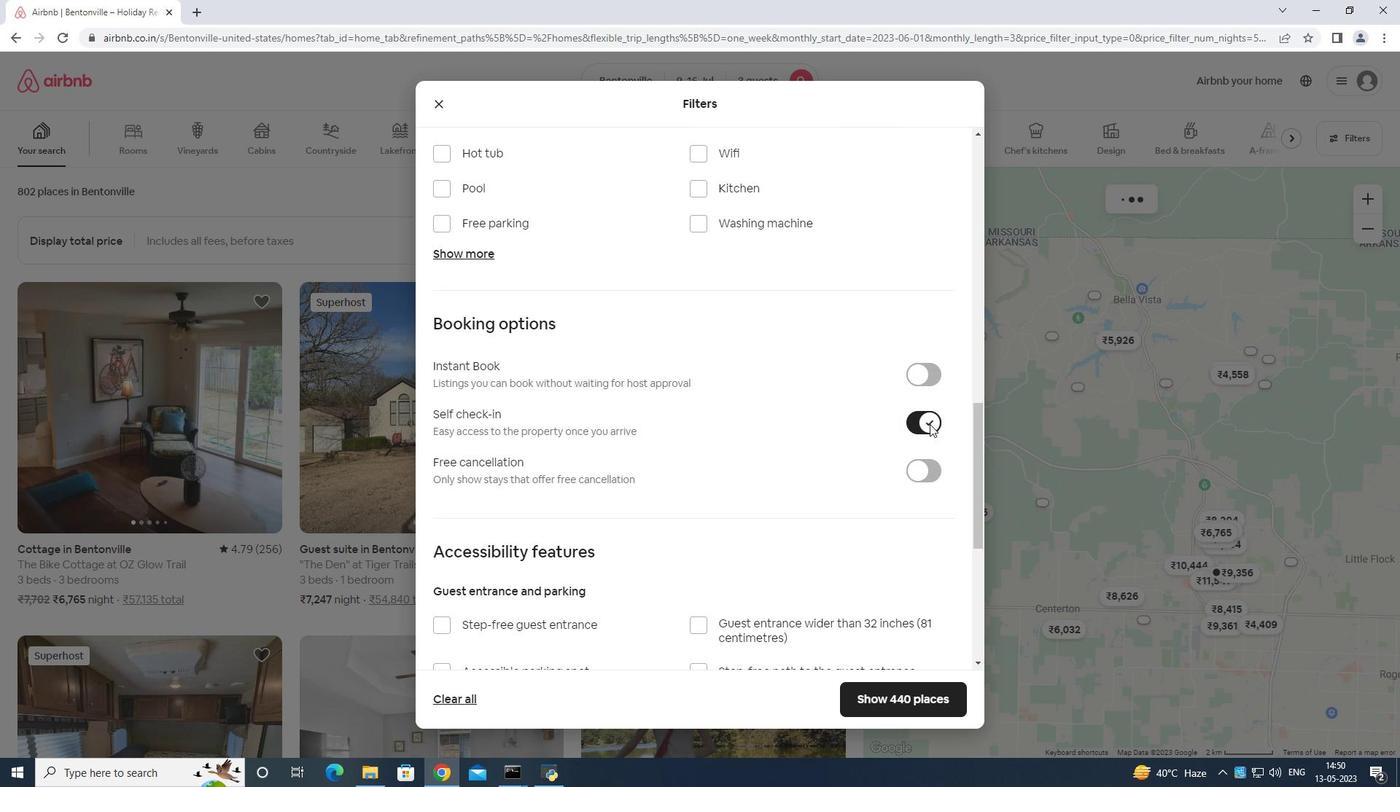 
Action: Mouse moved to (925, 436)
Screenshot: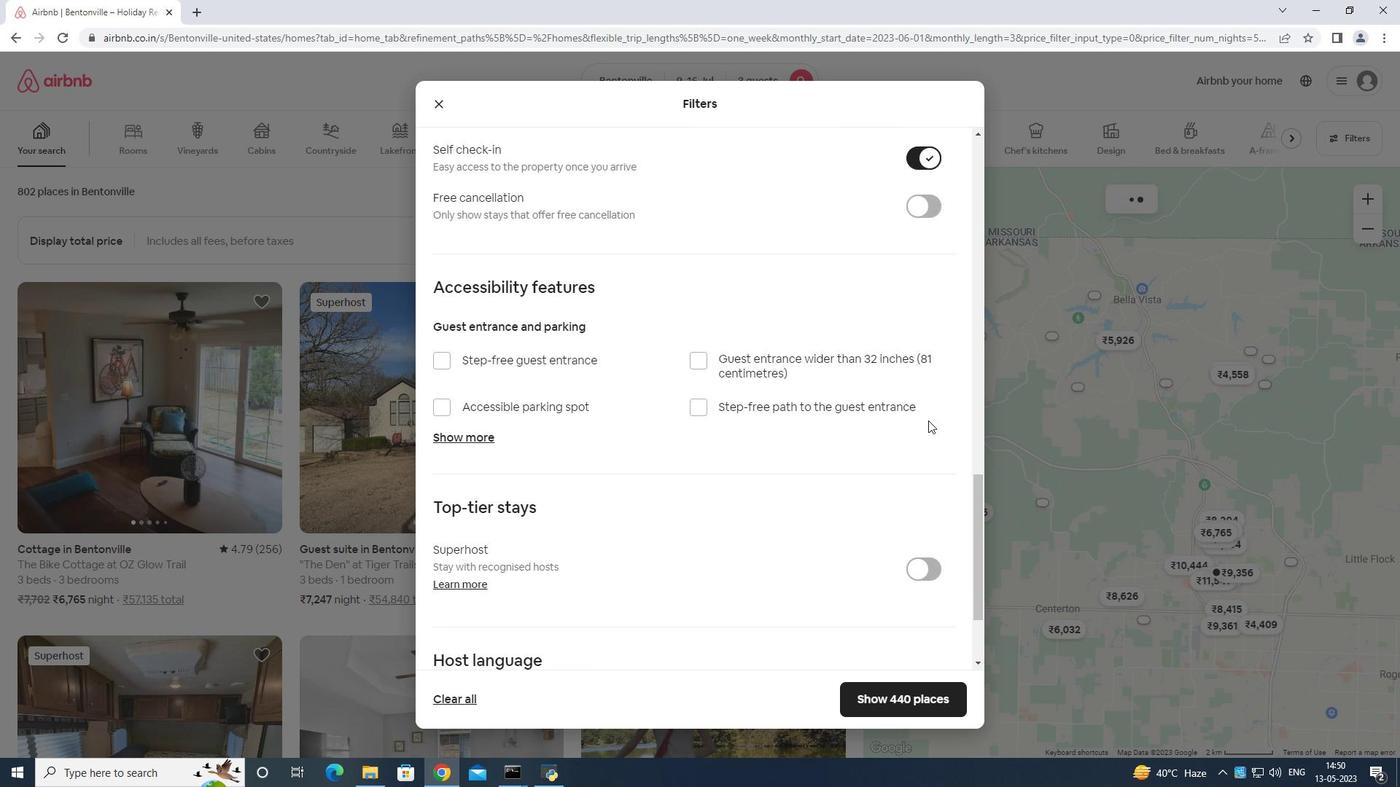 
Action: Mouse scrolled (925, 436) with delta (0, 0)
Screenshot: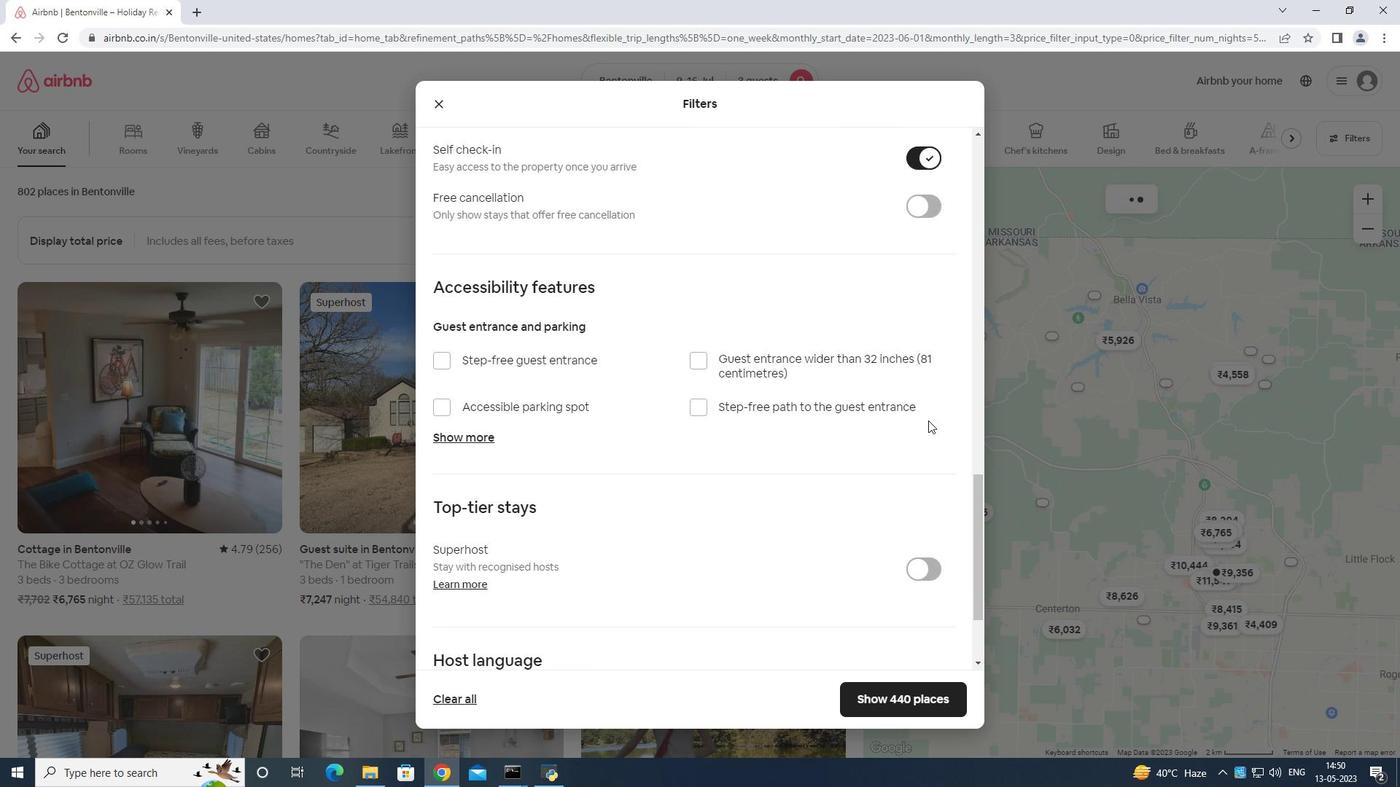 
Action: Mouse moved to (921, 444)
Screenshot: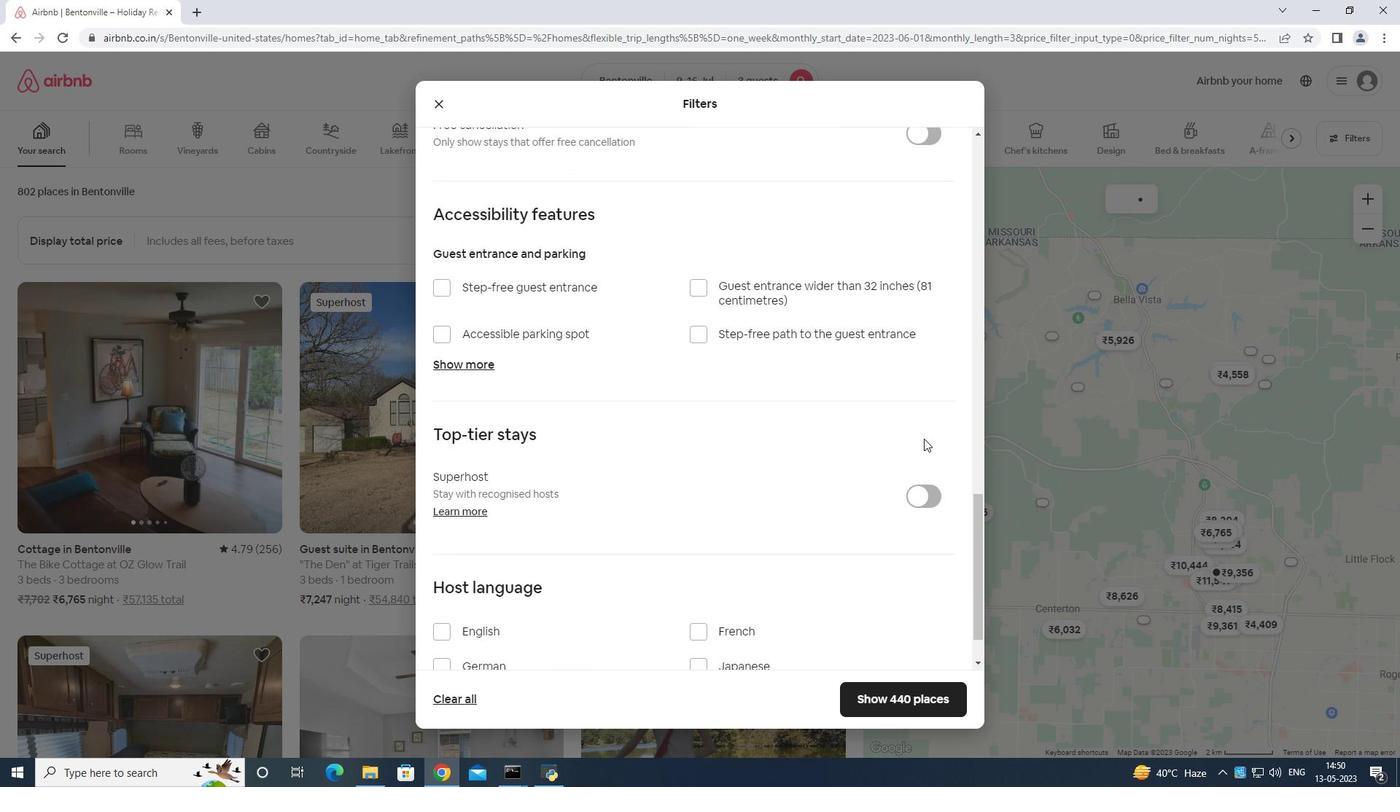 
Action: Mouse scrolled (921, 443) with delta (0, 0)
Screenshot: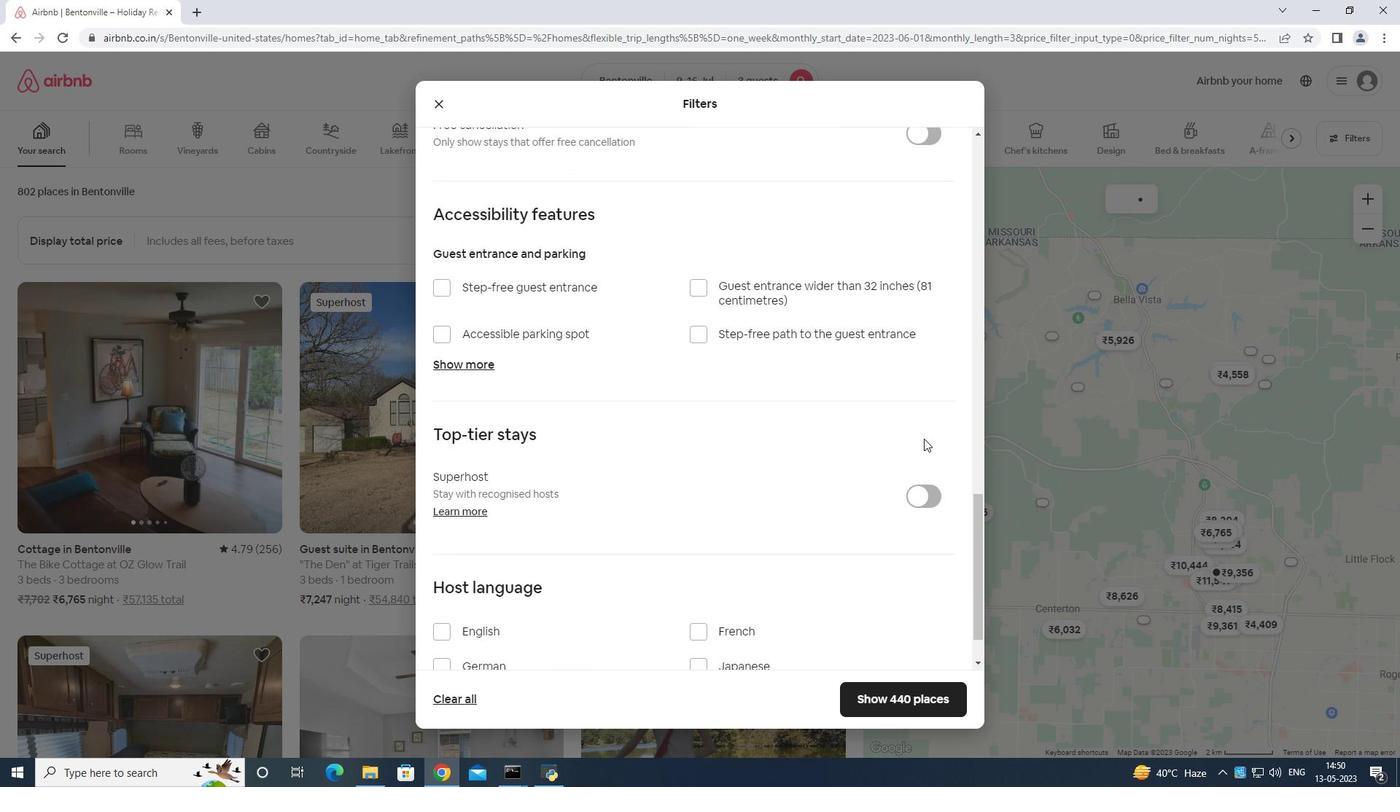 
Action: Mouse moved to (920, 448)
Screenshot: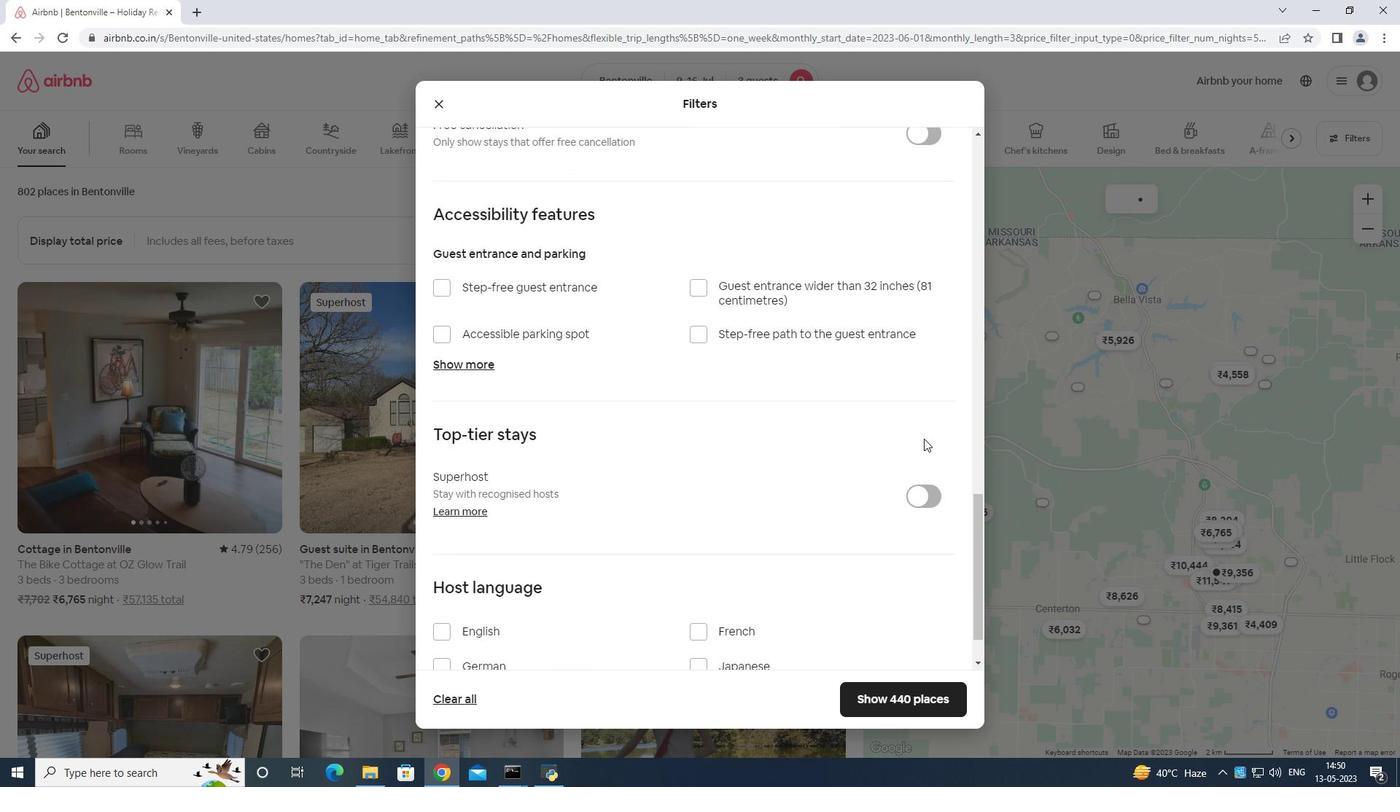 
Action: Mouse scrolled (920, 447) with delta (0, 0)
Screenshot: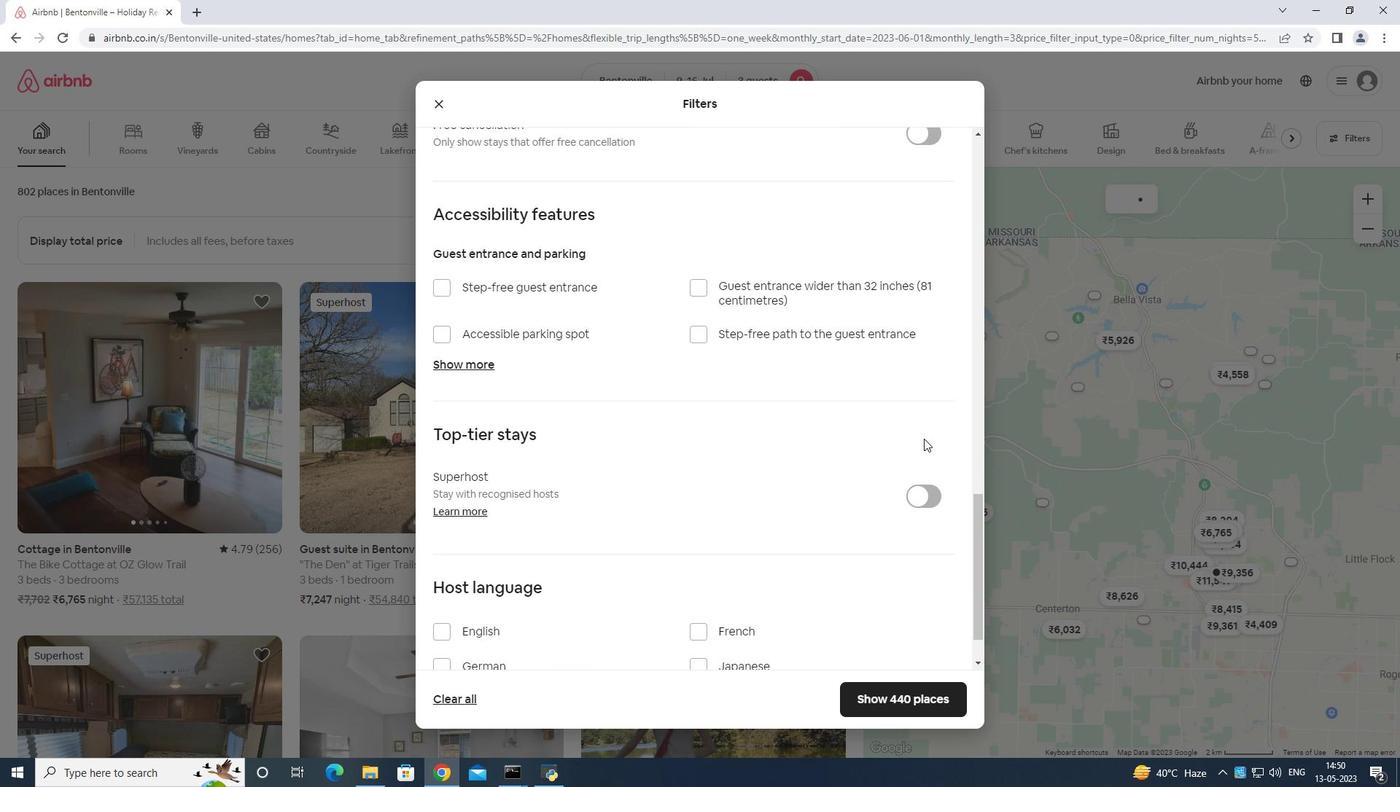
Action: Mouse moved to (920, 451)
Screenshot: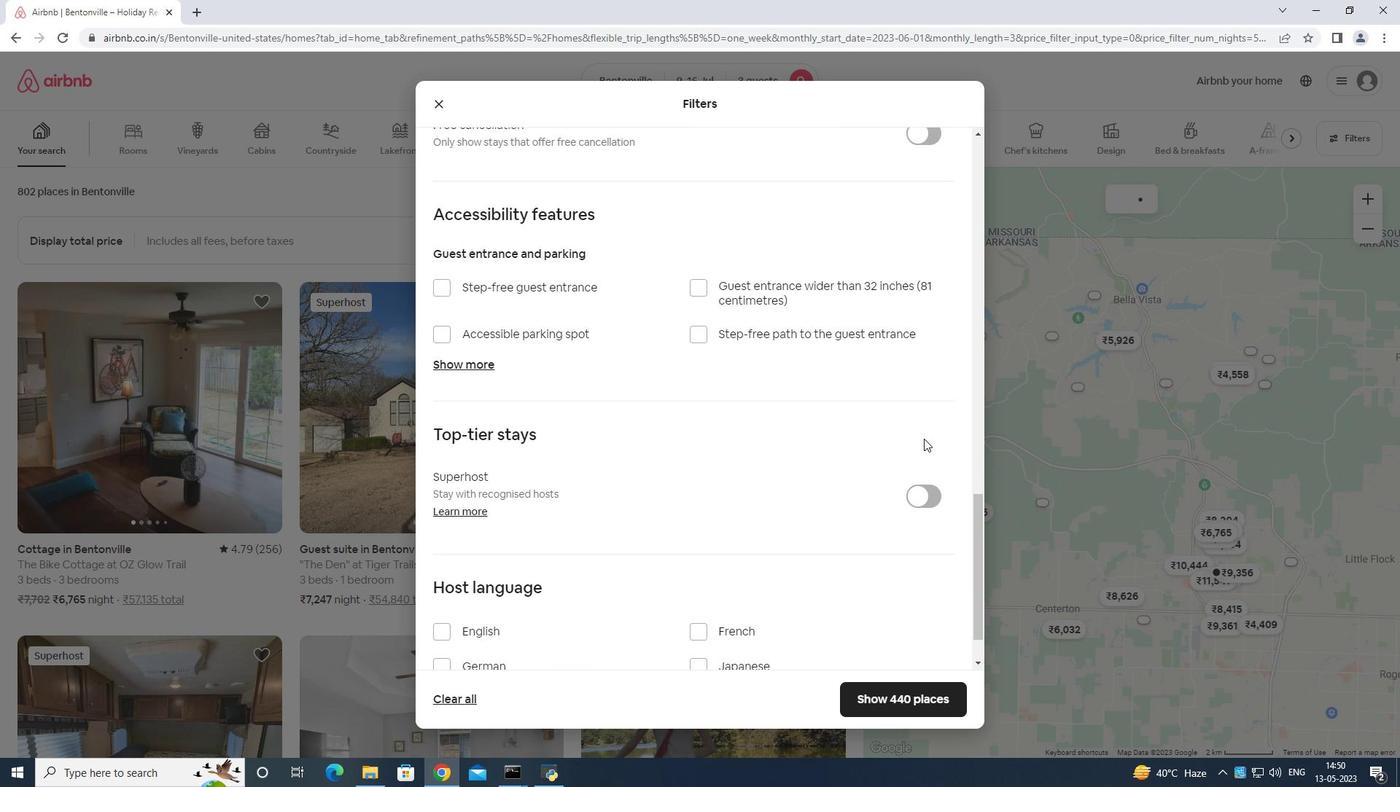 
Action: Mouse scrolled (920, 450) with delta (0, 0)
Screenshot: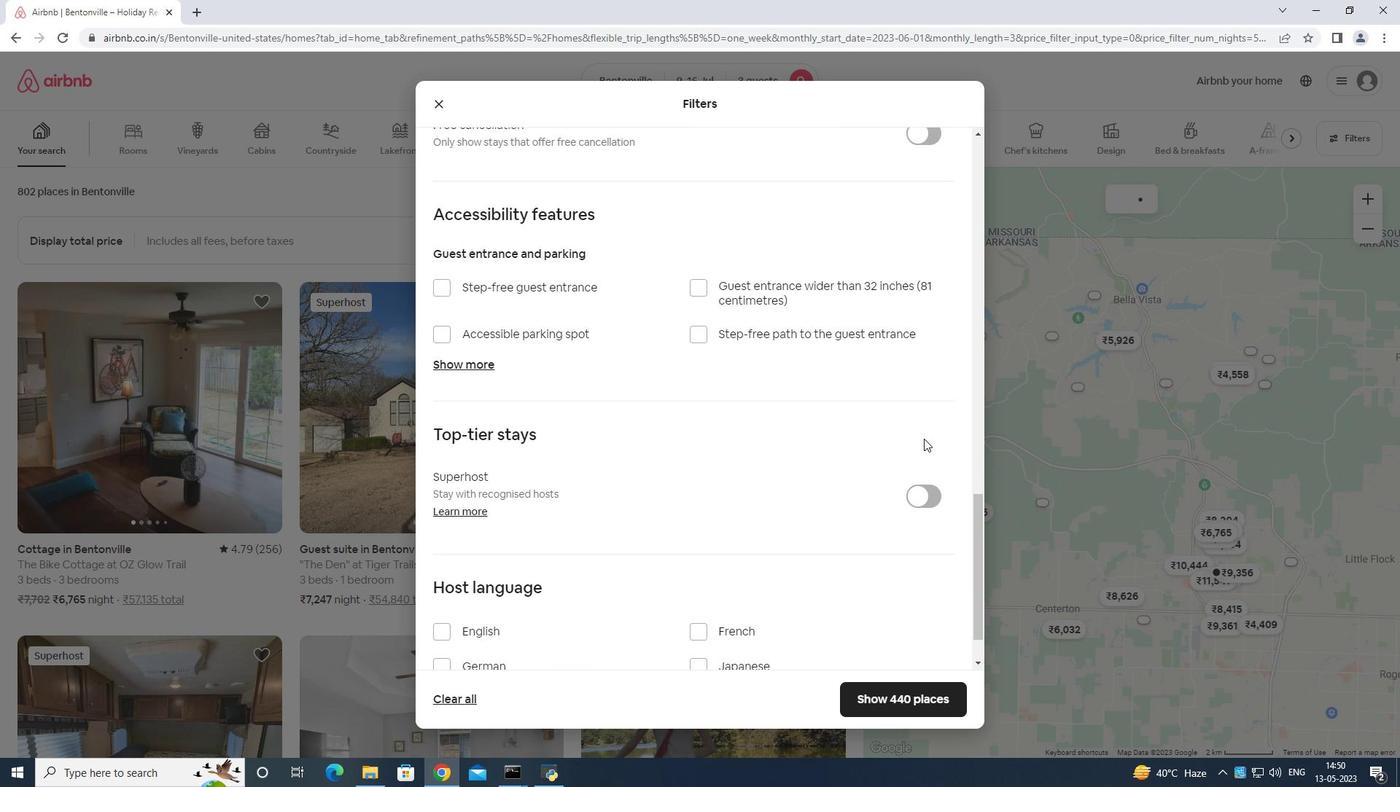 
Action: Mouse moved to (916, 460)
Screenshot: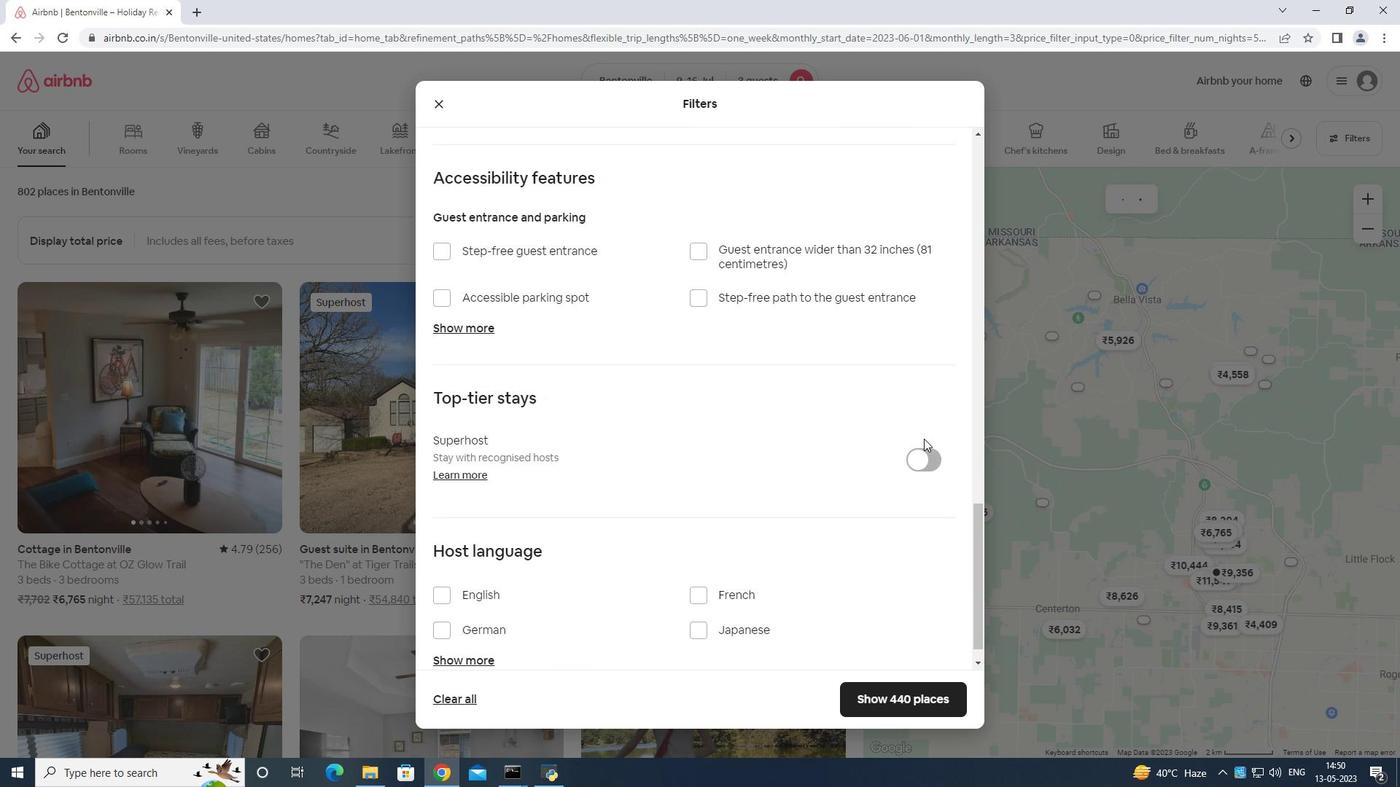 
Action: Mouse scrolled (916, 460) with delta (0, 0)
Screenshot: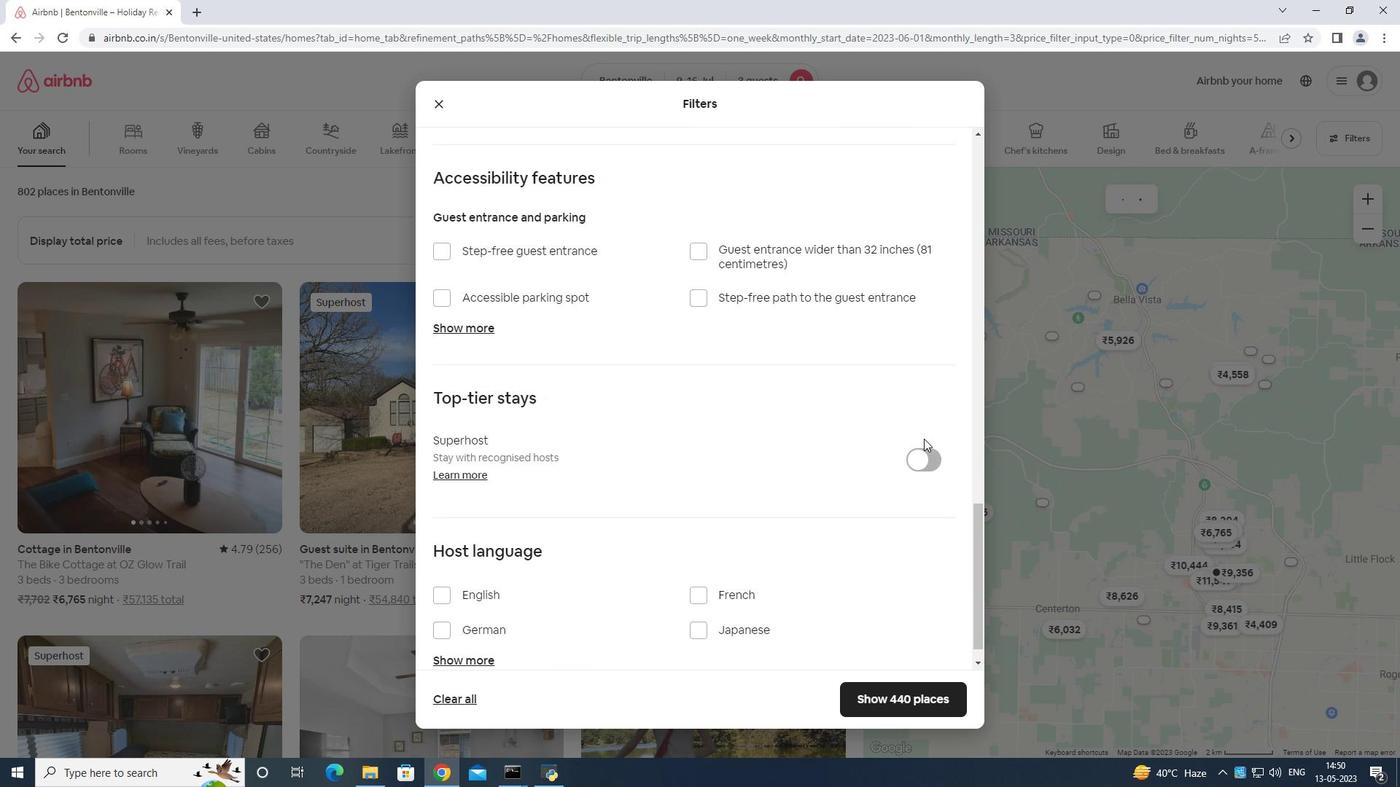 
Action: Mouse moved to (433, 567)
Screenshot: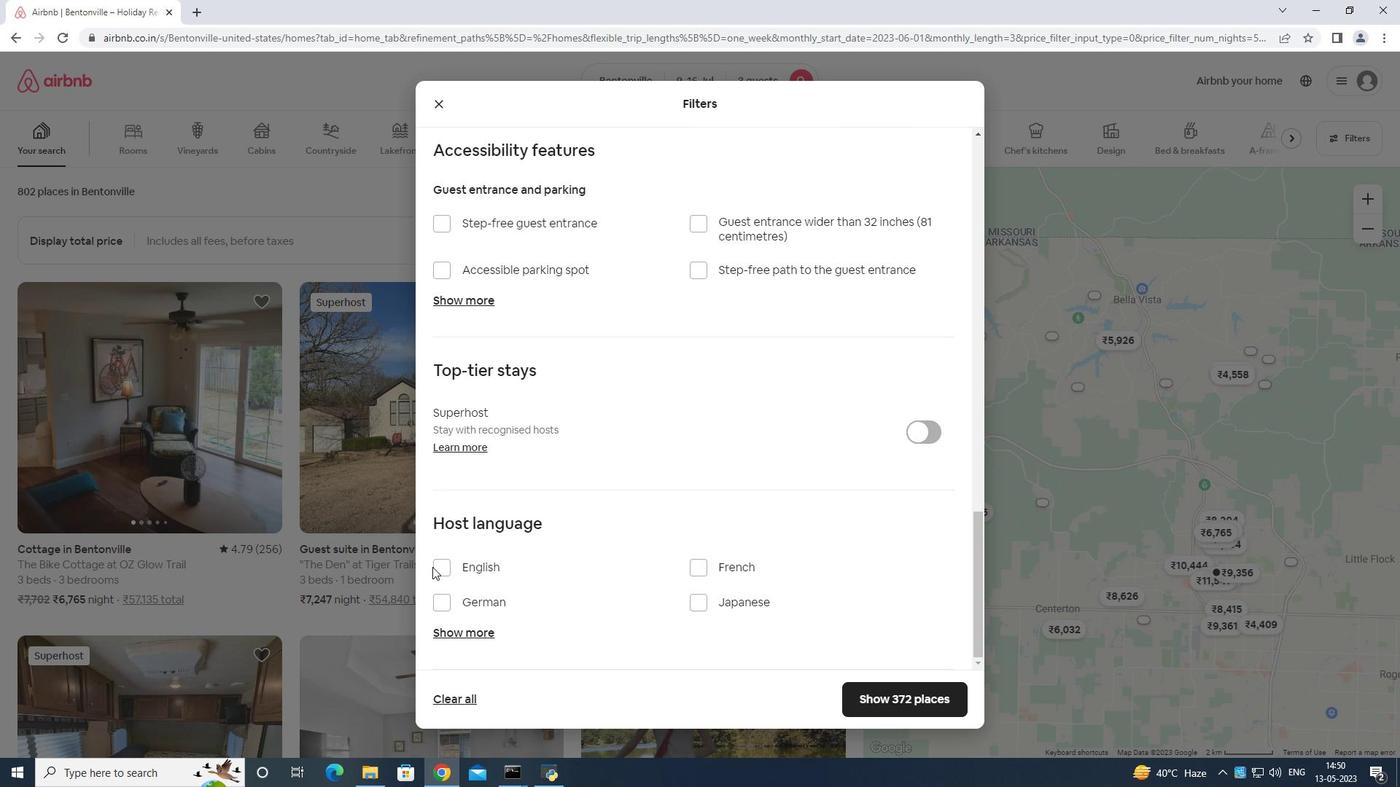 
Action: Mouse pressed left at (433, 567)
Screenshot: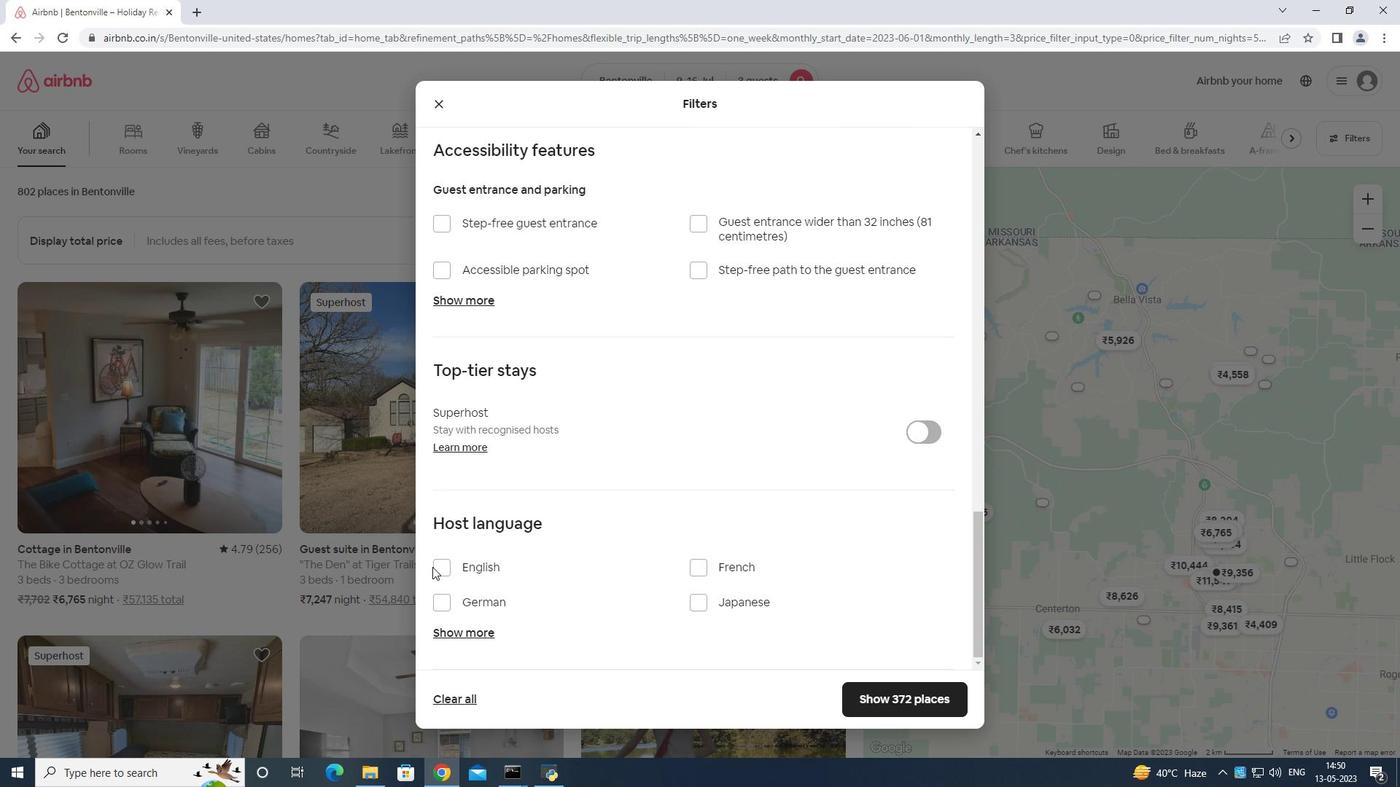 
Action: Mouse moved to (873, 698)
Screenshot: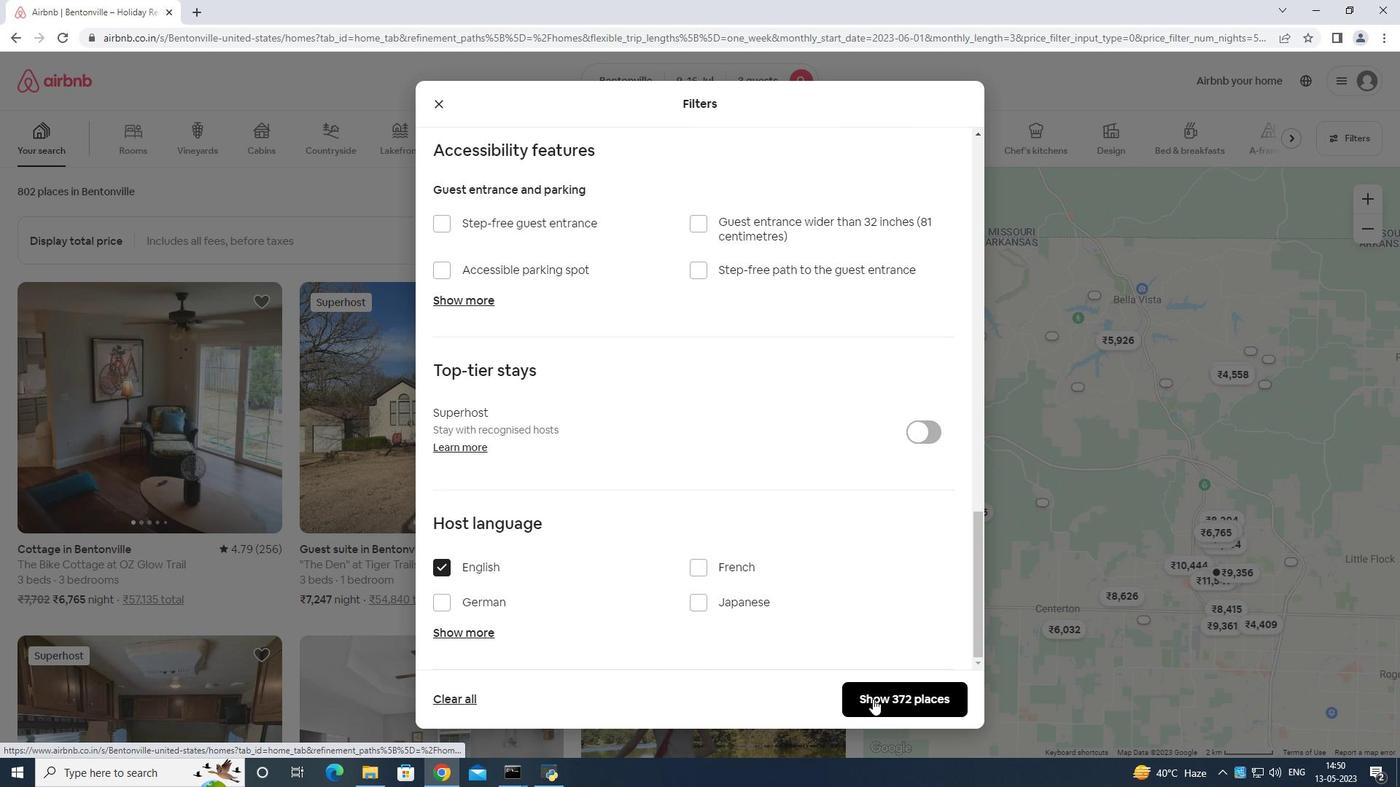 
Action: Mouse pressed left at (873, 698)
Screenshot: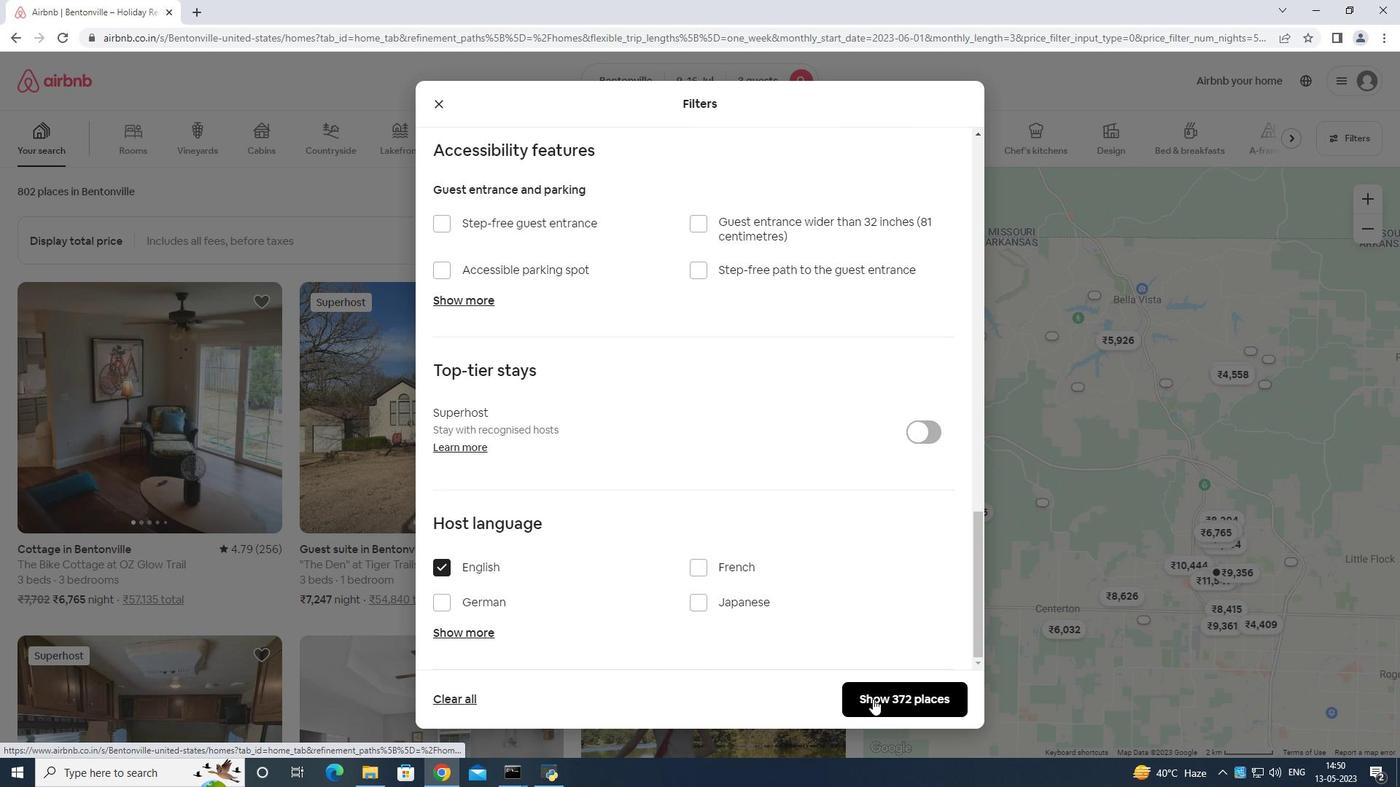 
Action: Mouse moved to (874, 698)
Screenshot: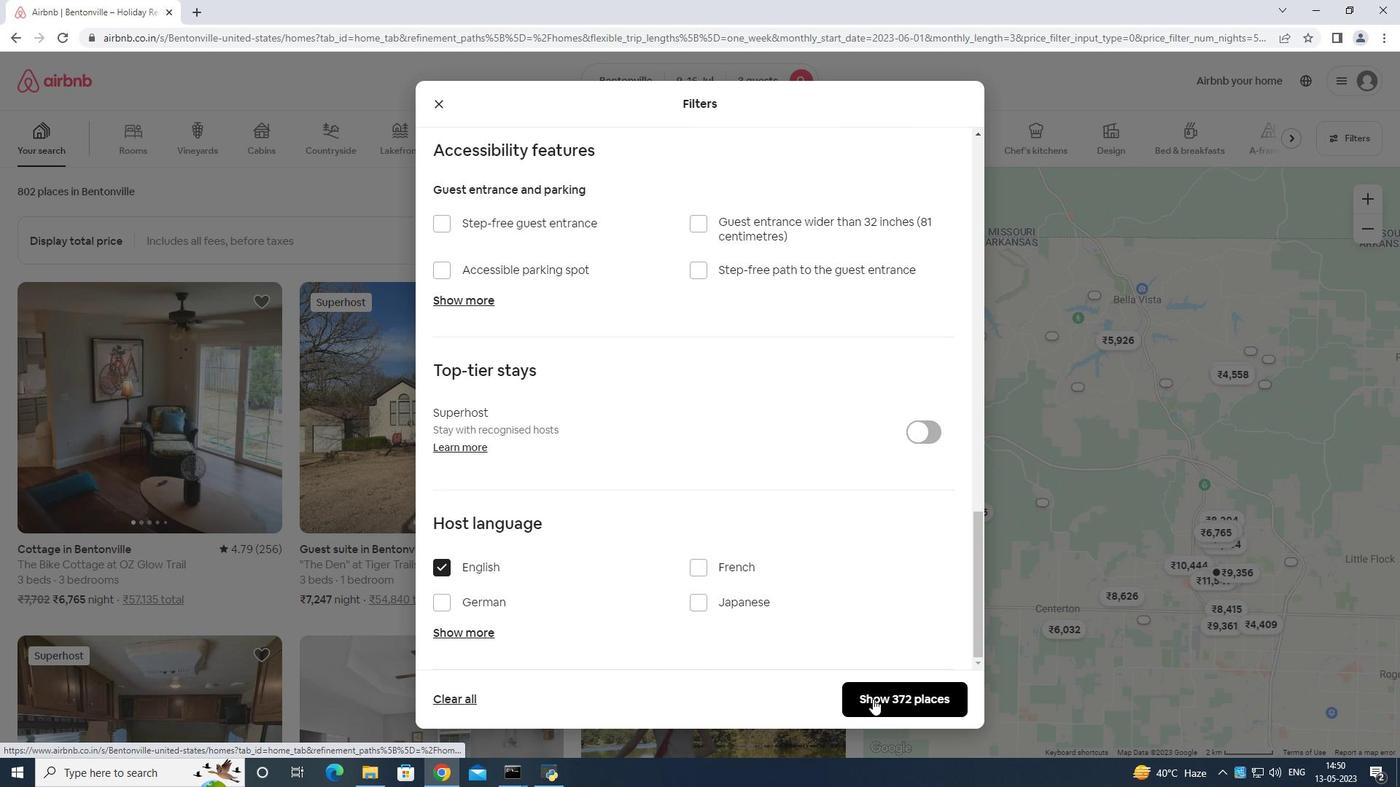 
